 Task: Enter complete customer data into the Salesforce form, including name, gender, age, mobile number, date, status, current address, email, and permanent address.
Action: Mouse moved to (795, 96)
Screenshot: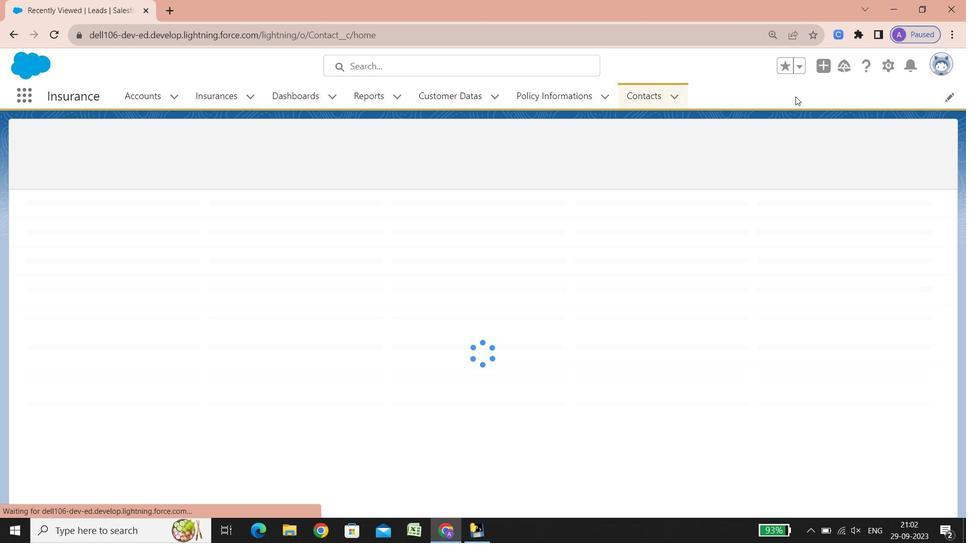 
Action: Mouse pressed left at (795, 96)
Screenshot: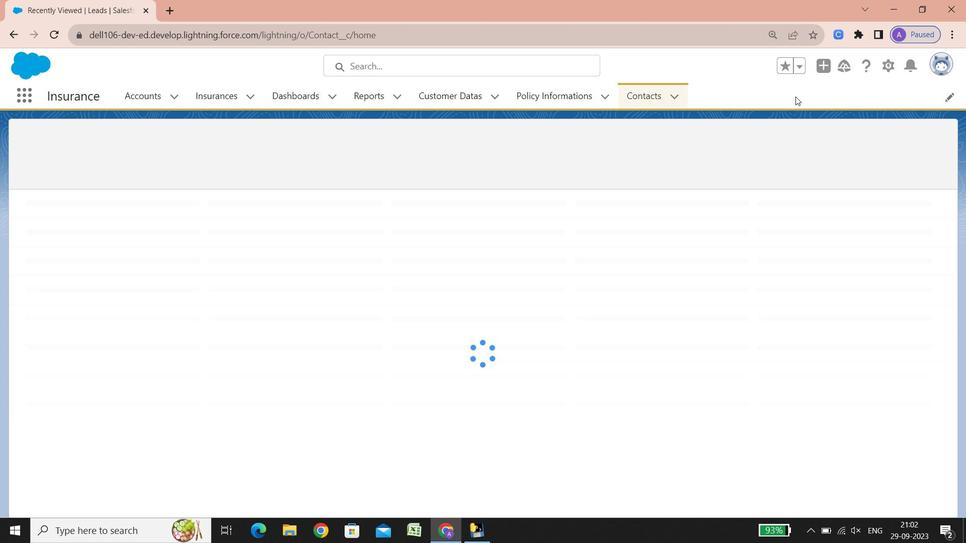 
Action: Mouse moved to (893, 67)
Screenshot: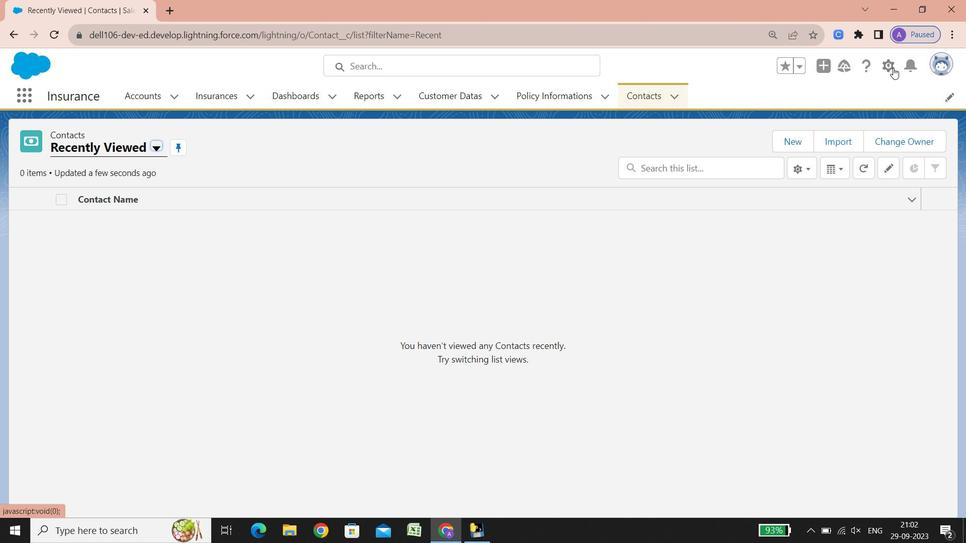 
Action: Mouse pressed left at (893, 67)
Screenshot: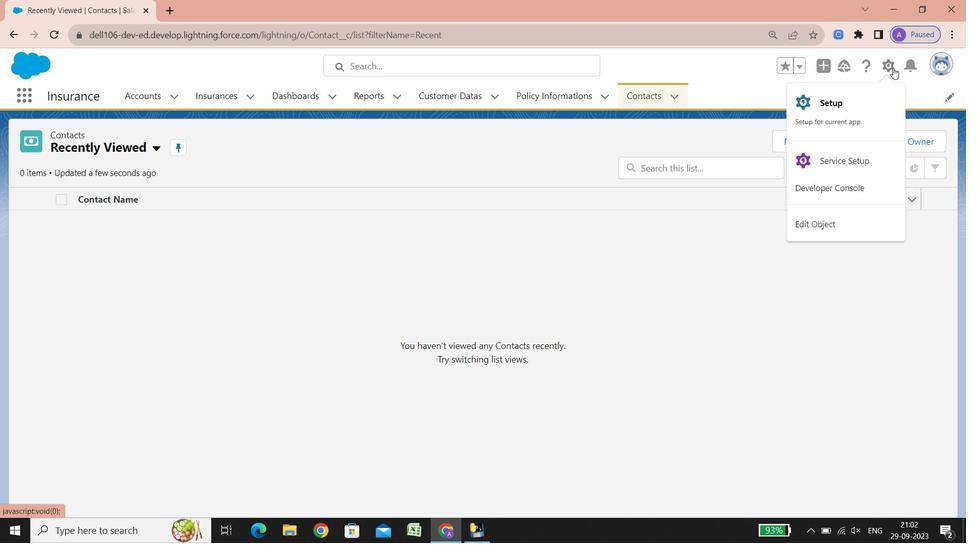 
Action: Mouse moved to (865, 100)
Screenshot: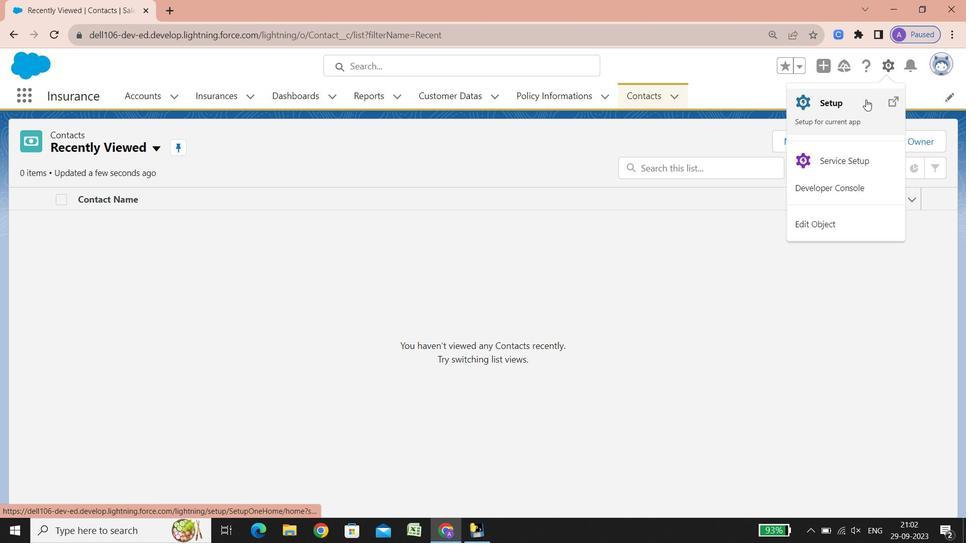 
Action: Mouse pressed left at (865, 100)
Screenshot: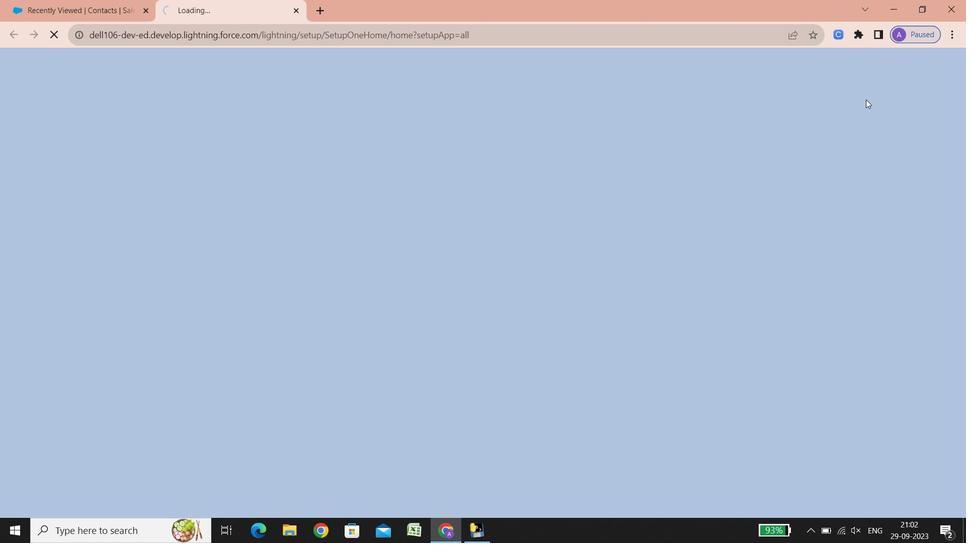 
Action: Mouse moved to (111, 0)
Screenshot: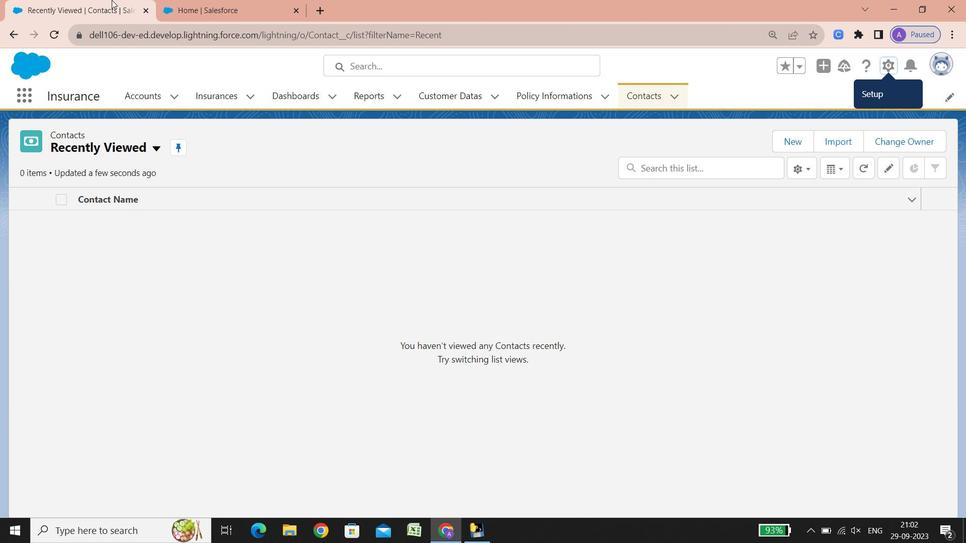 
Action: Mouse pressed left at (111, 0)
Screenshot: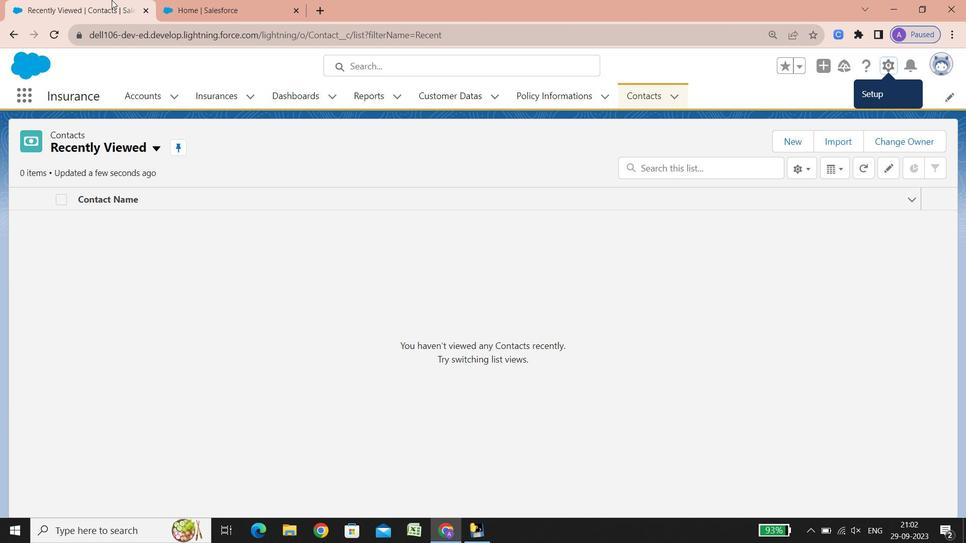 
Action: Mouse moved to (458, 93)
Screenshot: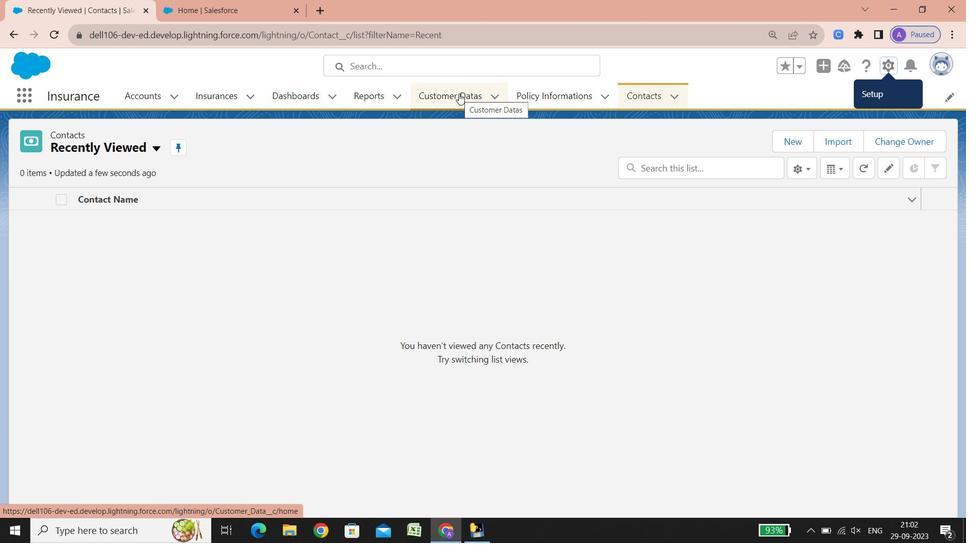 
Action: Mouse pressed left at (458, 93)
Screenshot: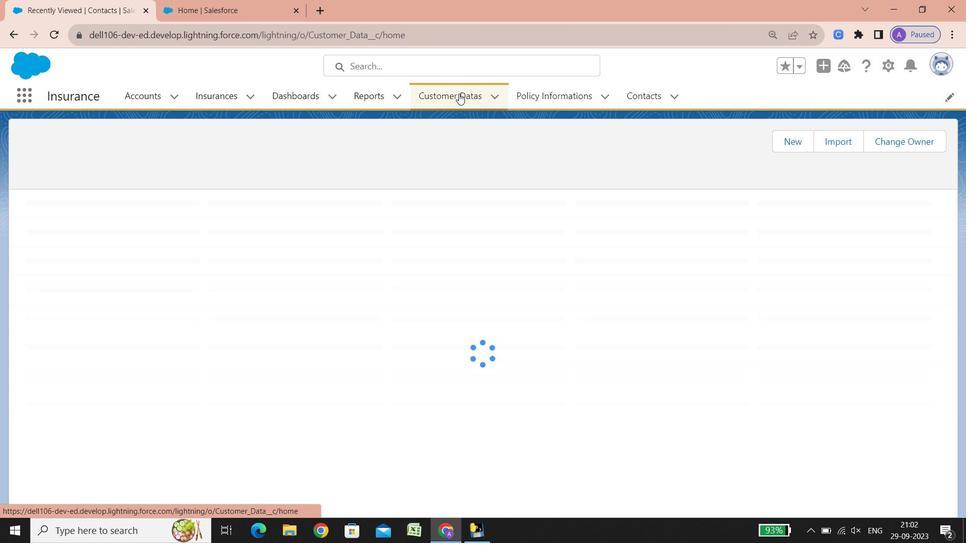 
Action: Mouse moved to (448, 258)
Screenshot: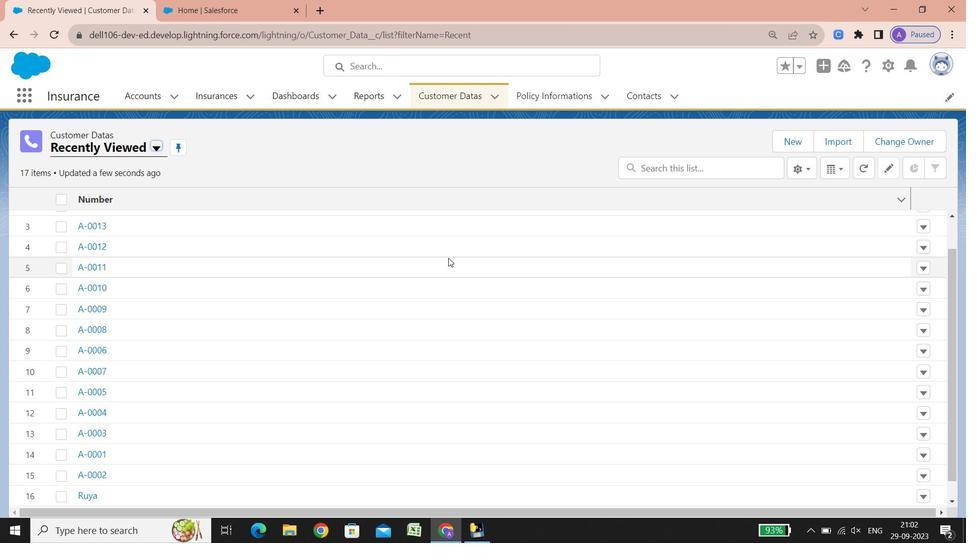 
Action: Mouse scrolled (448, 258) with delta (0, 0)
Screenshot: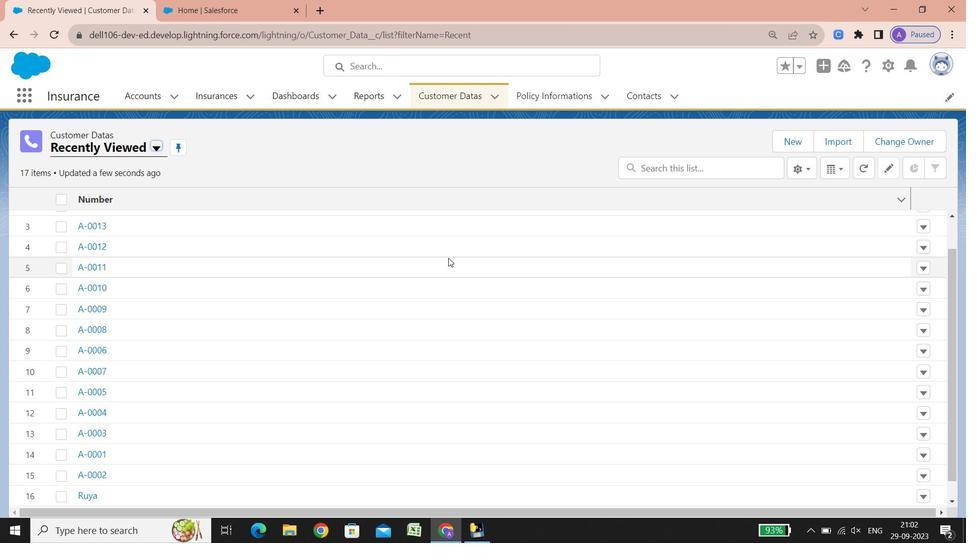 
Action: Mouse scrolled (448, 258) with delta (0, 0)
Screenshot: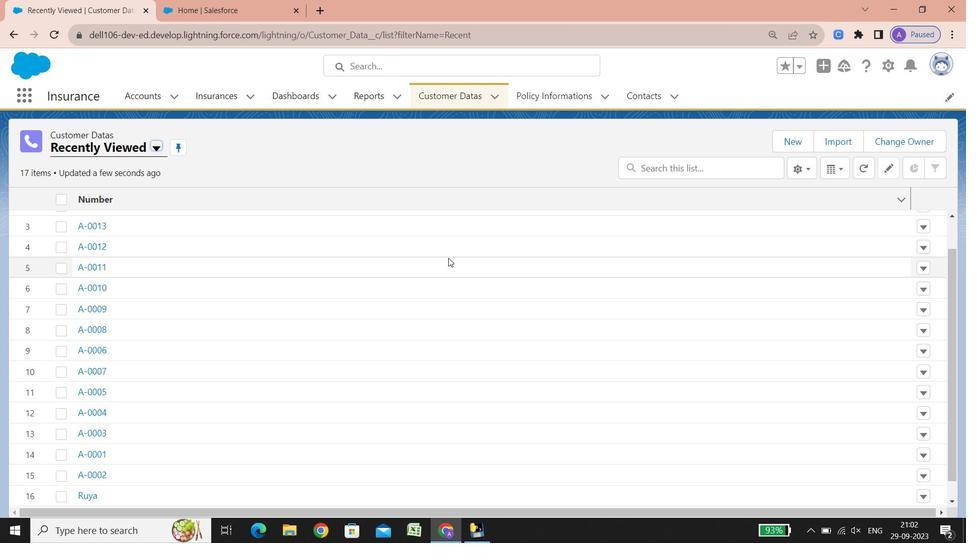 
Action: Mouse scrolled (448, 258) with delta (0, 0)
Screenshot: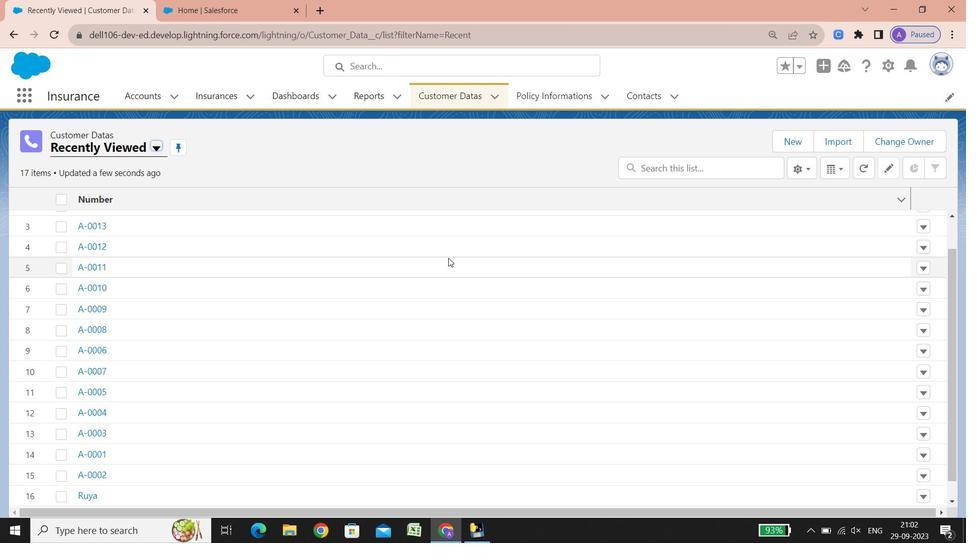 
Action: Mouse scrolled (448, 258) with delta (0, 0)
Screenshot: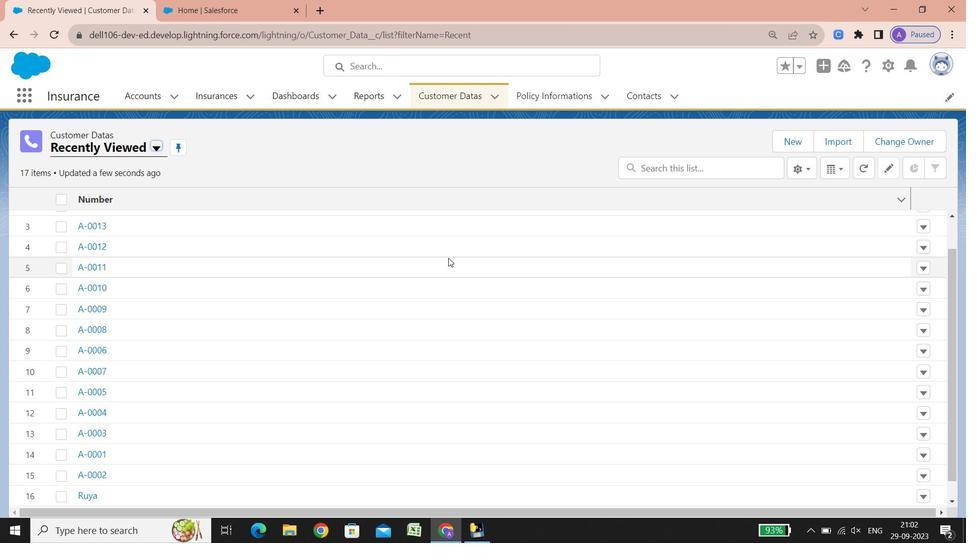 
Action: Mouse scrolled (448, 258) with delta (0, 0)
Screenshot: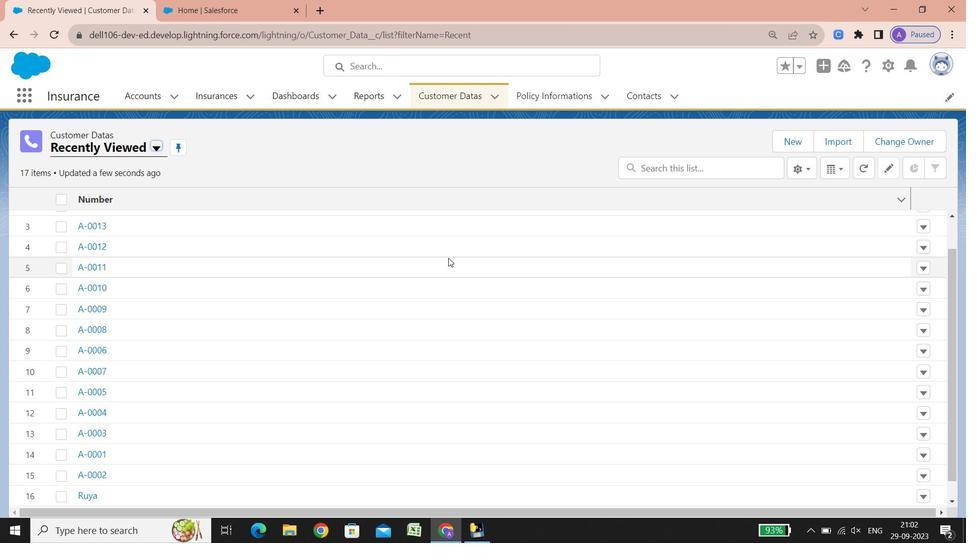 
Action: Mouse scrolled (448, 258) with delta (0, 0)
Screenshot: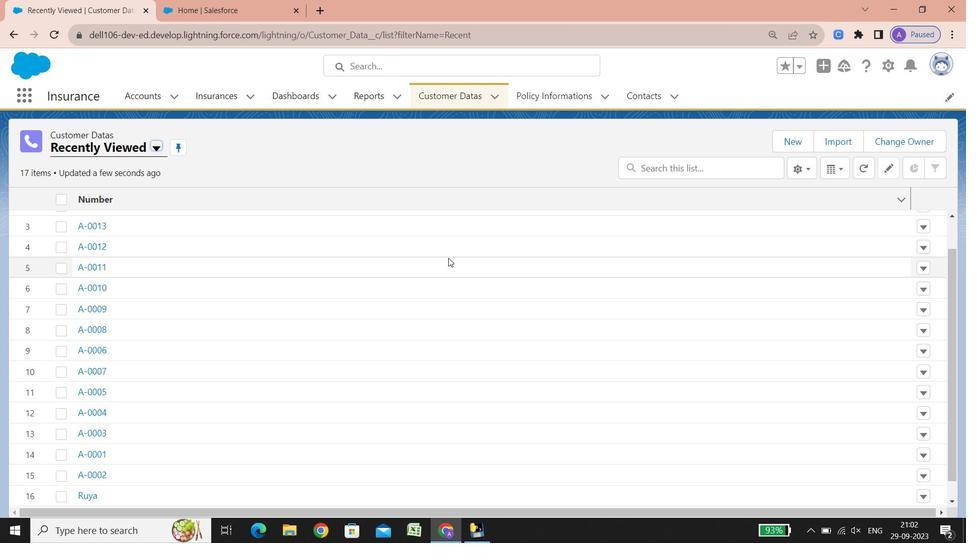 
Action: Mouse scrolled (448, 258) with delta (0, 0)
Screenshot: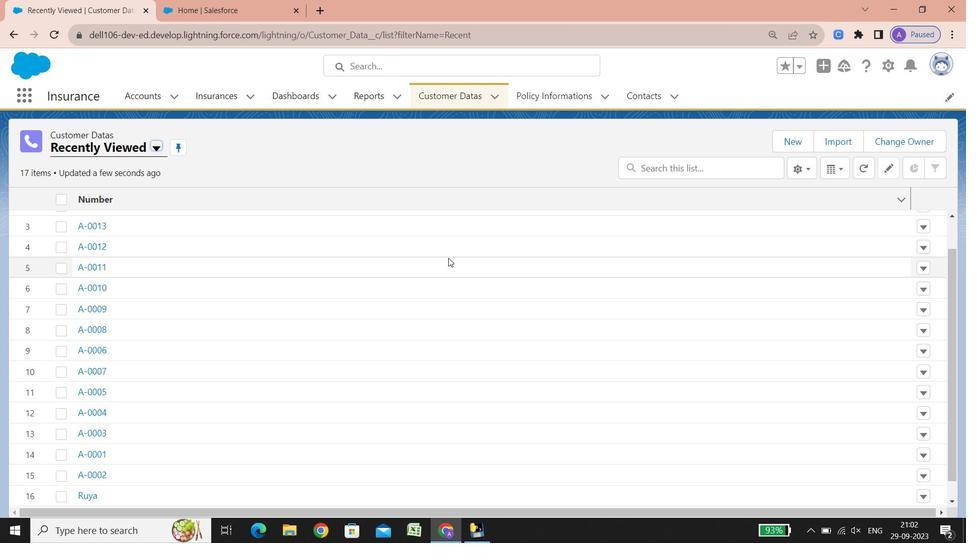 
Action: Mouse scrolled (448, 258) with delta (0, 0)
Screenshot: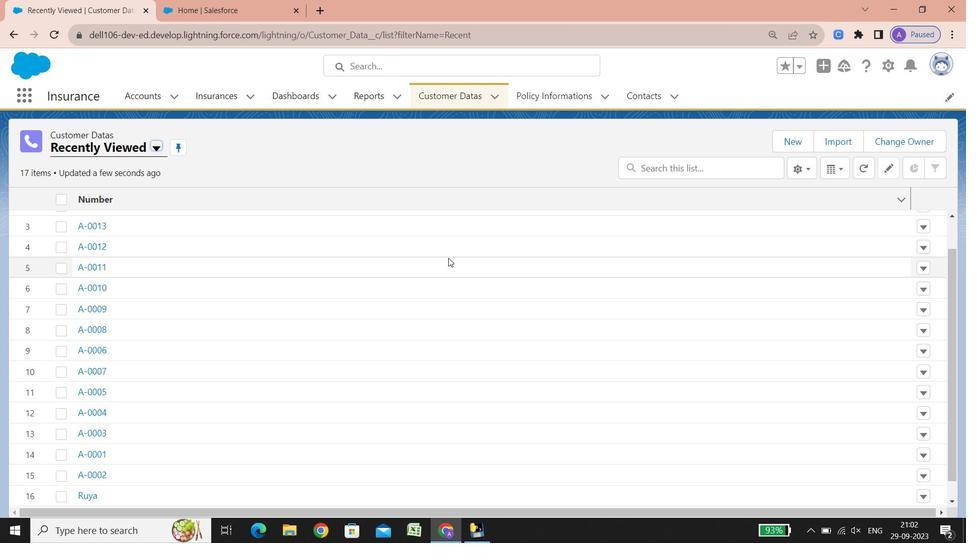 
Action: Mouse scrolled (448, 258) with delta (0, 0)
Screenshot: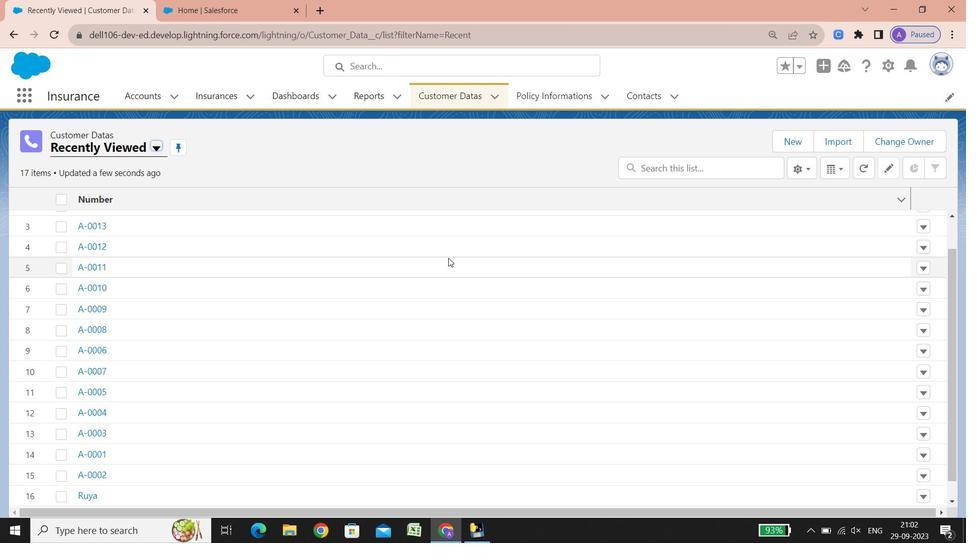 
Action: Mouse scrolled (448, 258) with delta (0, 0)
Screenshot: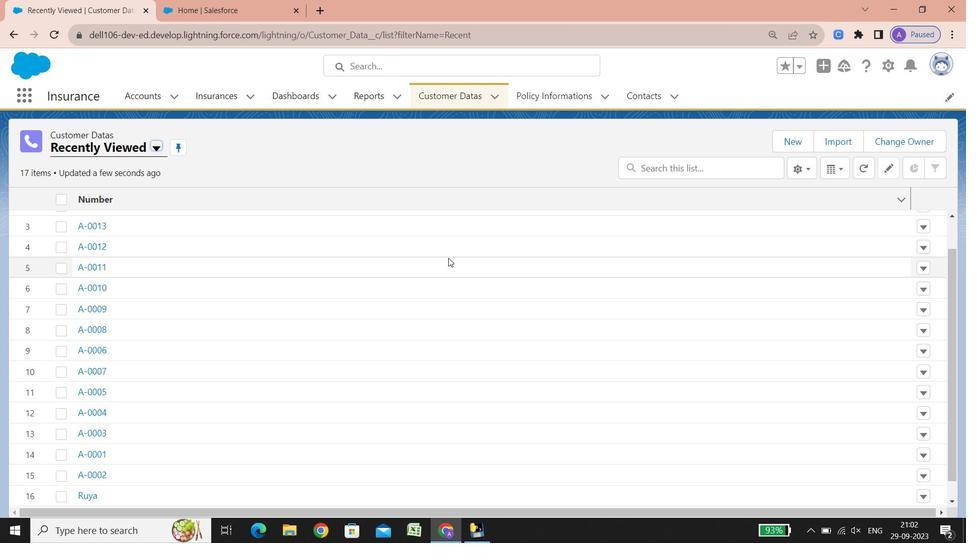 
Action: Mouse scrolled (448, 258) with delta (0, 0)
Screenshot: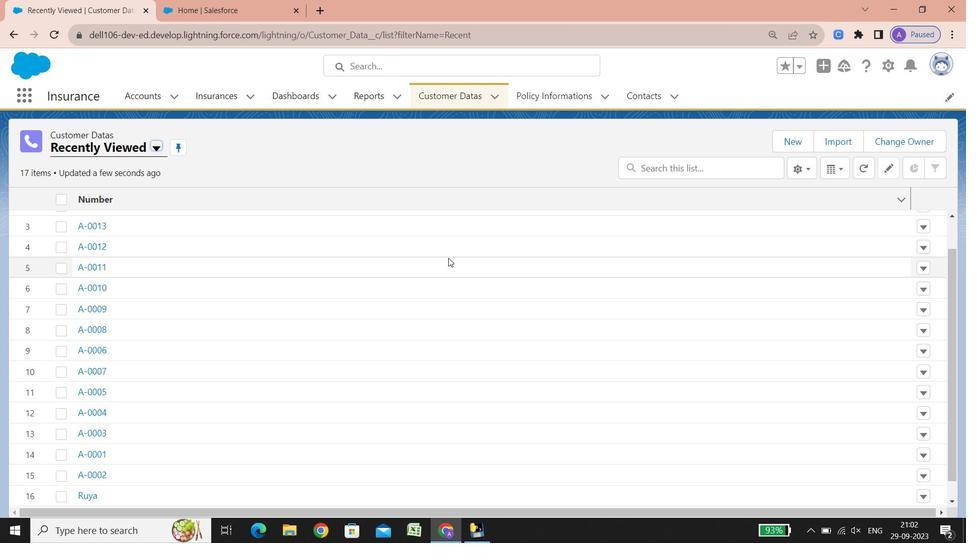 
Action: Mouse scrolled (448, 258) with delta (0, 0)
Screenshot: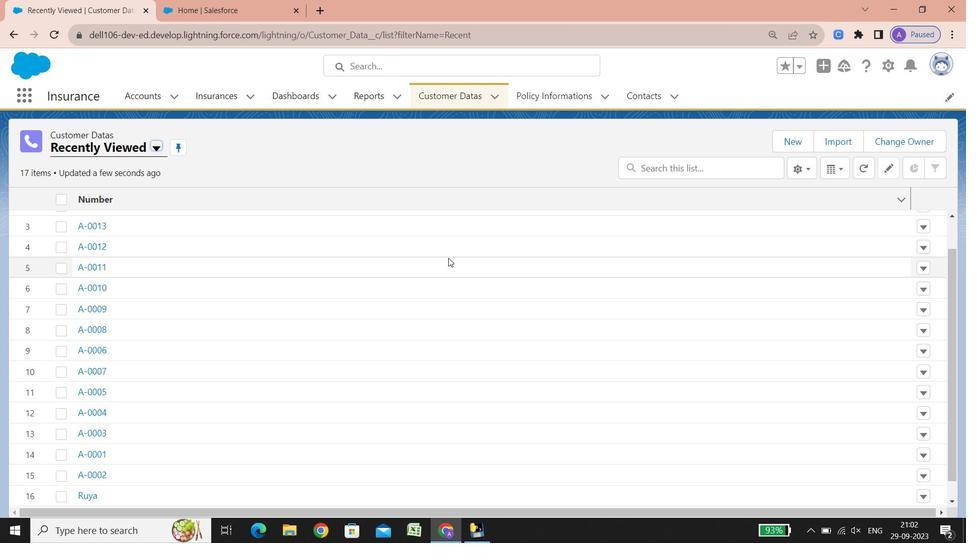 
Action: Mouse scrolled (448, 258) with delta (0, 0)
Screenshot: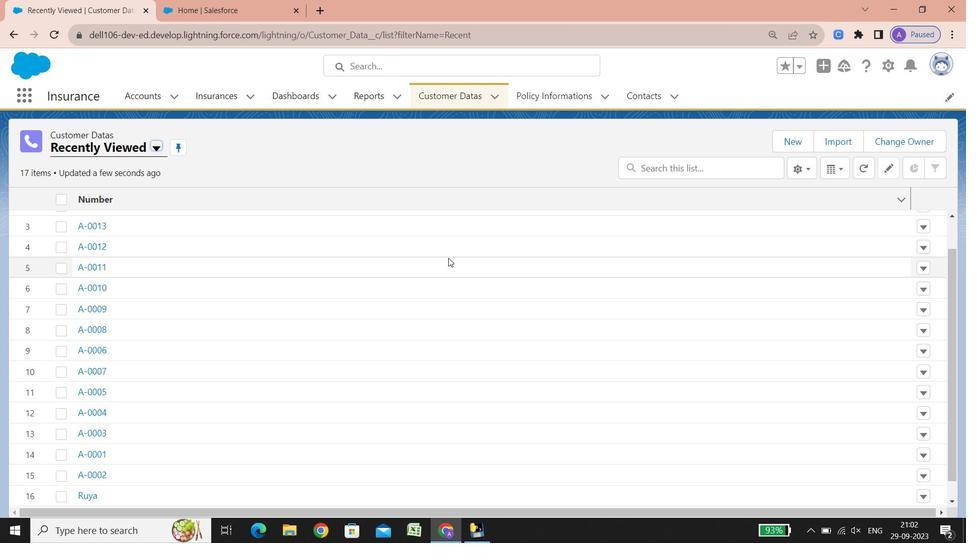 
Action: Mouse scrolled (448, 258) with delta (0, 0)
Screenshot: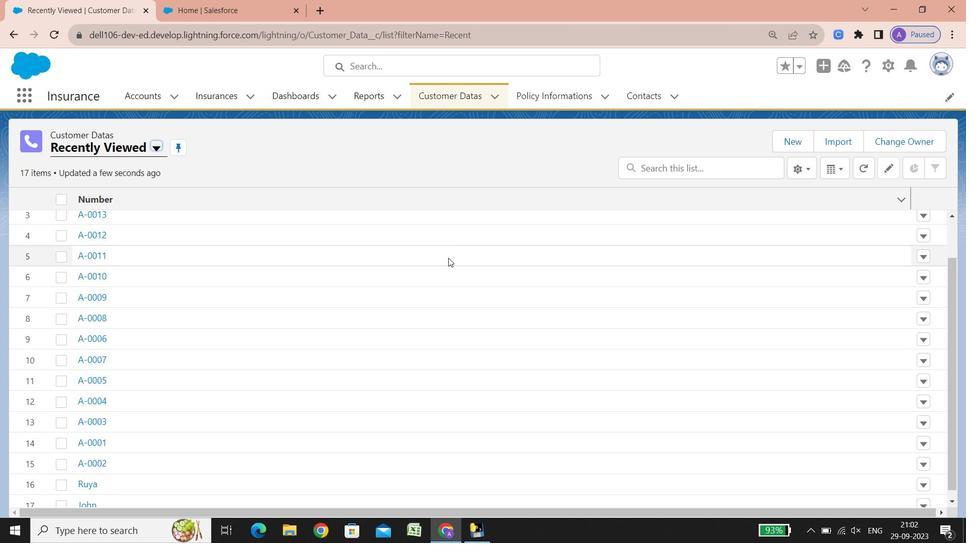 
Action: Mouse scrolled (448, 258) with delta (0, 0)
Screenshot: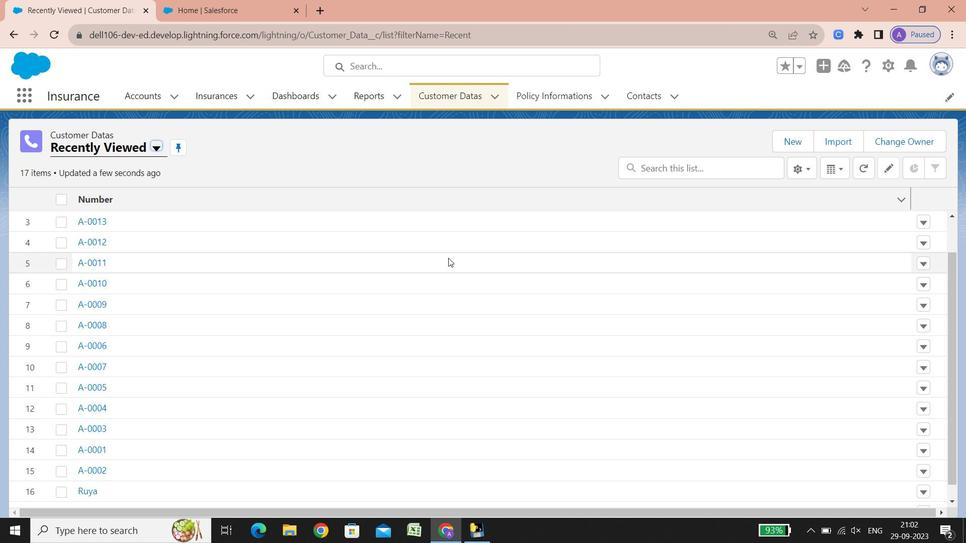 
Action: Mouse scrolled (448, 258) with delta (0, 0)
Screenshot: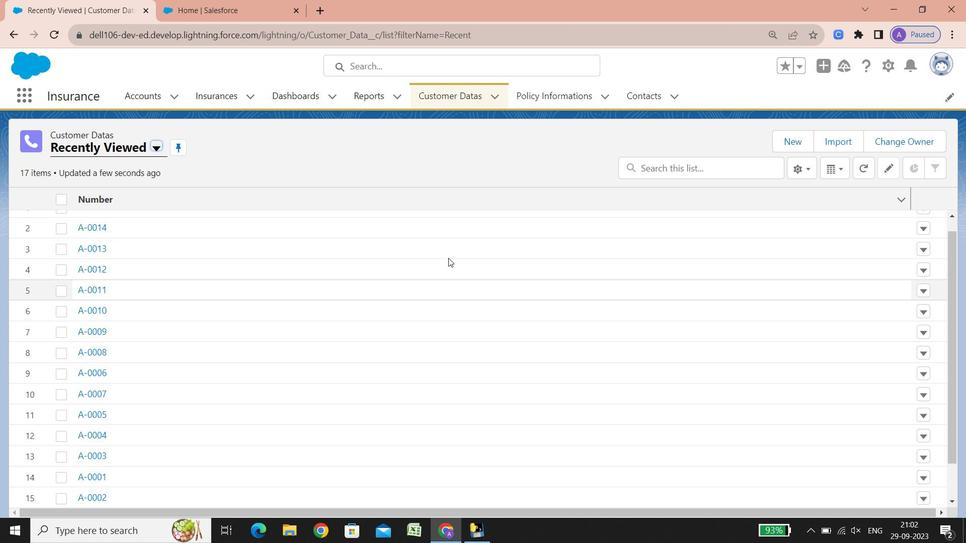 
Action: Mouse scrolled (448, 258) with delta (0, 0)
Screenshot: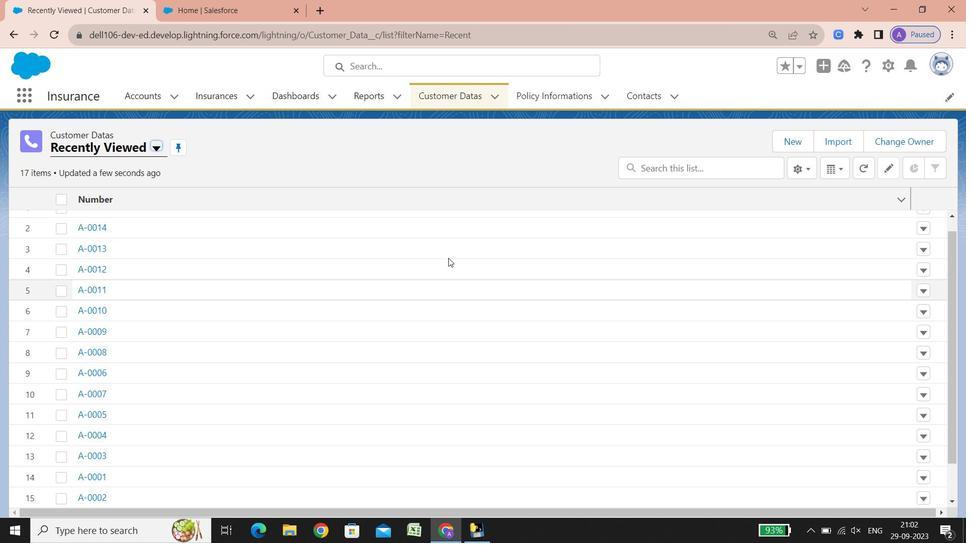 
Action: Mouse scrolled (448, 258) with delta (0, 0)
Screenshot: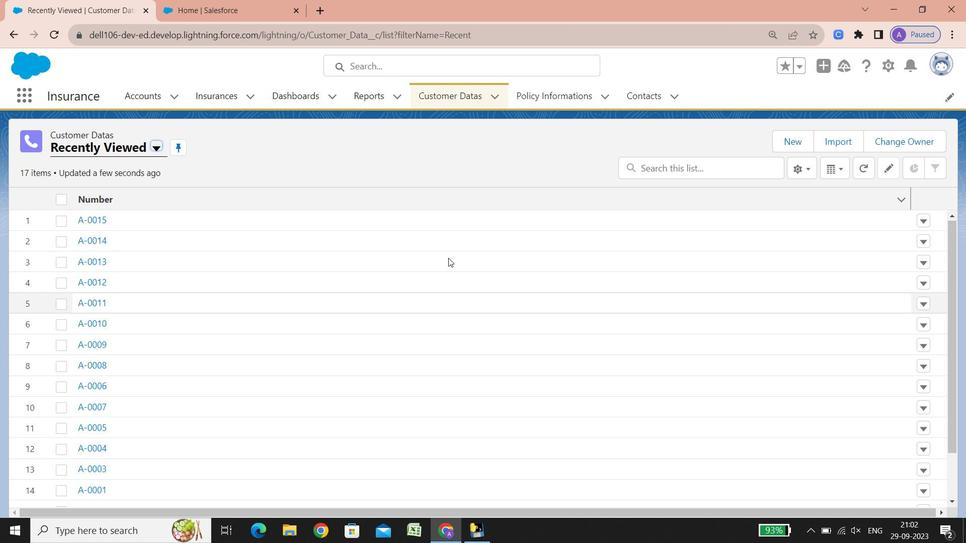 
Action: Mouse scrolled (448, 258) with delta (0, 0)
Screenshot: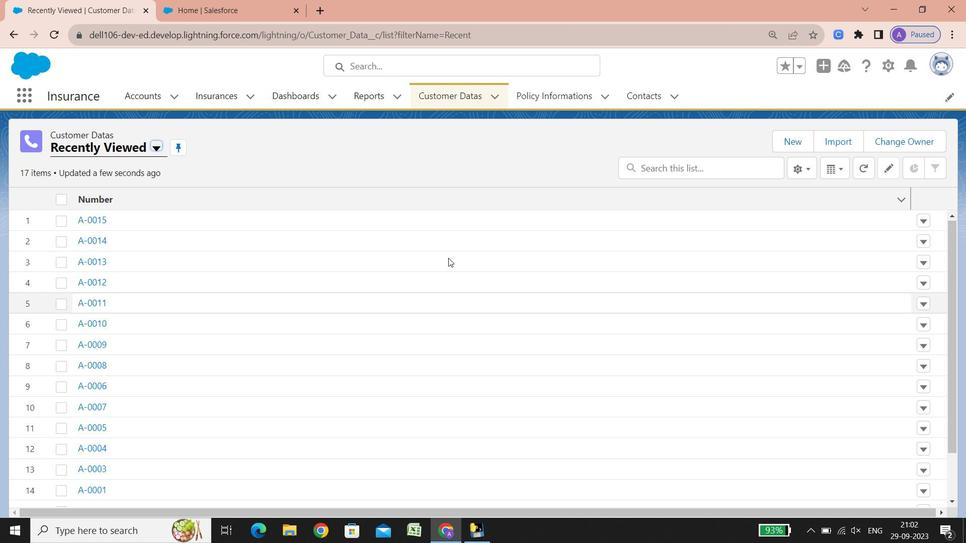 
Action: Mouse scrolled (448, 258) with delta (0, 0)
Screenshot: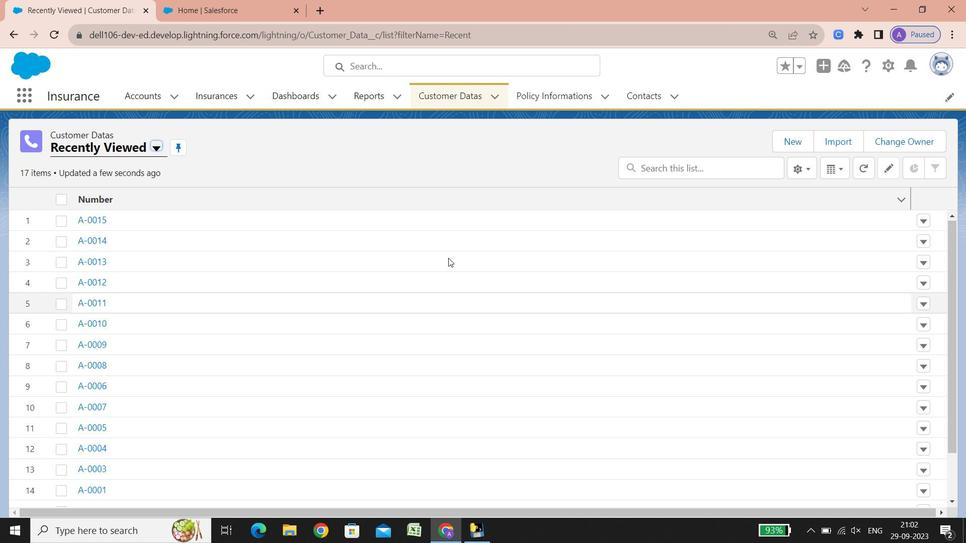 
Action: Mouse scrolled (448, 258) with delta (0, 0)
Screenshot: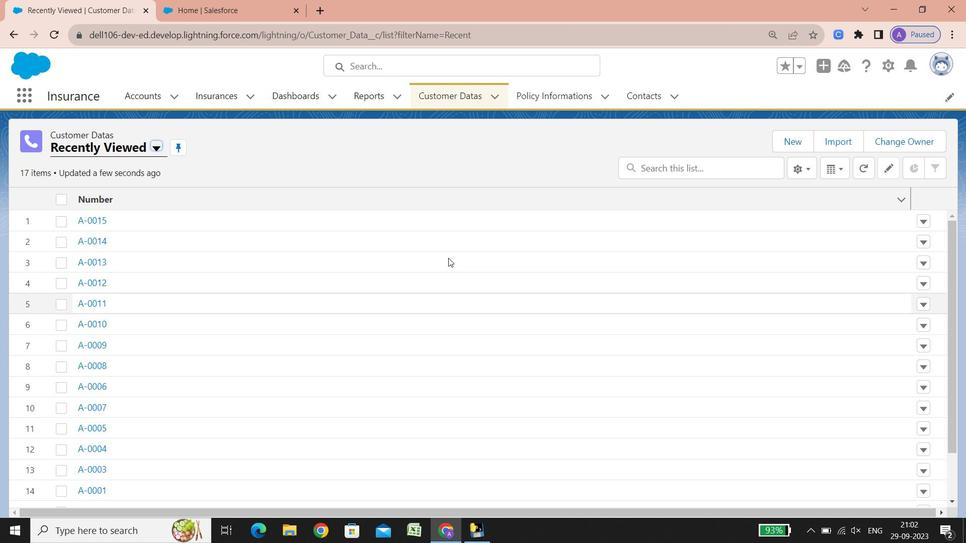 
Action: Mouse scrolled (448, 258) with delta (0, 0)
Screenshot: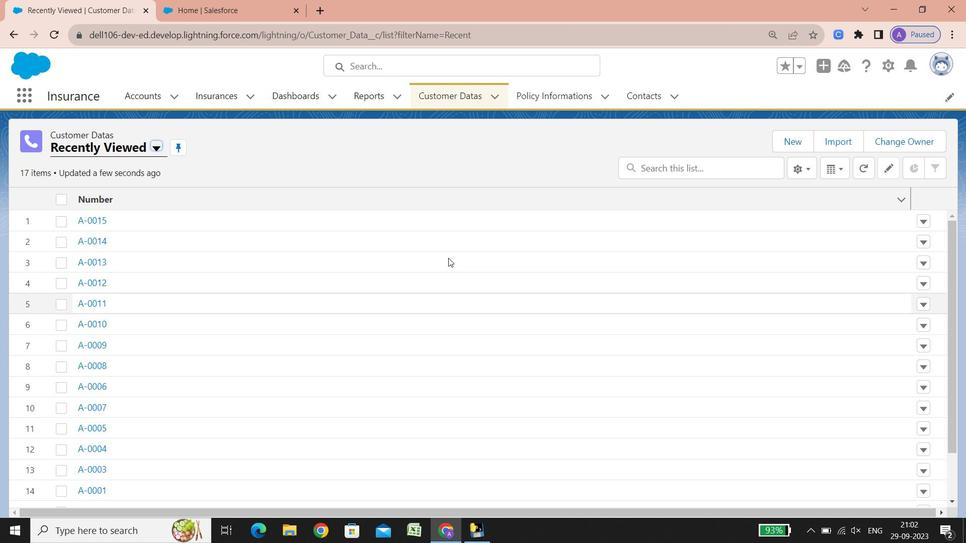 
Action: Mouse scrolled (448, 258) with delta (0, 0)
Screenshot: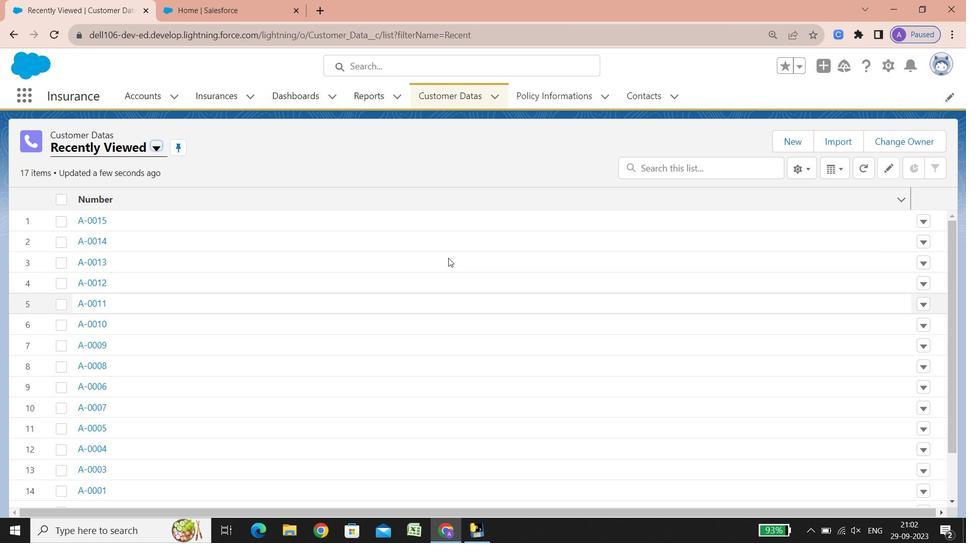 
Action: Mouse scrolled (448, 258) with delta (0, 0)
Screenshot: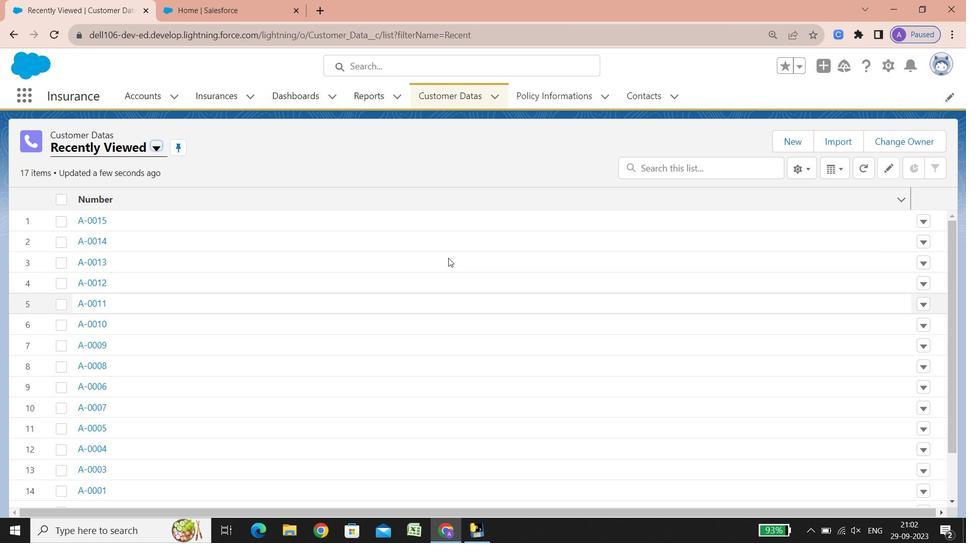 
Action: Mouse scrolled (448, 258) with delta (0, 0)
Screenshot: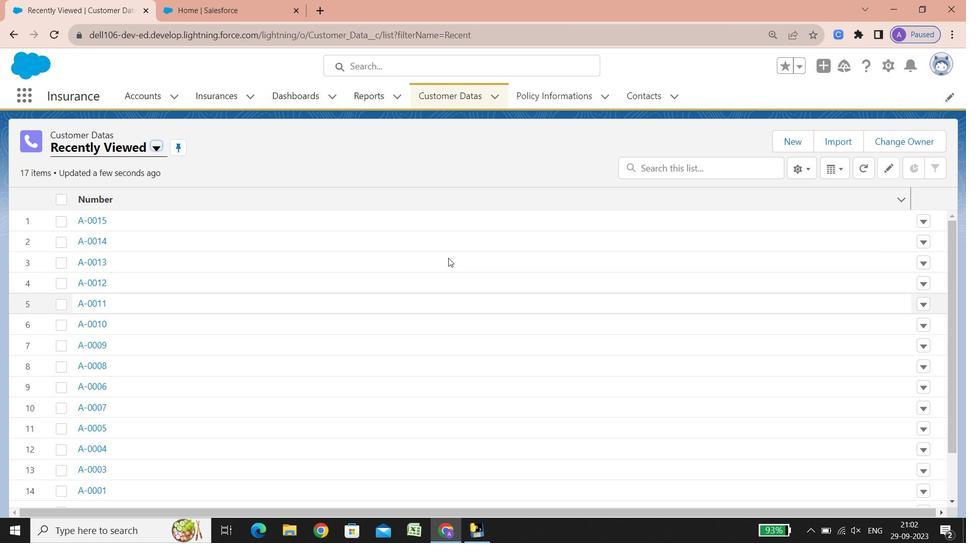 
Action: Mouse scrolled (448, 258) with delta (0, 0)
Screenshot: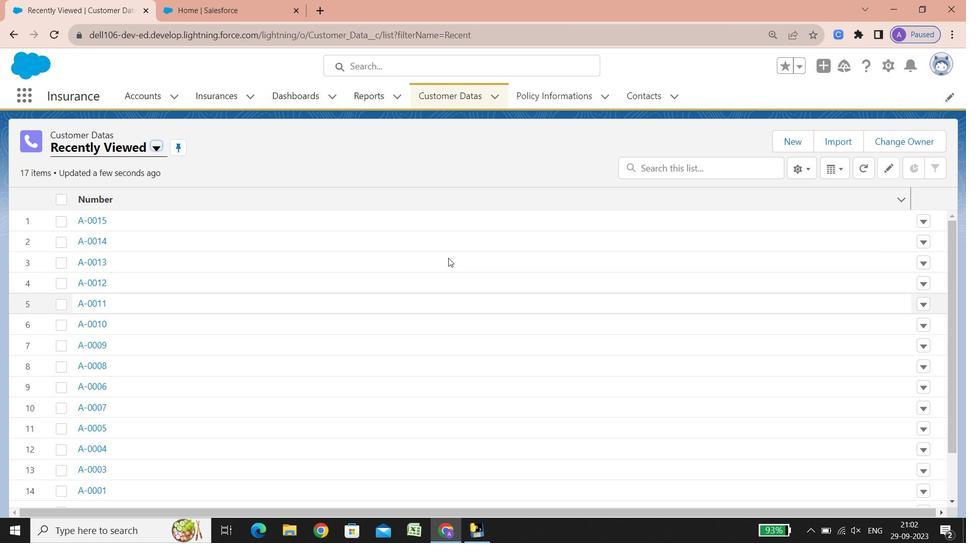 
Action: Mouse scrolled (448, 258) with delta (0, 0)
Screenshot: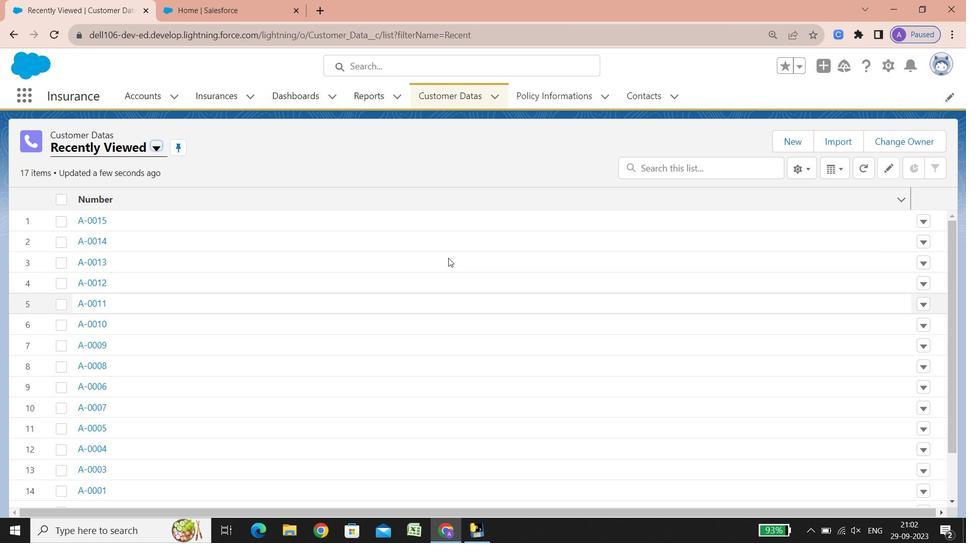 
Action: Mouse scrolled (448, 258) with delta (0, 0)
Screenshot: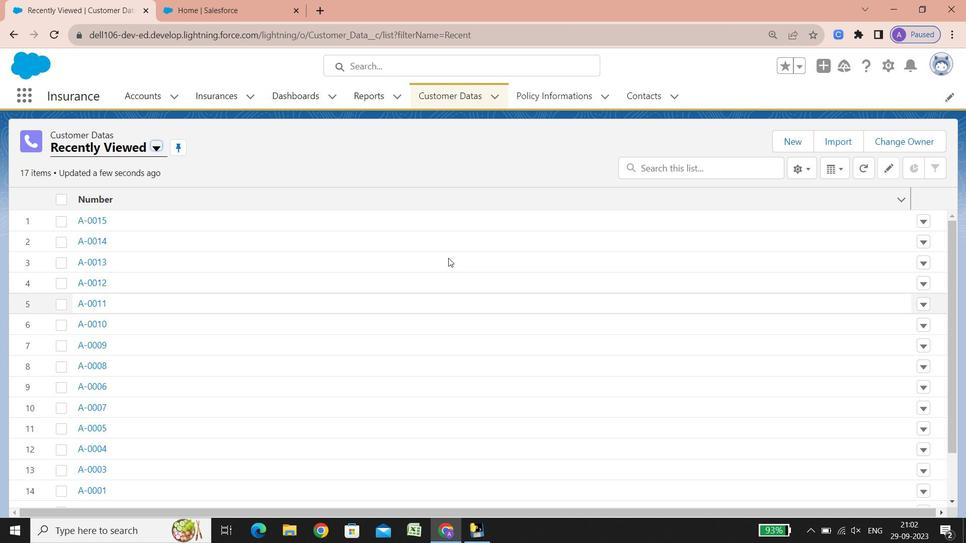 
Action: Mouse scrolled (448, 258) with delta (0, 0)
Screenshot: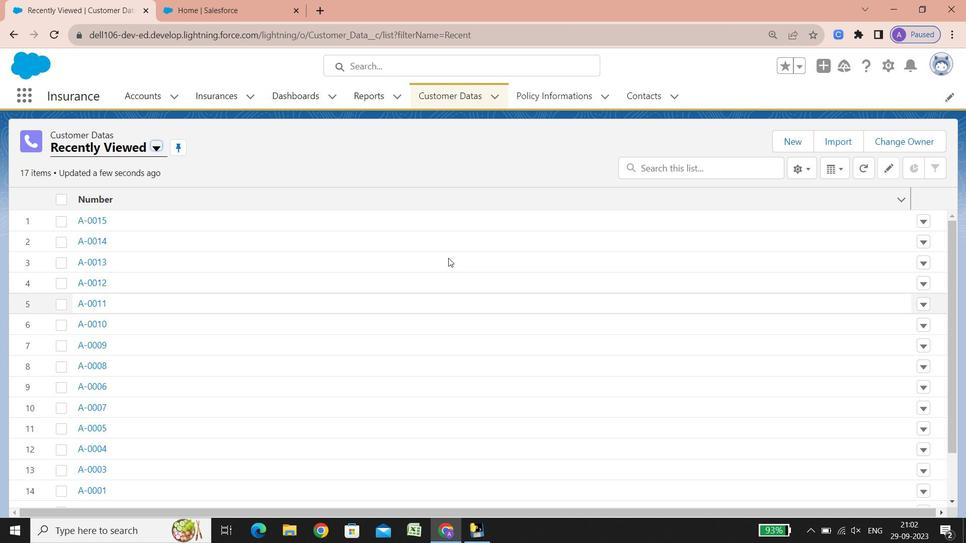 
Action: Mouse scrolled (448, 258) with delta (0, 0)
Screenshot: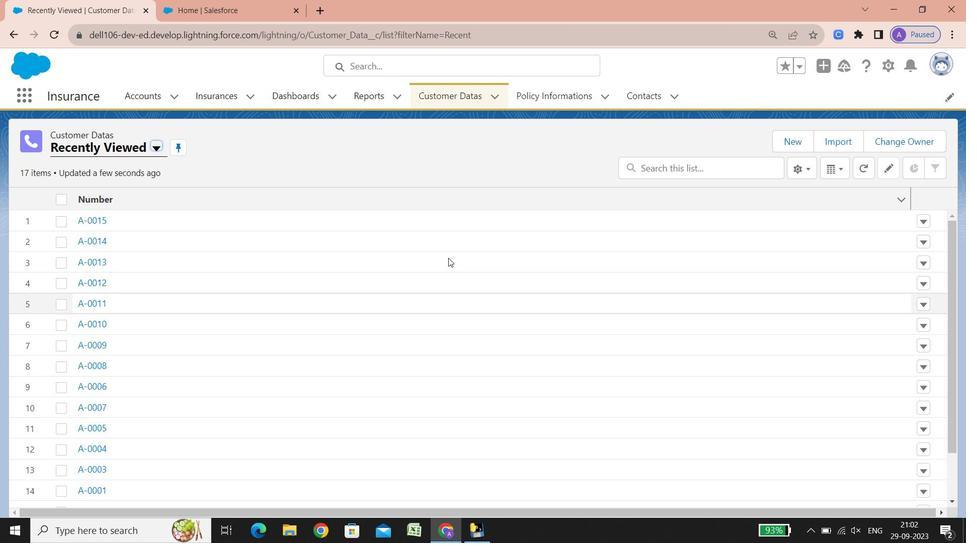 
Action: Mouse scrolled (448, 258) with delta (0, 0)
Screenshot: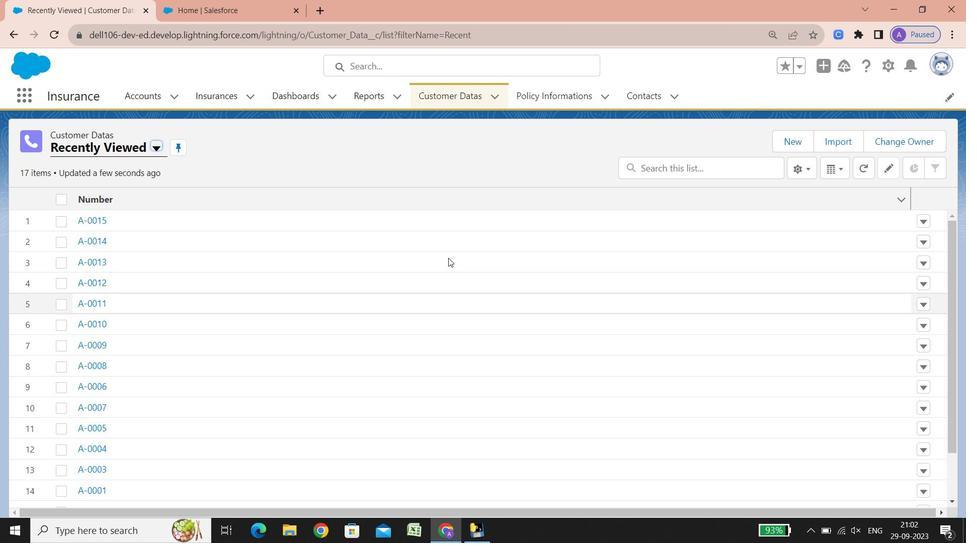 
Action: Mouse scrolled (448, 258) with delta (0, 0)
Screenshot: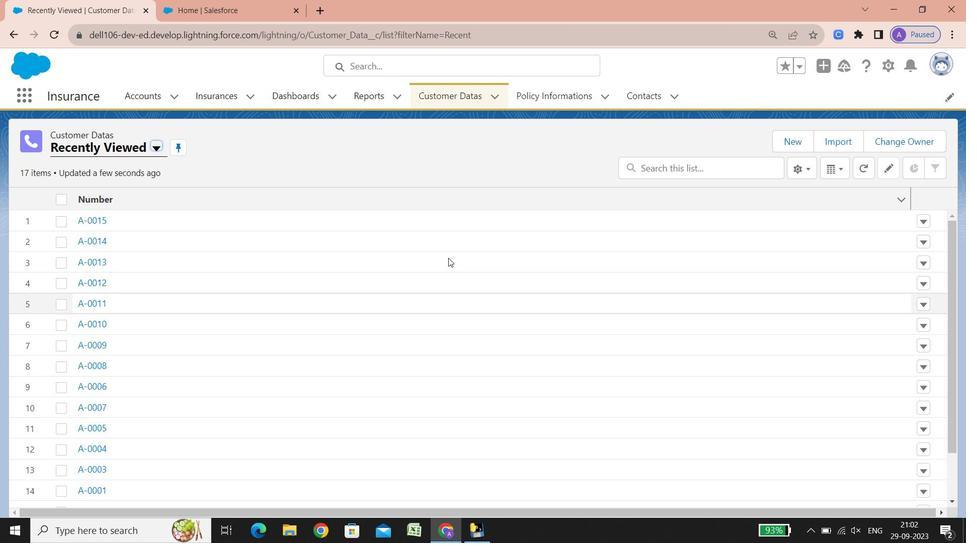 
Action: Mouse moved to (800, 135)
Screenshot: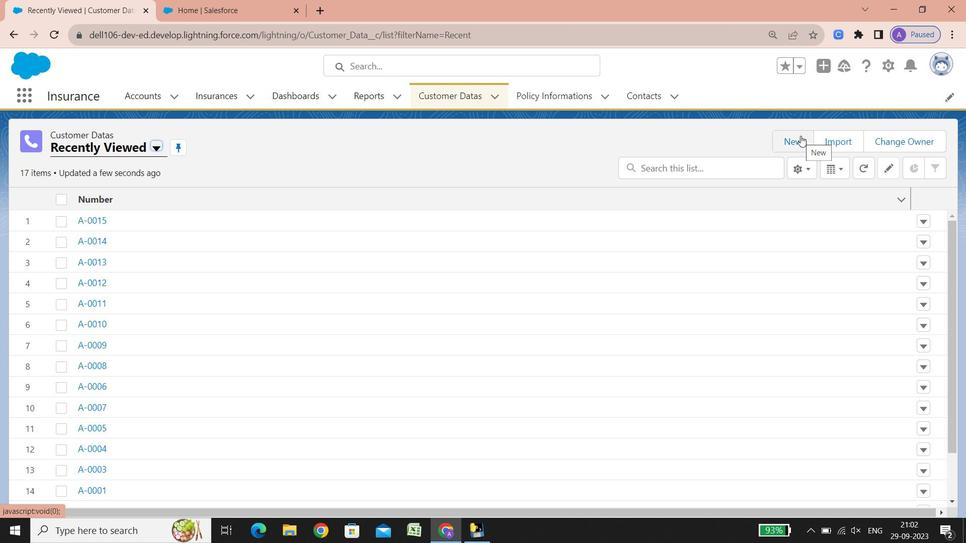 
Action: Mouse pressed left at (800, 135)
Screenshot: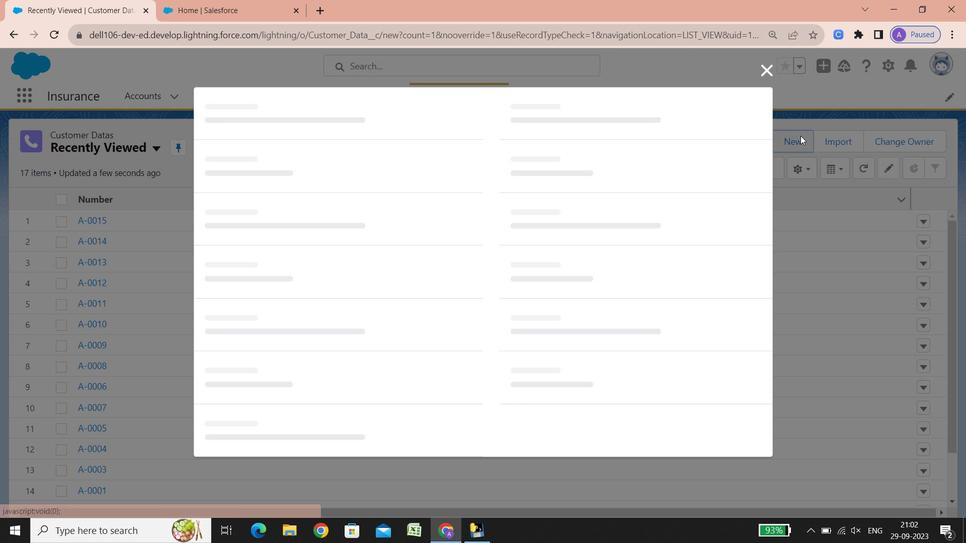 
Action: Mouse moved to (267, 241)
Screenshot: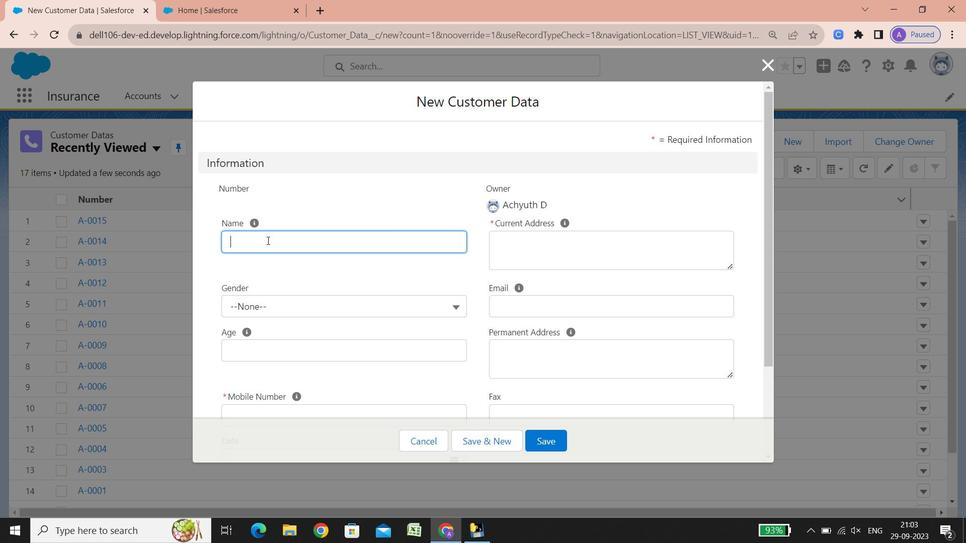 
Action: Key pressed <Key.shift><Key.shift><Key.shift><Key.shift><Key.shift><Key.shift><Key.shift><Key.shift><Key.shift><Key.shift><Key.shift><Key.shift><Key.shift><Key.shift><Key.shift><Key.shift><Key.shift><Key.shift><Key.shift><Key.shift><Key.shift><Key.shift><Key.shift><Key.shift><Key.shift><Key.shift><Key.shift><Key.shift><Key.shift><Key.shift><Key.shift><Key.shift>Sai<Key.space>
Screenshot: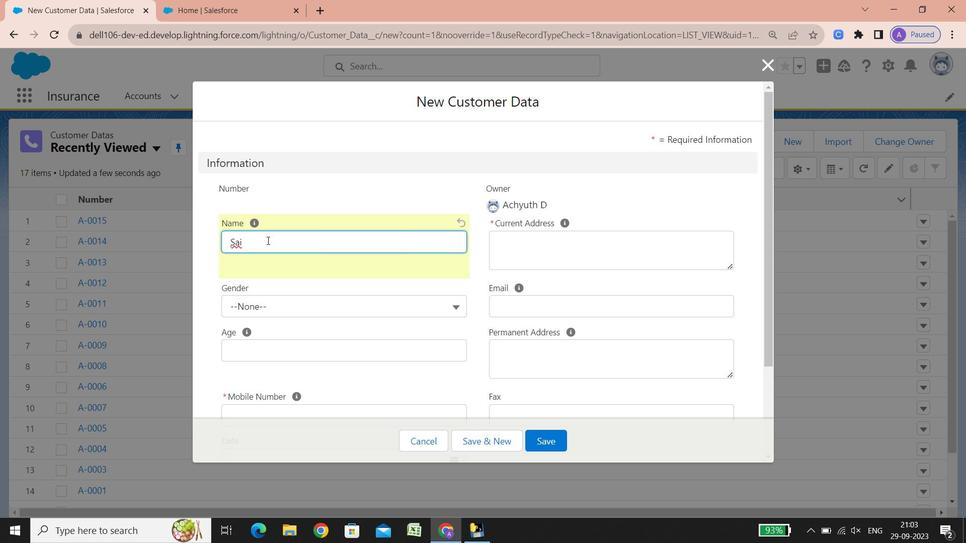 
Action: Mouse moved to (305, 308)
Screenshot: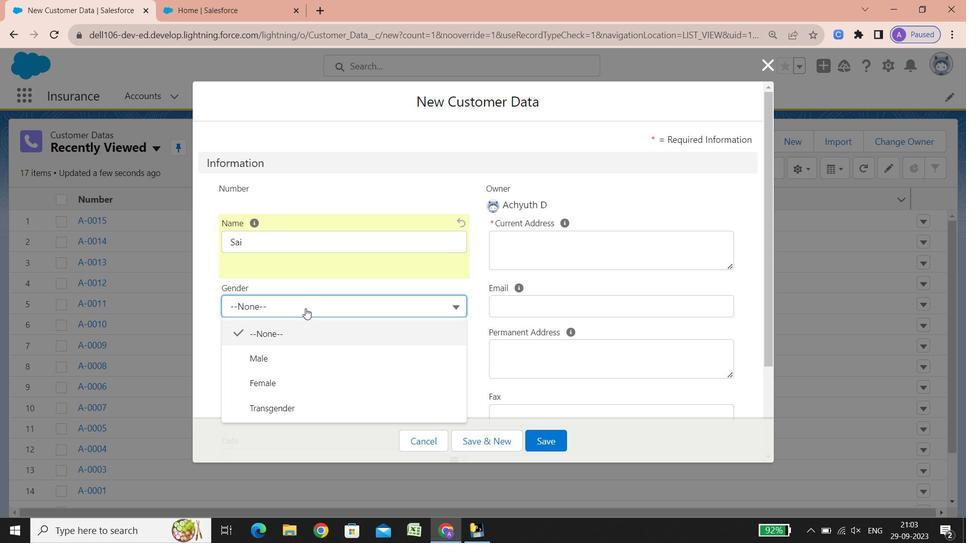 
Action: Mouse pressed left at (305, 308)
Screenshot: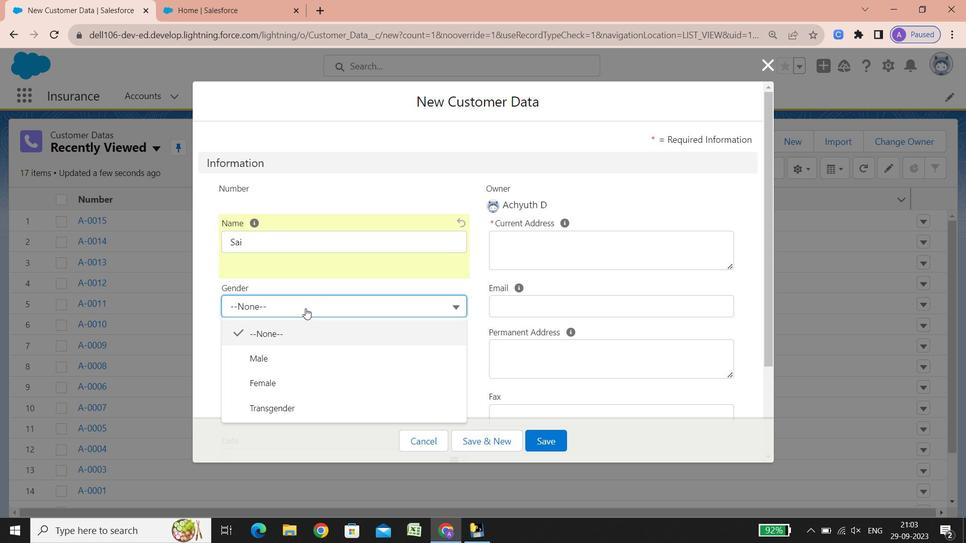 
Action: Mouse moved to (278, 359)
Screenshot: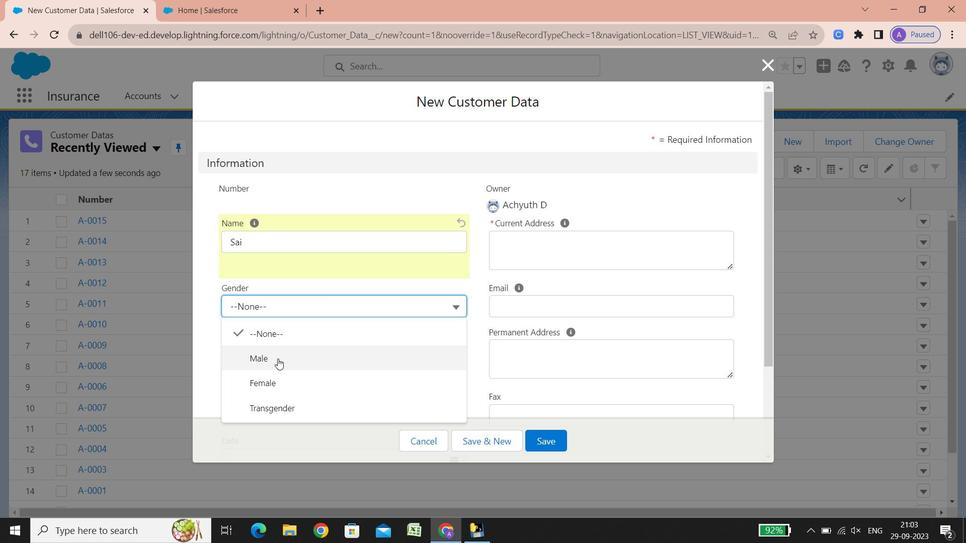 
Action: Mouse pressed left at (278, 359)
Screenshot: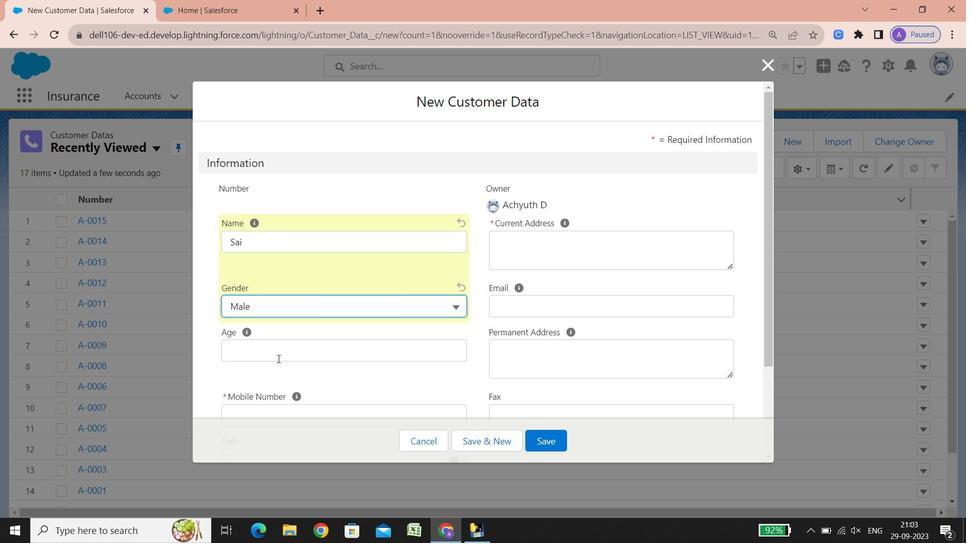 
Action: Mouse moved to (284, 350)
Screenshot: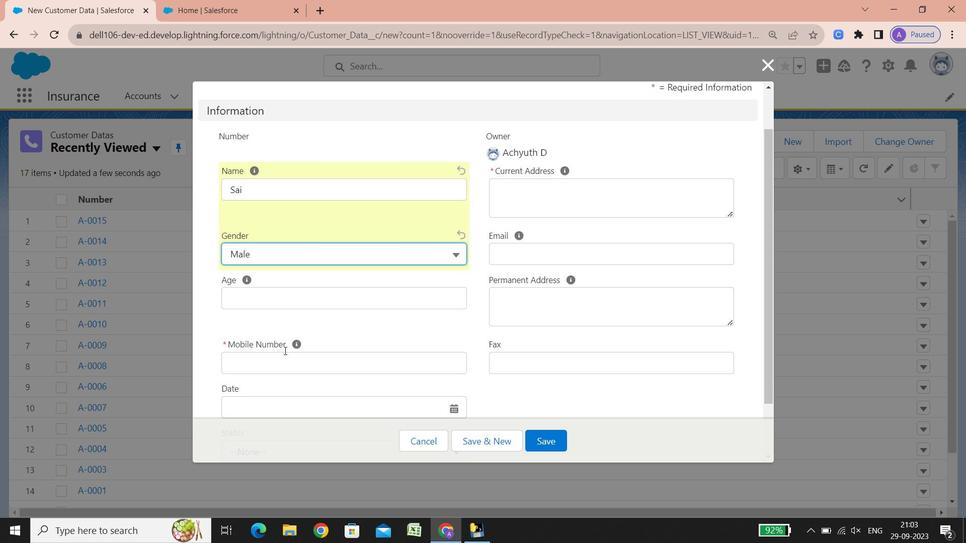 
Action: Mouse scrolled (284, 350) with delta (0, 0)
Screenshot: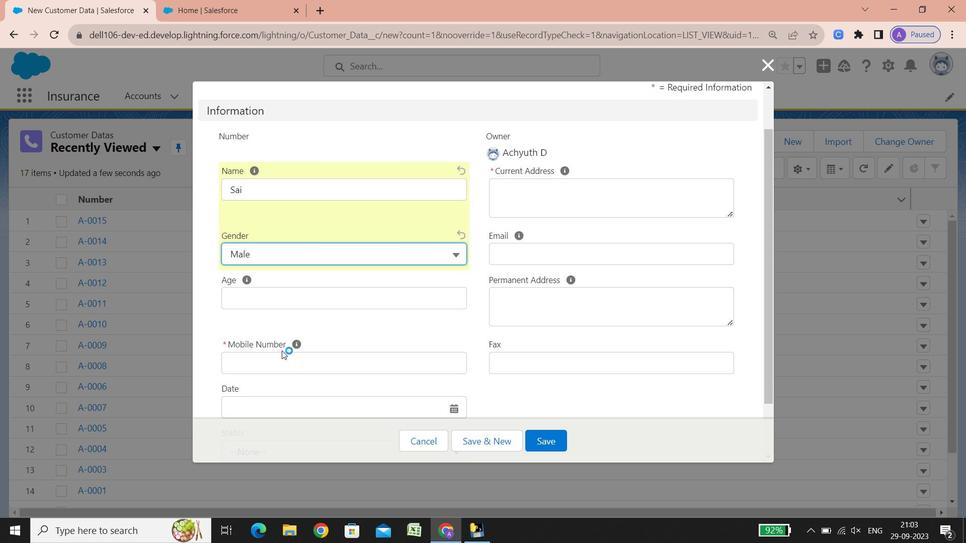 
Action: Mouse scrolled (284, 350) with delta (0, 0)
Screenshot: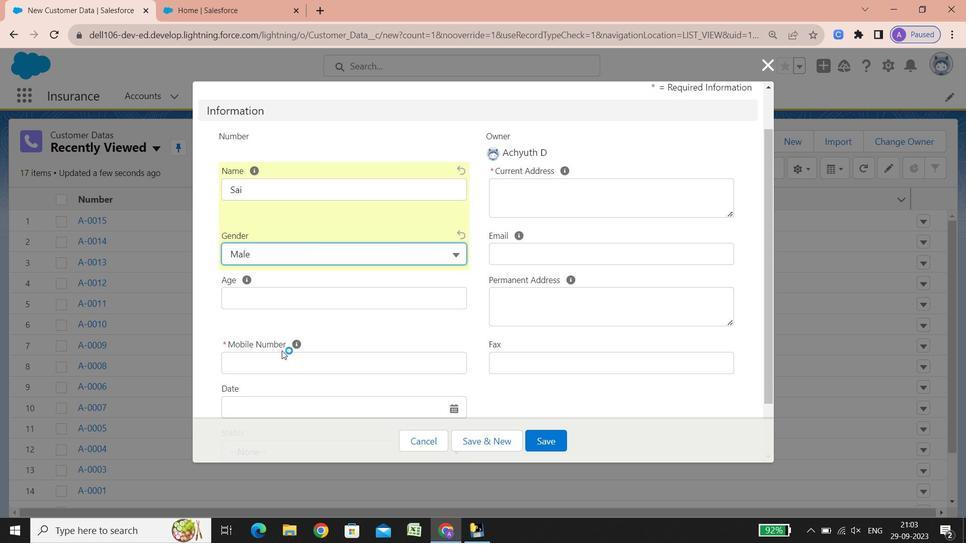 
Action: Mouse scrolled (284, 350) with delta (0, 0)
Screenshot: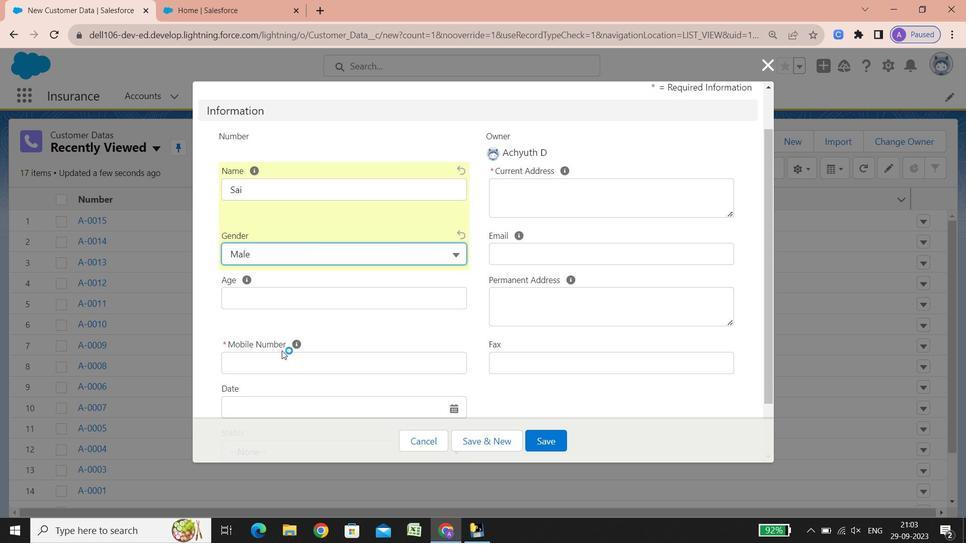 
Action: Mouse scrolled (284, 350) with delta (0, 0)
Screenshot: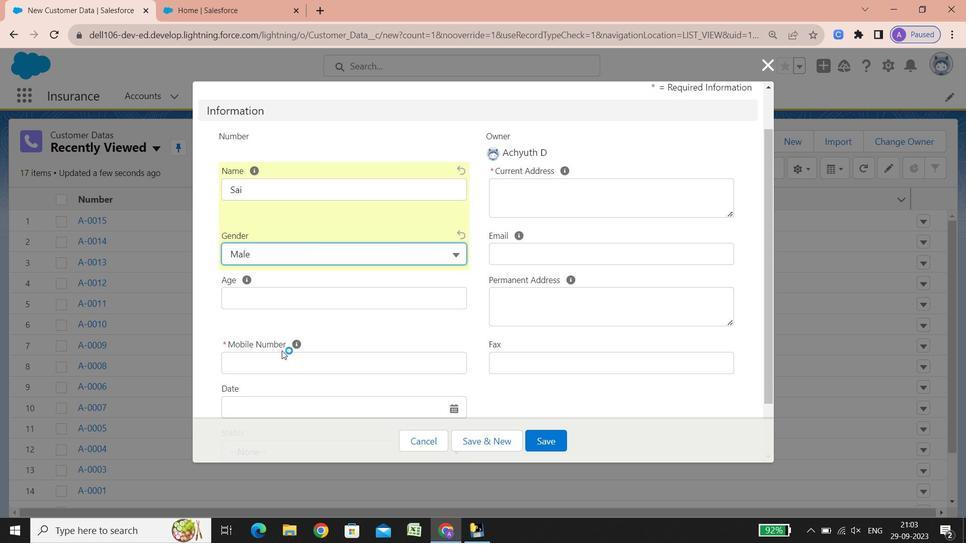 
Action: Mouse scrolled (284, 350) with delta (0, 0)
Screenshot: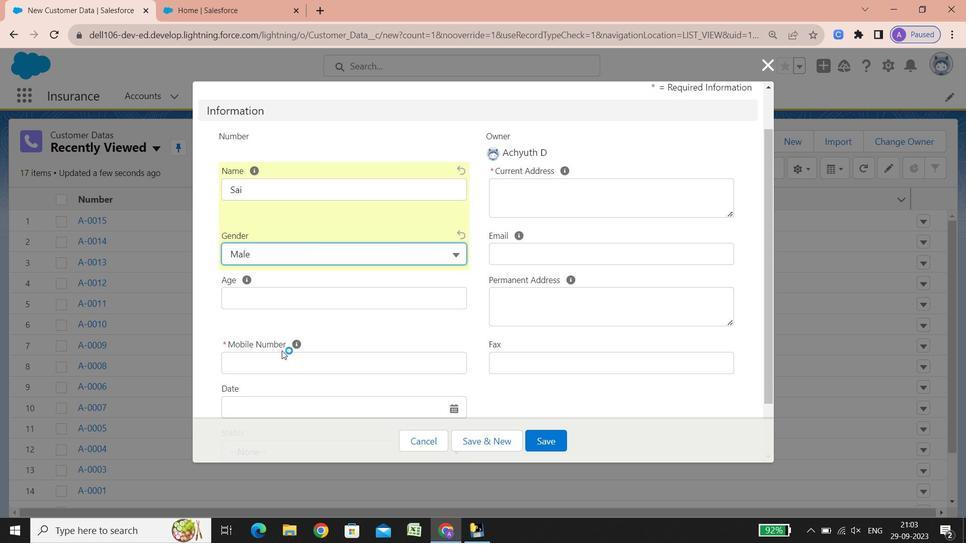 
Action: Mouse scrolled (284, 350) with delta (0, 0)
Screenshot: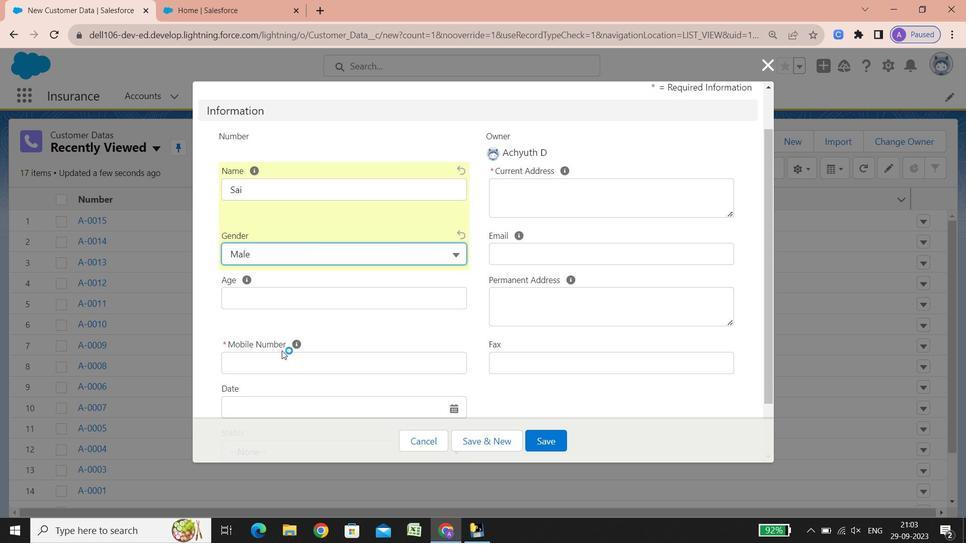 
Action: Mouse scrolled (284, 350) with delta (0, 0)
Screenshot: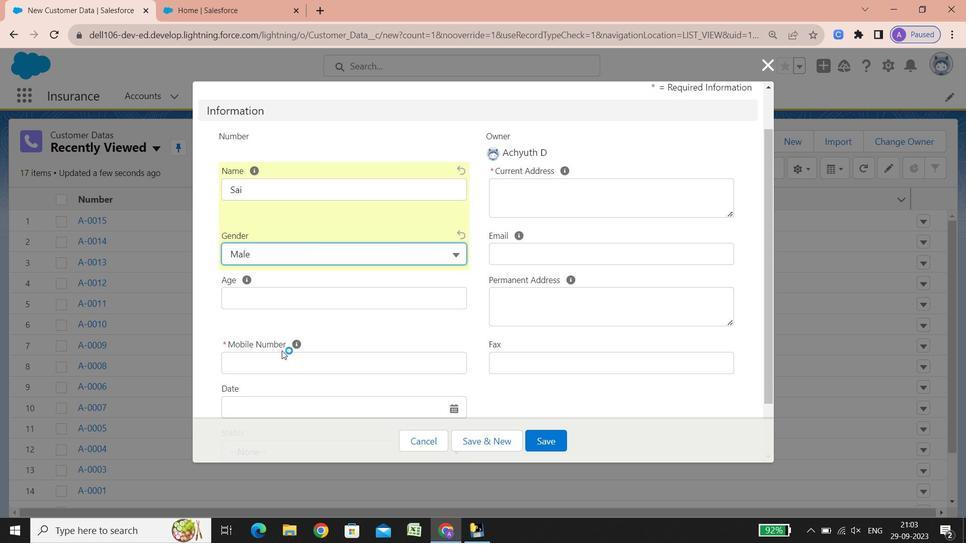 
Action: Mouse scrolled (284, 350) with delta (0, 0)
Screenshot: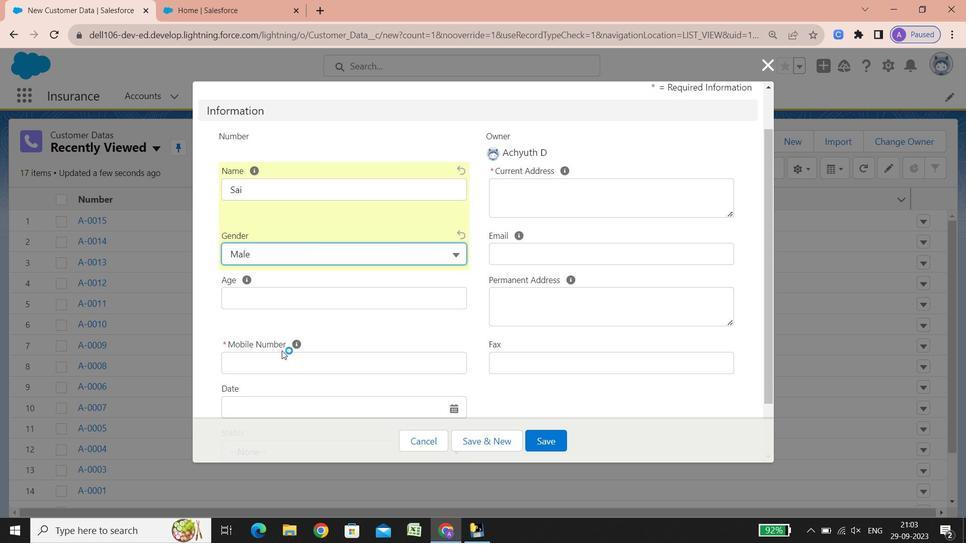 
Action: Mouse scrolled (284, 350) with delta (0, 0)
Screenshot: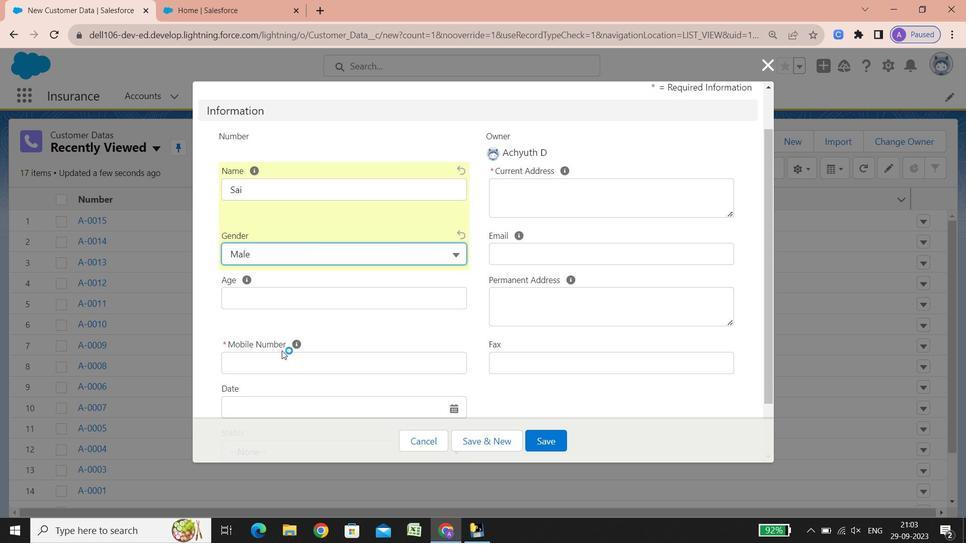
Action: Mouse scrolled (284, 350) with delta (0, 0)
Screenshot: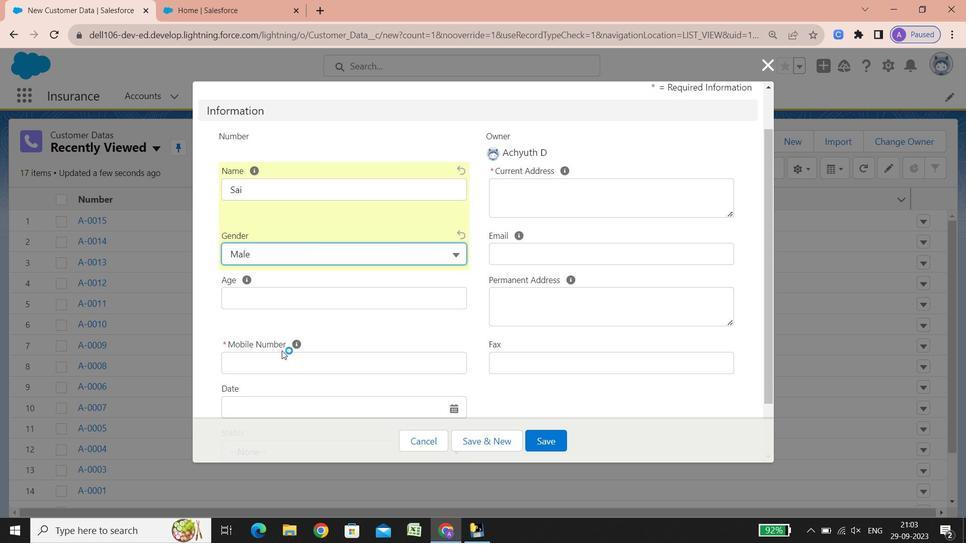 
Action: Mouse scrolled (284, 350) with delta (0, 0)
Screenshot: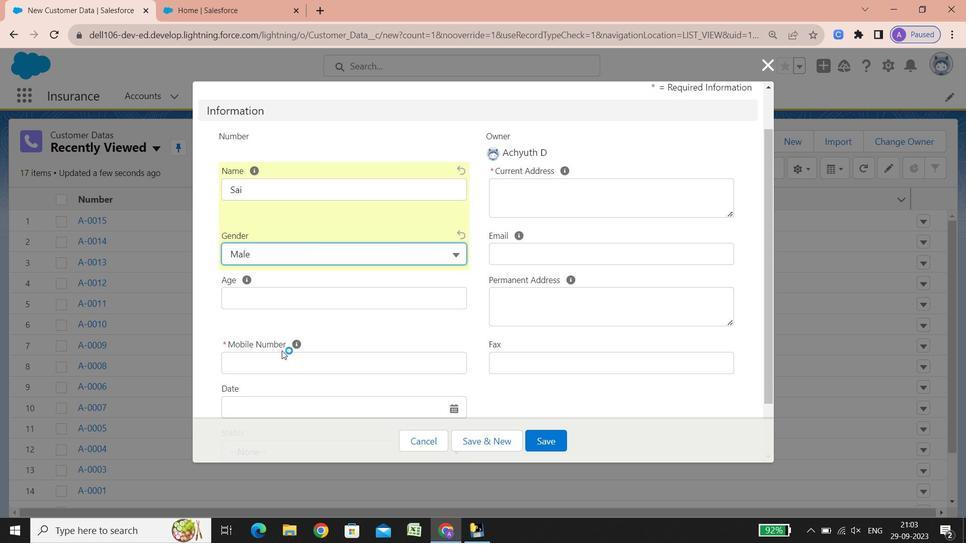 
Action: Mouse scrolled (284, 350) with delta (0, 0)
Screenshot: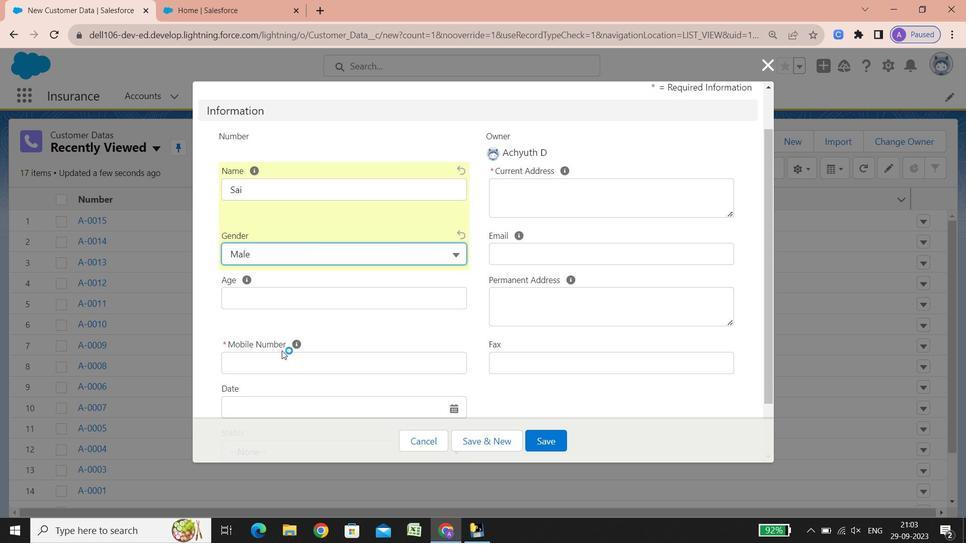 
Action: Mouse scrolled (284, 350) with delta (0, 0)
Screenshot: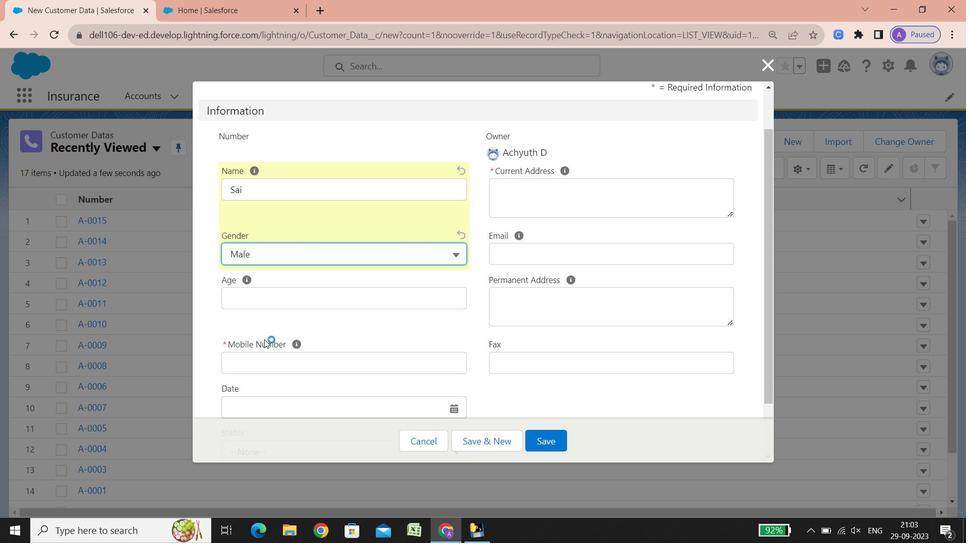 
Action: Mouse scrolled (284, 350) with delta (0, 0)
Screenshot: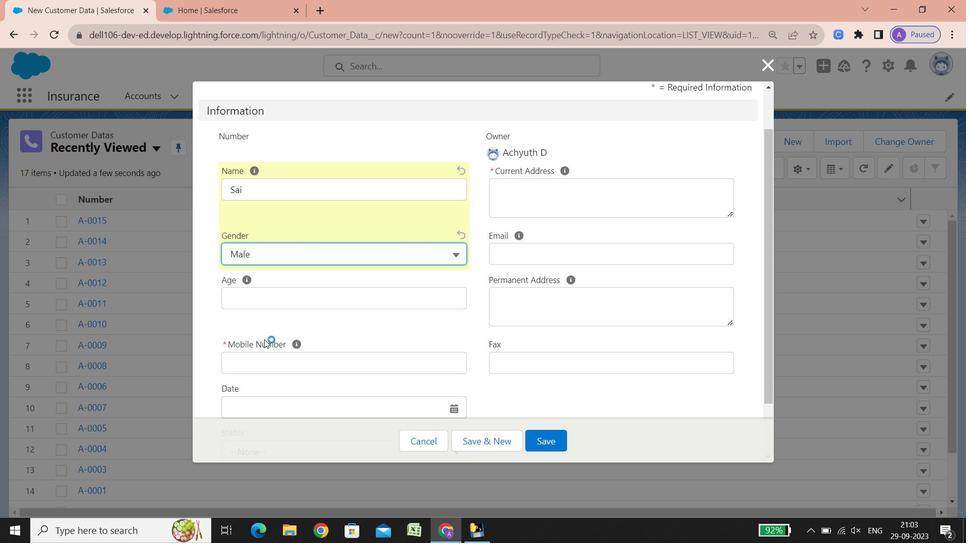 
Action: Mouse scrolled (284, 350) with delta (0, 0)
Screenshot: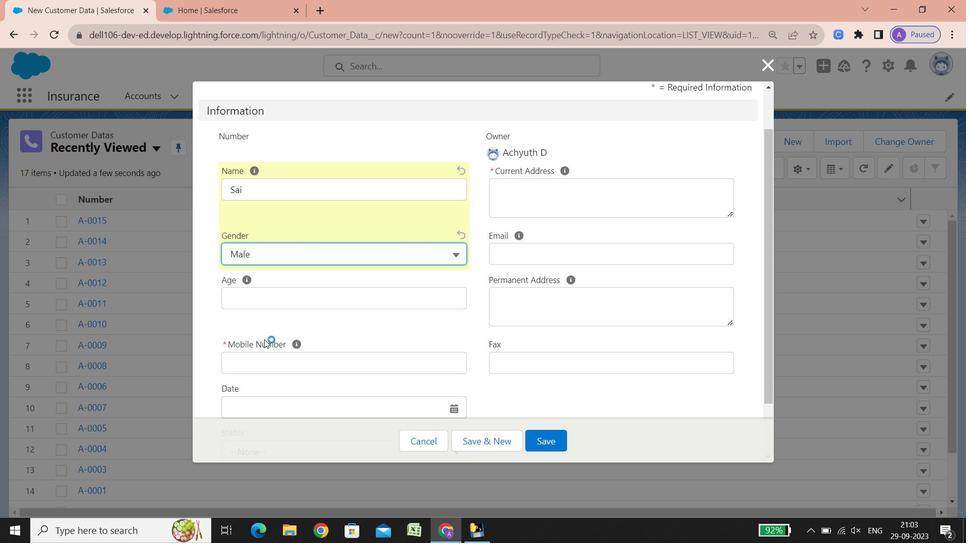 
Action: Mouse scrolled (284, 350) with delta (0, 0)
Screenshot: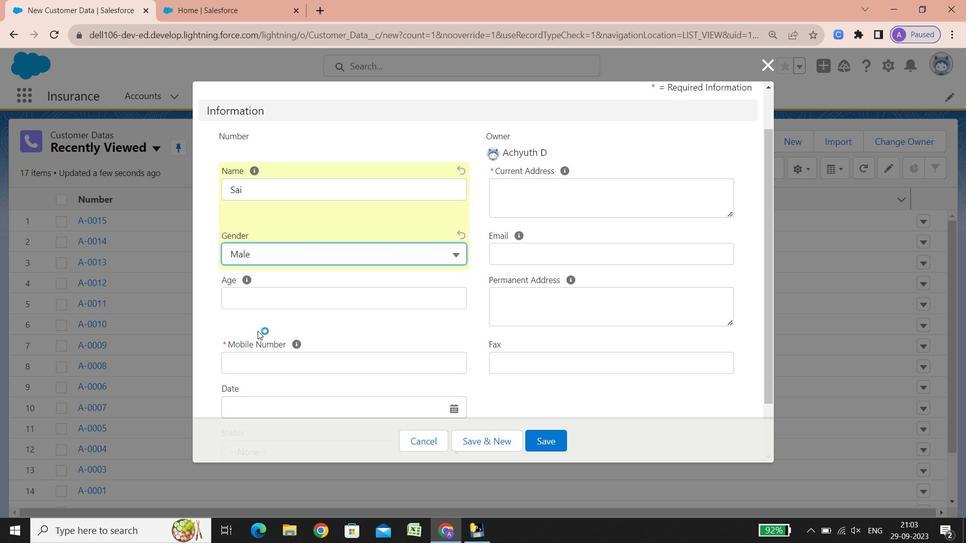 
Action: Mouse scrolled (284, 350) with delta (0, 0)
Screenshot: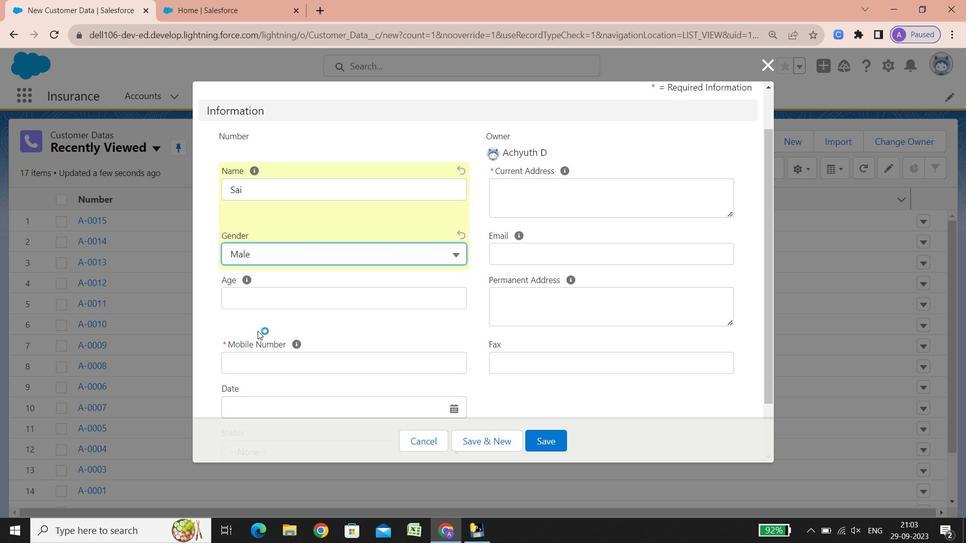 
Action: Mouse scrolled (284, 350) with delta (0, 0)
Screenshot: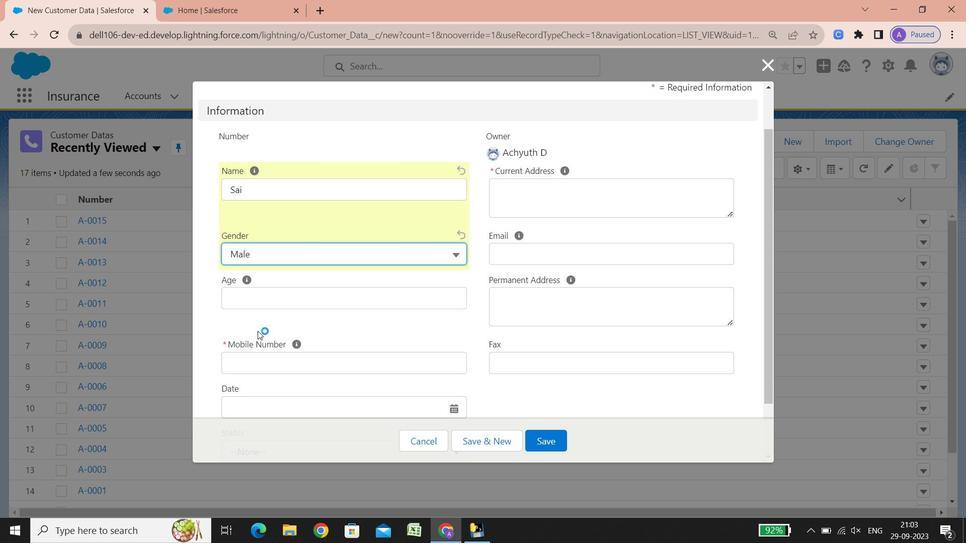 
Action: Mouse scrolled (284, 350) with delta (0, 0)
Screenshot: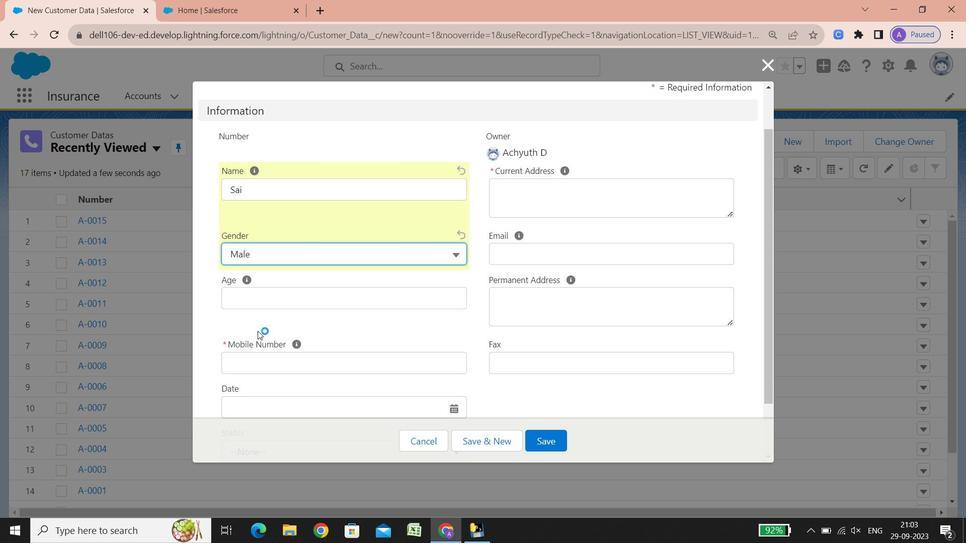 
Action: Mouse scrolled (284, 350) with delta (0, 0)
Screenshot: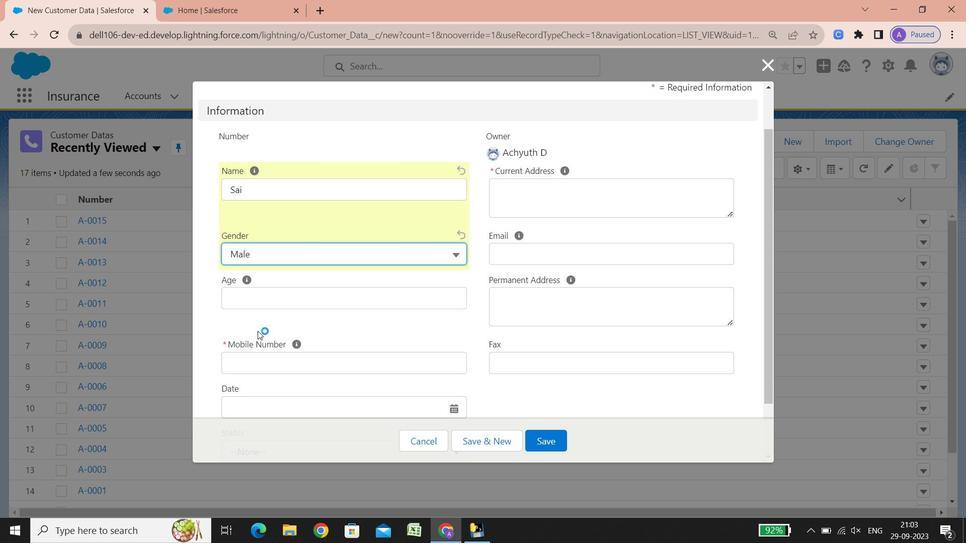 
Action: Mouse scrolled (284, 350) with delta (0, 0)
Screenshot: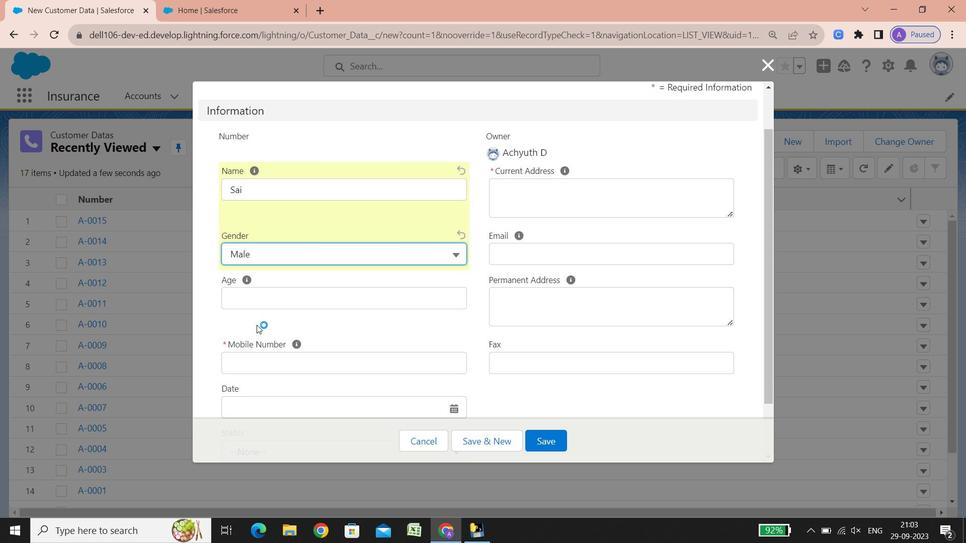 
Action: Mouse scrolled (284, 350) with delta (0, 0)
Screenshot: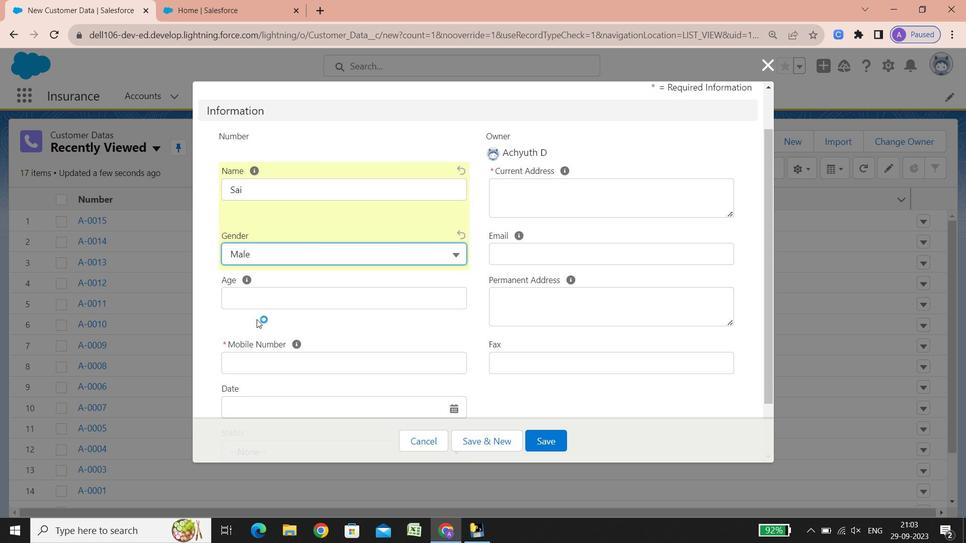 
Action: Mouse scrolled (284, 350) with delta (0, 0)
Screenshot: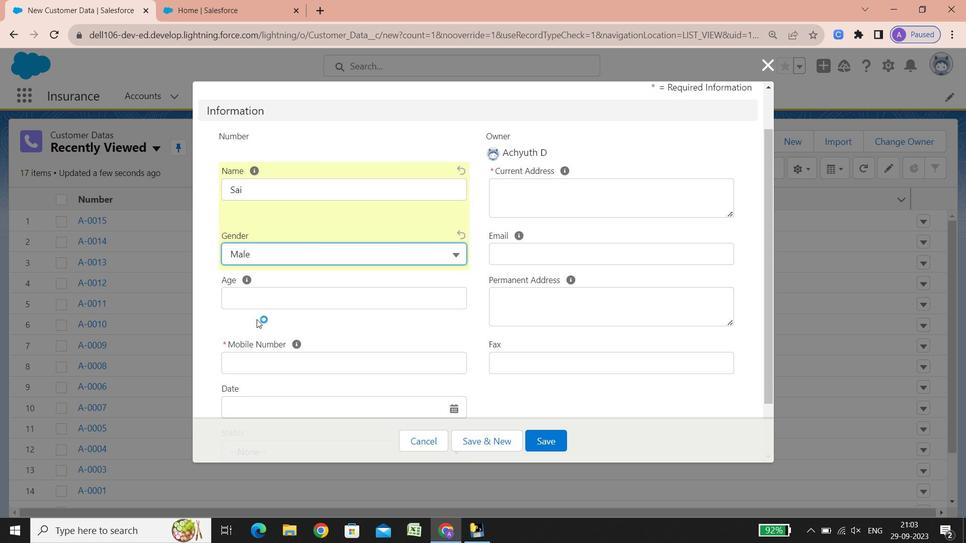 
Action: Mouse scrolled (284, 350) with delta (0, 0)
Screenshot: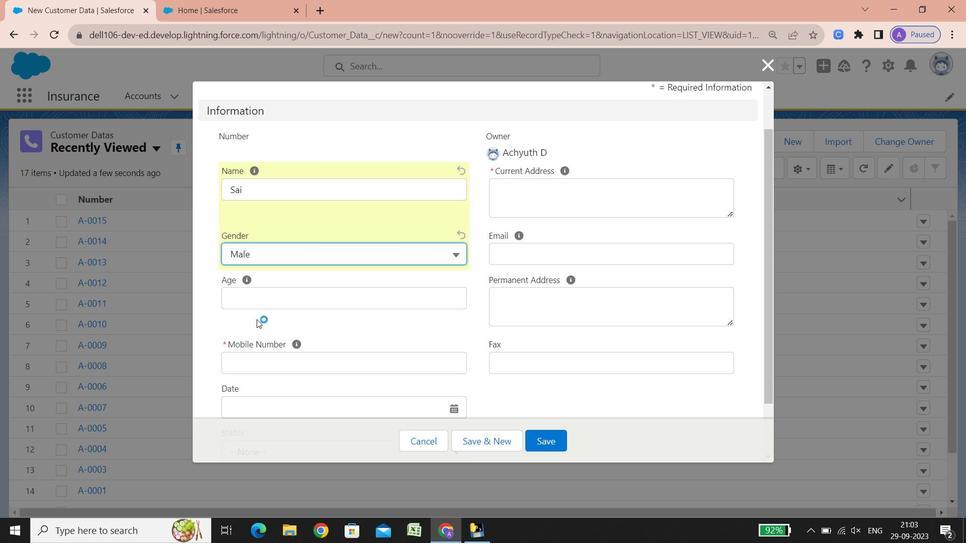 
Action: Mouse scrolled (284, 350) with delta (0, 0)
Screenshot: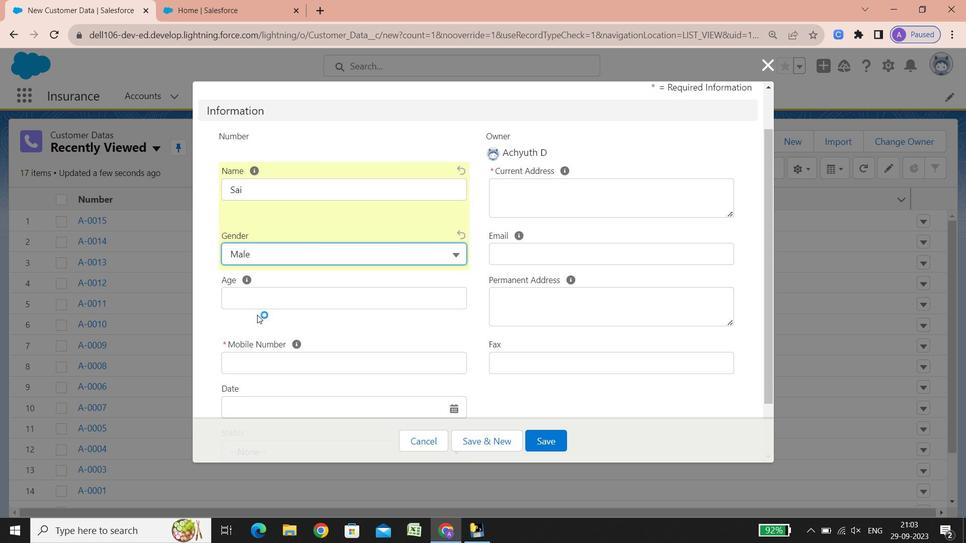 
Action: Mouse scrolled (284, 350) with delta (0, 0)
Screenshot: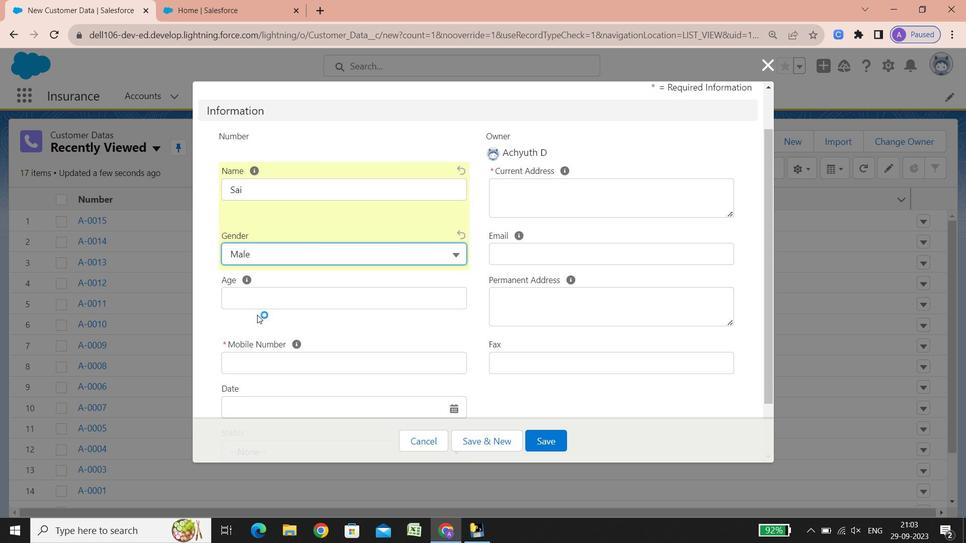 
Action: Mouse scrolled (284, 350) with delta (0, 0)
Screenshot: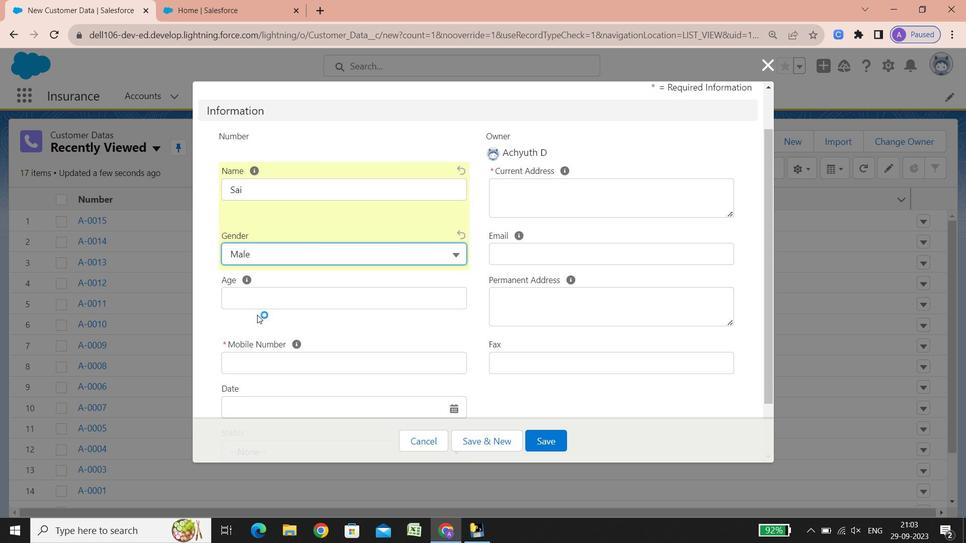 
Action: Mouse scrolled (284, 350) with delta (0, 0)
Screenshot: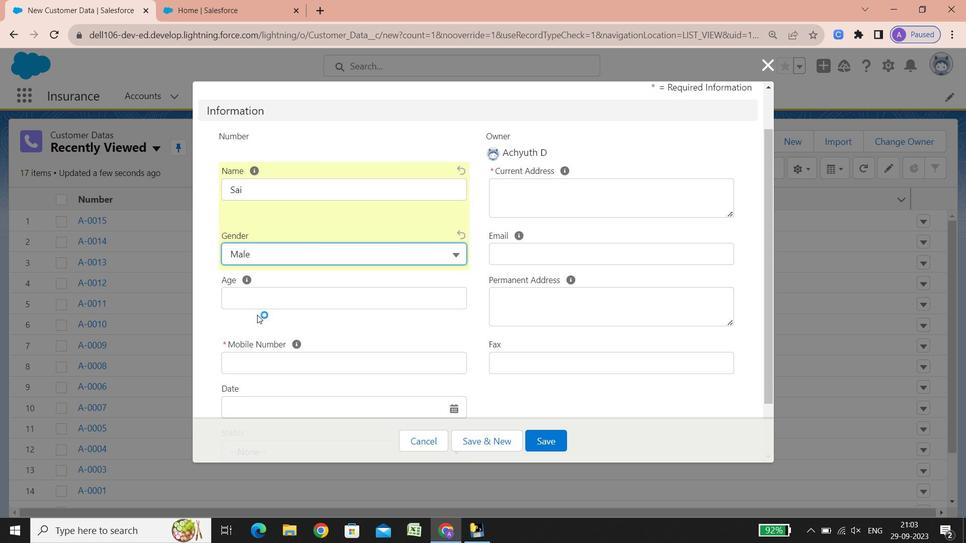 
Action: Mouse scrolled (284, 350) with delta (0, 0)
Screenshot: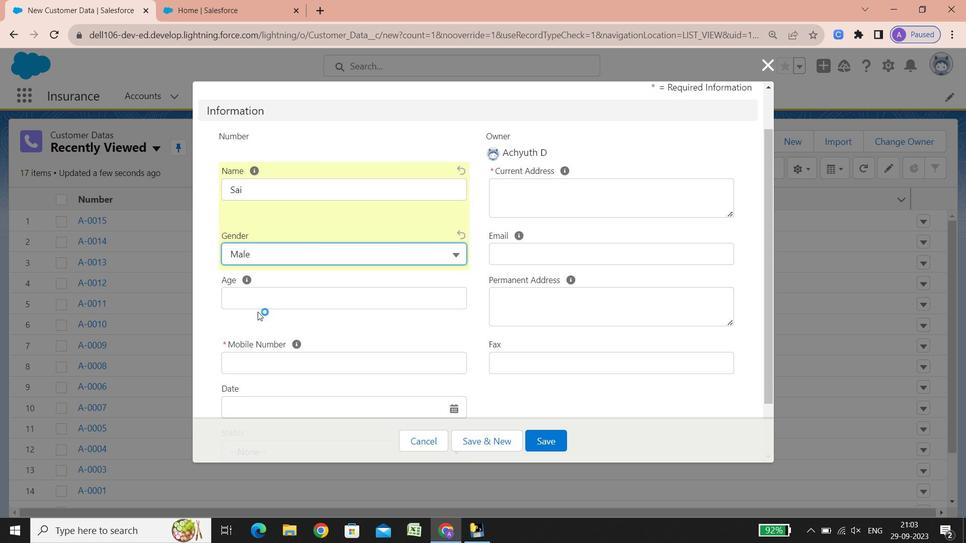 
Action: Mouse scrolled (284, 350) with delta (0, 0)
Screenshot: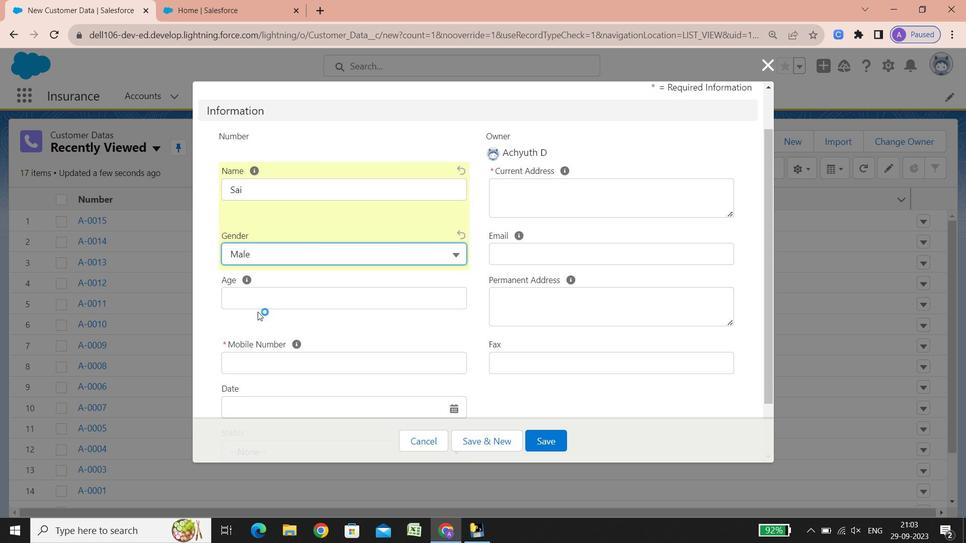 
Action: Mouse scrolled (284, 350) with delta (0, 0)
Screenshot: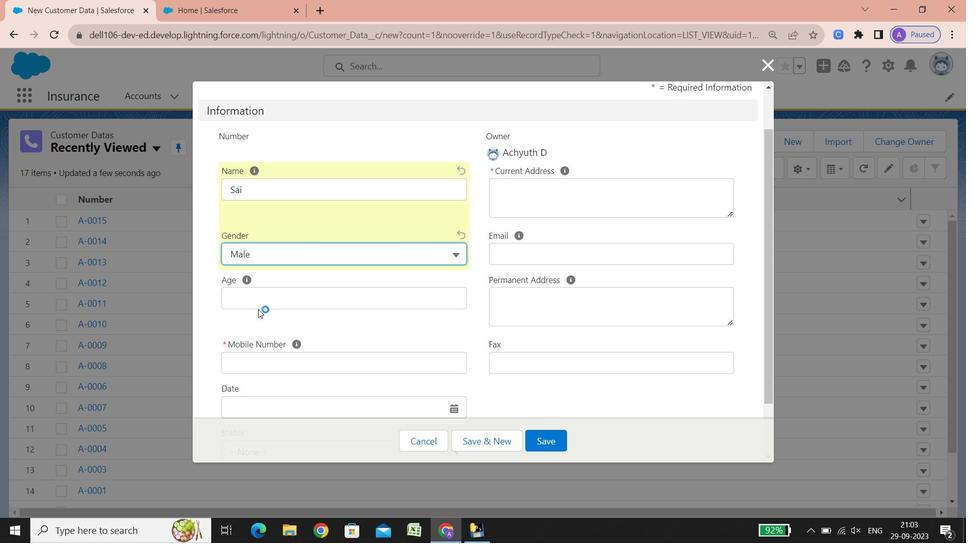 
Action: Mouse scrolled (284, 350) with delta (0, 0)
Screenshot: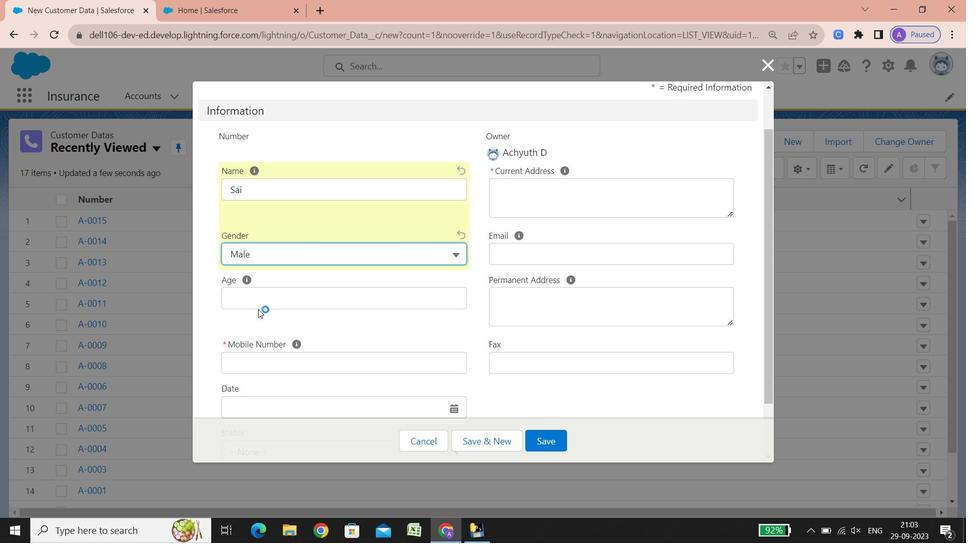 
Action: Mouse moved to (261, 297)
Screenshot: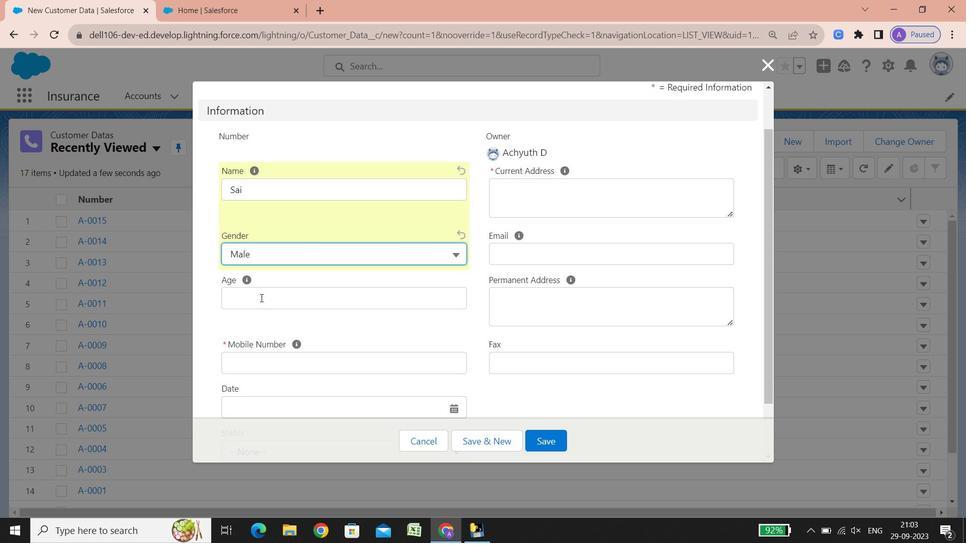 
Action: Mouse pressed left at (261, 297)
Screenshot: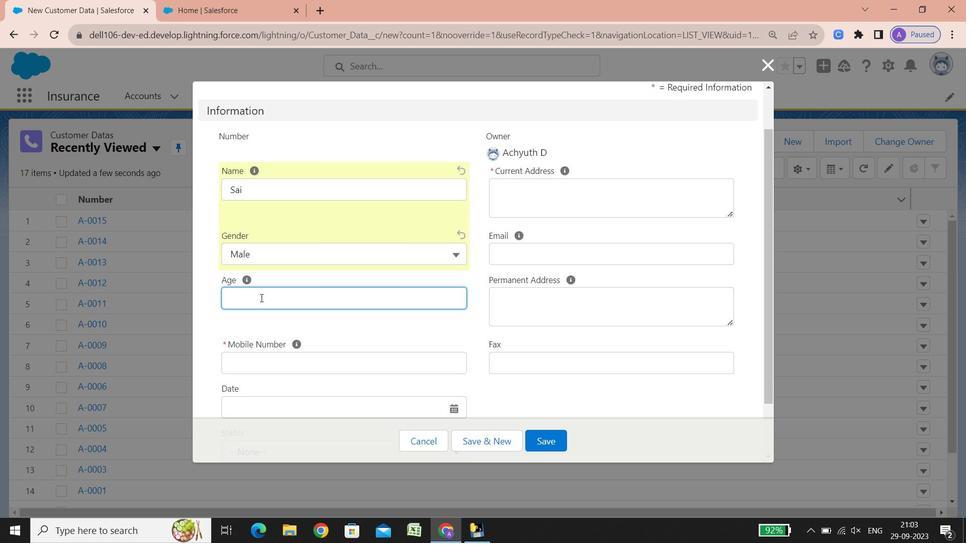 
Action: Key pressed 32
Screenshot: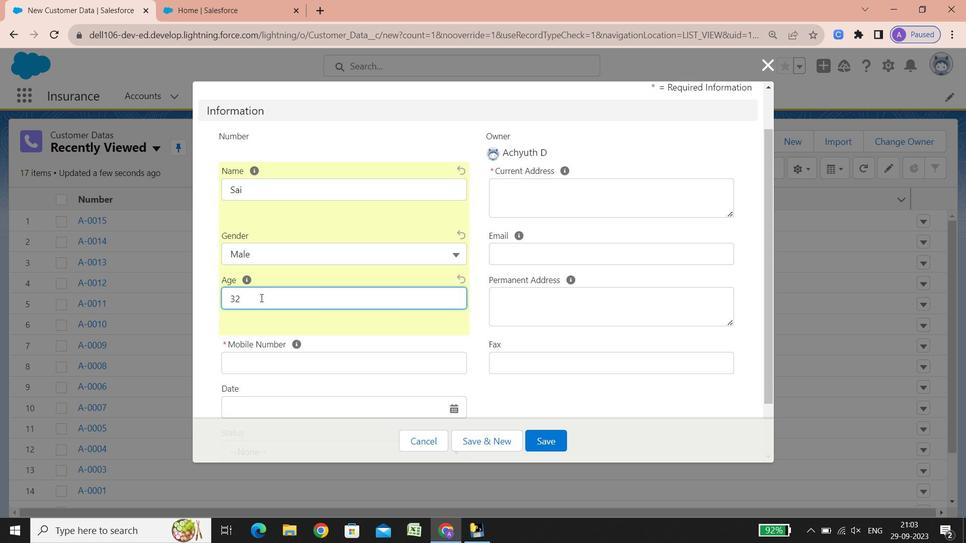 
Action: Mouse moved to (242, 365)
Screenshot: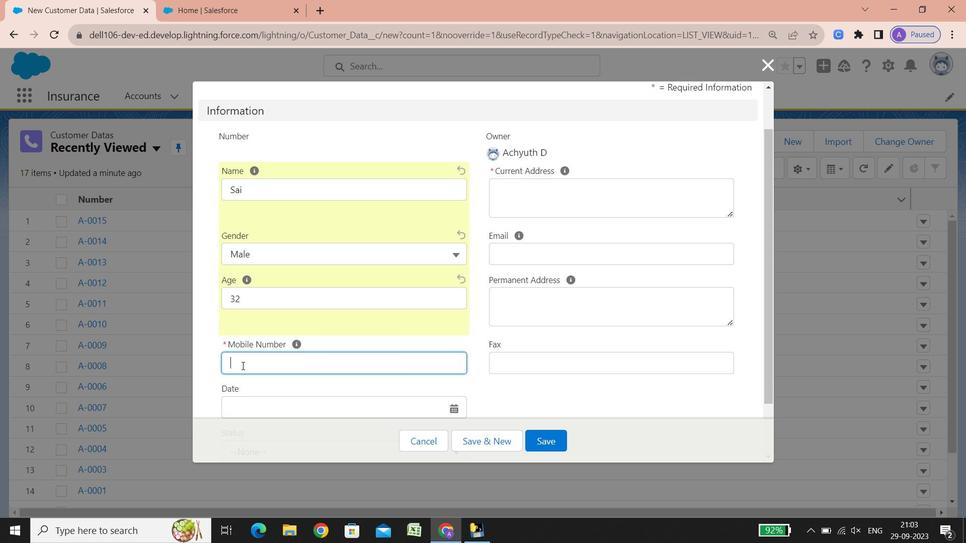 
Action: Mouse pressed left at (242, 365)
Screenshot: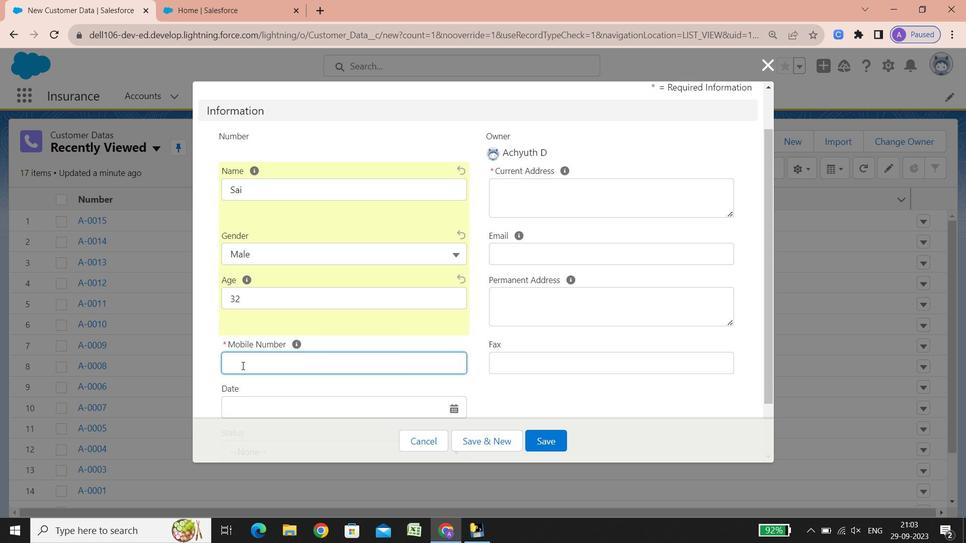 
Action: Key pressed 35656566653<Key.backspace><Key.backspace><Key.backspace><Key.enter>3
Screenshot: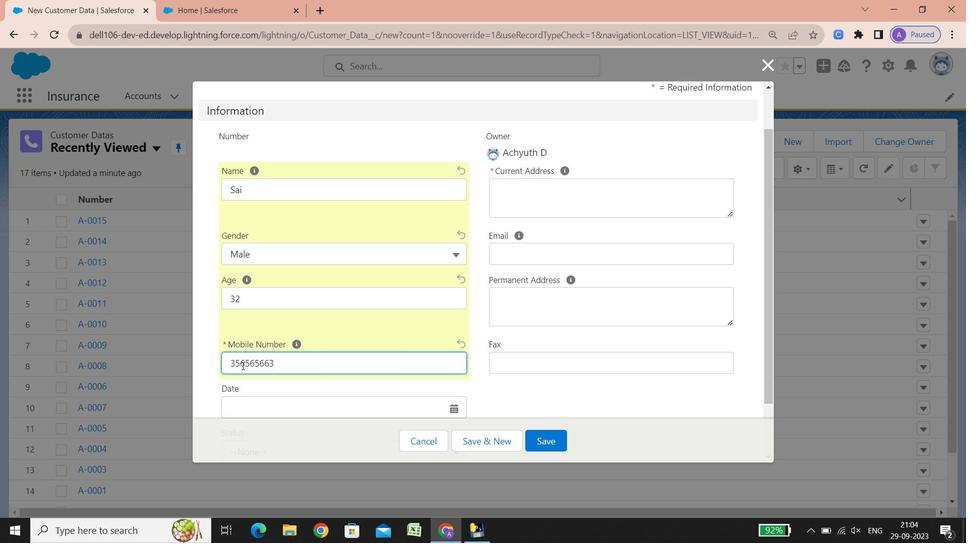 
Action: Mouse scrolled (242, 365) with delta (0, 0)
Screenshot: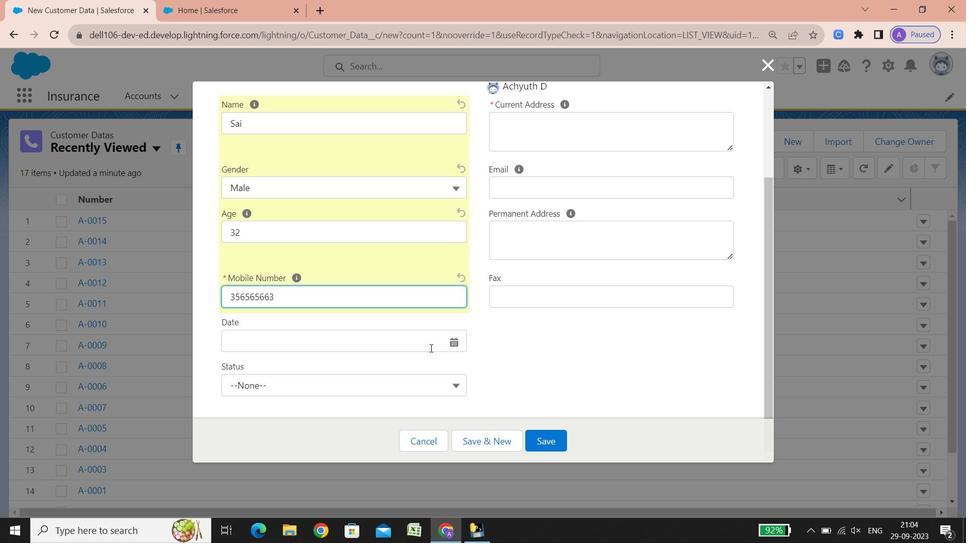 
Action: Mouse scrolled (242, 365) with delta (0, 0)
Screenshot: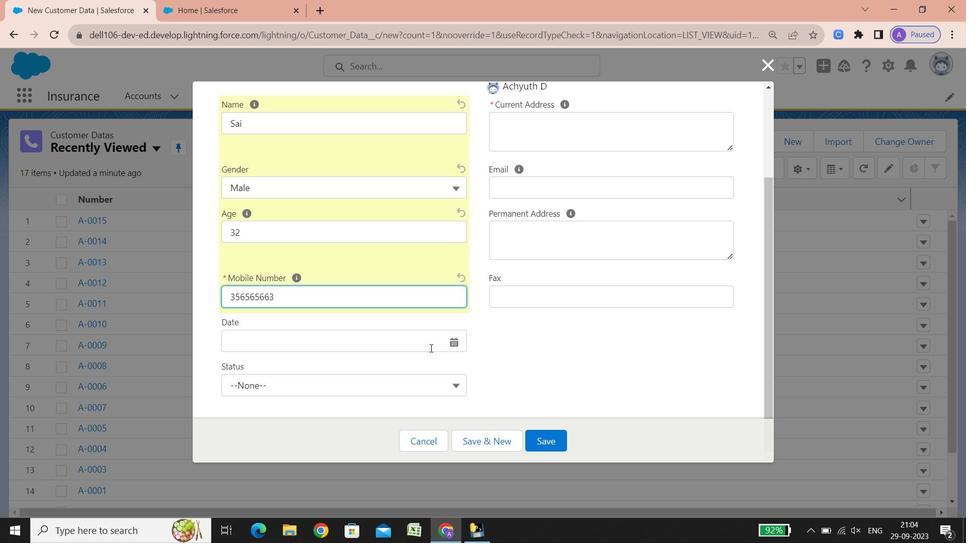 
Action: Mouse scrolled (242, 365) with delta (0, 0)
Screenshot: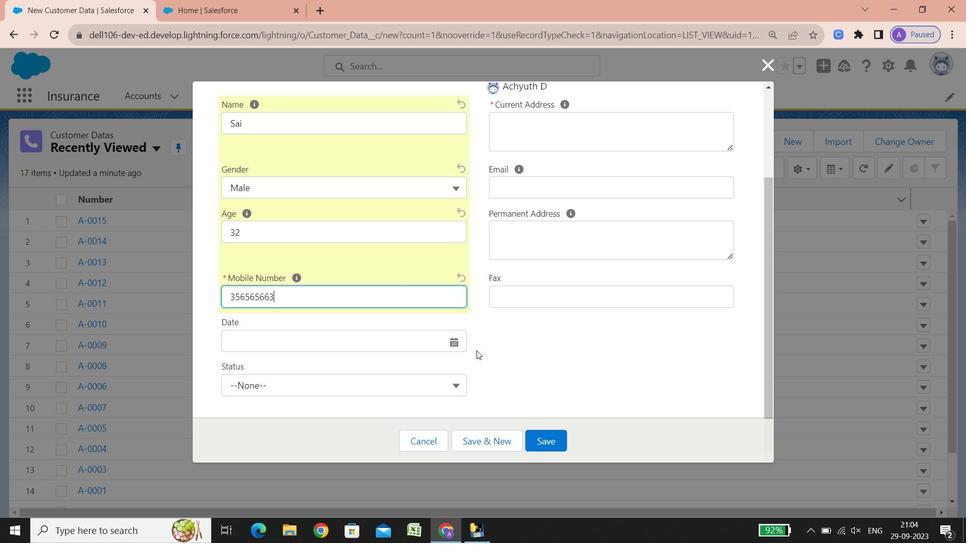 
Action: Mouse scrolled (242, 365) with delta (0, 0)
Screenshot: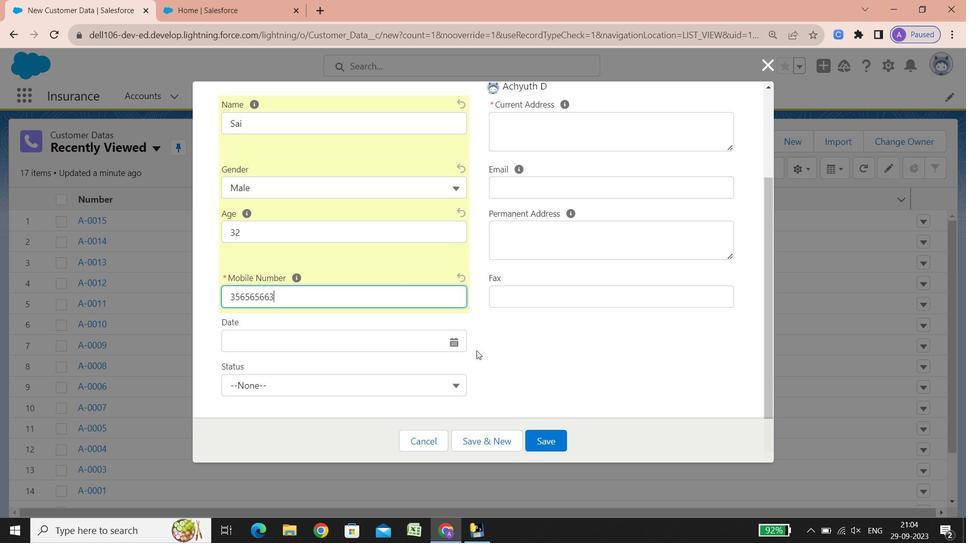 
Action: Mouse scrolled (242, 365) with delta (0, 0)
Screenshot: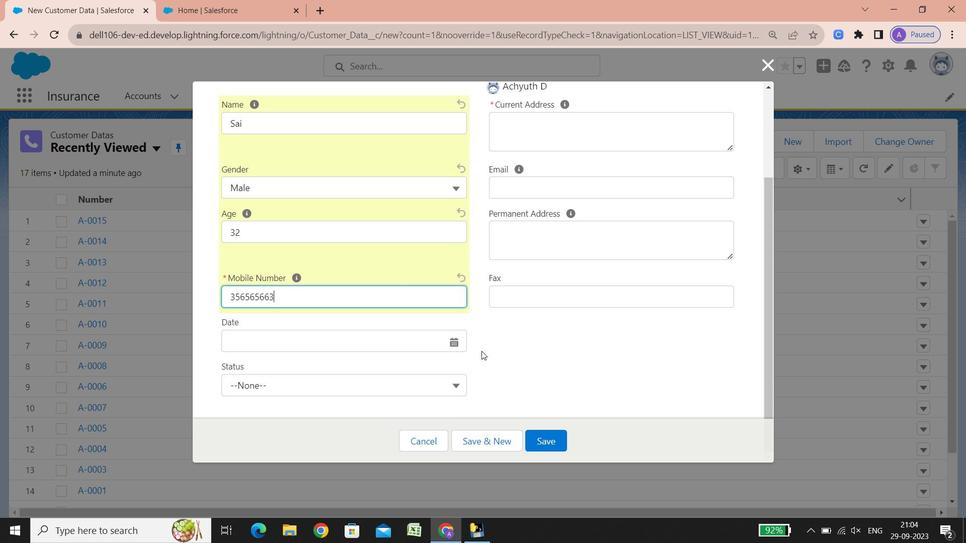 
Action: Mouse scrolled (242, 365) with delta (0, 0)
Screenshot: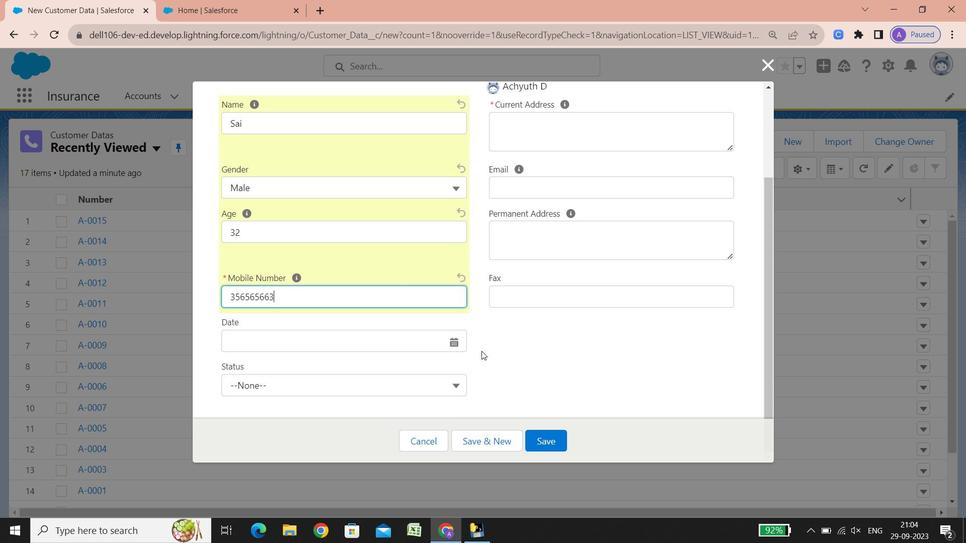
Action: Mouse scrolled (242, 365) with delta (0, 0)
Screenshot: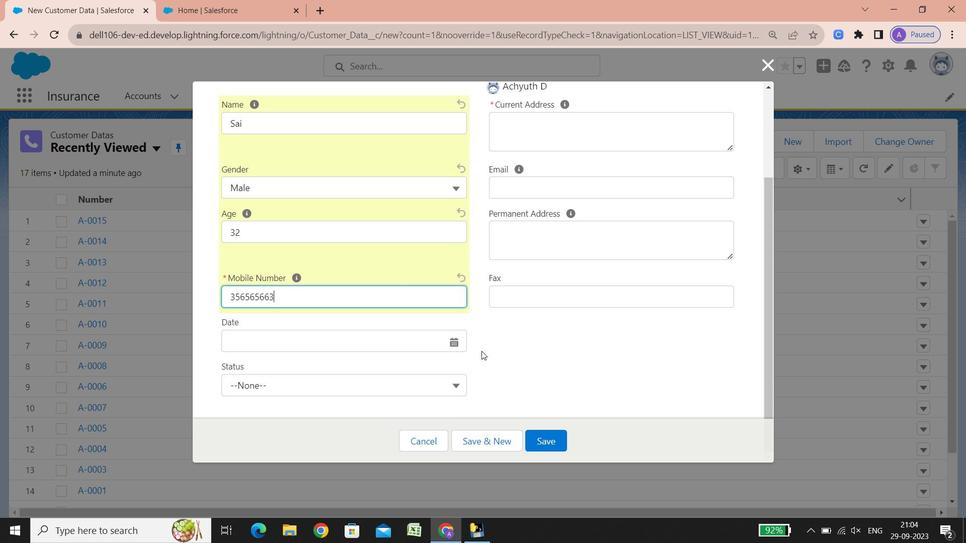 
Action: Mouse scrolled (242, 365) with delta (0, 0)
Screenshot: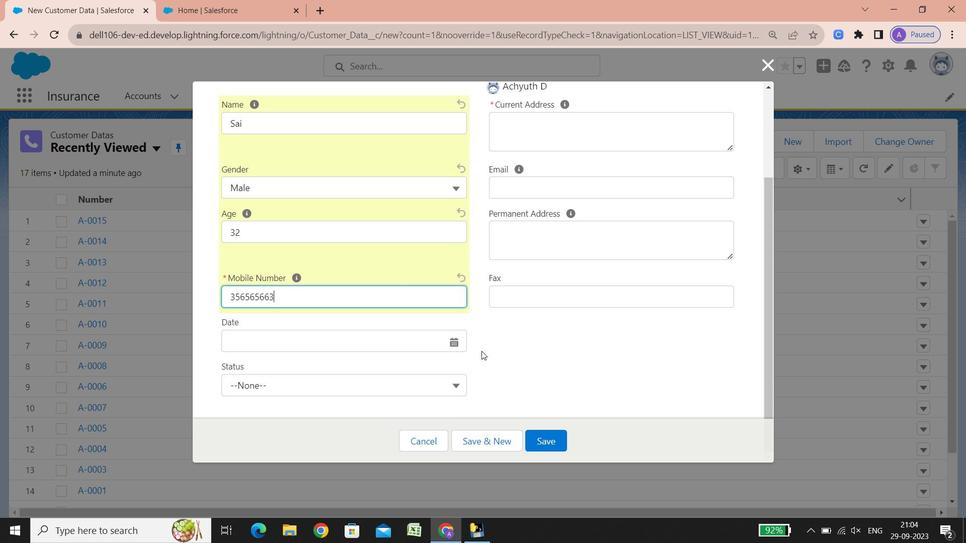 
Action: Mouse scrolled (242, 365) with delta (0, 0)
Screenshot: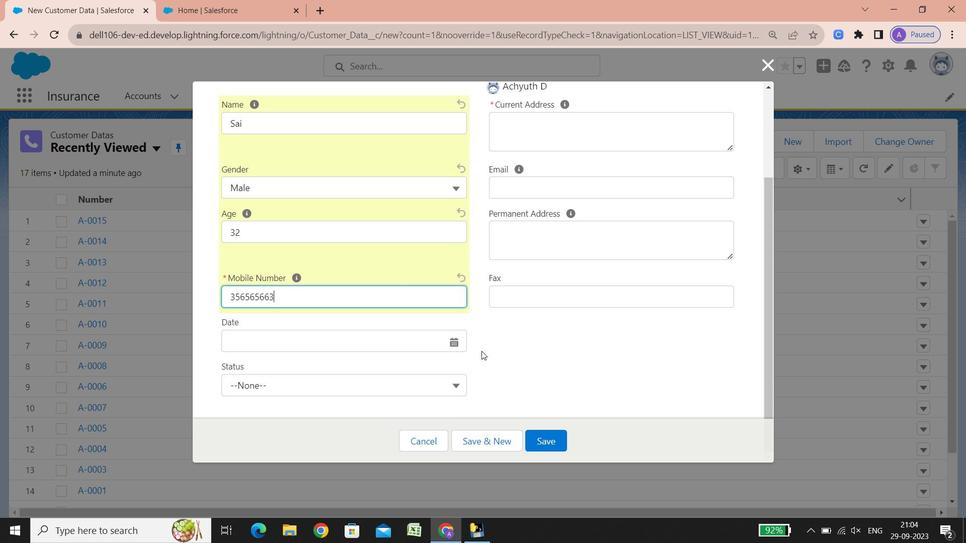 
Action: Mouse scrolled (242, 365) with delta (0, 0)
Screenshot: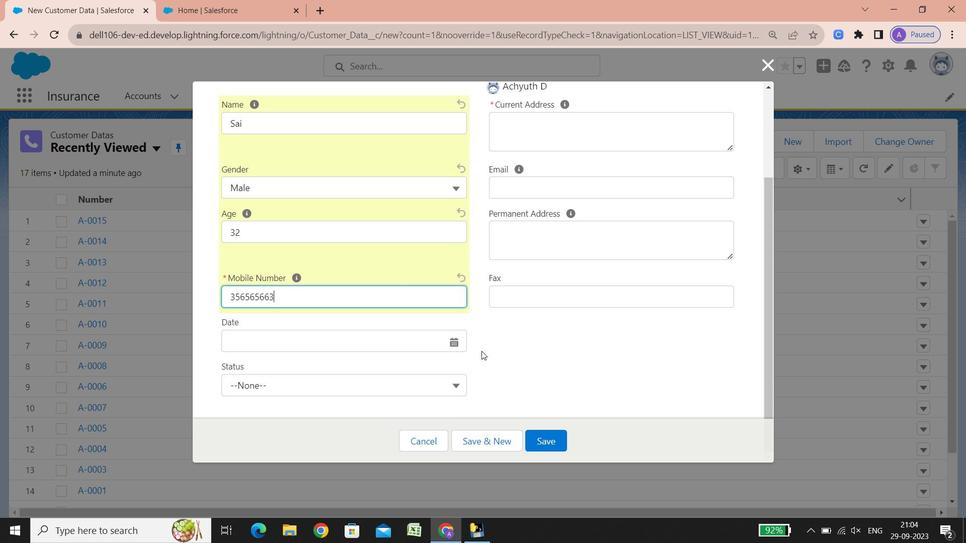 
Action: Mouse scrolled (242, 365) with delta (0, 0)
Screenshot: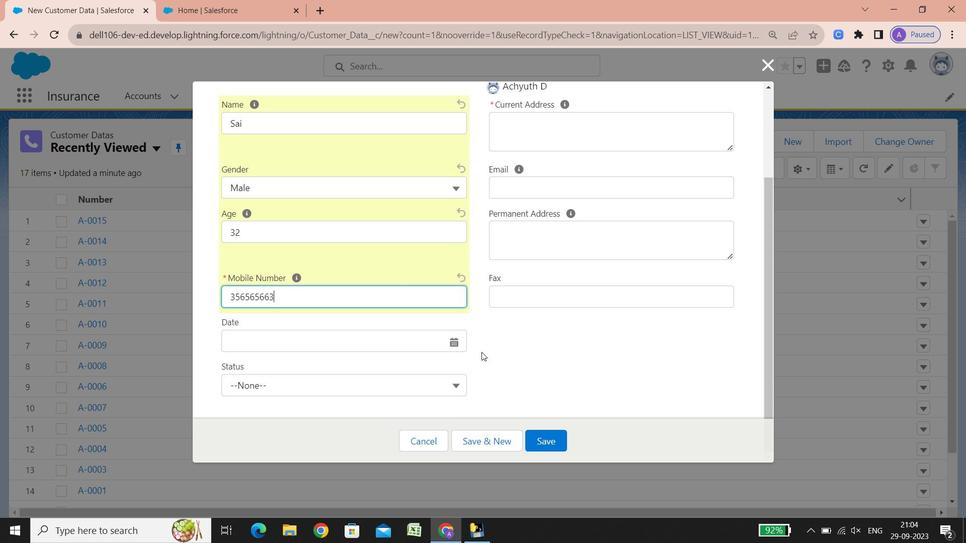 
Action: Mouse scrolled (242, 365) with delta (0, 0)
Screenshot: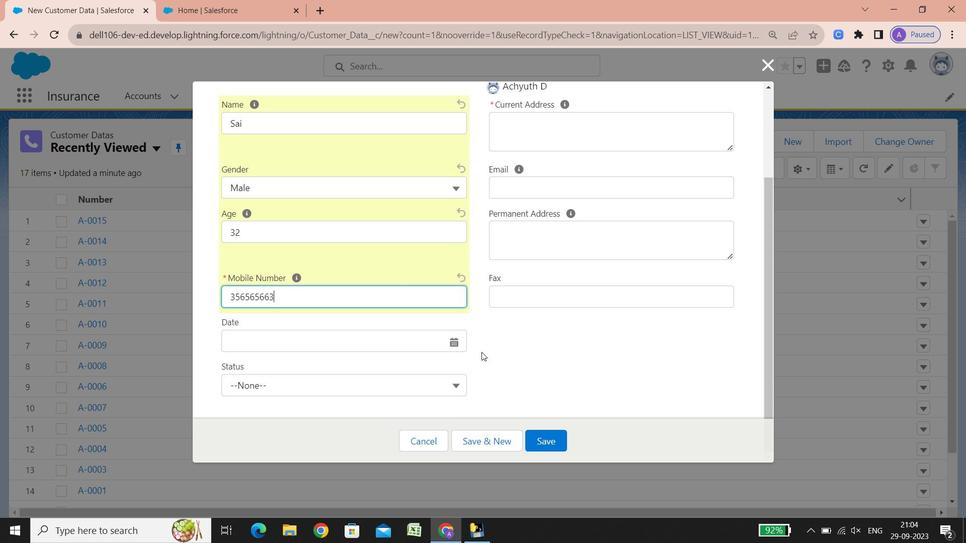 
Action: Mouse scrolled (242, 365) with delta (0, 0)
Screenshot: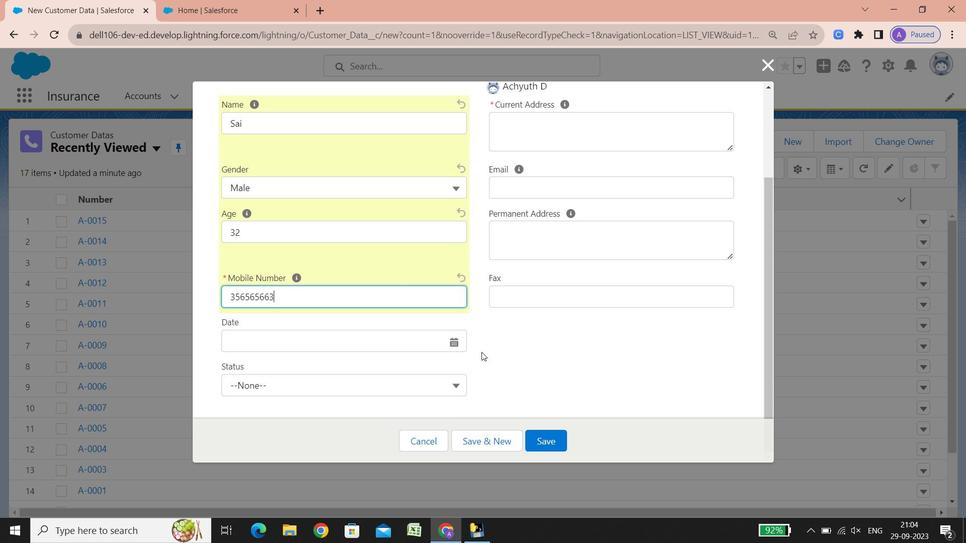 
Action: Mouse scrolled (242, 365) with delta (0, 0)
Screenshot: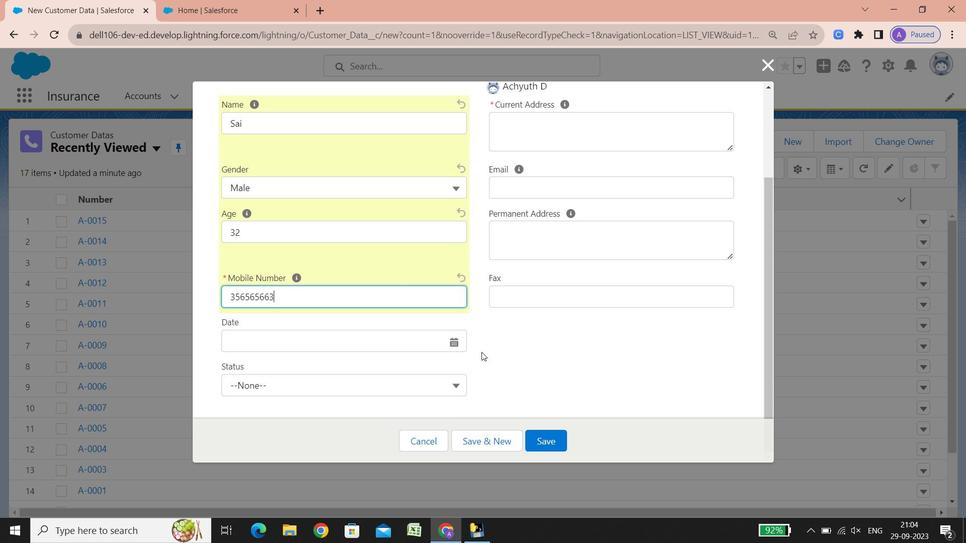
Action: Mouse scrolled (242, 365) with delta (0, 0)
Screenshot: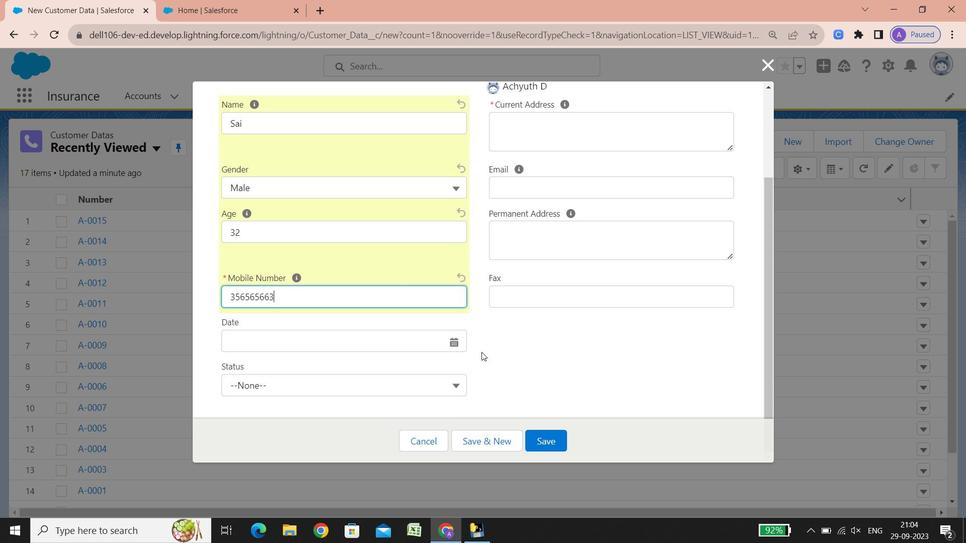 
Action: Mouse scrolled (242, 365) with delta (0, 0)
Screenshot: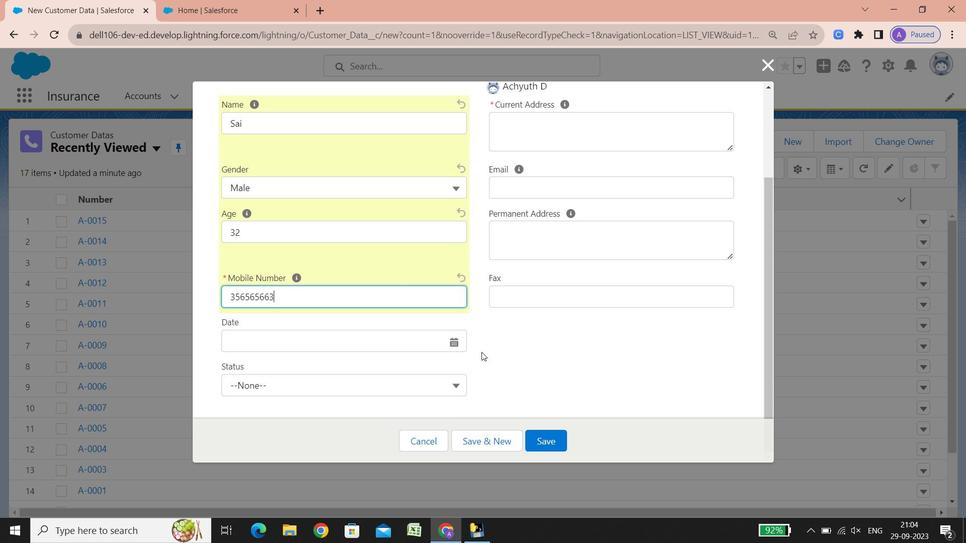 
Action: Mouse scrolled (242, 365) with delta (0, 0)
Screenshot: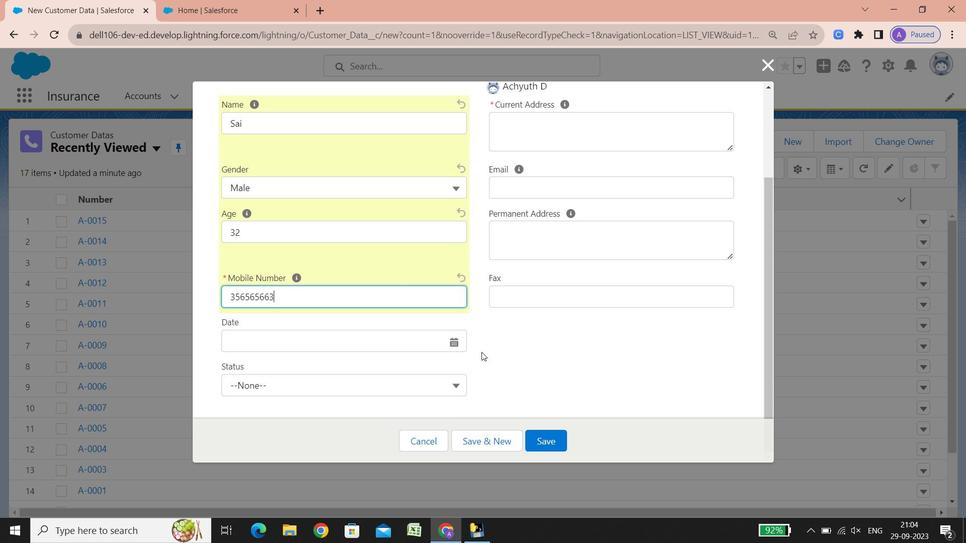 
Action: Mouse scrolled (242, 365) with delta (0, 0)
Screenshot: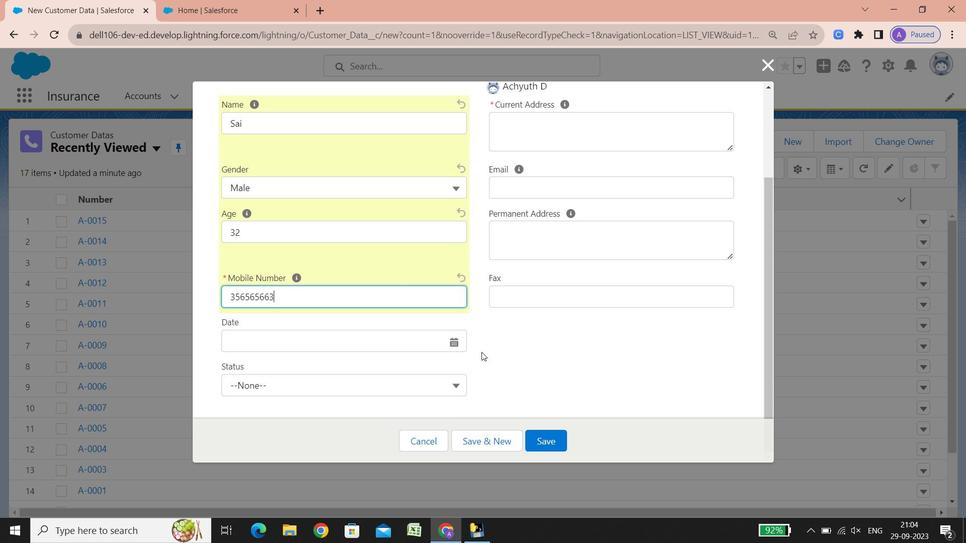 
Action: Mouse scrolled (242, 365) with delta (0, 0)
Screenshot: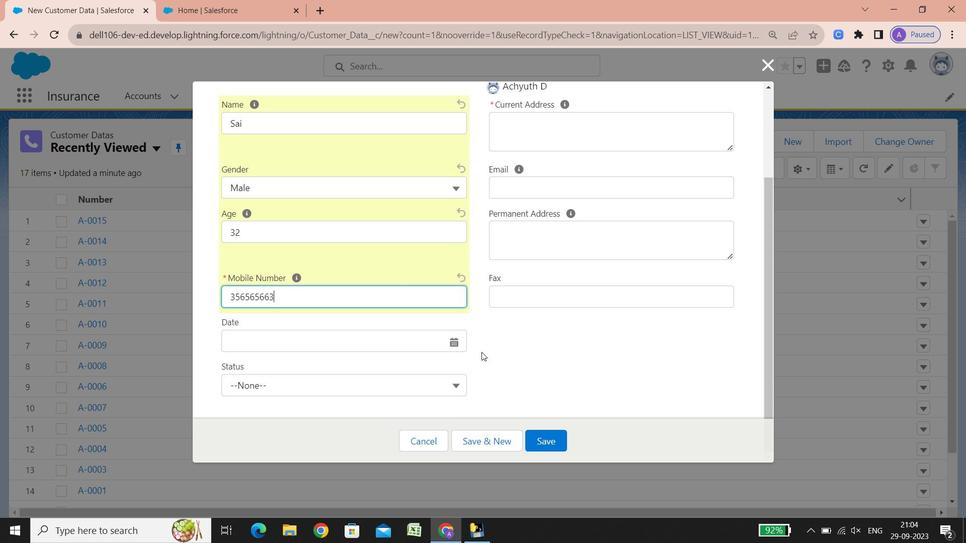 
Action: Mouse scrolled (242, 365) with delta (0, 0)
Screenshot: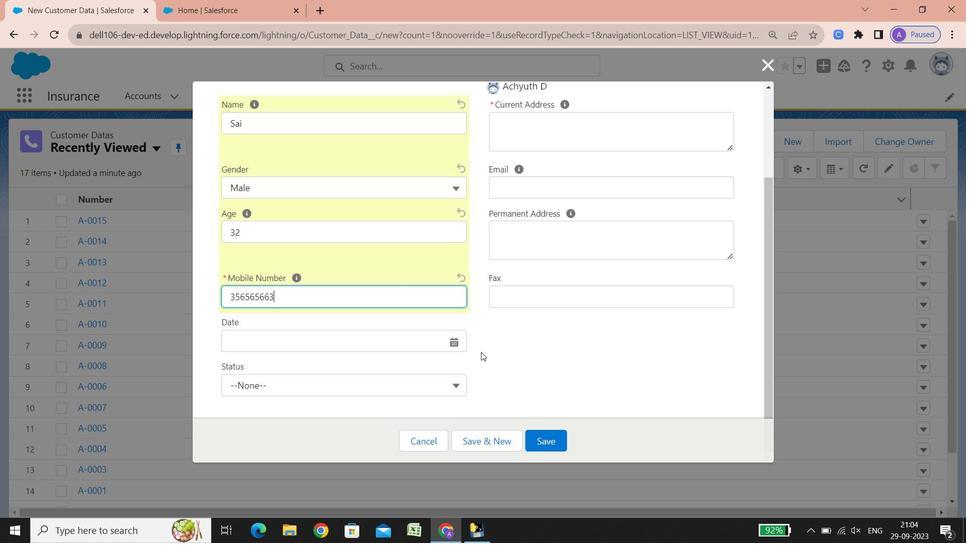 
Action: Mouse scrolled (242, 365) with delta (0, 0)
Screenshot: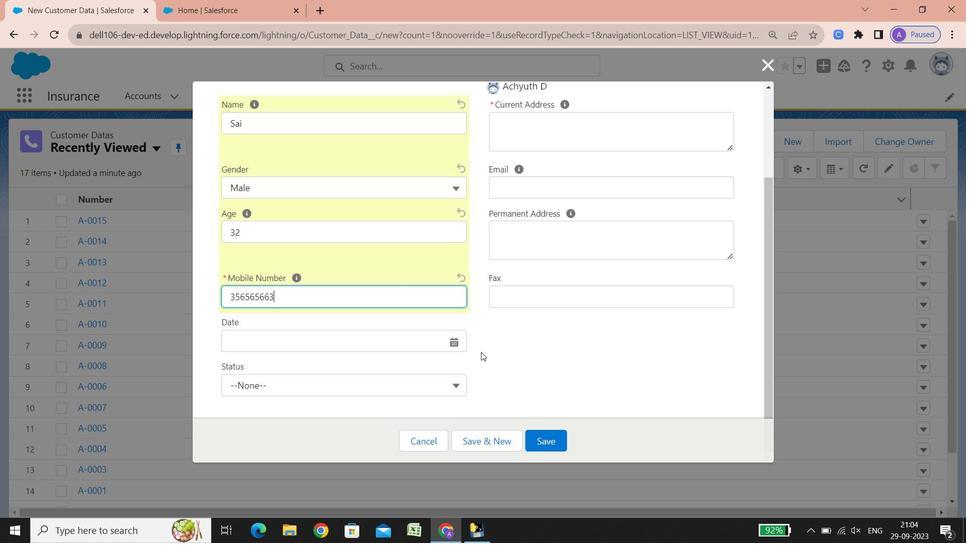 
Action: Mouse scrolled (242, 365) with delta (0, 0)
Screenshot: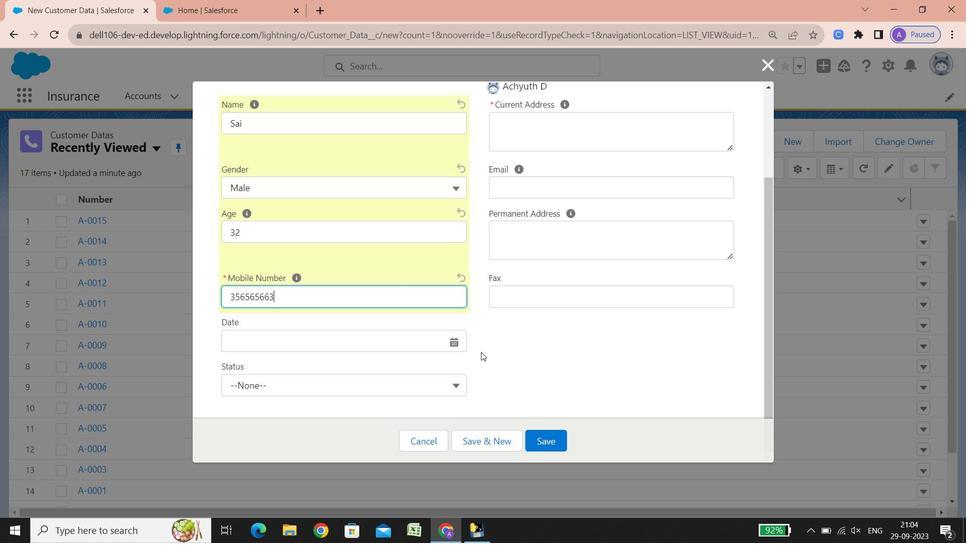 
Action: Mouse moved to (450, 343)
Screenshot: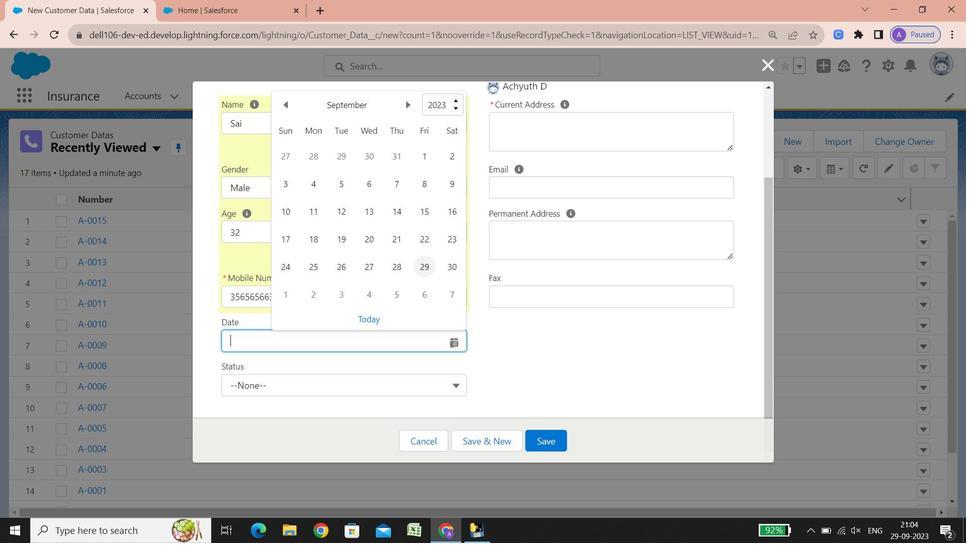 
Action: Mouse pressed left at (450, 343)
Screenshot: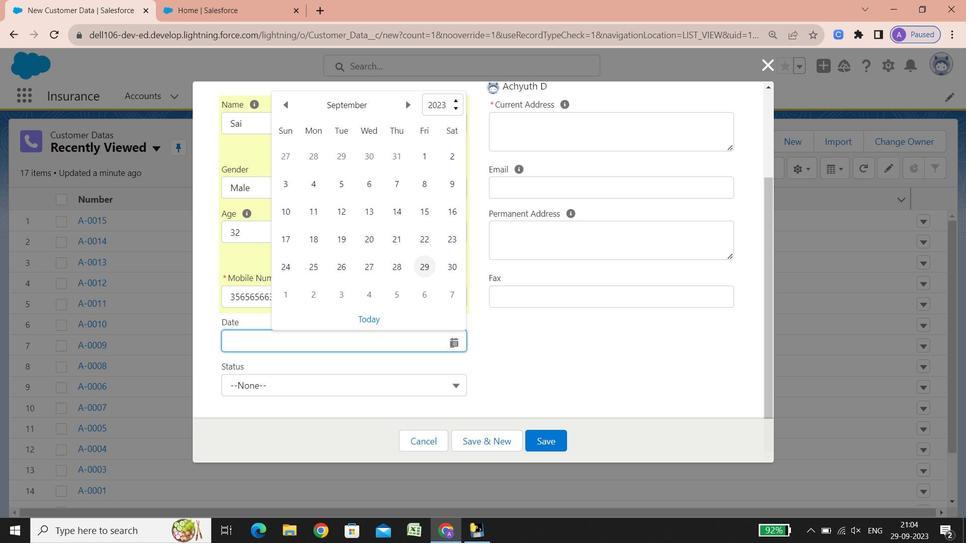 
Action: Mouse moved to (368, 317)
Screenshot: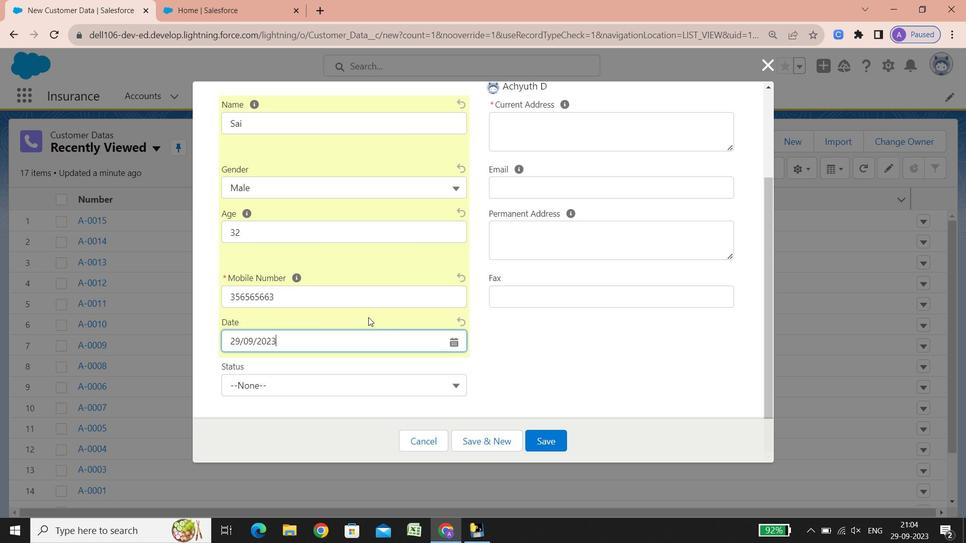 
Action: Mouse pressed left at (368, 317)
Screenshot: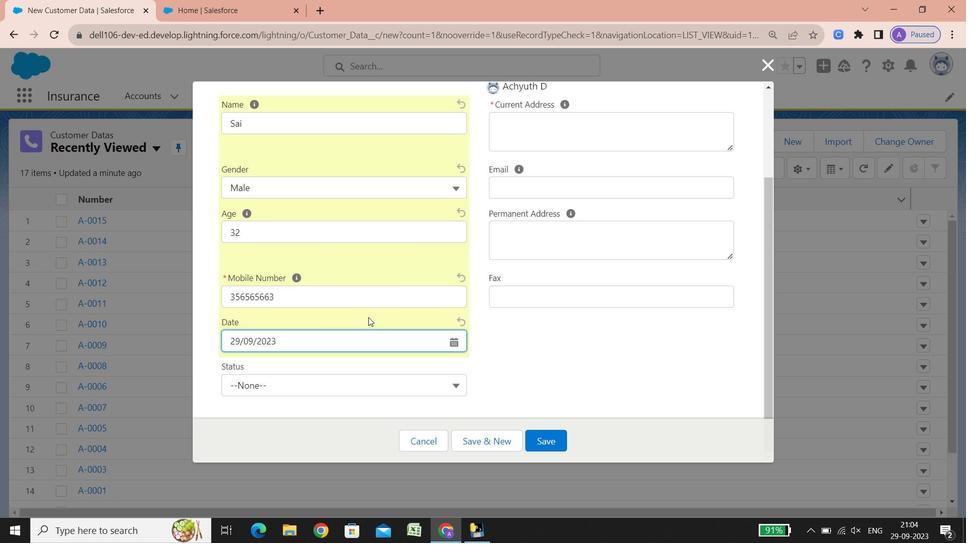 
Action: Mouse scrolled (368, 317) with delta (0, 0)
Screenshot: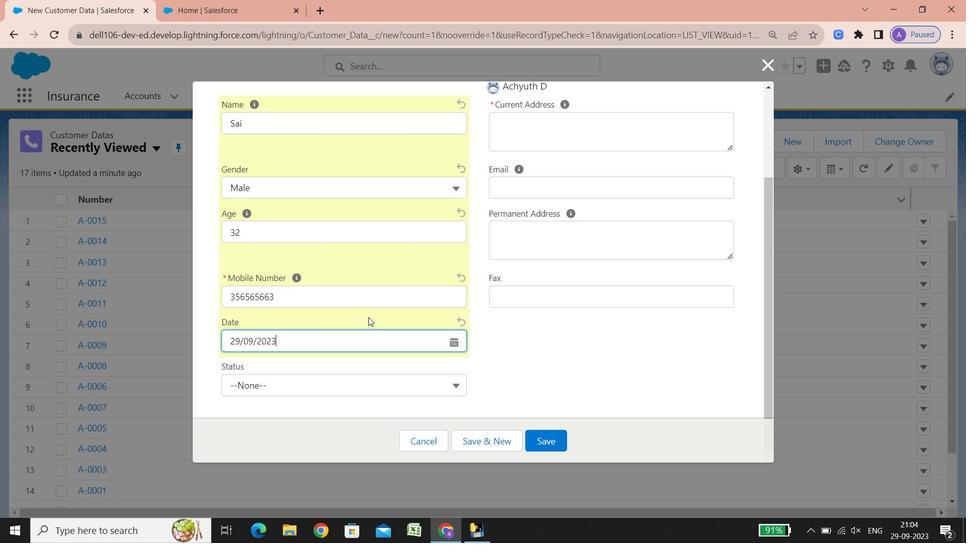 
Action: Mouse scrolled (368, 317) with delta (0, 0)
Screenshot: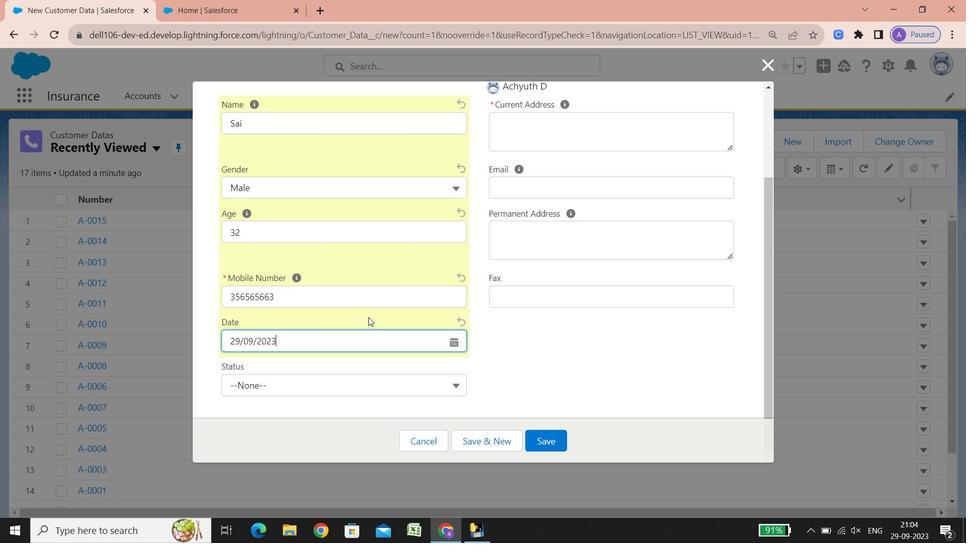 
Action: Mouse scrolled (368, 317) with delta (0, 0)
Screenshot: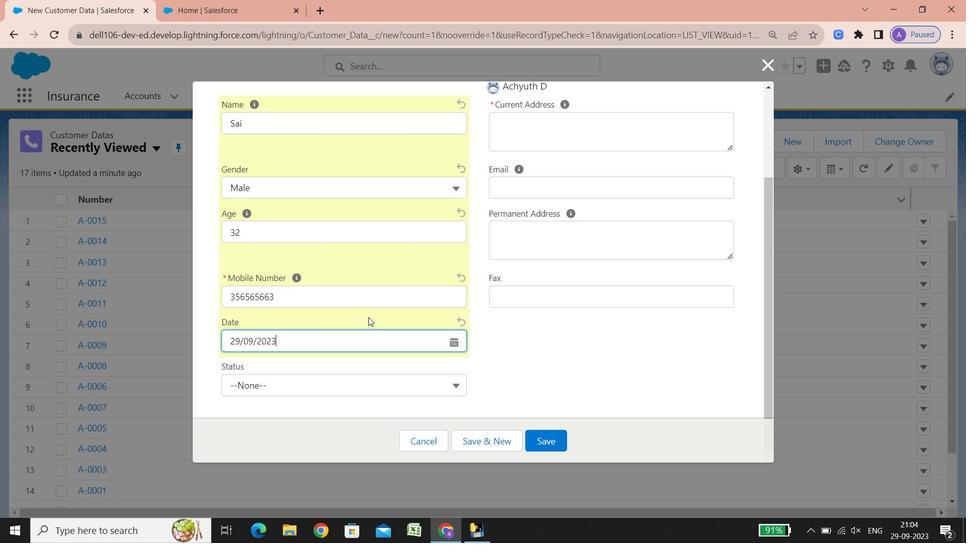 
Action: Mouse scrolled (368, 317) with delta (0, 0)
Screenshot: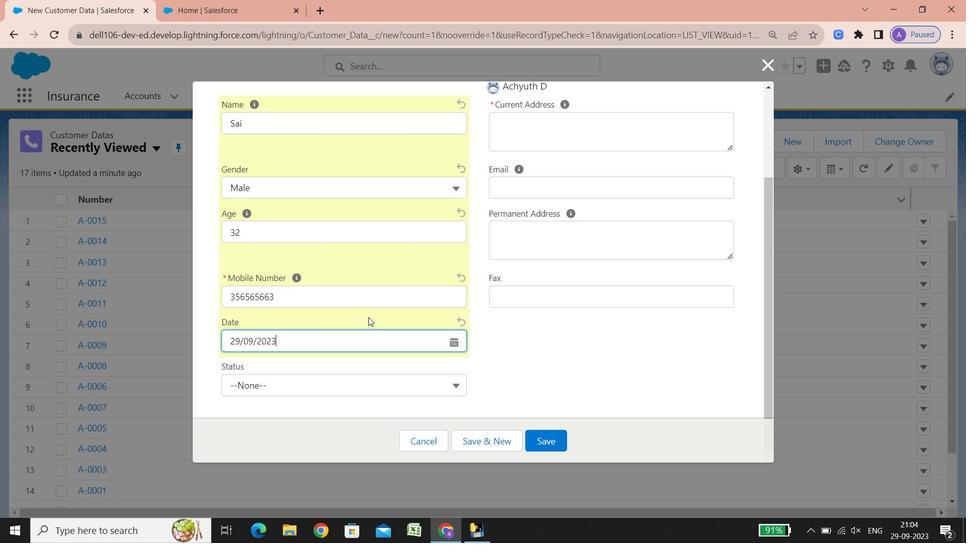 
Action: Mouse scrolled (368, 317) with delta (0, 0)
Screenshot: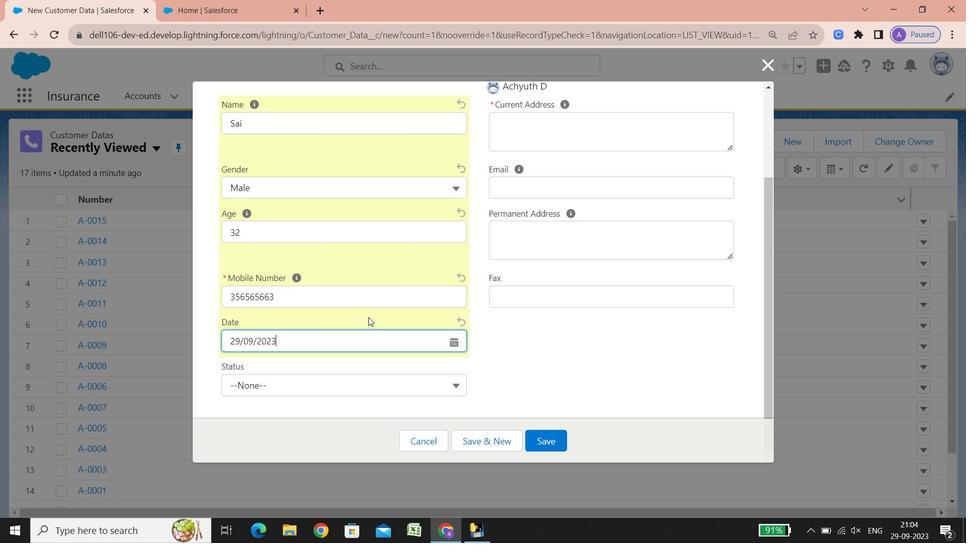 
Action: Mouse scrolled (368, 317) with delta (0, 0)
Screenshot: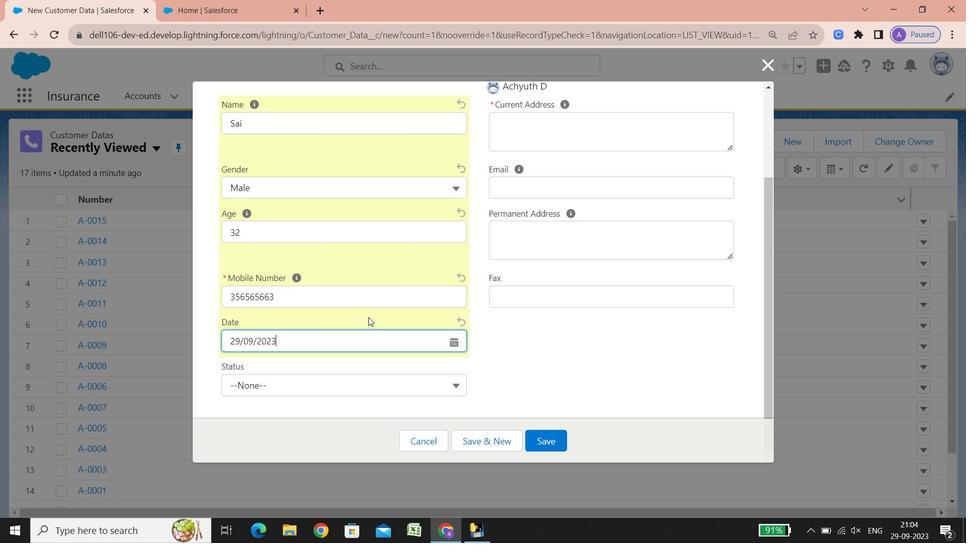 
Action: Mouse scrolled (368, 317) with delta (0, 0)
Screenshot: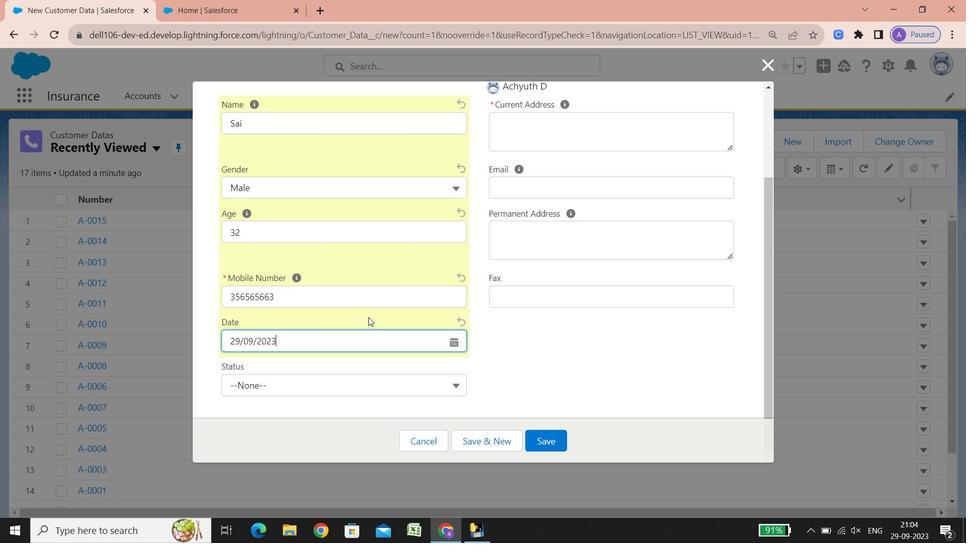 
Action: Mouse scrolled (368, 317) with delta (0, 0)
Screenshot: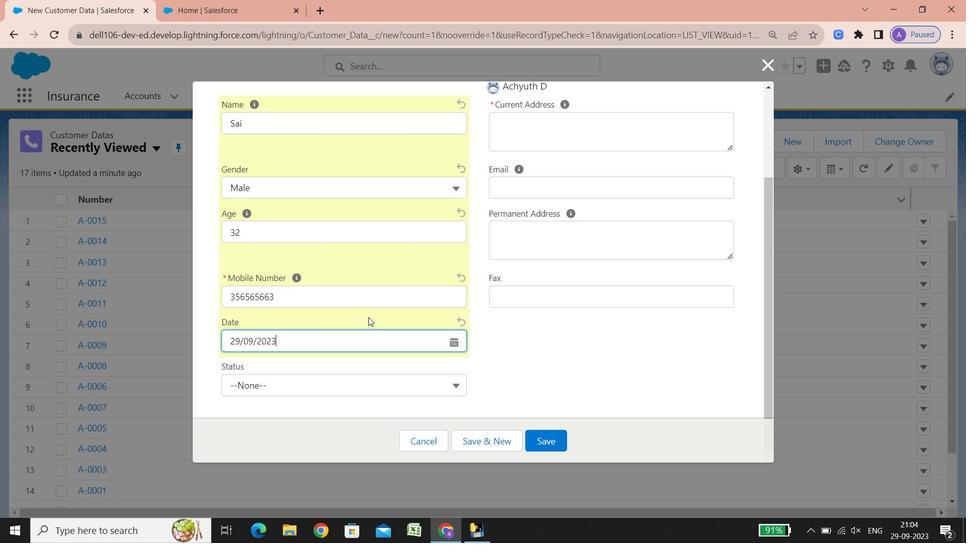 
Action: Mouse scrolled (368, 317) with delta (0, 0)
Screenshot: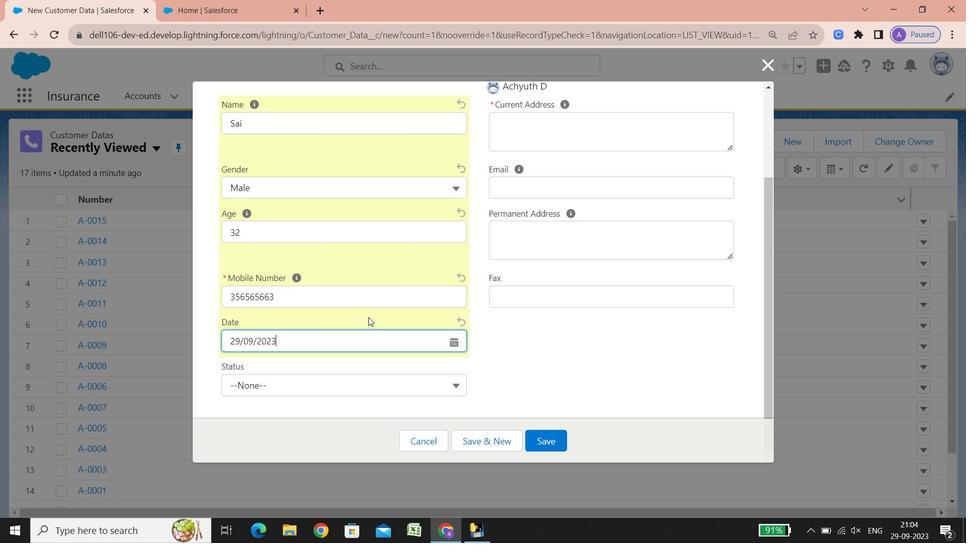 
Action: Mouse scrolled (368, 317) with delta (0, 0)
Screenshot: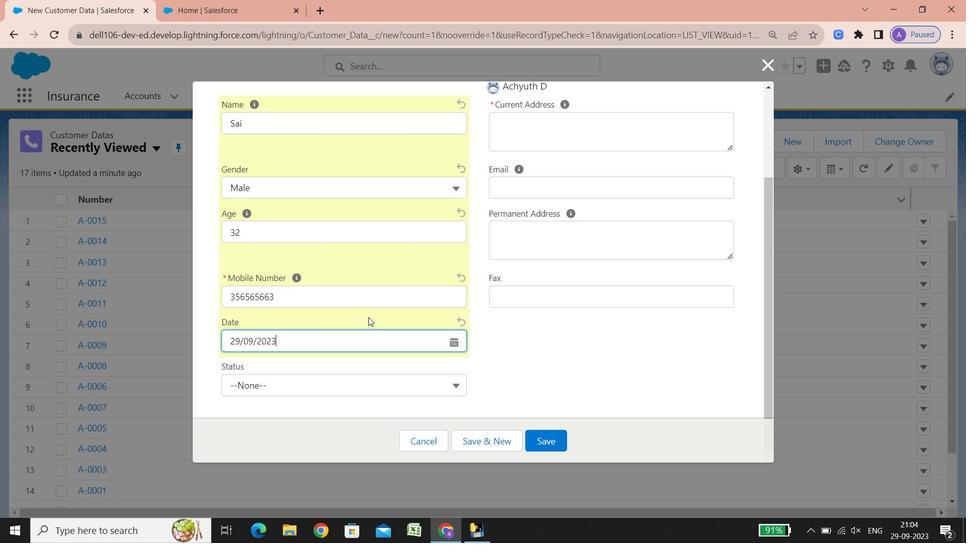 
Action: Mouse scrolled (368, 317) with delta (0, 0)
Screenshot: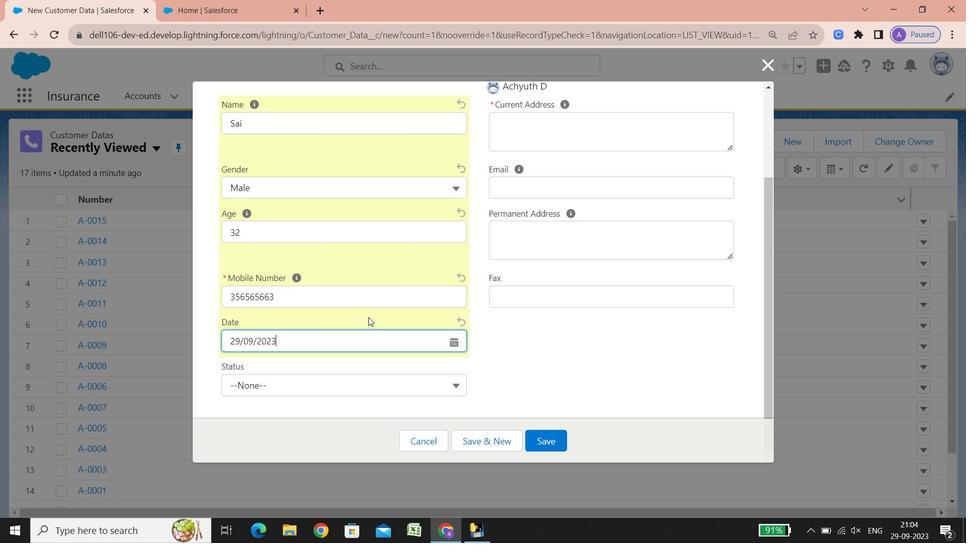 
Action: Mouse scrolled (368, 317) with delta (0, 0)
Screenshot: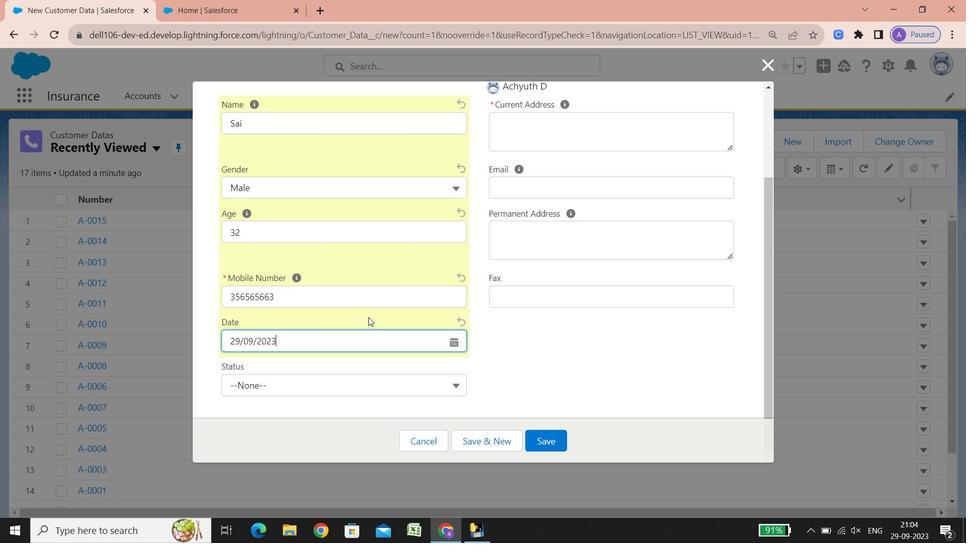 
Action: Mouse scrolled (368, 317) with delta (0, 0)
Screenshot: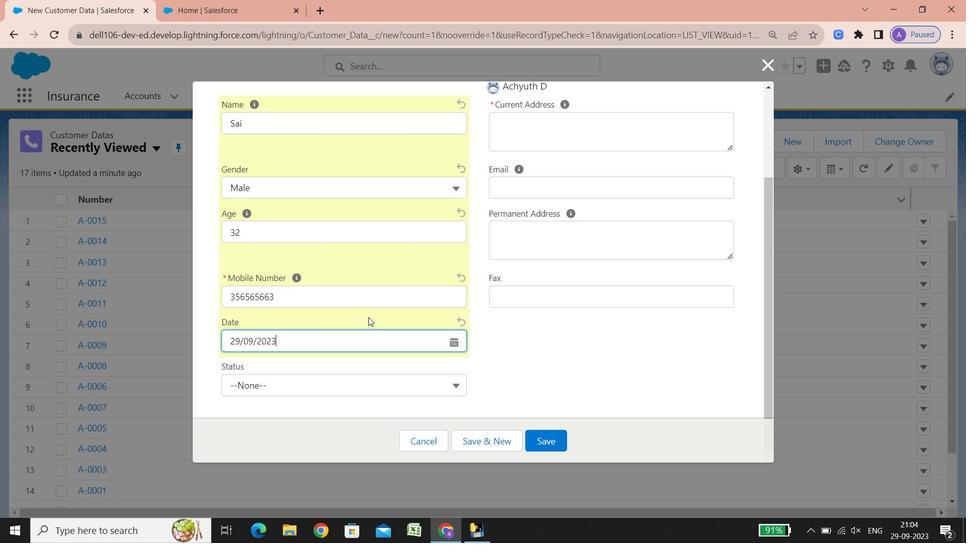 
Action: Mouse scrolled (368, 317) with delta (0, 0)
Screenshot: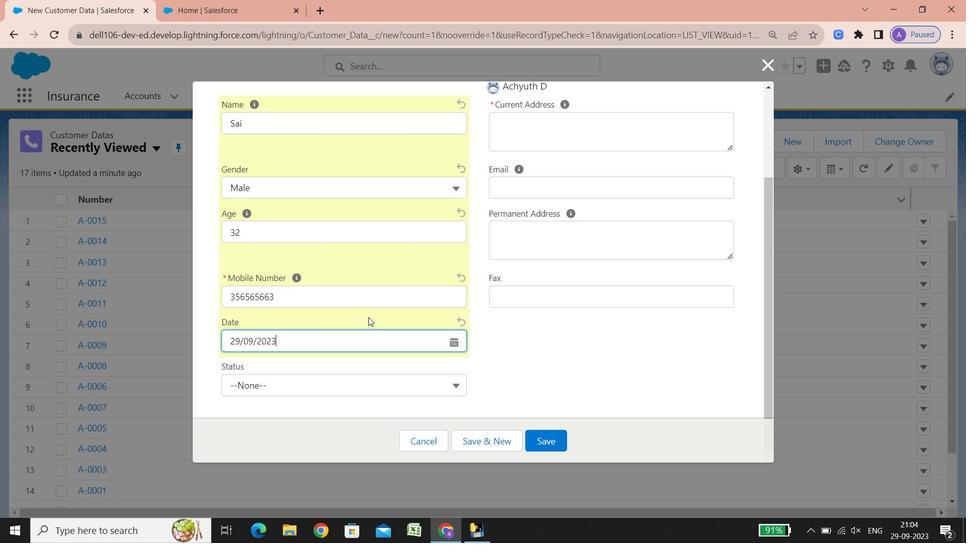 
Action: Mouse scrolled (368, 317) with delta (0, 0)
Screenshot: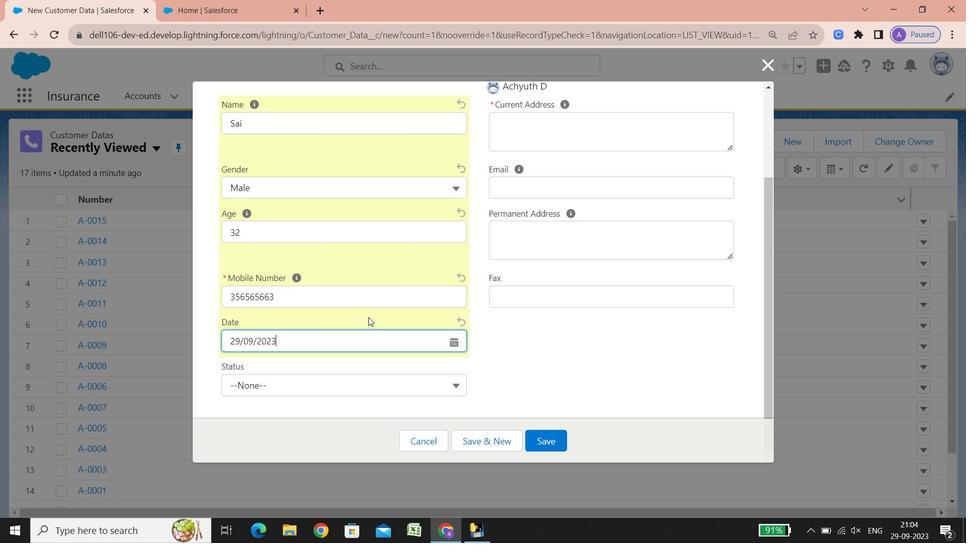 
Action: Mouse scrolled (368, 317) with delta (0, 0)
Screenshot: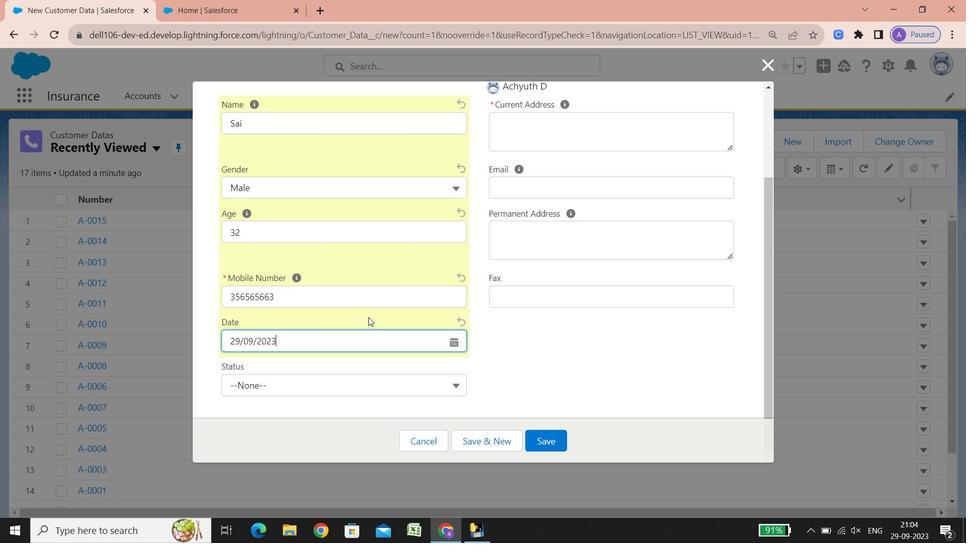 
Action: Mouse scrolled (368, 317) with delta (0, 0)
Screenshot: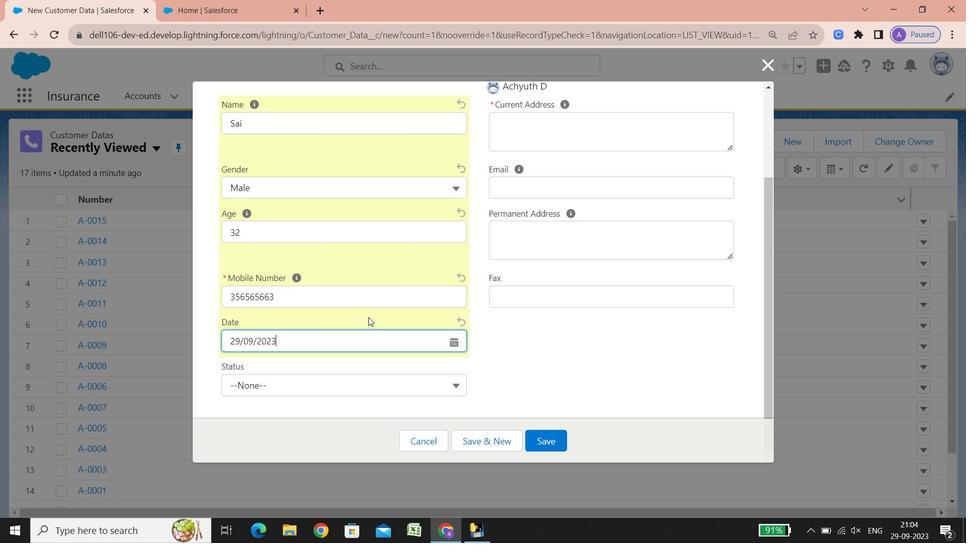 
Action: Mouse scrolled (368, 317) with delta (0, 0)
Screenshot: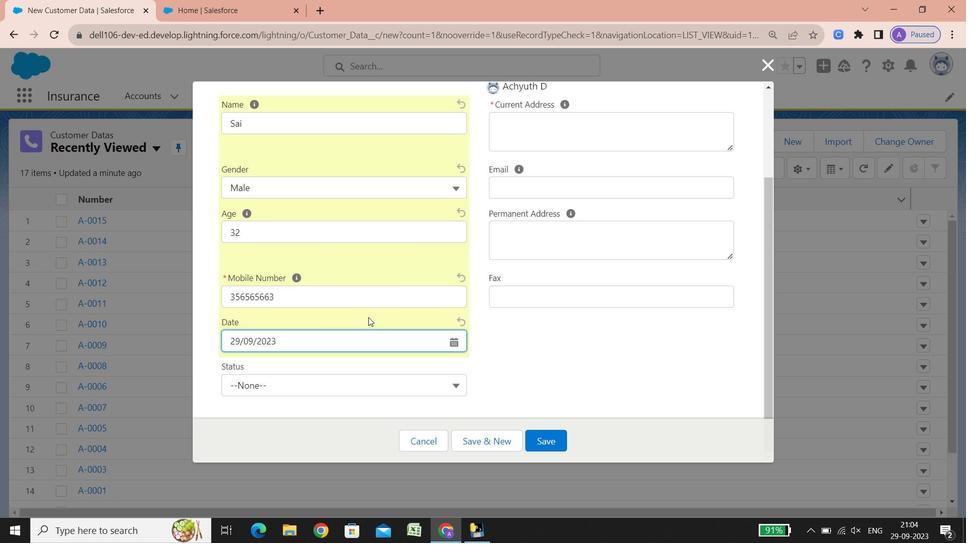 
Action: Mouse scrolled (368, 317) with delta (0, 0)
Screenshot: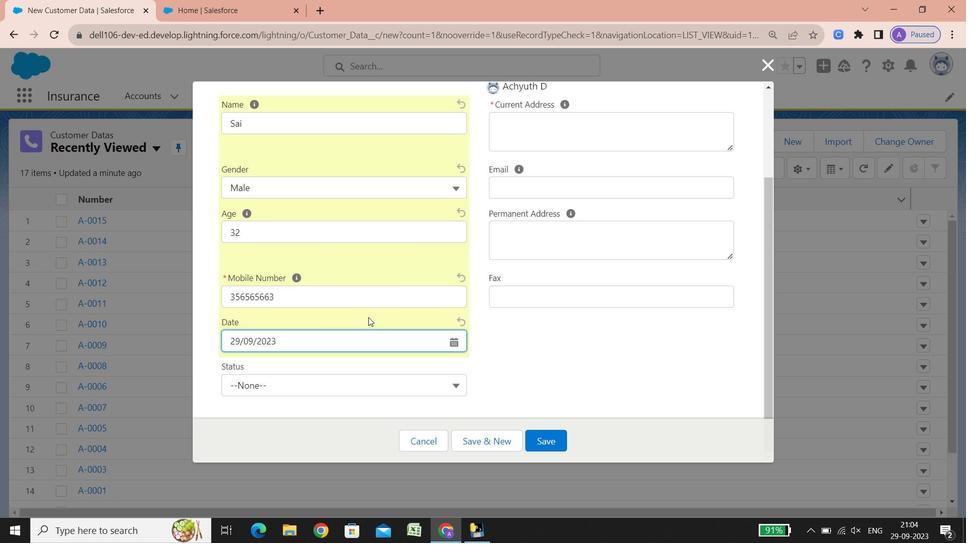 
Action: Mouse scrolled (368, 317) with delta (0, 0)
Screenshot: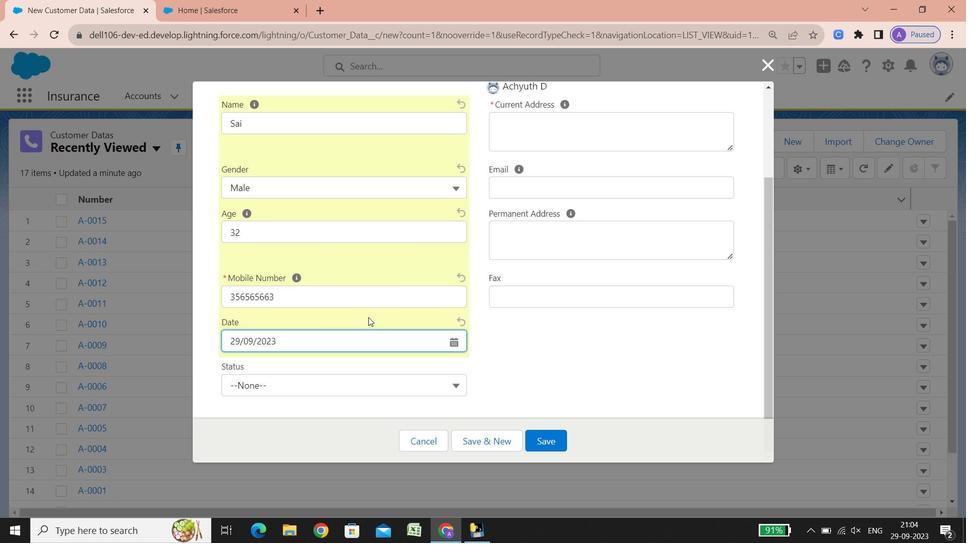 
Action: Mouse scrolled (368, 317) with delta (0, 0)
Screenshot: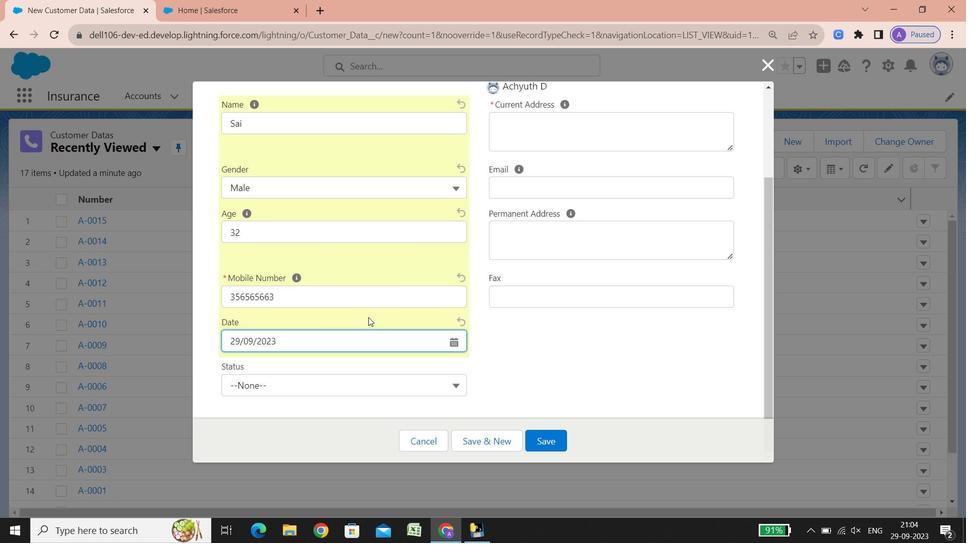 
Action: Mouse scrolled (368, 317) with delta (0, 0)
Screenshot: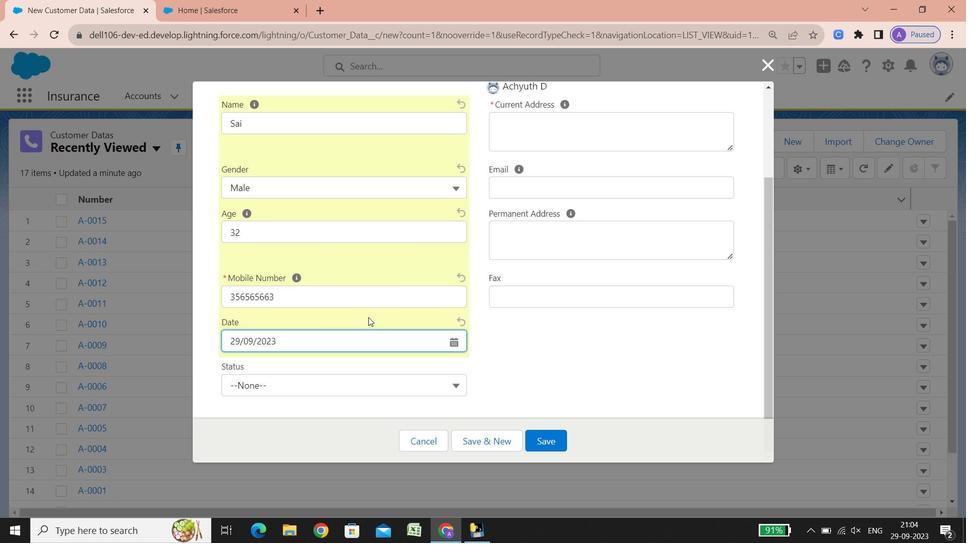 
Action: Mouse scrolled (368, 317) with delta (0, 0)
Screenshot: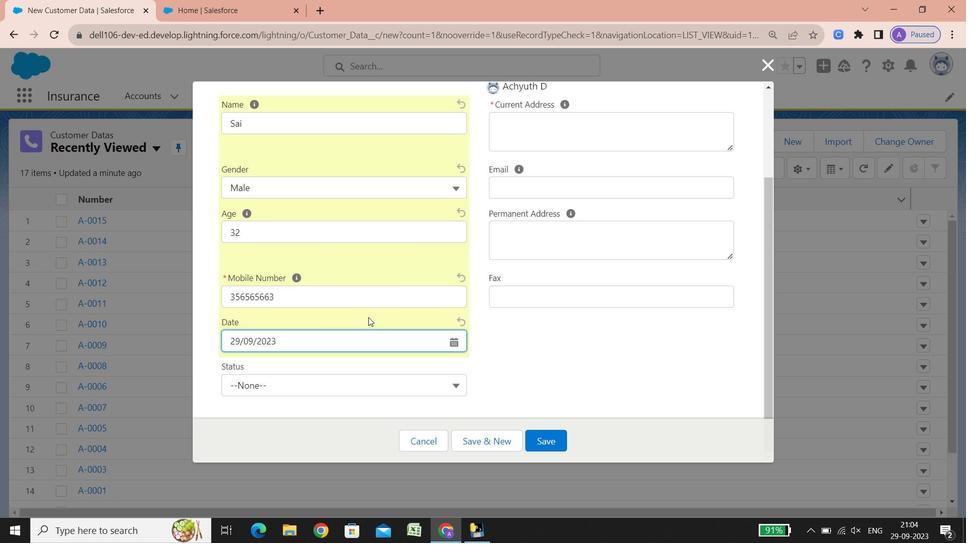 
Action: Mouse scrolled (368, 317) with delta (0, 0)
Screenshot: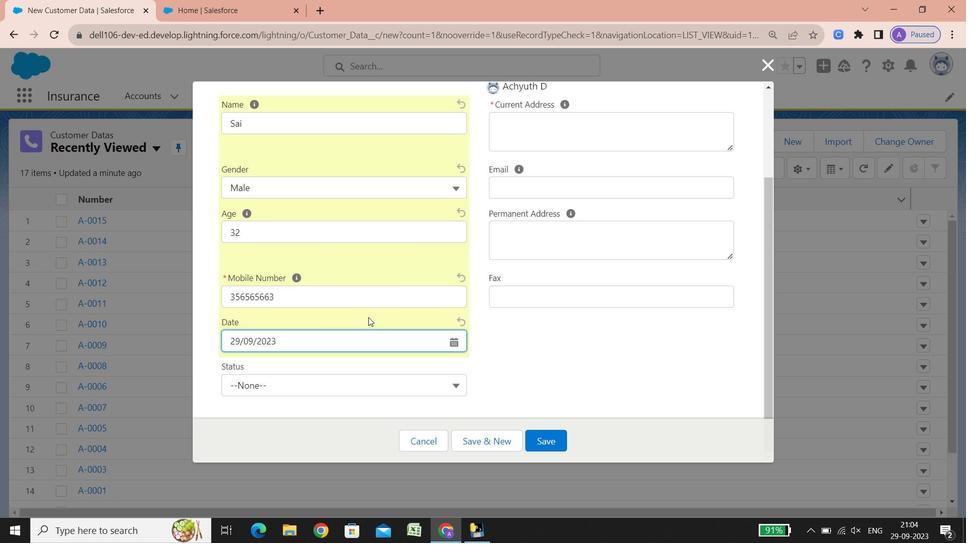 
Action: Mouse scrolled (368, 317) with delta (0, 0)
Screenshot: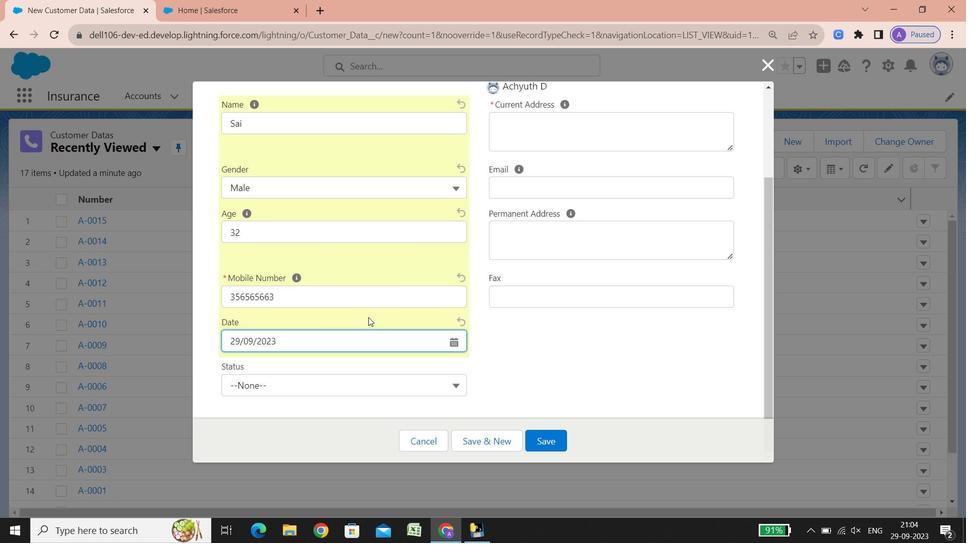 
Action: Mouse scrolled (368, 317) with delta (0, 0)
Screenshot: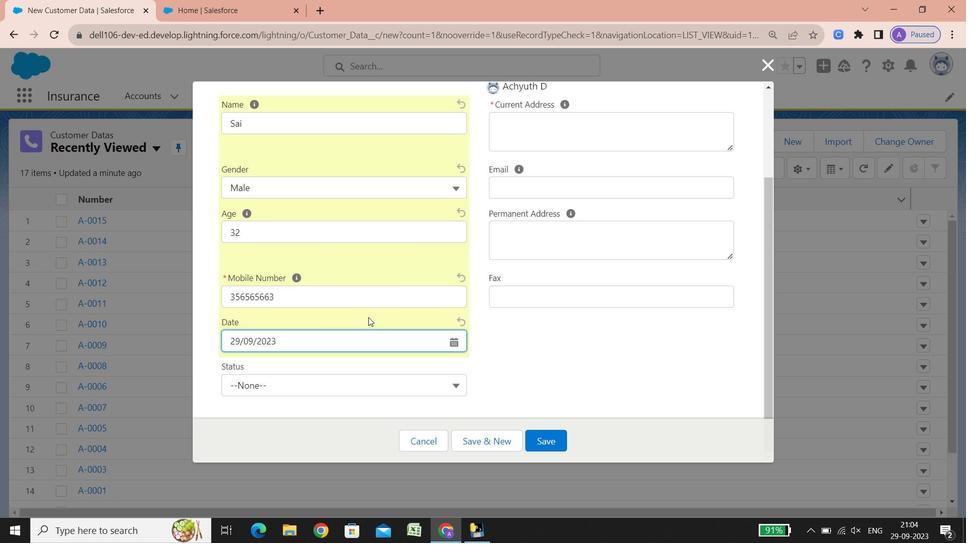 
Action: Mouse scrolled (368, 317) with delta (0, 0)
Screenshot: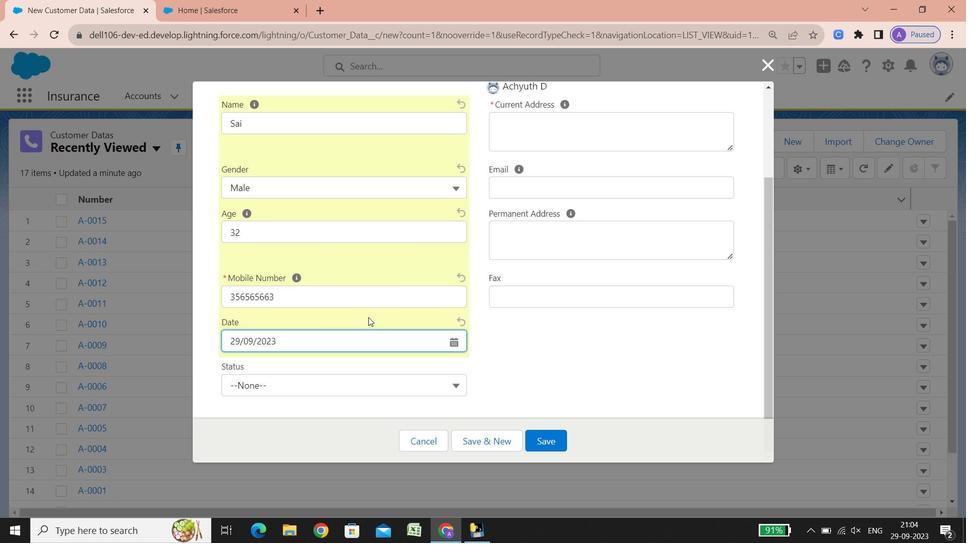 
Action: Mouse scrolled (368, 317) with delta (0, 0)
Screenshot: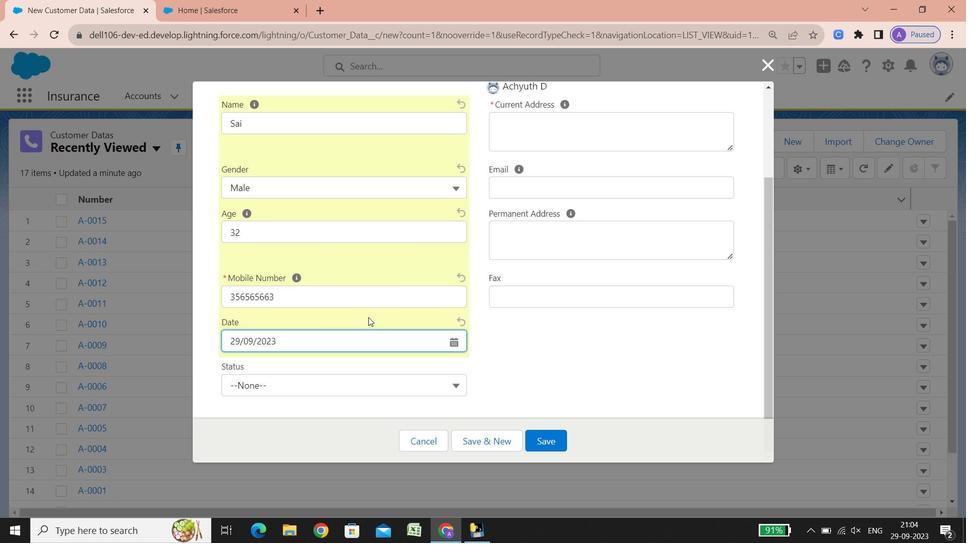 
Action: Mouse scrolled (368, 317) with delta (0, 0)
Screenshot: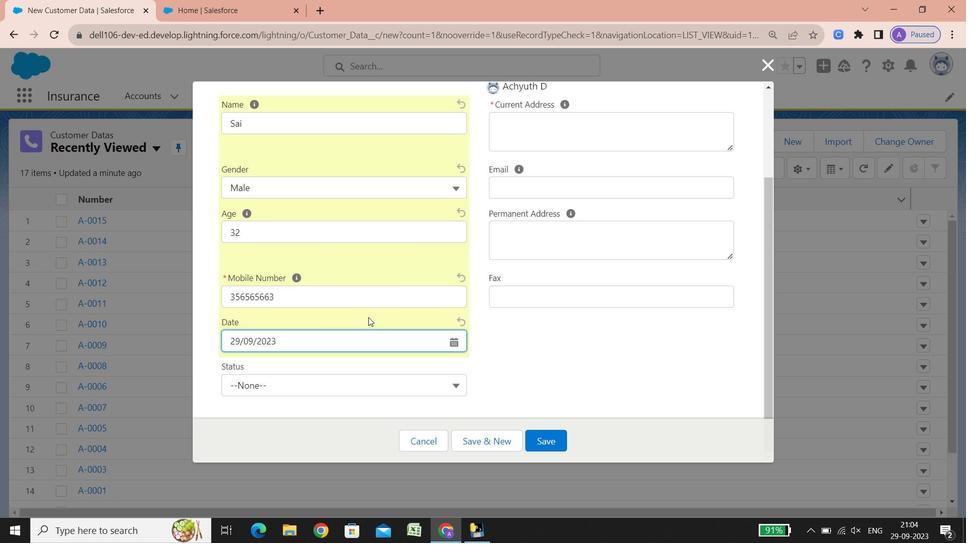 
Action: Mouse scrolled (368, 317) with delta (0, 0)
Screenshot: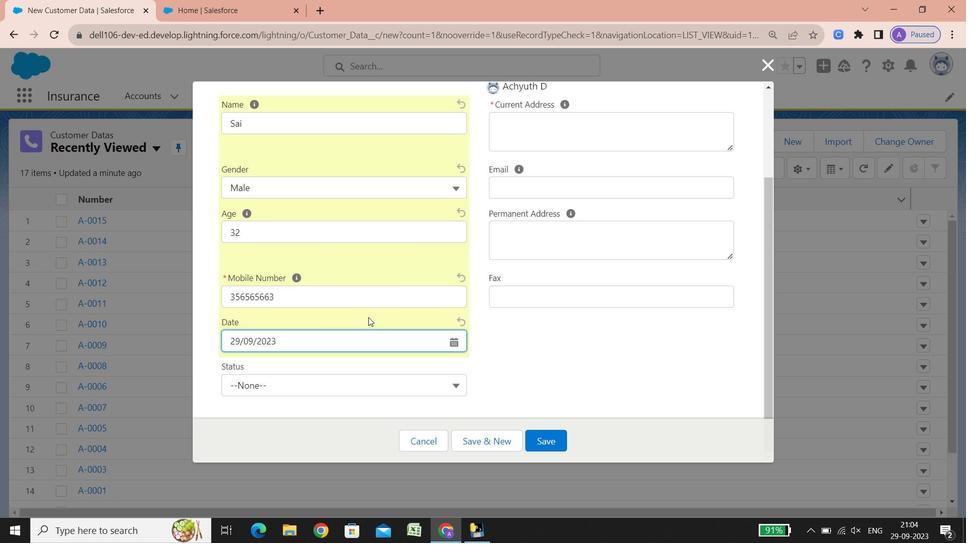 
Action: Mouse scrolled (368, 317) with delta (0, 0)
Screenshot: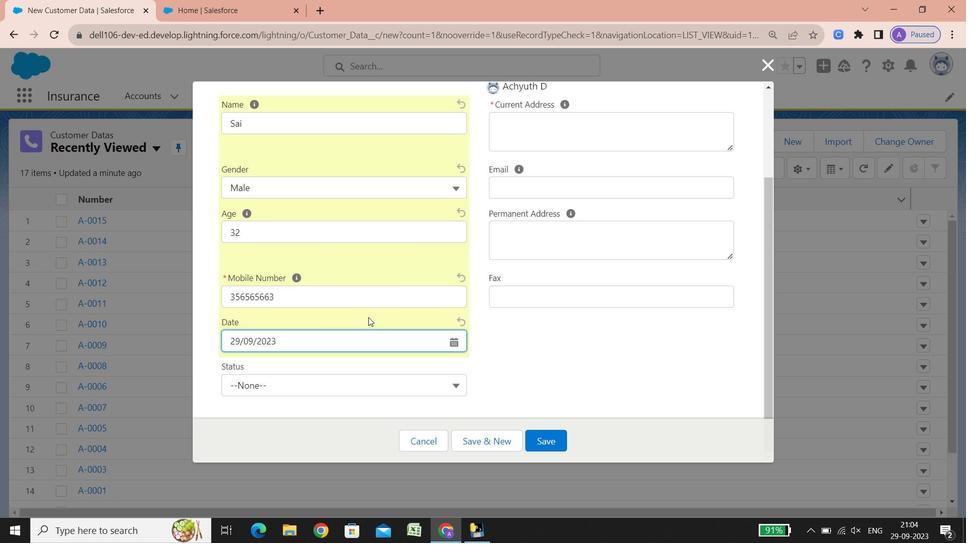 
Action: Mouse scrolled (368, 317) with delta (0, 0)
Screenshot: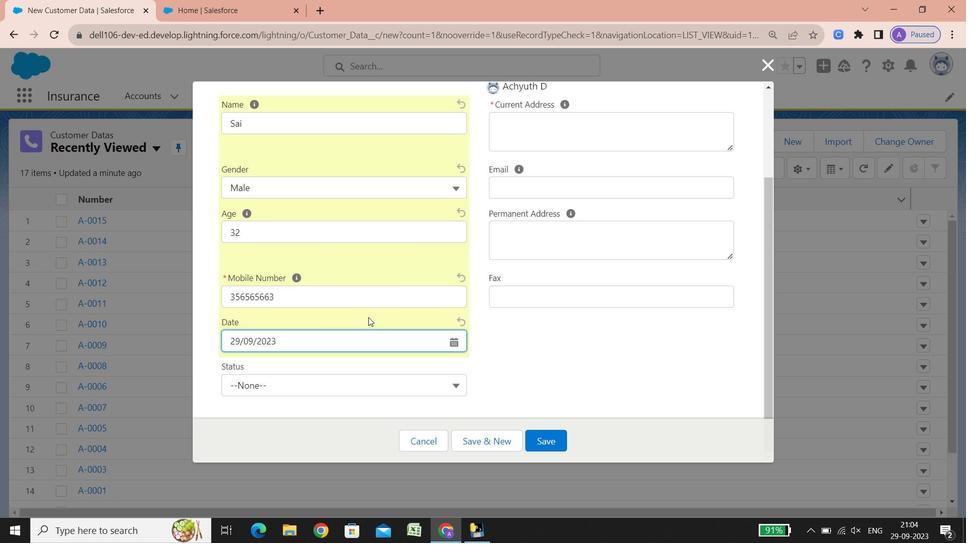 
Action: Mouse scrolled (368, 317) with delta (0, 0)
Screenshot: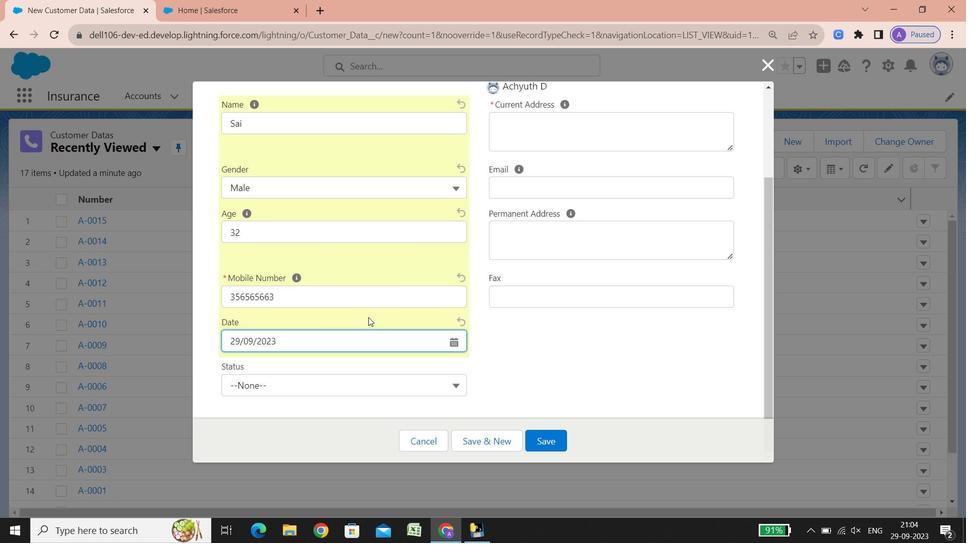 
Action: Mouse scrolled (368, 317) with delta (0, 0)
Screenshot: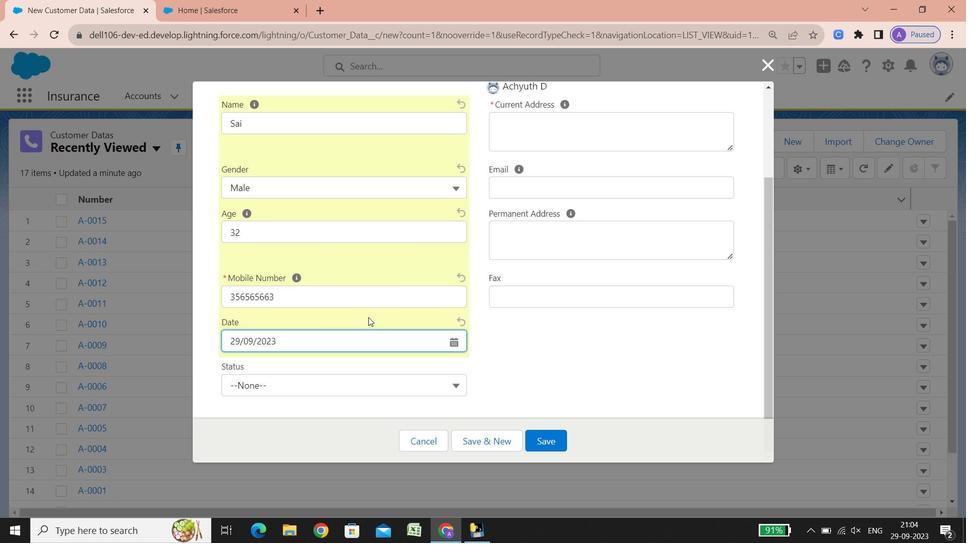
Action: Mouse scrolled (368, 317) with delta (0, 0)
Screenshot: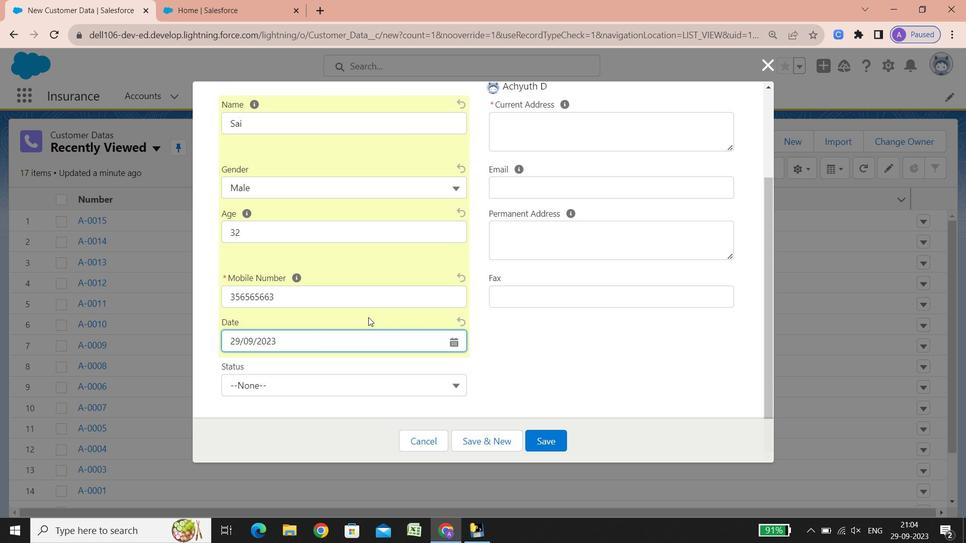 
Action: Mouse scrolled (368, 317) with delta (0, 0)
Screenshot: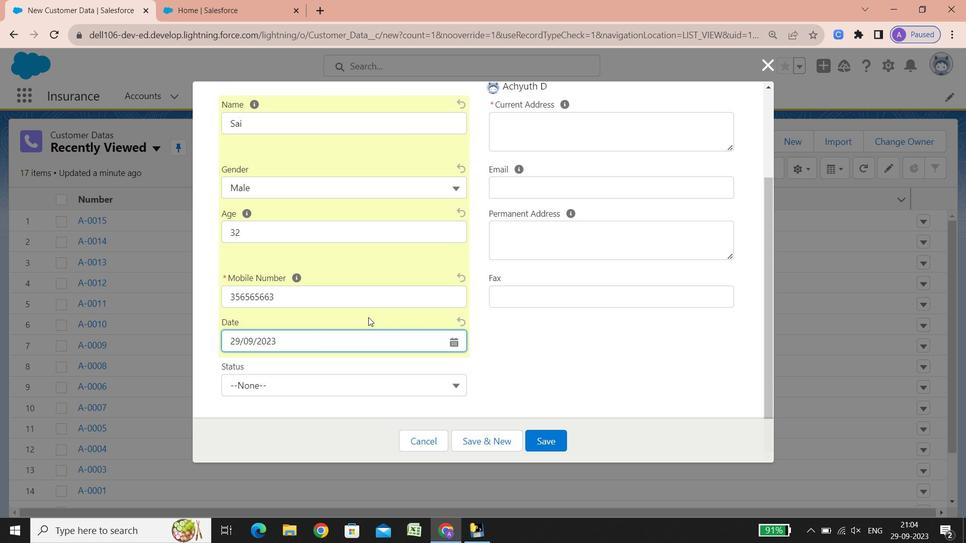 
Action: Mouse scrolled (368, 317) with delta (0, 0)
Screenshot: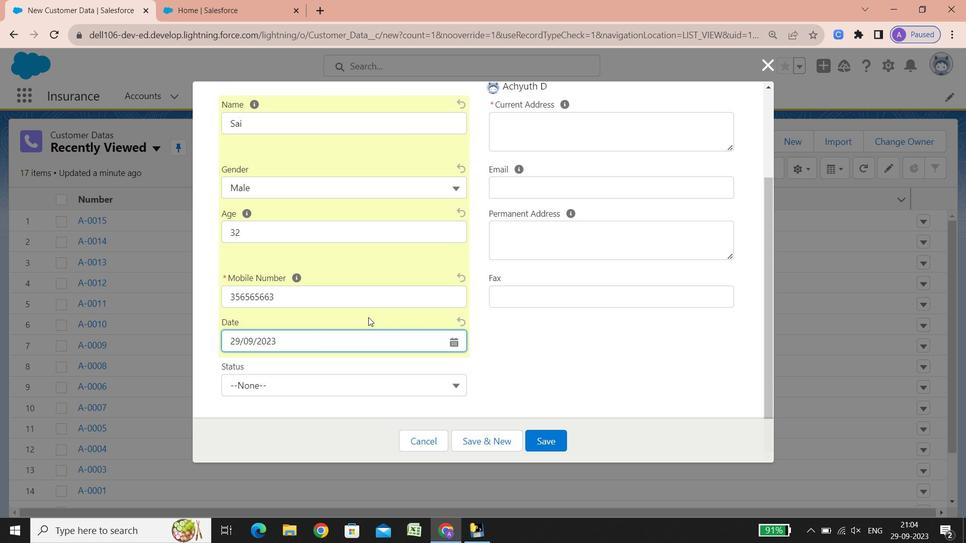 
Action: Mouse scrolled (368, 317) with delta (0, 0)
Screenshot: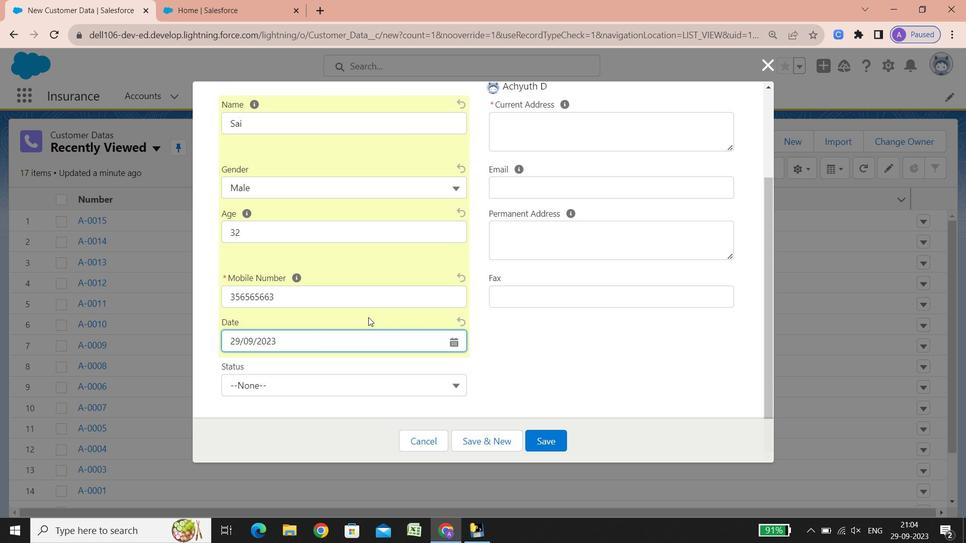 
Action: Mouse scrolled (368, 317) with delta (0, 0)
Screenshot: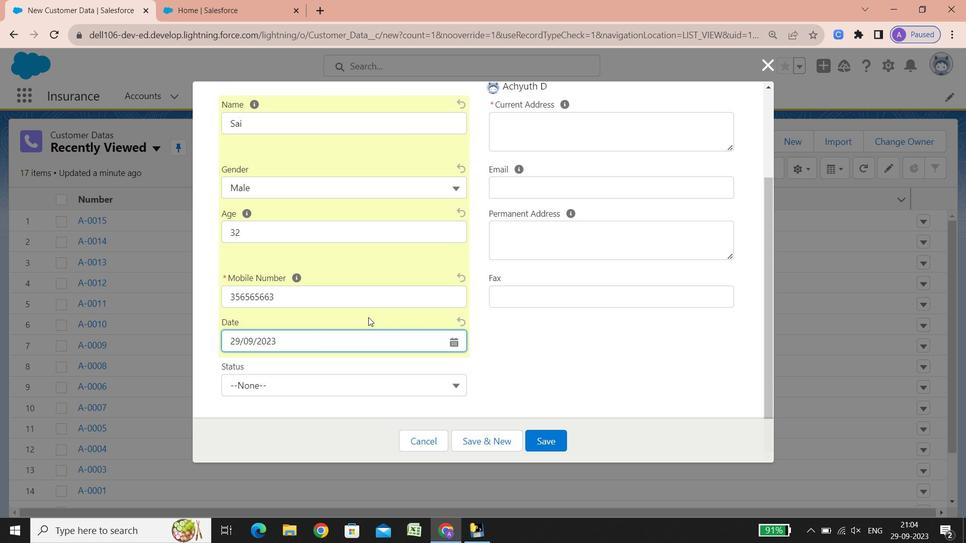 
Action: Mouse scrolled (368, 317) with delta (0, 0)
Screenshot: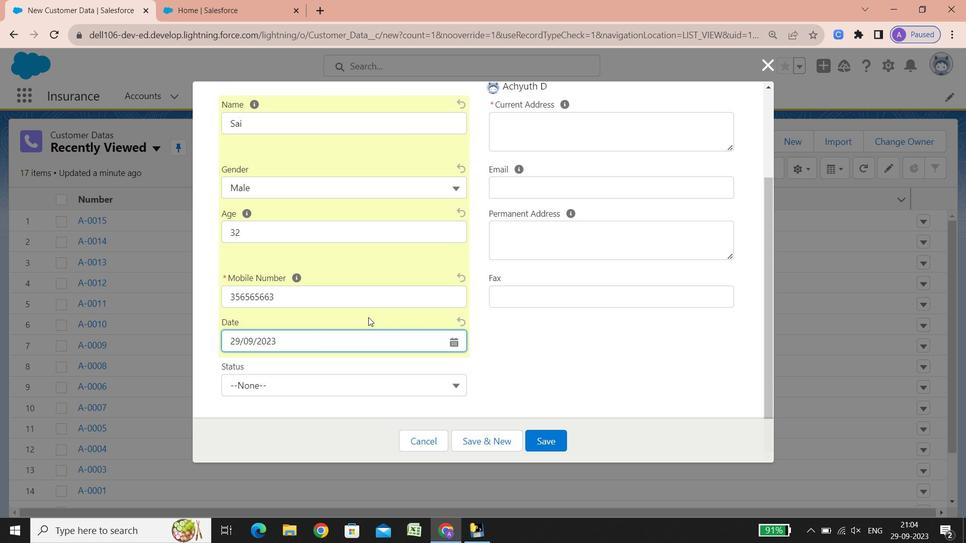 
Action: Mouse scrolled (368, 317) with delta (0, 0)
Screenshot: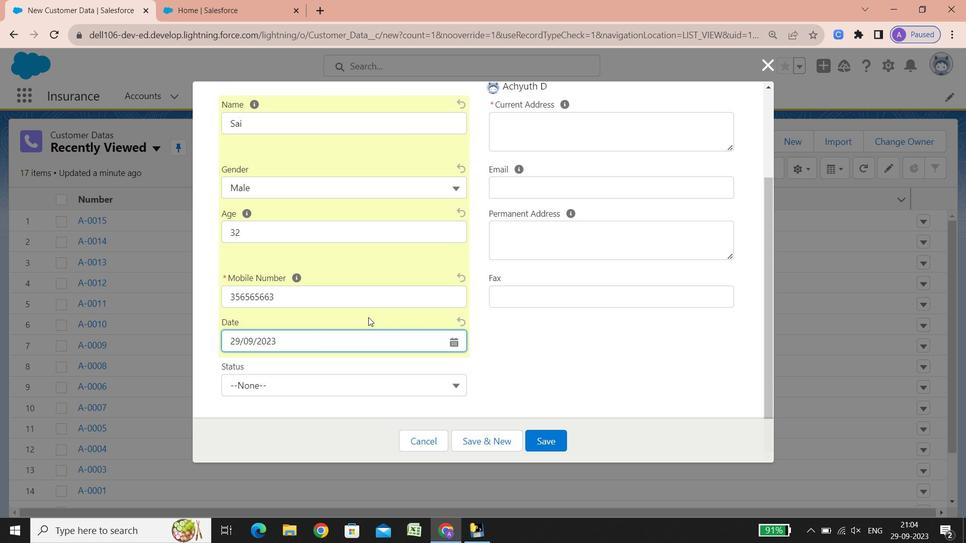 
Action: Mouse scrolled (368, 317) with delta (0, 0)
Screenshot: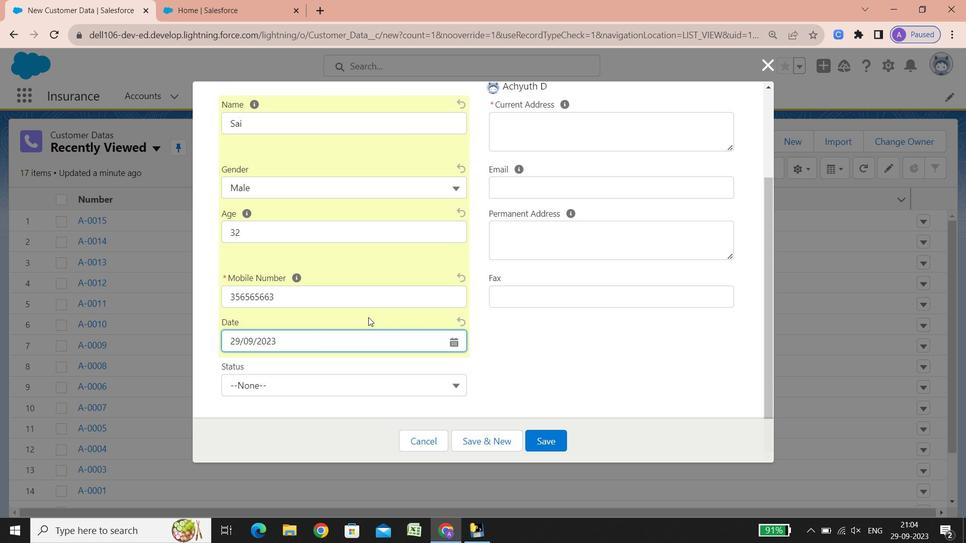
Action: Mouse scrolled (368, 317) with delta (0, 0)
Screenshot: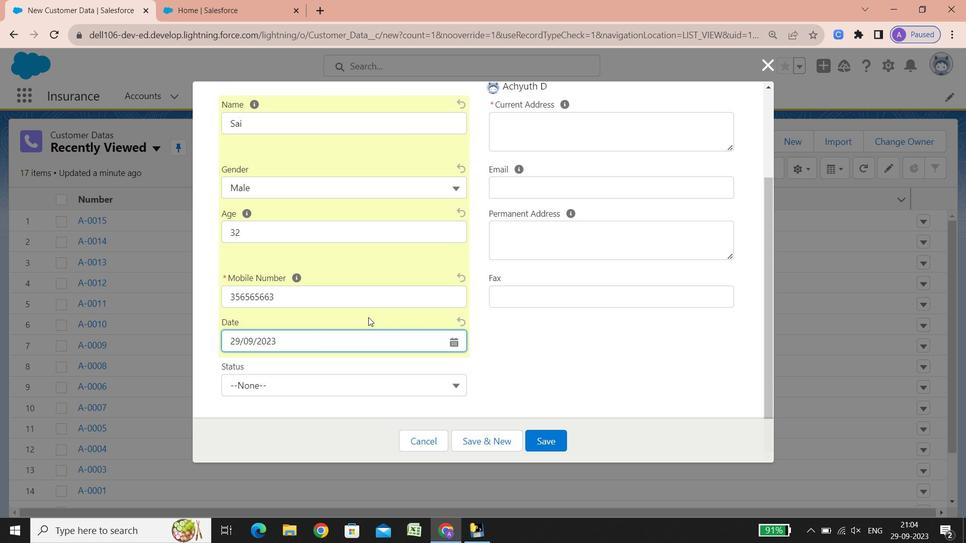 
Action: Mouse scrolled (368, 317) with delta (0, 0)
Screenshot: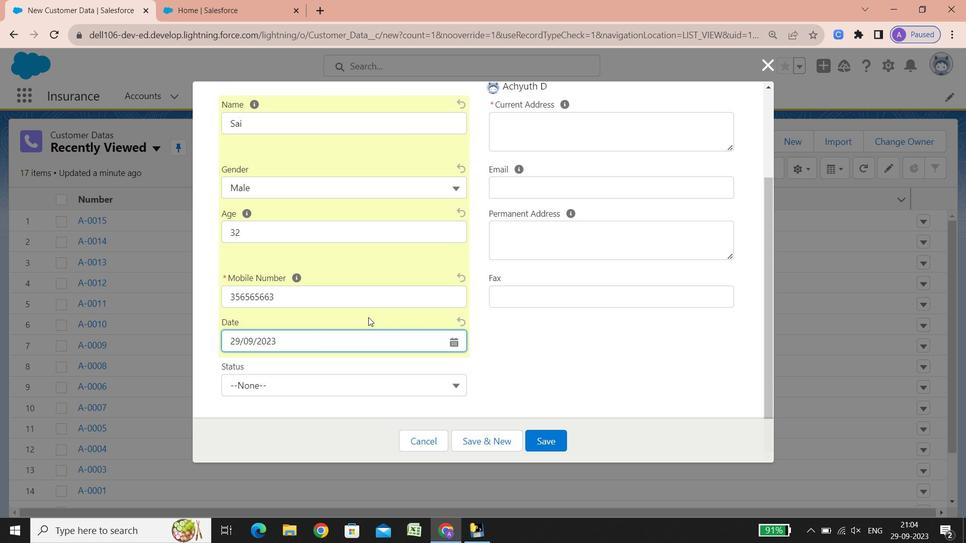 
Action: Mouse scrolled (368, 317) with delta (0, 0)
Screenshot: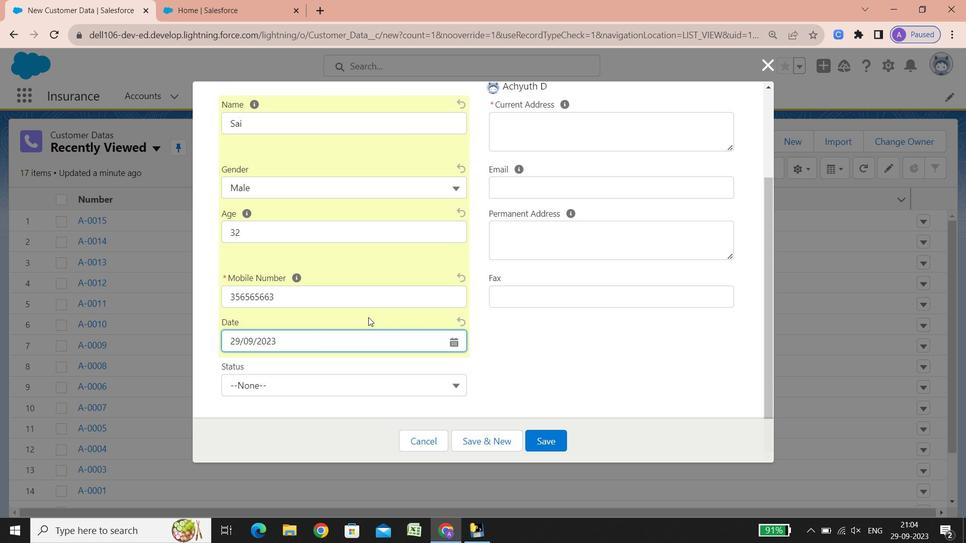 
Action: Mouse scrolled (368, 317) with delta (0, 0)
Screenshot: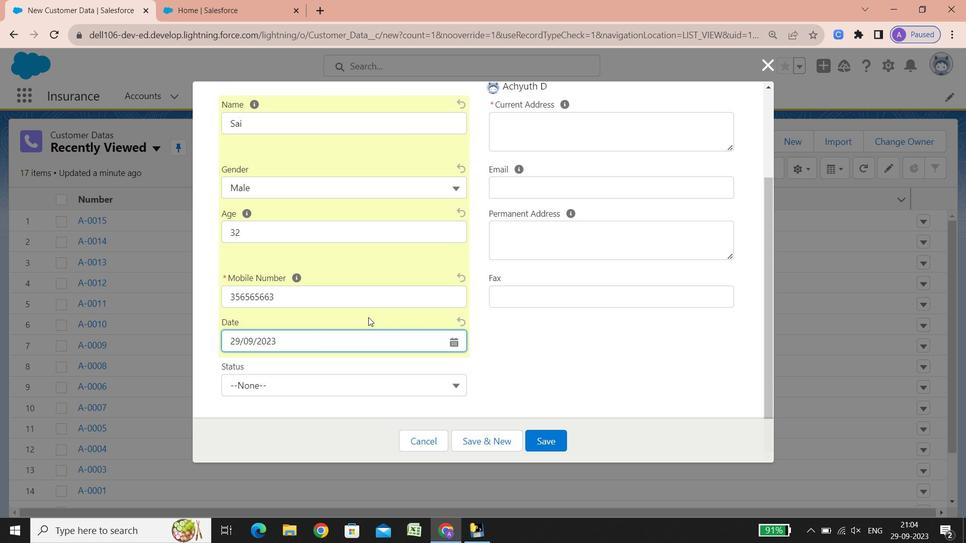 
Action: Mouse scrolled (368, 317) with delta (0, 0)
Screenshot: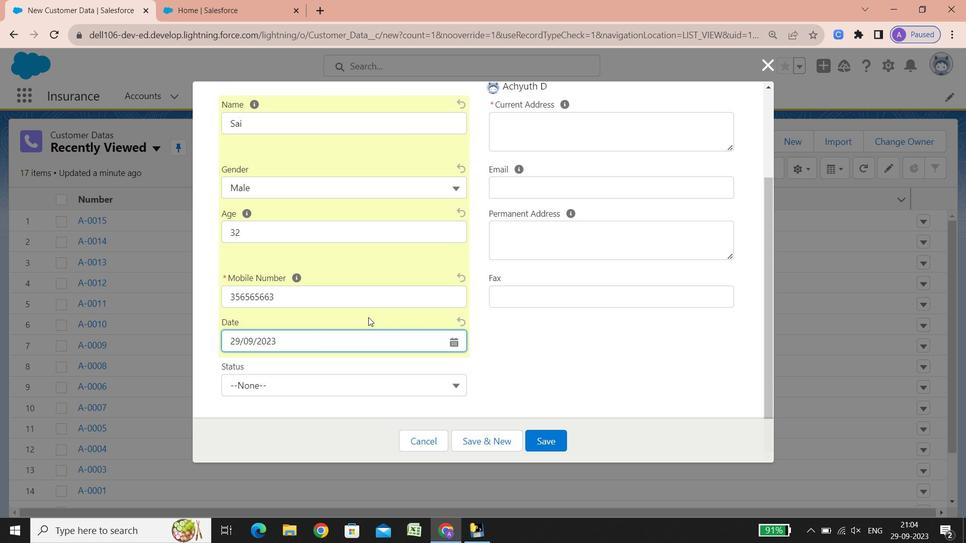 
Action: Mouse scrolled (368, 317) with delta (0, 0)
Screenshot: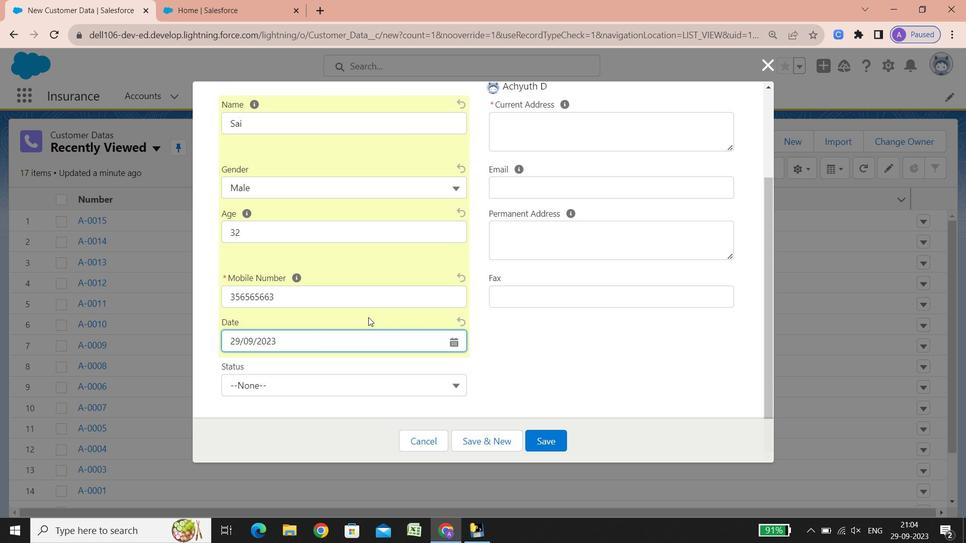 
Action: Mouse scrolled (368, 317) with delta (0, 0)
Screenshot: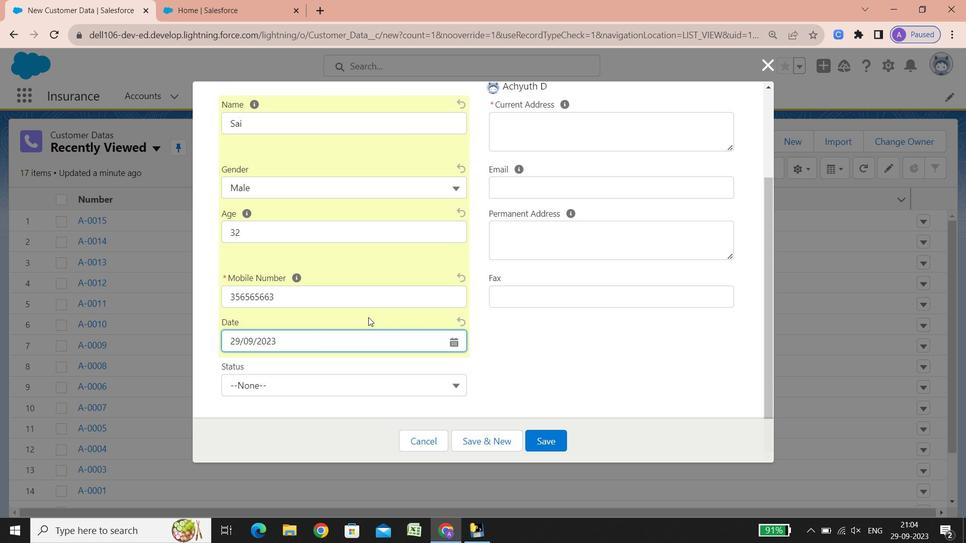 
Action: Mouse scrolled (368, 317) with delta (0, 0)
Screenshot: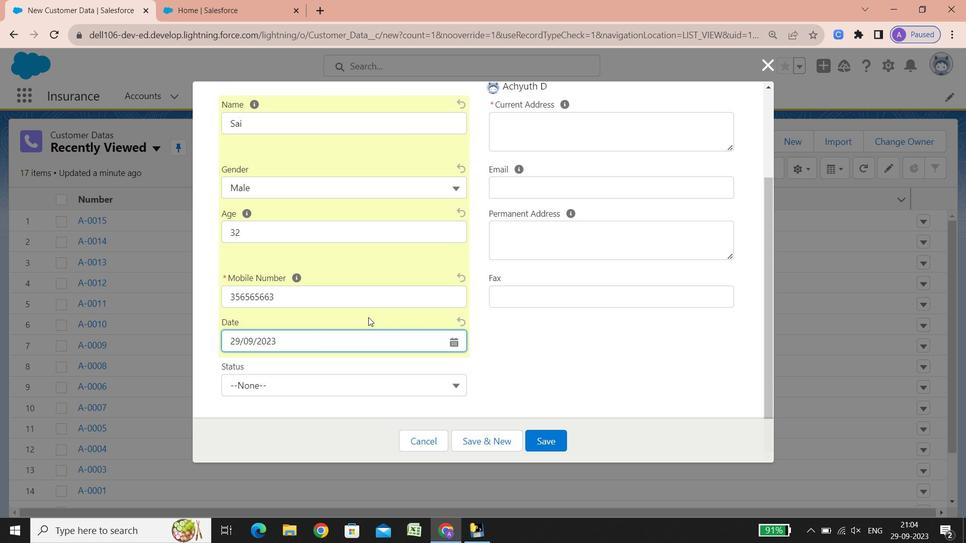 
Action: Mouse scrolled (368, 317) with delta (0, 0)
Screenshot: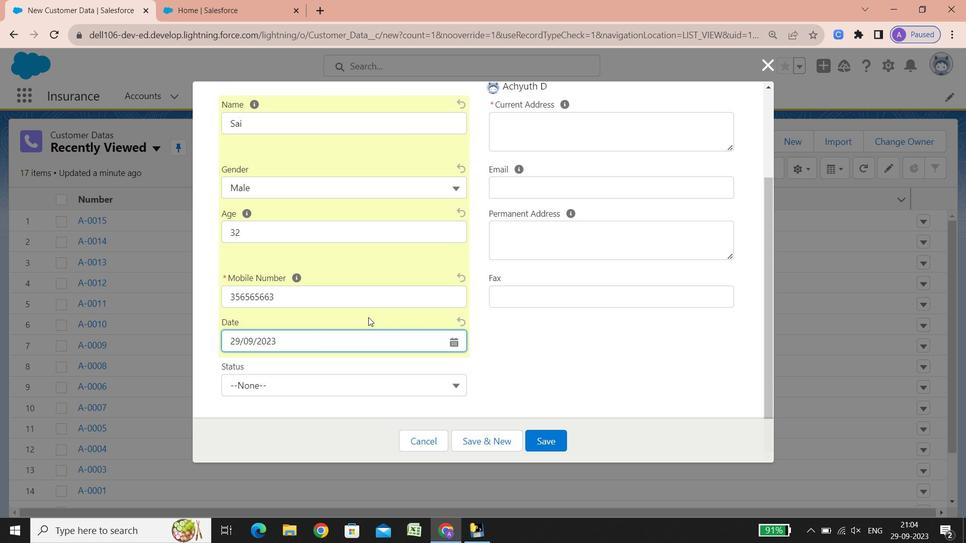 
Action: Mouse scrolled (368, 317) with delta (0, 0)
Screenshot: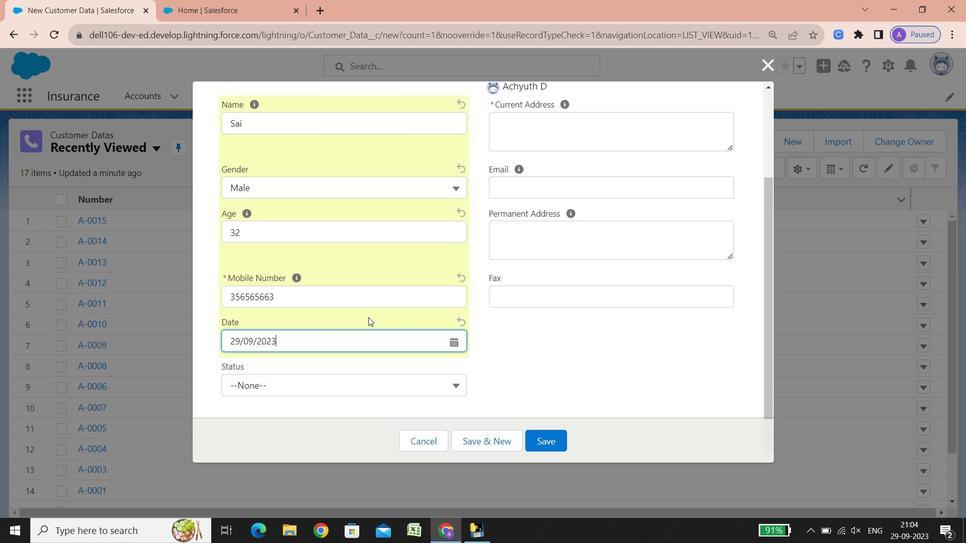 
Action: Mouse scrolled (368, 317) with delta (0, 0)
Screenshot: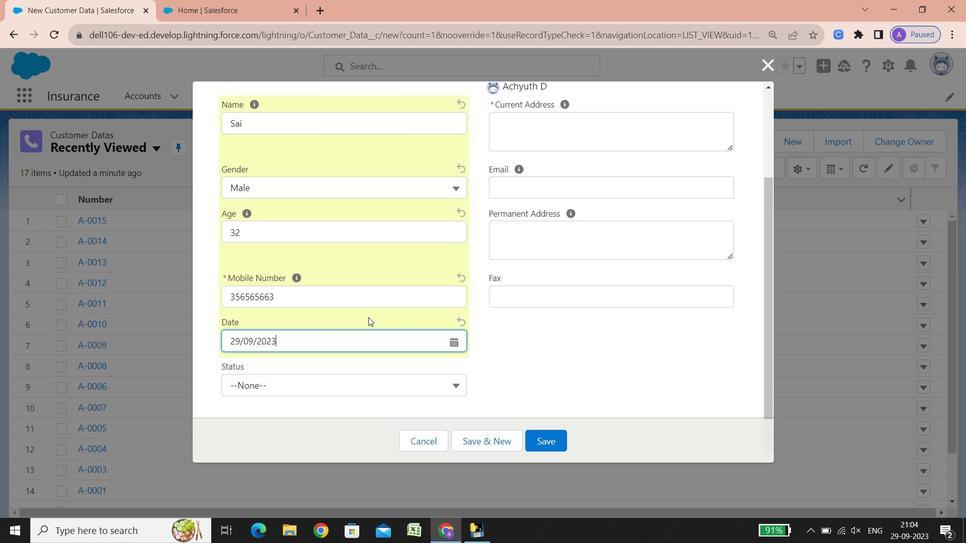 
Action: Mouse scrolled (368, 317) with delta (0, 0)
Screenshot: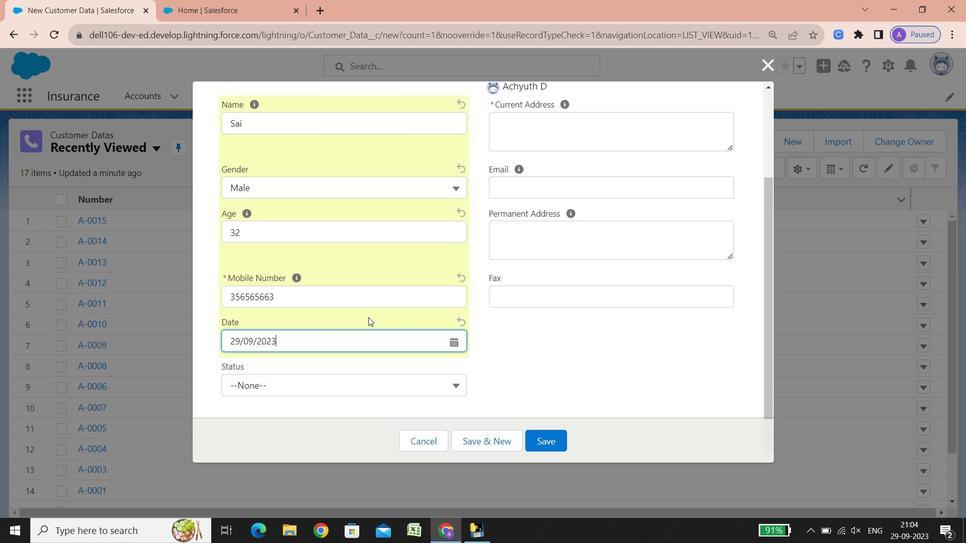 
Action: Mouse scrolled (368, 317) with delta (0, 0)
Screenshot: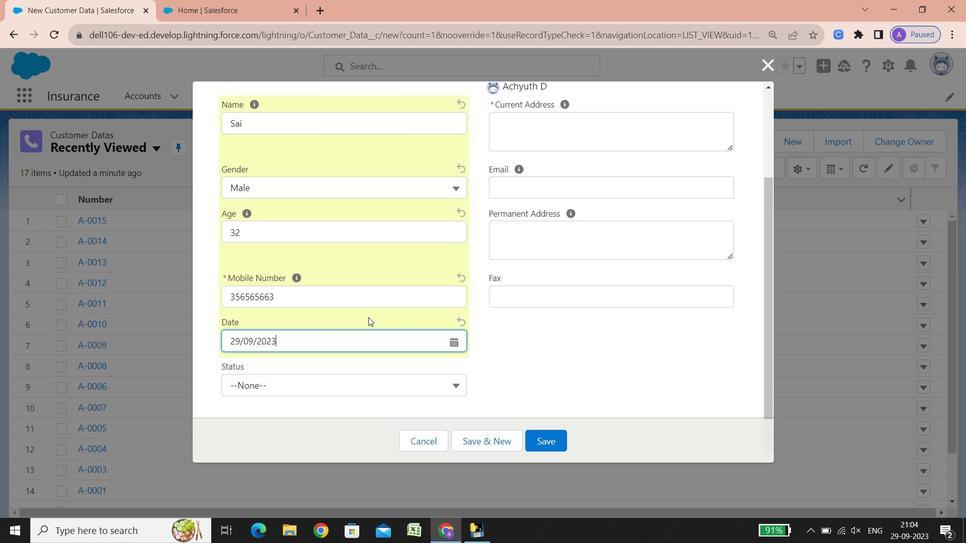 
Action: Mouse scrolled (368, 317) with delta (0, 0)
Screenshot: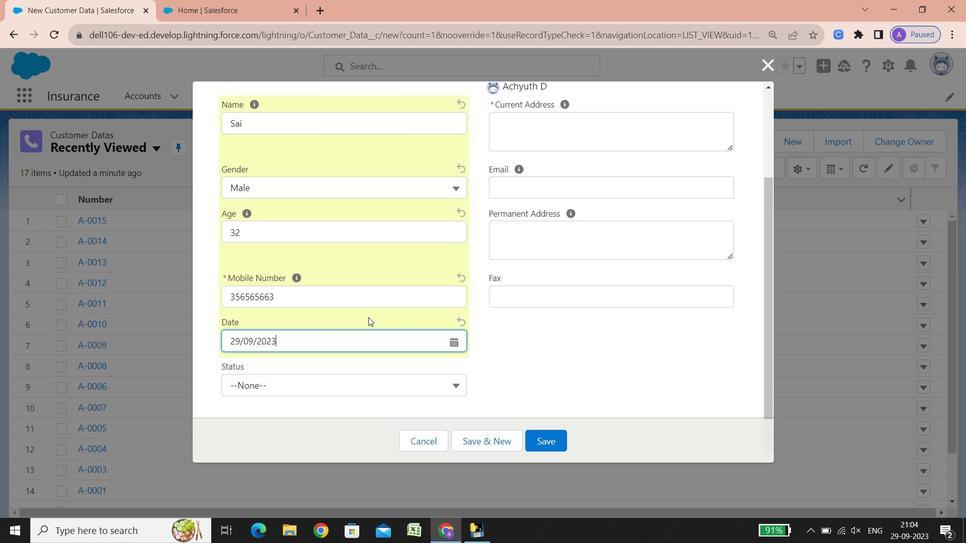
Action: Mouse scrolled (368, 317) with delta (0, 0)
Screenshot: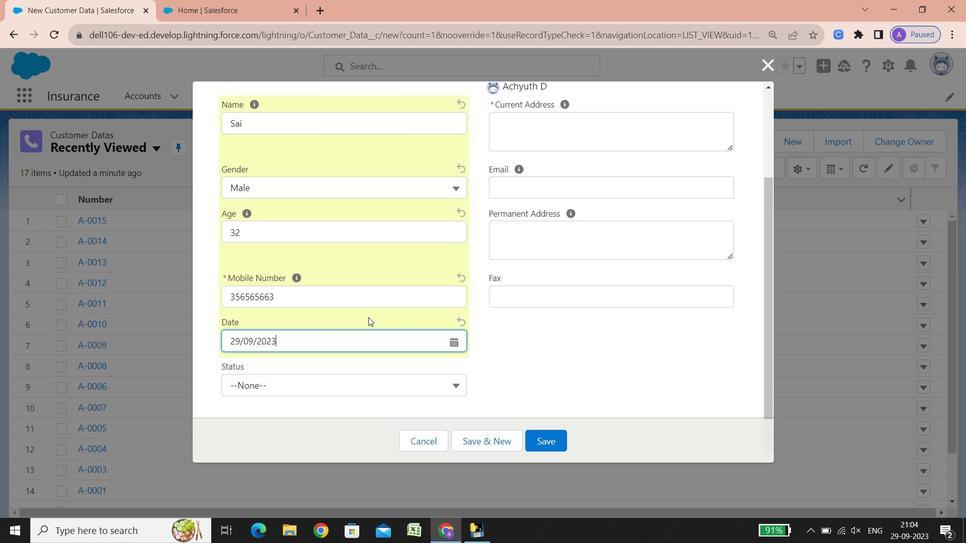 
Action: Mouse scrolled (368, 317) with delta (0, 0)
Screenshot: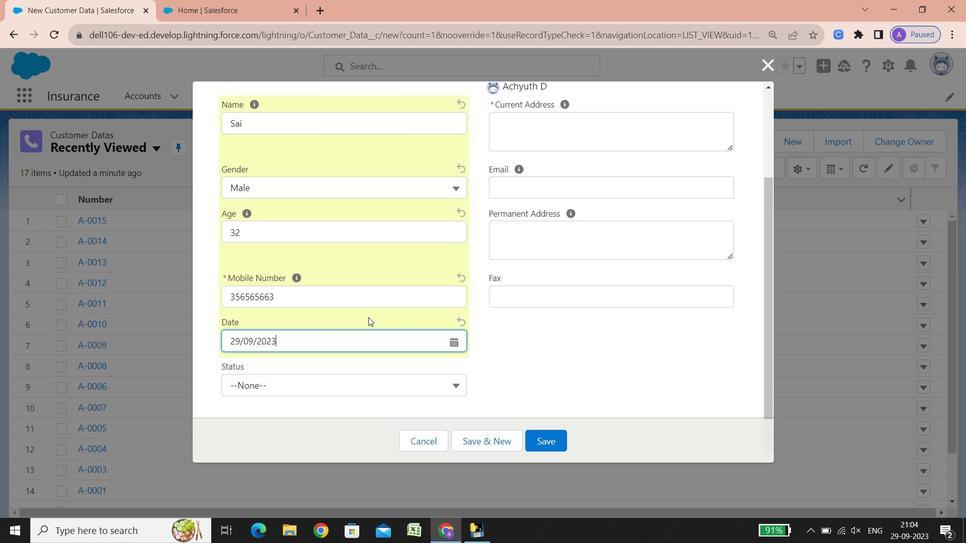
Action: Mouse scrolled (368, 317) with delta (0, 0)
Screenshot: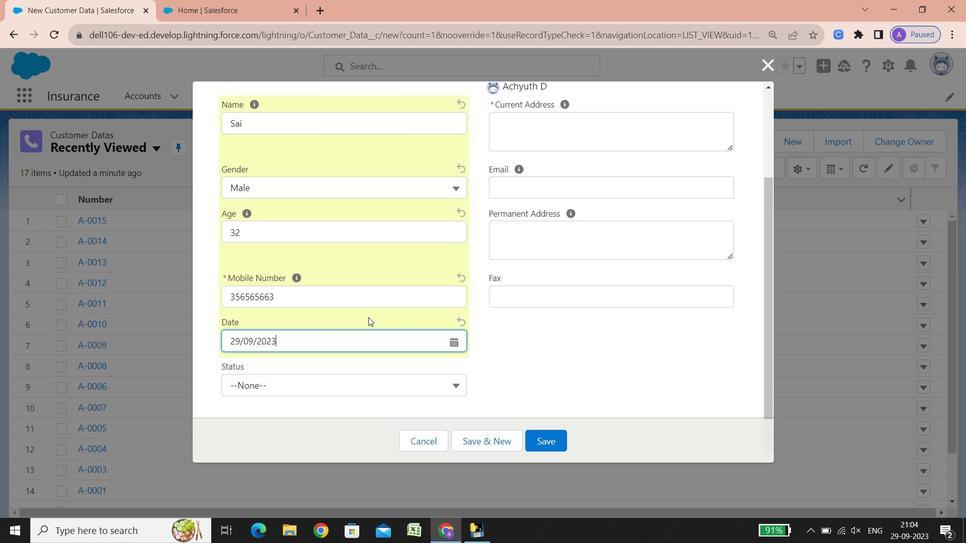 
Action: Mouse scrolled (368, 317) with delta (0, 0)
Screenshot: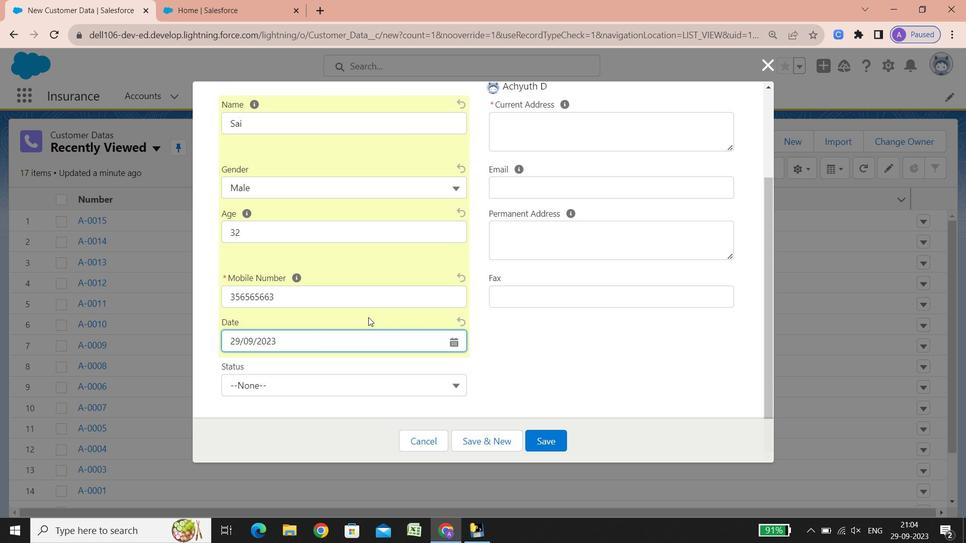 
Action: Mouse scrolled (368, 317) with delta (0, 0)
Screenshot: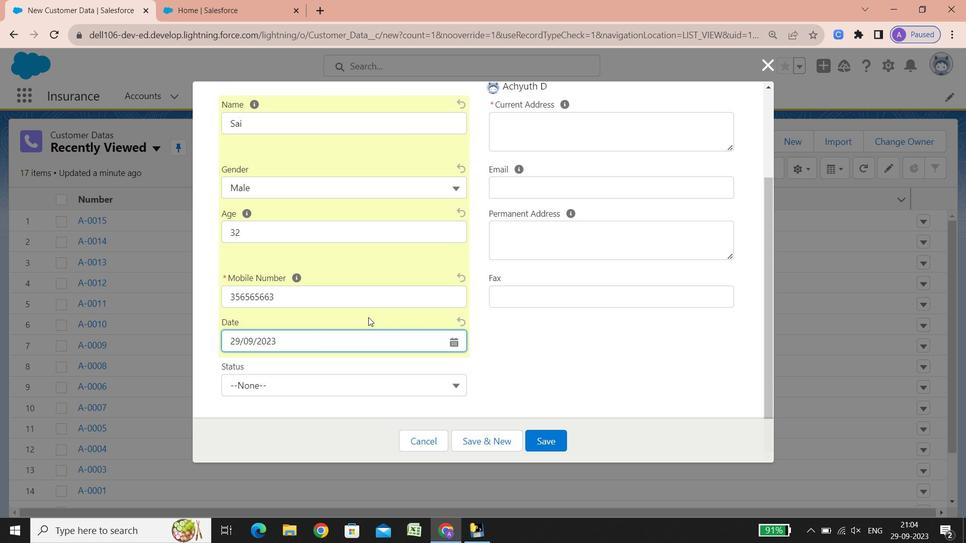 
Action: Mouse scrolled (368, 317) with delta (0, 0)
Screenshot: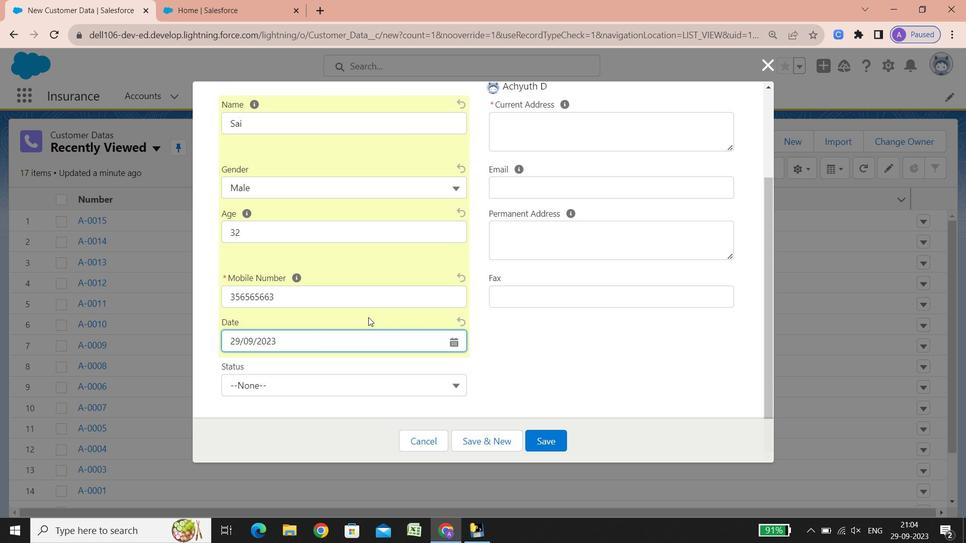 
Action: Mouse scrolled (368, 317) with delta (0, 0)
Screenshot: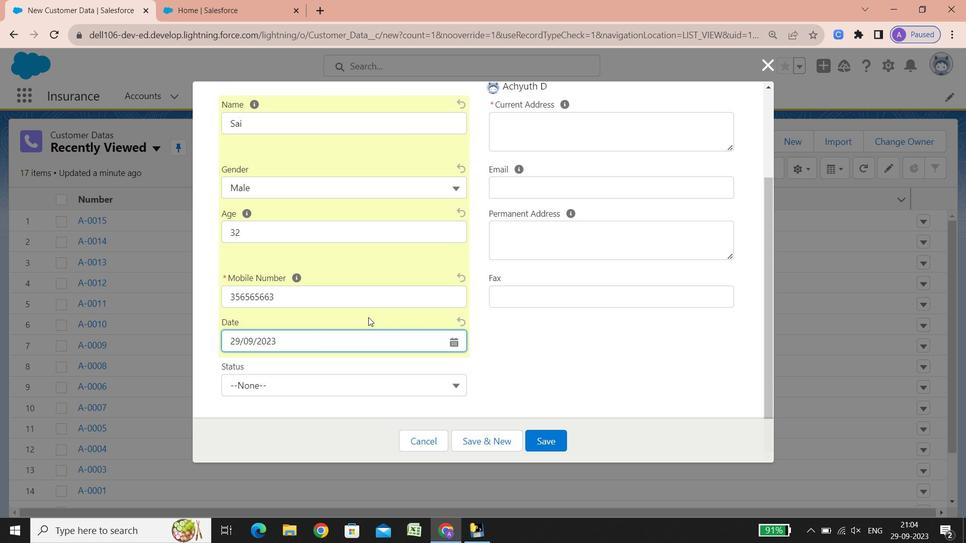
Action: Mouse scrolled (368, 317) with delta (0, 0)
Screenshot: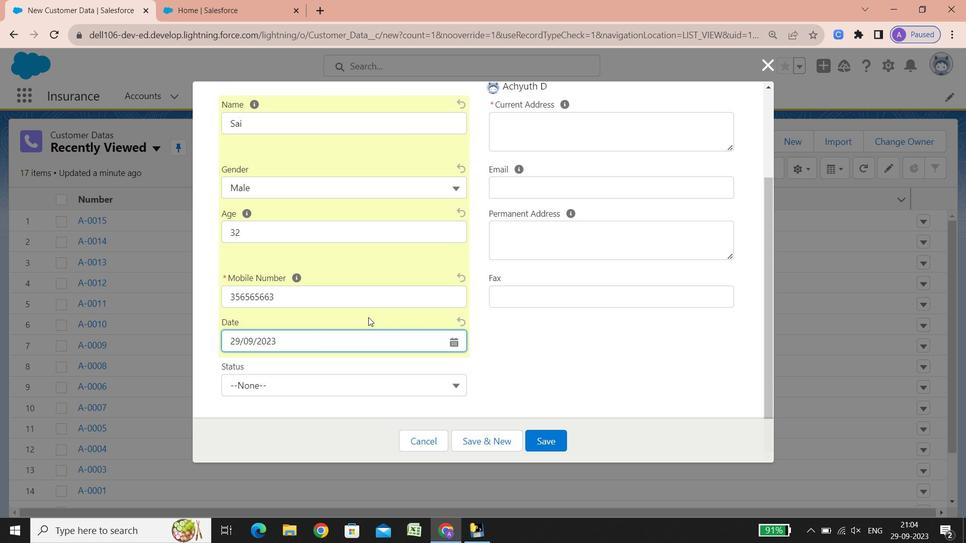 
Action: Mouse moved to (404, 384)
Screenshot: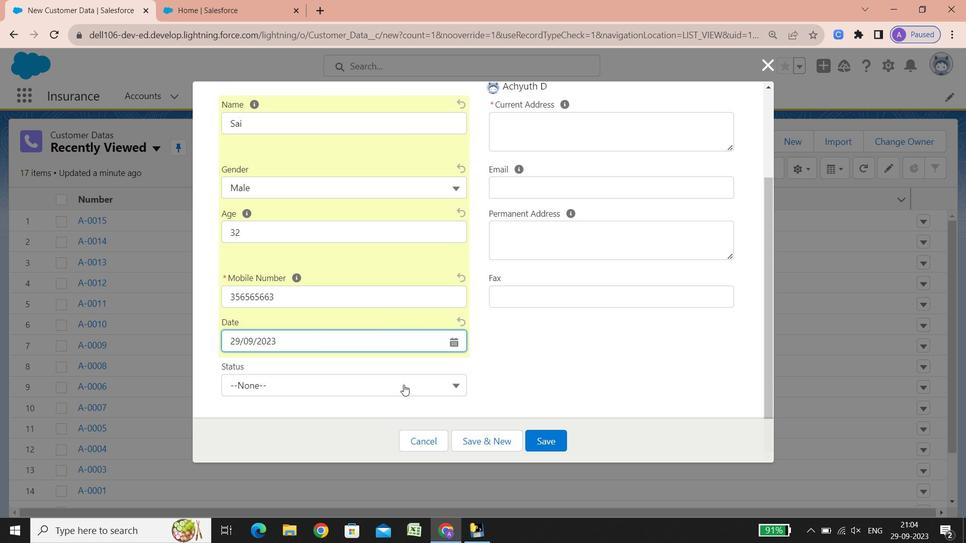 
Action: Mouse pressed left at (404, 384)
Screenshot: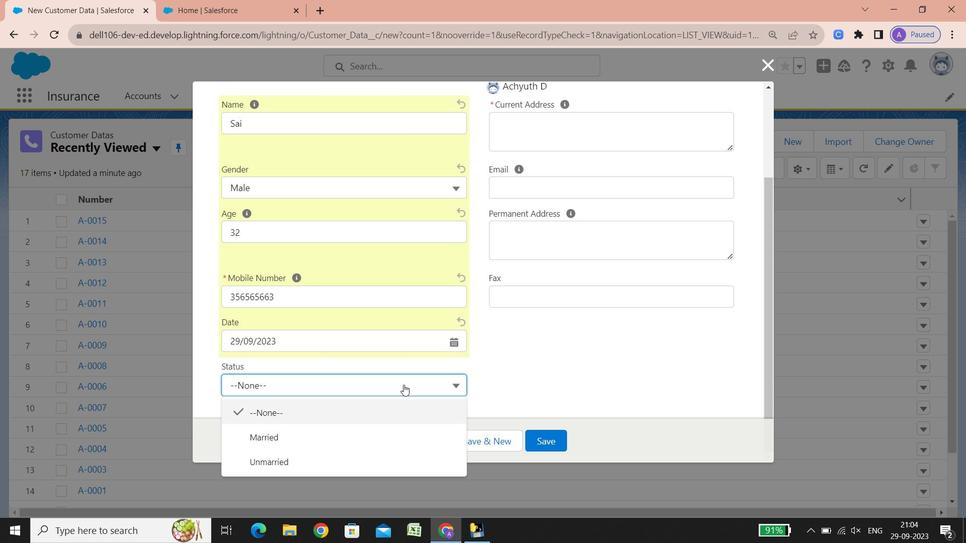 
Action: Mouse moved to (326, 461)
Screenshot: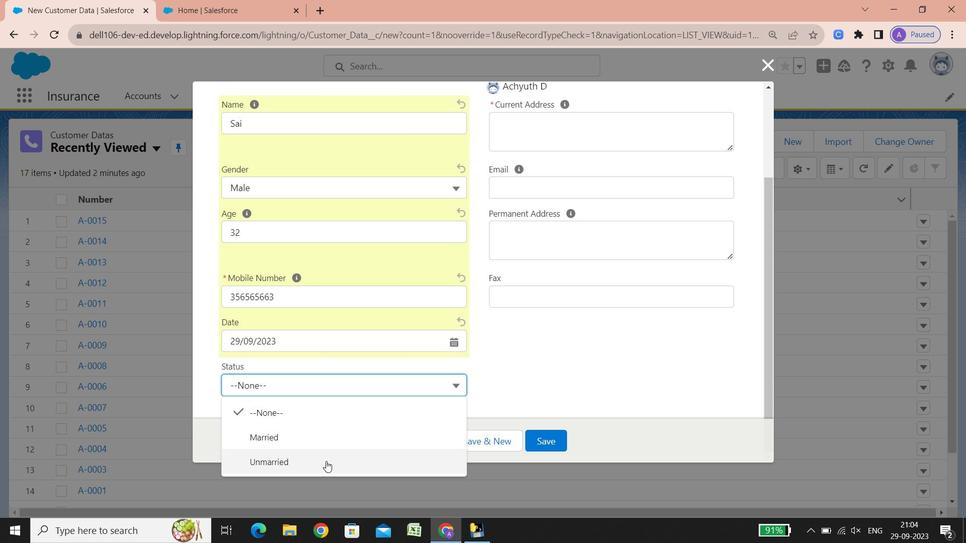 
Action: Mouse pressed left at (326, 461)
Screenshot: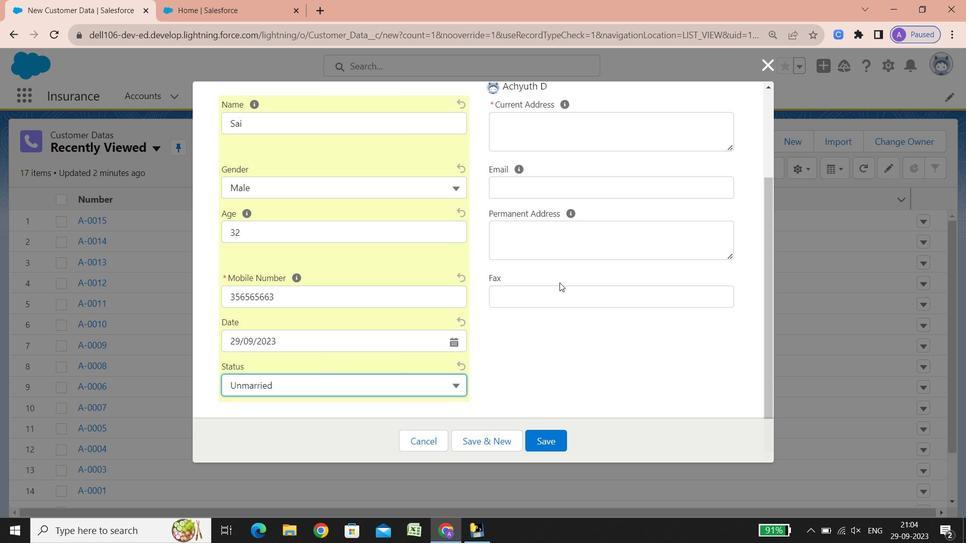 
Action: Mouse moved to (524, 320)
Screenshot: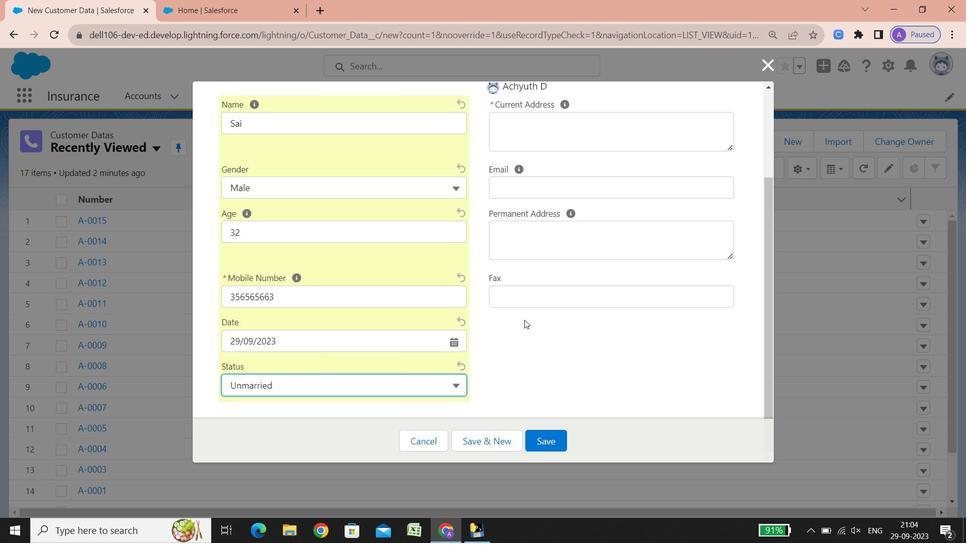 
Action: Mouse scrolled (524, 319) with delta (0, 0)
Screenshot: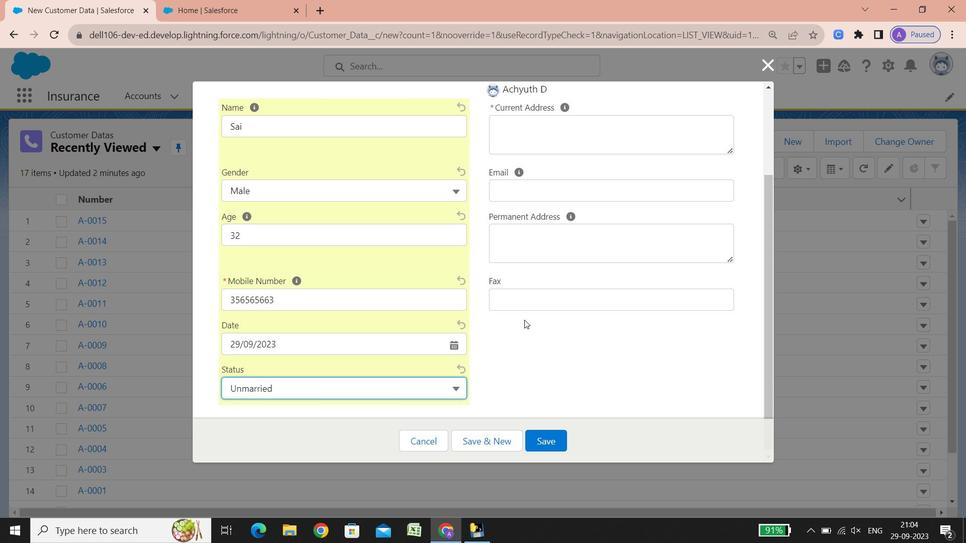 
Action: Mouse scrolled (524, 319) with delta (0, 0)
Screenshot: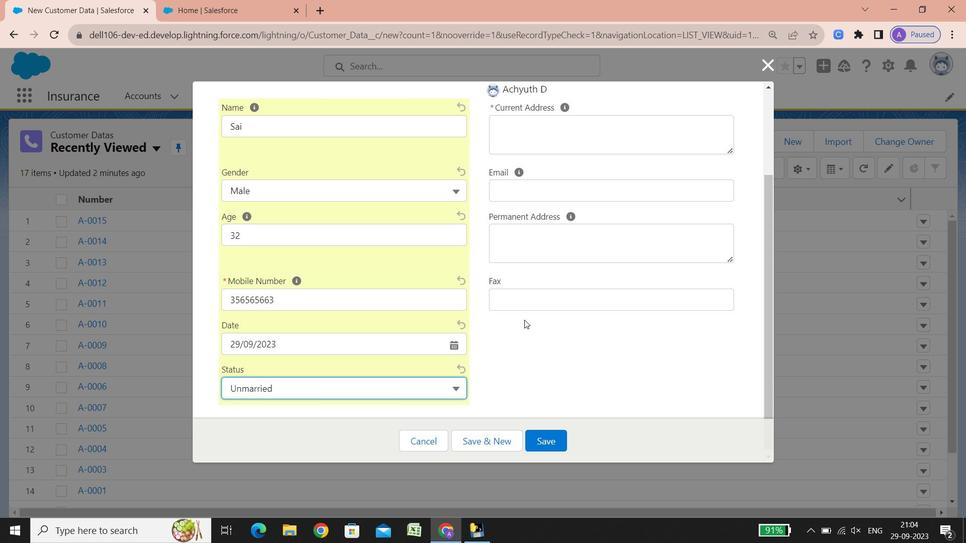 
Action: Mouse scrolled (524, 319) with delta (0, 0)
Screenshot: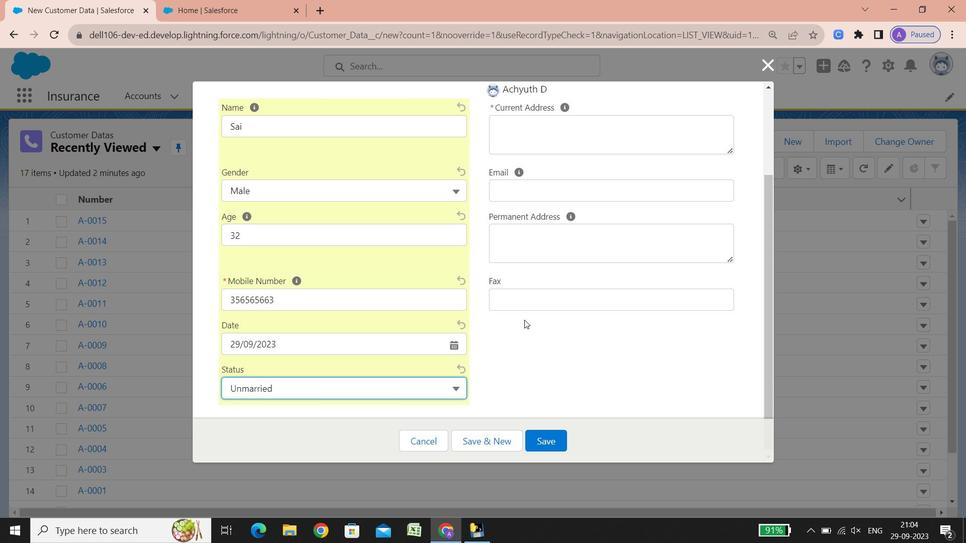 
Action: Mouse scrolled (524, 319) with delta (0, 0)
Screenshot: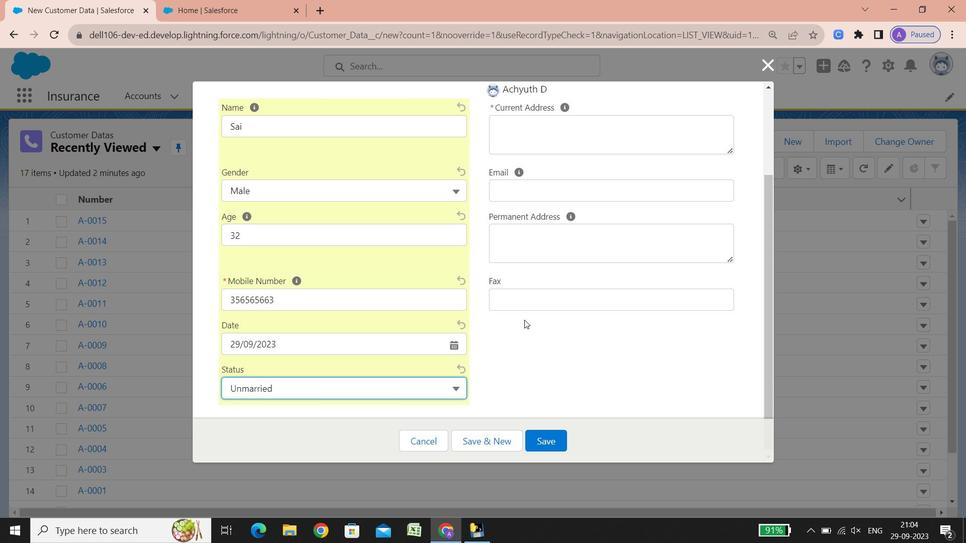 
Action: Mouse scrolled (524, 319) with delta (0, 0)
Screenshot: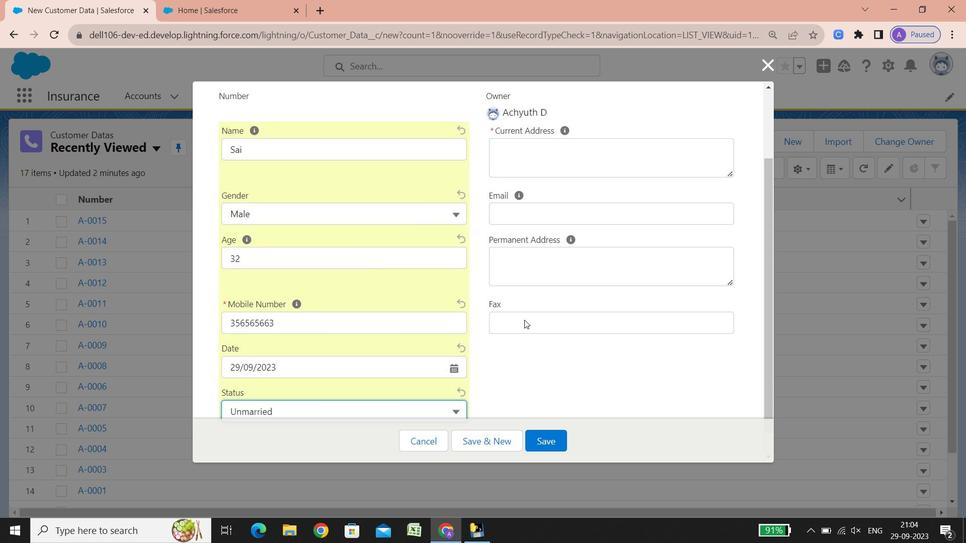 
Action: Mouse scrolled (524, 319) with delta (0, 0)
Screenshot: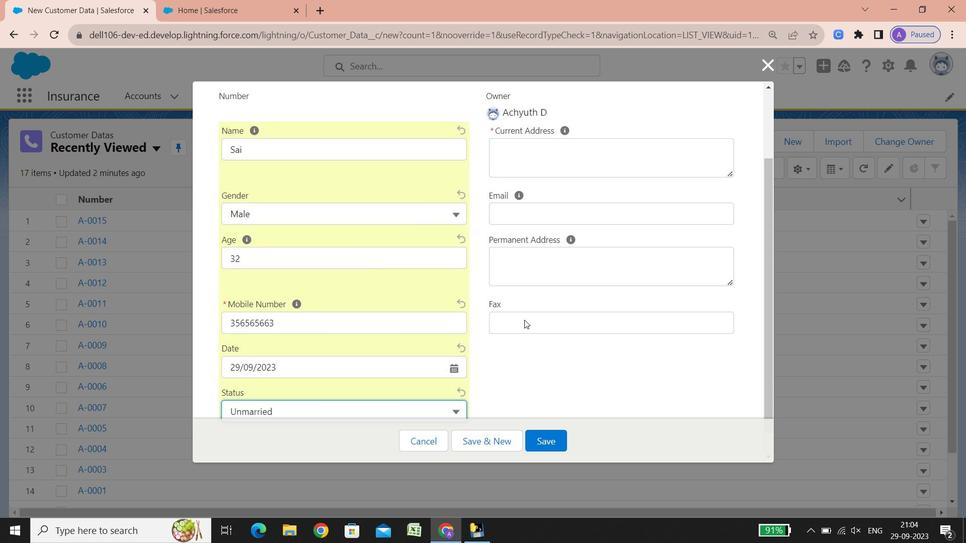 
Action: Mouse scrolled (524, 319) with delta (0, 0)
Screenshot: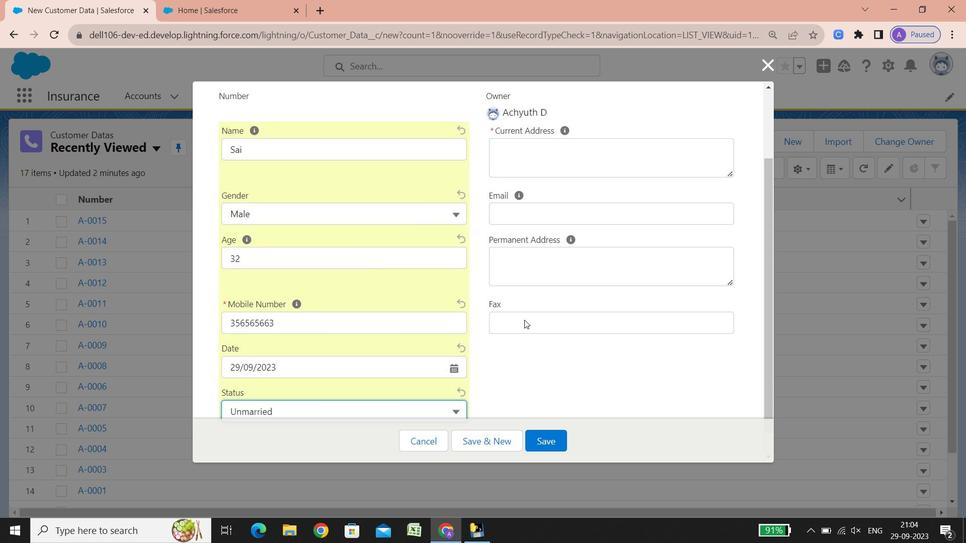 
Action: Mouse scrolled (524, 319) with delta (0, 0)
Screenshot: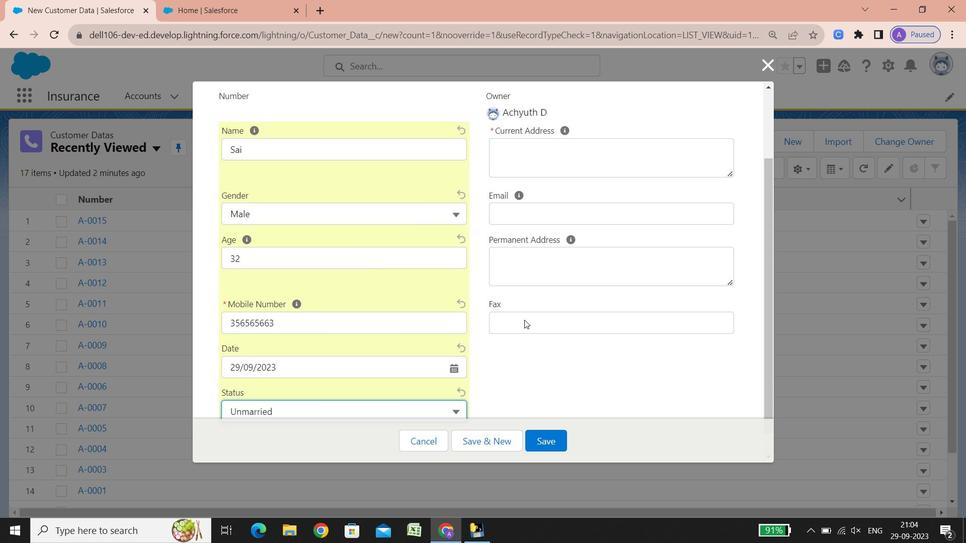 
Action: Mouse scrolled (524, 319) with delta (0, 0)
Screenshot: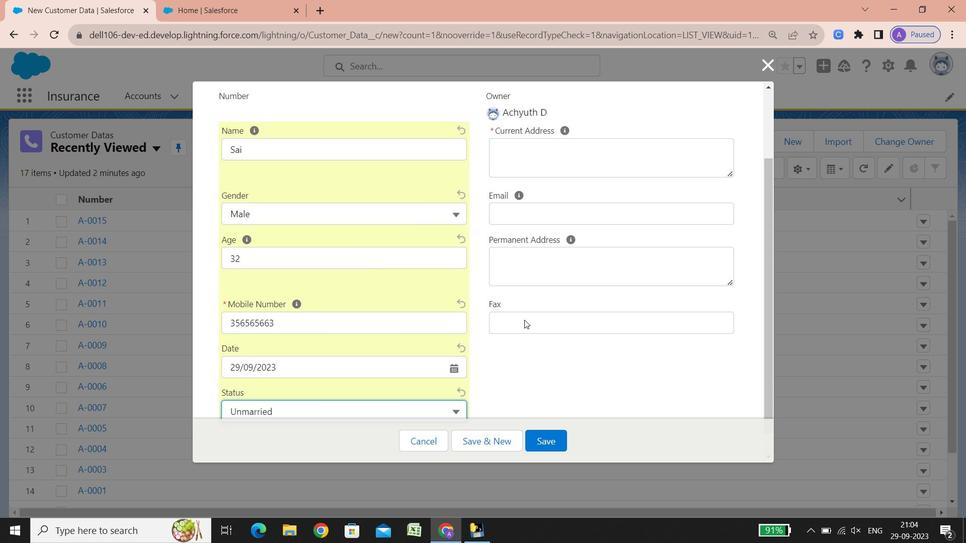
Action: Mouse scrolled (524, 319) with delta (0, 0)
Screenshot: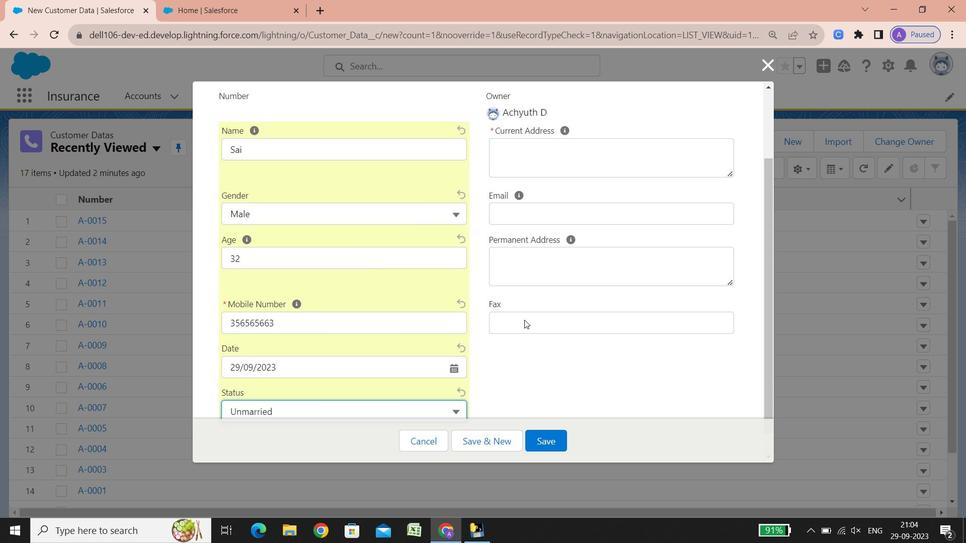 
Action: Mouse scrolled (524, 319) with delta (0, 0)
Screenshot: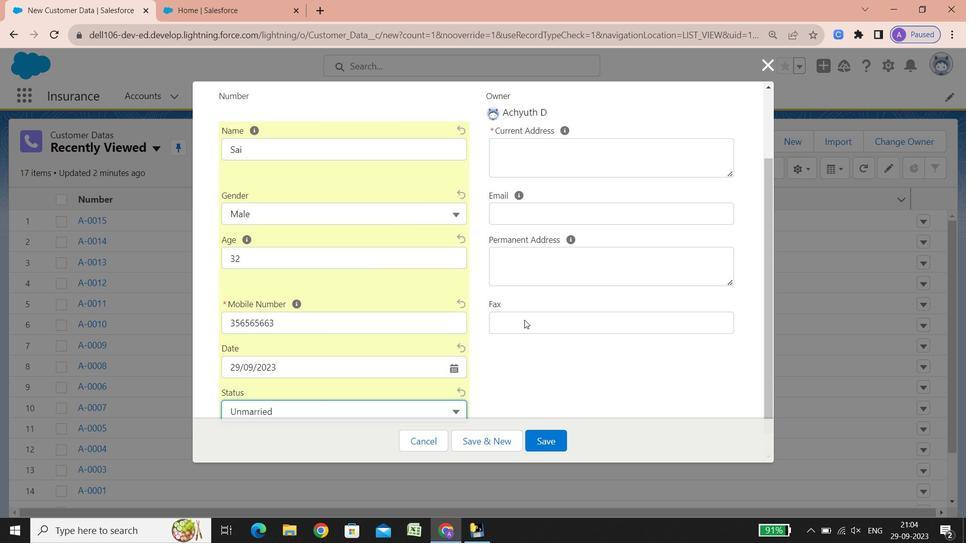 
Action: Mouse scrolled (524, 319) with delta (0, 0)
Screenshot: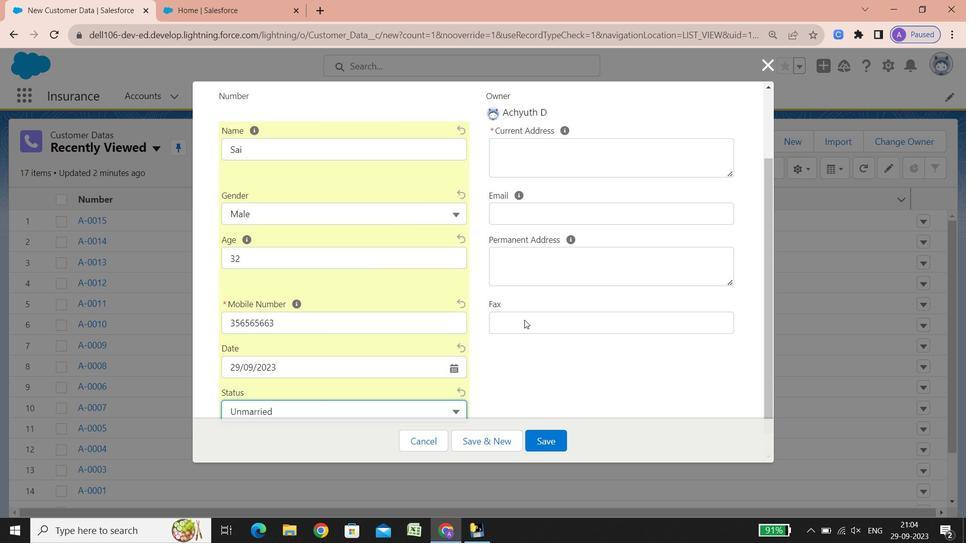
Action: Mouse scrolled (524, 319) with delta (0, 0)
Screenshot: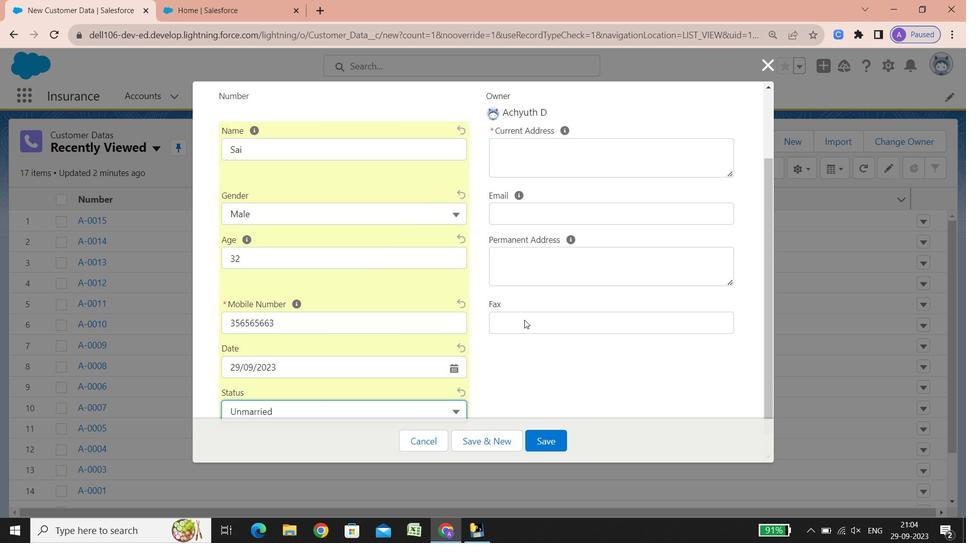
Action: Mouse scrolled (524, 319) with delta (0, 0)
Screenshot: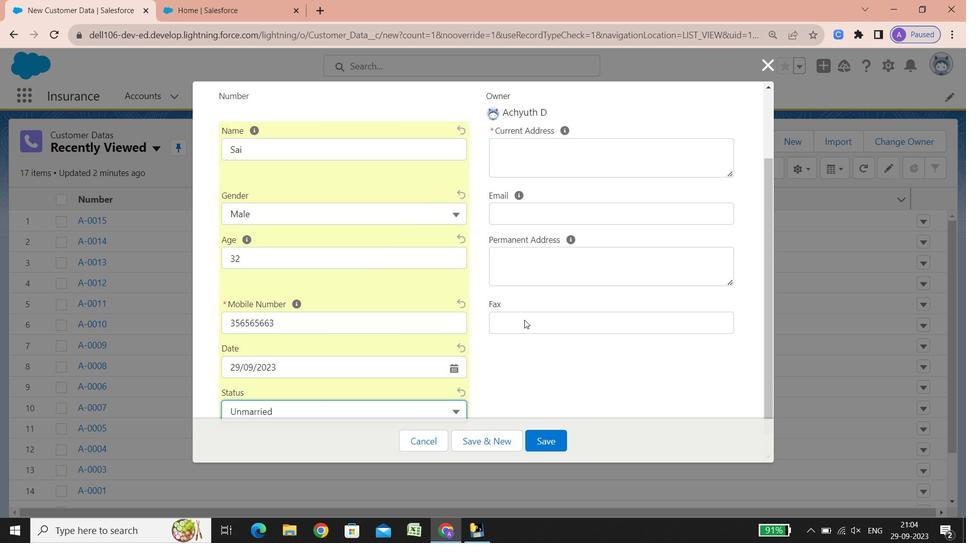 
Action: Mouse scrolled (524, 319) with delta (0, 0)
Screenshot: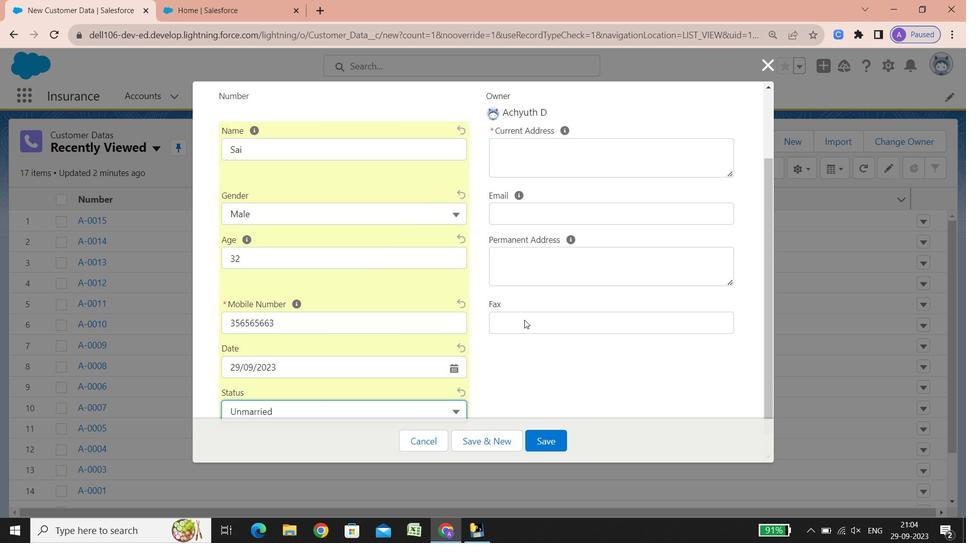 
Action: Mouse scrolled (524, 319) with delta (0, 0)
Screenshot: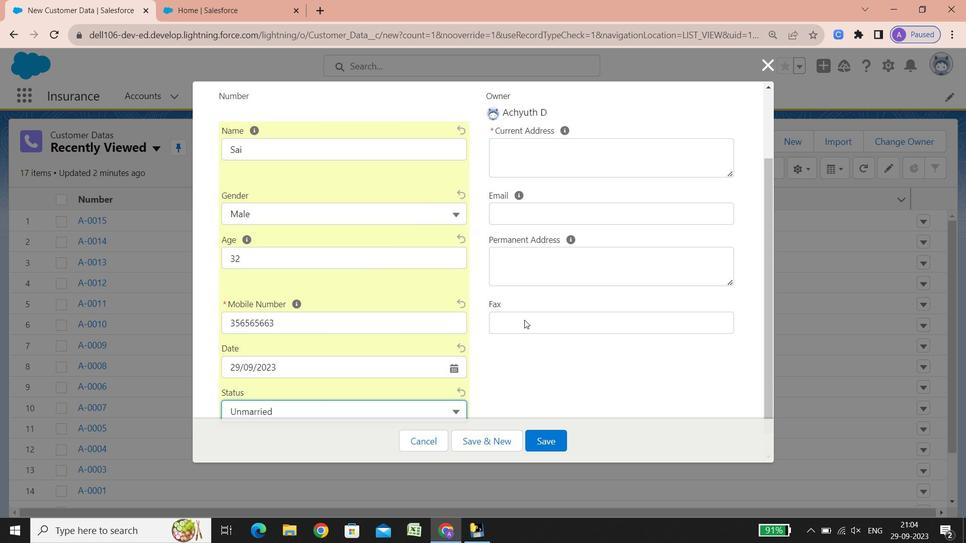 
Action: Mouse scrolled (524, 319) with delta (0, 0)
Screenshot: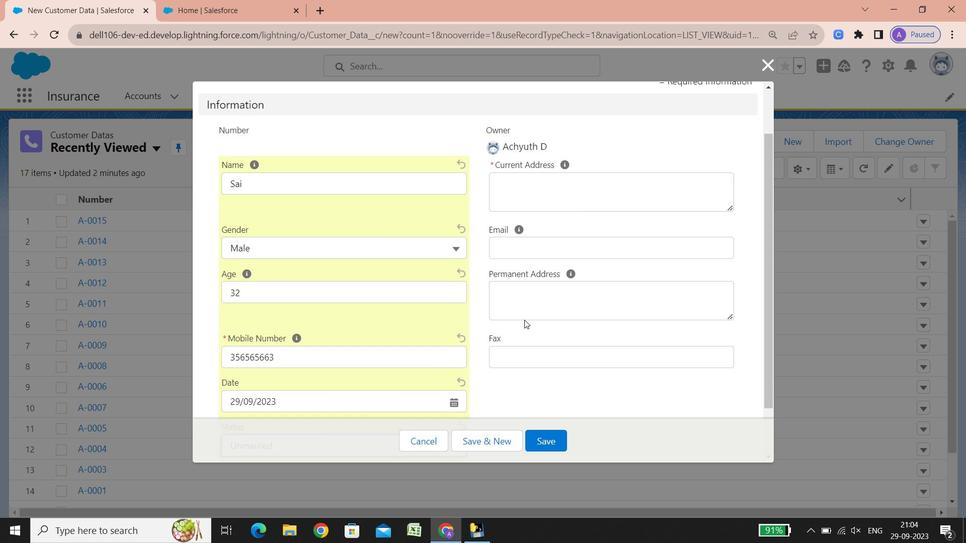 
Action: Mouse moved to (508, 192)
Screenshot: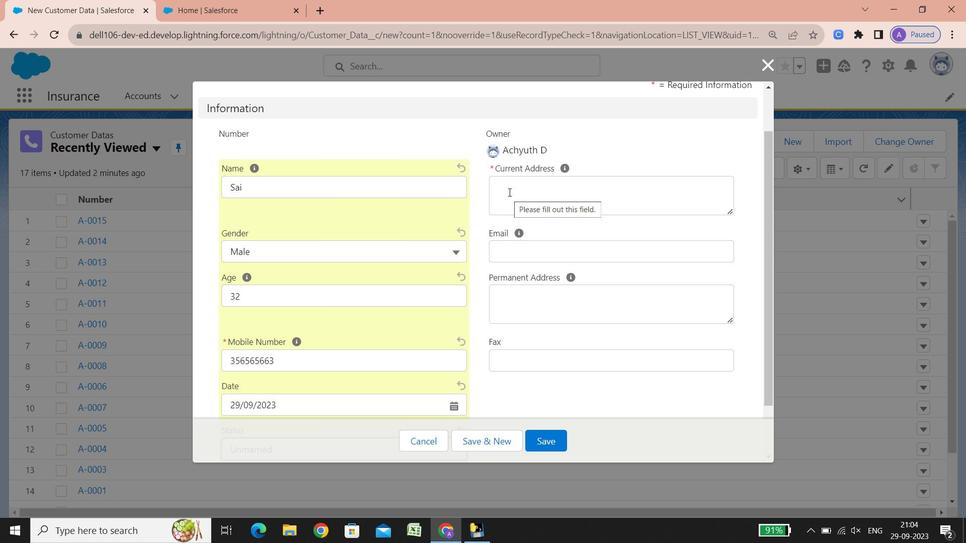 
Action: Mouse pressed left at (508, 192)
Screenshot: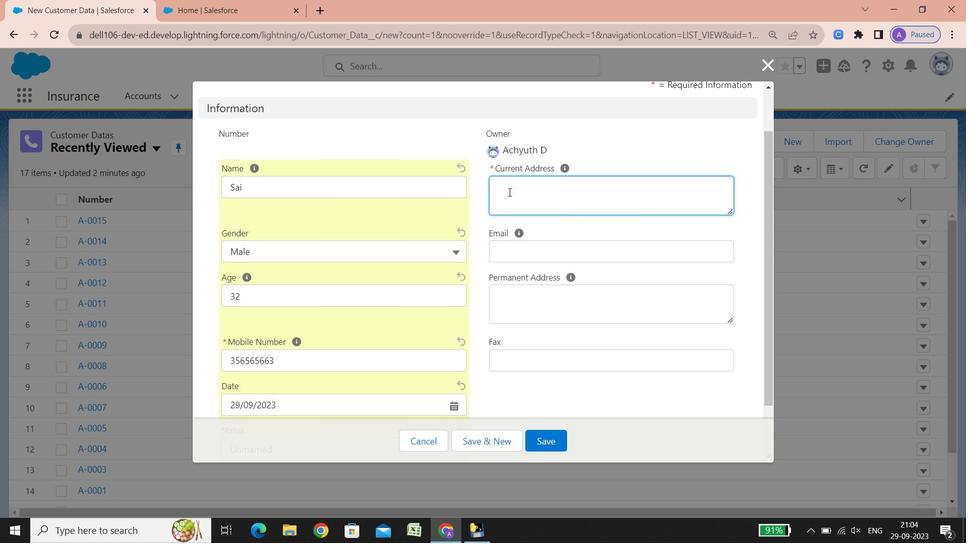 
Action: Key pressed <Key.shift><Key.shift><Key.shift><Key.shift><Key.shift><Key.shift><Key.shift><Key.shift><Key.shift><Key.shift><Key.shift>Street<Key.space><Key.shift_r><Key.shift_r>:<Key.space>39-10,<Key.space><Key.shift><Key.shift><Key.shift><Key.shift><Key.shift><Key.shift><Key.shift><Key.shift><Key.shift><Key.shift><Key.shift><Key.shift><Key.shift><Key.shift><Key.shift><Key.shift><Key.shift><Key.shift><Key.shift><Key.shift>Gwangmyeon
Screenshot: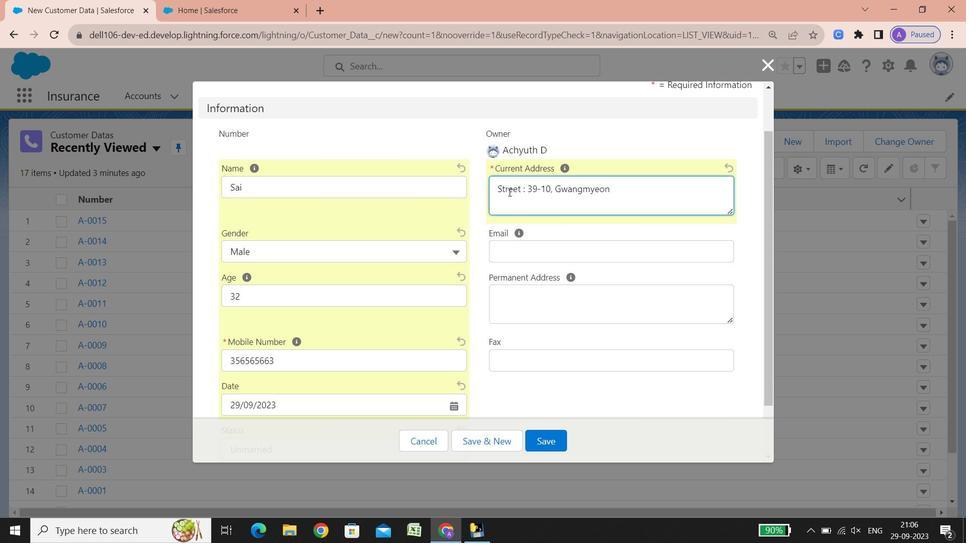 
Action: Mouse moved to (511, 196)
Screenshot: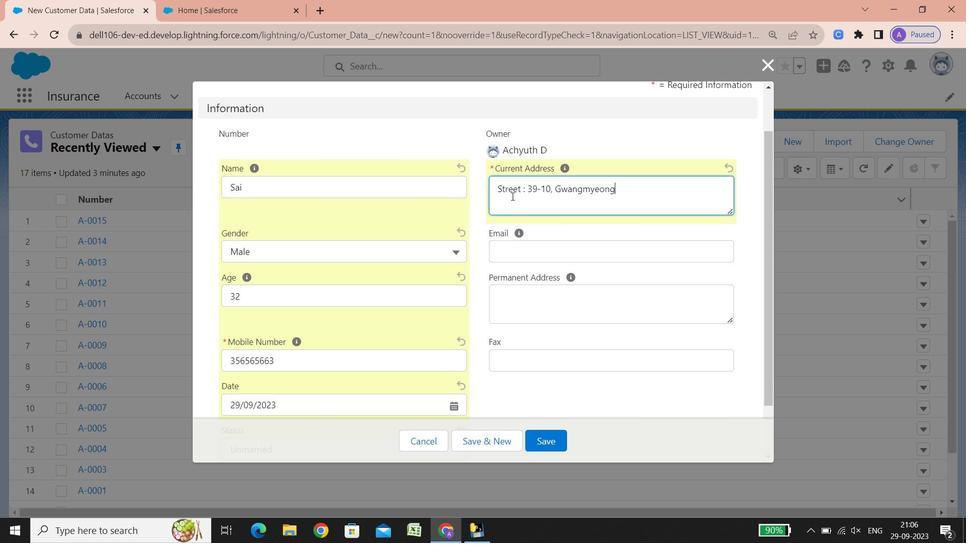 
Action: Key pressed g<Key.space>3<Key.shift_r>:<Key.backspace><Key.shift_r><Key.shift_r><Key.shift_r><Key.shift_r><Key.shift_r><Key.shift_r><Key.shift_r><Key.shift_r><Key.shift_r><Key.shift_r><Key.shift_r><Key.shift_r><Key.shift_r><Key.shift_r><Key.shift_r><Key.shift_r><Key.shift_r><Key.shift_r>(sam<Key.shift_r><Key.shift_r><Key.shift_r><Key.shift_r><Key.shift_r><Key.shift_r><Key.shift_r><Key.shift_r><Key.shift_r><Key.shift_r><Key.shift_r><Key.shift_r>)-dong<Key.enter><Key.shift><Key.shift><Key.shift><Key.shift><Key.shift><Key.shift><Key.shift>City<Key.space><Key.shift_r>:<Key.space><Key.shift><Key.shift><Key.shift><Key.shift><Key.shift><Key.shift><Key.shift><Key.shift><Key.shift><Key.shift><Key.shift><Key.shift><Key.shift><Key.shift><Key.shift><Key.shift><Key.shift><Key.shift><Key.shift><Key.shift><Key.shift><Key.shift>Gwangmyeong-si<Key.enter><Key.shift><Key.shift><Key.shift><Key.shift><Key.shift><Key.shift><Key.shift><Key.shift><Key.shift><Key.shift><Key.shift><Key.shift>State/<Key.shift><Key.shift><Key.shift><Key.shift><Key.shift><Key.shift><Key.shift><Key.shift><Key.shift><Key.shift><Key.shift><Key.shift><Key.shift><Key.shift>Province.<Key.backspace>/area<Key.space><Key.shift_r><Key.shift_r><Key.shift_r><Key.shift_r>:<Key.space><Key.shift><Key.shift><Key.shift><Key.shift><Key.shift><Key.shift><Key.shift><Key.shift><Key.shift><Key.shift><Key.shift><Key.shift><Key.shift><Key.shift><Key.shift><Key.shift><Key.shift><Key.shift><Key.shift><Key.shift><Key.shift><Key.shift><Key.shift><Key.shift><Key.shift><Key.shift><Key.shift><Key.shift><Key.shift><Key.shift><Key.shift><Key.shift><Key.shift><Key.shift>Gyeonggi-do<Key.enter><Key.shift>Phone<Key.space>number<Key.space><Key.shift_r>:<Key.space><Key.shift_r>+82/<Key.backspace>-8-595-7258<Key.enter><Key.shift><Key.shift><Key.shift><Key.shift>Country<Key.space>calling<Key.space>code<Key.space><Key.shift_r>:<Key.space><Key.shift_r><Key.shift_r><Key.shift_r><Key.shift_r><Key.shift_r><Key.shift_r><Key.shift_r><Key.shift_r><Key.shift_r><Key.shift_r><Key.shift_r><Key.shift_r>+82<Key.enter><Key.shift><Key.shift><Key.shift><Key.shift><Key.shift><Key.shift><Key.shift><Key.shift>Country<Key.space><Key.shift_r><Key.shift_r>:<Key.space><Key.shift><Key.shift><Key.shift><Key.shift><Key.shift><Key.shift><Key.shift><Key.shift><Key.shift><Key.shift><Key.shift><Key.shift><Key.shift><Key.shift><Key.shift><Key.shift><Key.shift><Key.shift><Key.shift><Key.shift><Key.shift><Key.shift><Key.shift><Key.shift><Key.shift><Key.shift><Key.shift><Key.shift><Key.shift><Key.shift><Key.shift><Key.shift><Key.shift><Key.shift><Key.shift><Key.shift><Key.shift><Key.shift><Key.shift><Key.shift><Key.shift><Key.shift><Key.shift><Key.shift><Key.shift><Key.shift><Key.shift>Korea<Key.enter><Key.backspace>
Screenshot: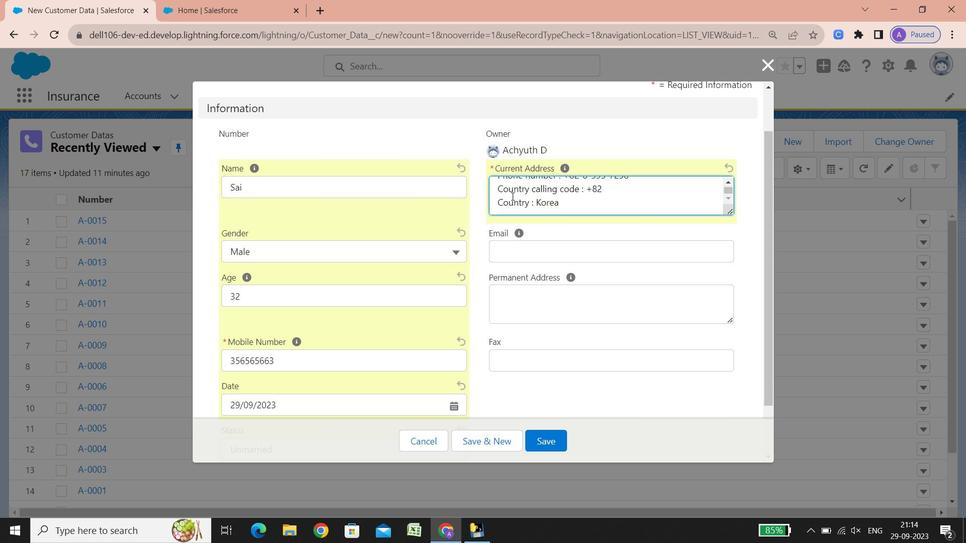 
Action: Mouse moved to (500, 248)
Screenshot: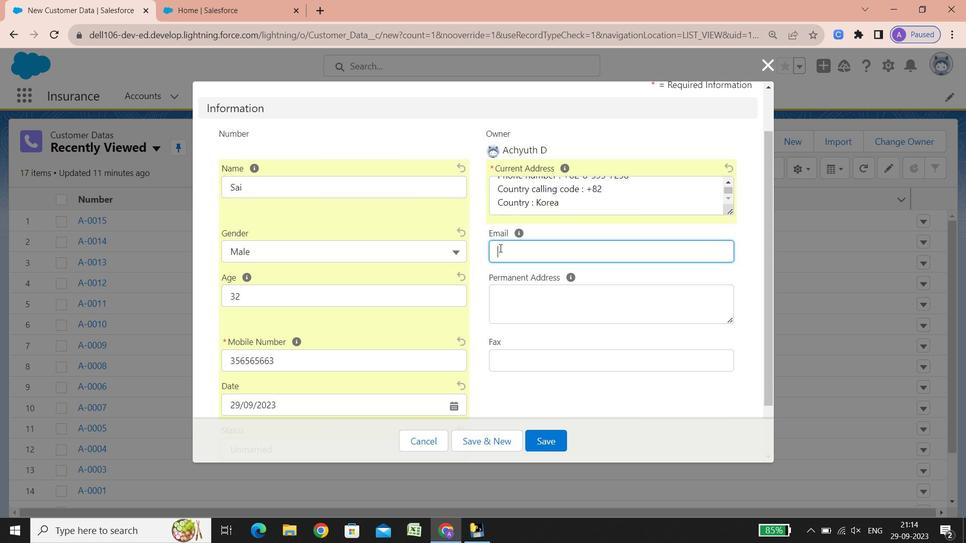 
Action: Mouse pressed left at (500, 248)
Screenshot: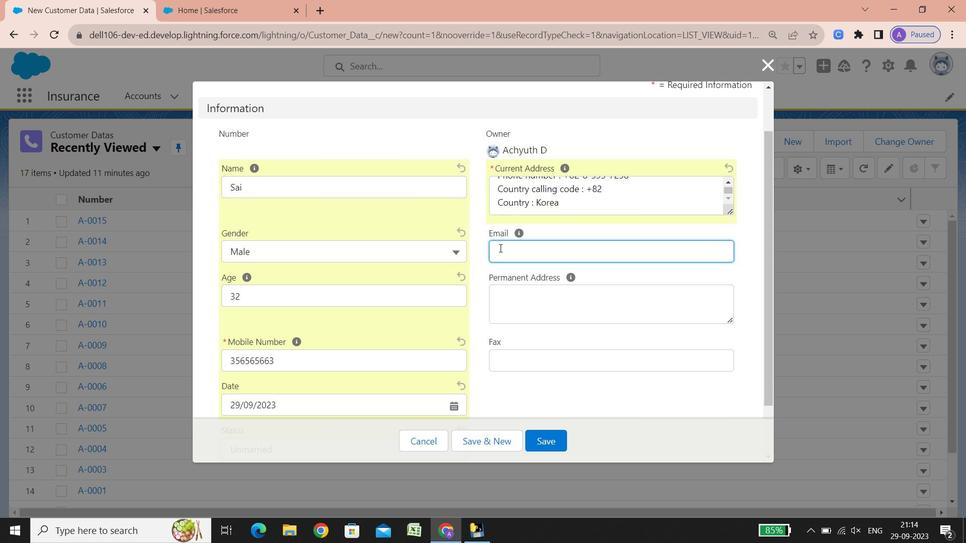 
Action: Key pressed <Key.shift><Key.shift><Key.shift><Key.shift><Key.shift><Key.shift><Key.shift><Key.shift><Key.shift><Key.shift><Key.shift><Key.shift><Key.shift><Key.shift><Key.shift><Key.shift><Key.shift><Key.shift><Key.shift><Key.shift><Key.shift><Key.shift><Key.shift><Key.shift><Key.shift><Key.shift><Key.shift><Key.shift><Key.shift><Key.shift><Key.shift><Key.shift><Key.shift><Key.shift><Key.shift><Key.shift><Key.shift><Key.shift><Key.shift><Key.shift><Key.shift><Key.shift><Key.shift><Key.shift><Key.shift><Key.shift><Key.shift><Key.shift><Key.shift><Key.shift><Key.shift><Key.shift><Key.shift><Key.shift><Key.shift><Key.shift>Sai32595<Key.shift_r><Key.shift_r><Key.shift_r><Key.shift_r><Key.shift_r><Key.shift_r><Key.shift_r><Key.shift_r><Key.shift_r><Key.shift_r><Key.shift_r><Key.shift_r><Key.shift_r><Key.shift_r><Key.shift_r><Key.shift_r><Key.shift_r><Key.shift_r><Key.shift_r><Key.shift_r><Key.shift_r><Key.shift_r><Key.shift_r><Key.shift_r><Key.shift_r><Key.shift_r><Key.shift_r><Key.shift_r><Key.shift_r><Key.shift_r><Key.shift_r><Key.shift_r>@gmail.com
Screenshot: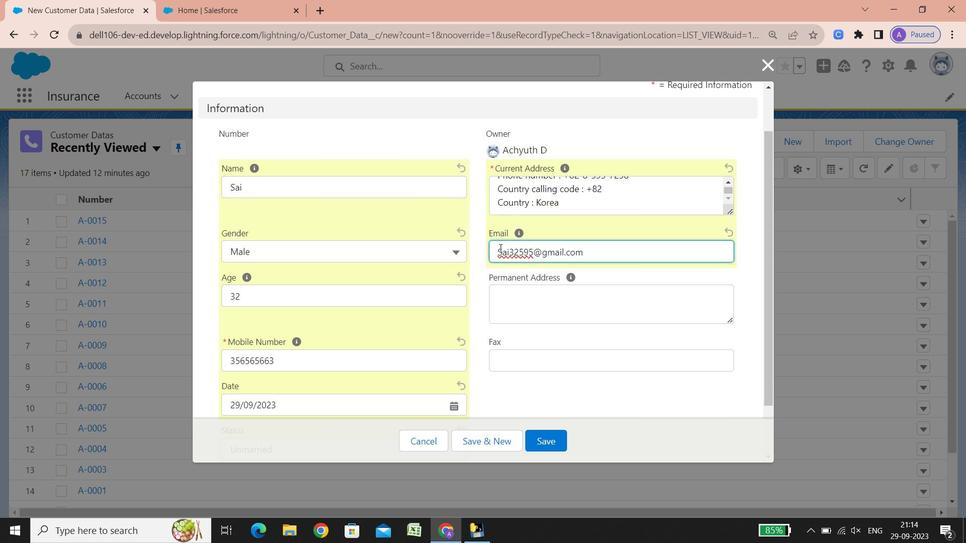 
Action: Mouse moved to (502, 293)
Screenshot: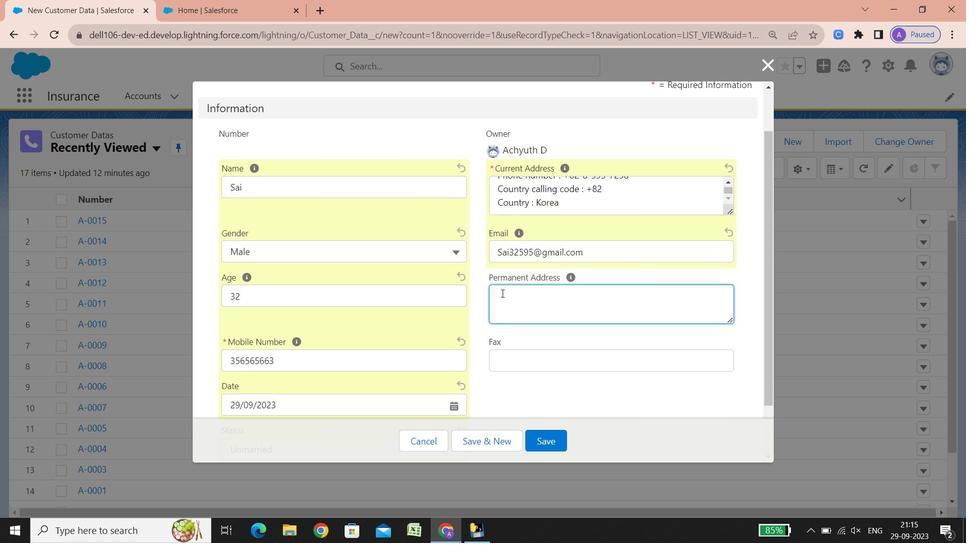 
Action: Mouse pressed left at (502, 293)
Screenshot: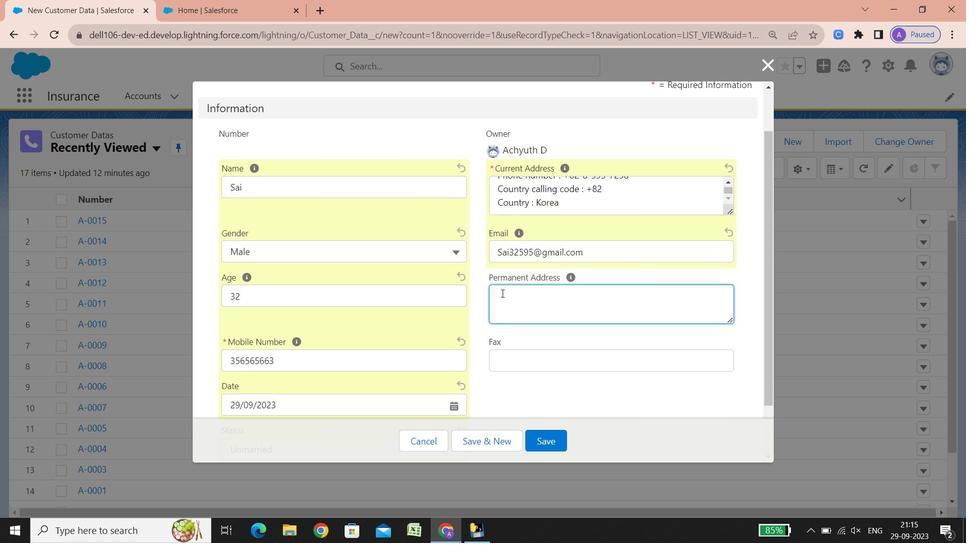
Action: Key pressed <Key.shift><Key.shift><Key.shift>Street<Key.space><Key.shift_r>:<Key.space>144-10,<Key.space><Key.shift><Key.shift><Key.shift><Key.shift>Ssangyong<Key.space>3<Key.shift_r><Key.shift_r><Key.shift_r><Key.shift_r><Key.shift_r><Key.shift_r><Key.shift_r><Key.shift_r><Key.shift_r><Key.shift_r>(sam<Key.shift_r>)-dong<Key.enter><Key.shift><Key.shift><Key.shift><Key.shift>City<Key.space><Key.shift_r>:<Key.space><Key.shift><Key.shift><Key.shift>Seobuk-gu<Key.space><Key.shift><Key.shift><Key.shift><Key.shift>Cheonan-si<Key.enter><Key.shift><Key.shift><Key.shift><Key.shift><Key.shift><Key.shift><Key.shift><Key.shift><Key.shift><Key.shift><Key.shift><Key.shift>State/<Key.shift><Key.shift><Key.shift><Key.shift><Key.shift>Province.<Key.backspace>/area<Key.space><Key.shift_r><Key.shift_r><Key.shift_r><Key.shift_r><Key.shift_r>:<Key.space><Key.shift>Chungcheong<Key.left><Key.right>nam-do<Key.enter><Key.shift>Phone<Key.space>number<Key.space><Key.shift_r><Key.shift_r><Key.shift_r><Key.shift_r><Key.shift_r><Key.shift_r><Key.shift_r>:<Key.space><Key.shift_r>+82-2-244-1740<Key.enter><Key.shift><Key.shift><Key.shift><Key.shift><Key.shift><Key.shift>Country<Key.space>calling<Key.space>code<Key.space><Key.shift_r>:<Key.space><Key.shift_r>+82<Key.enter><Key.shift><Key.shift><Key.shift><Key.shift>Country<Key.space><Key.shift_r>:<Key.space><Key.shift>Korea
Screenshot: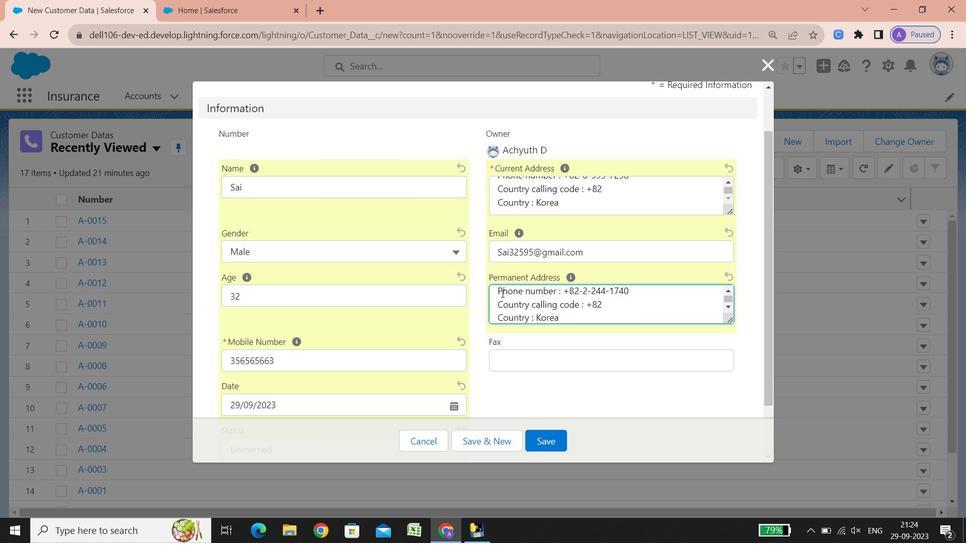 
Action: Mouse moved to (550, 359)
Screenshot: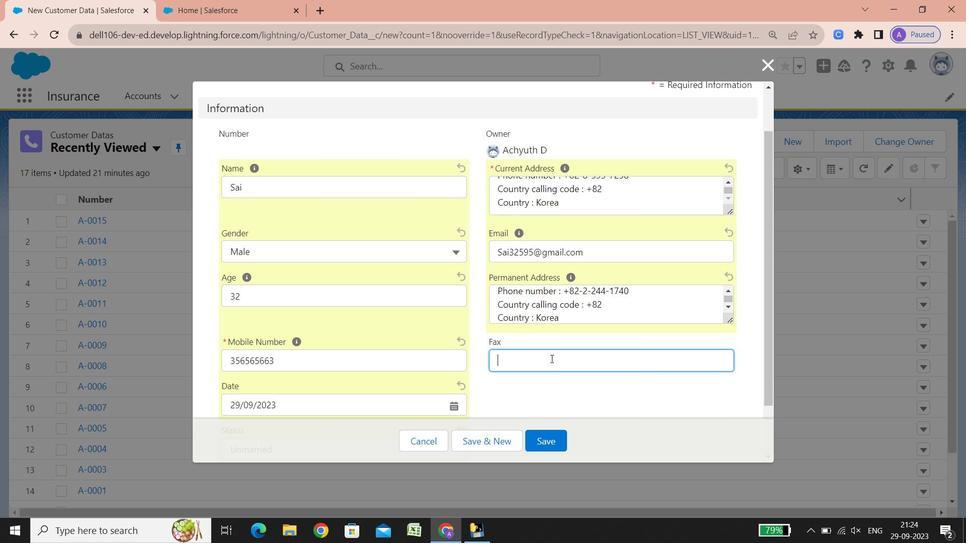 
Action: Mouse pressed left at (550, 359)
Screenshot: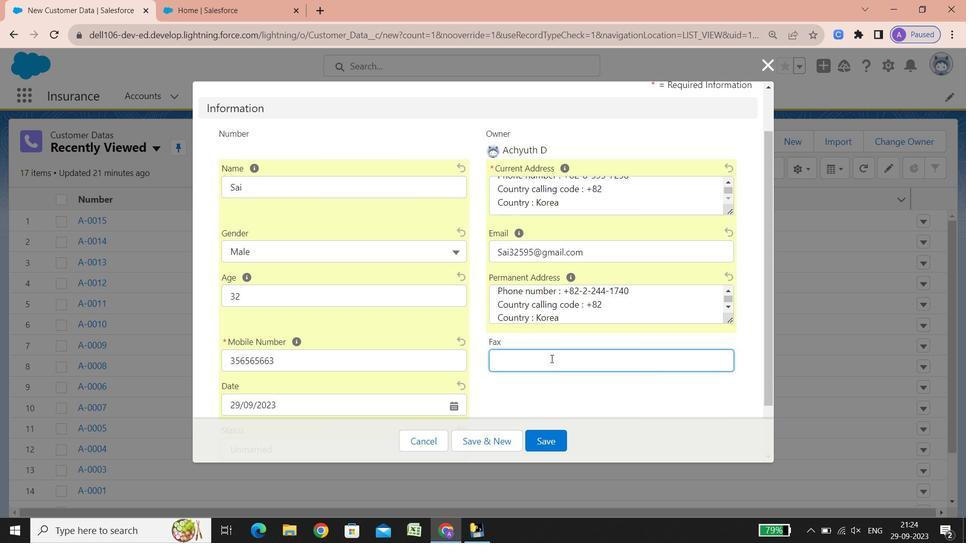 
Action: Key pressed 846865974785
Screenshot: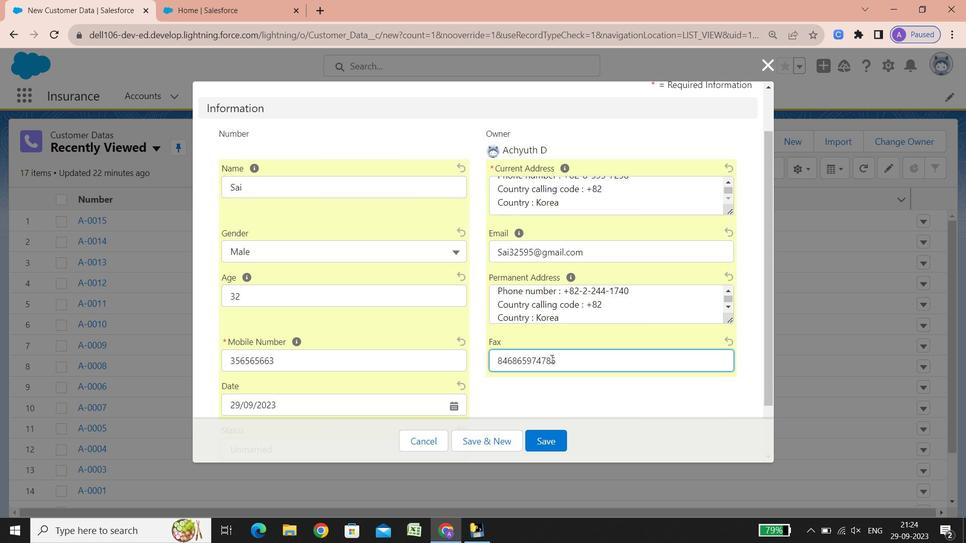 
Action: Mouse scrolled (550, 358) with delta (0, 0)
Screenshot: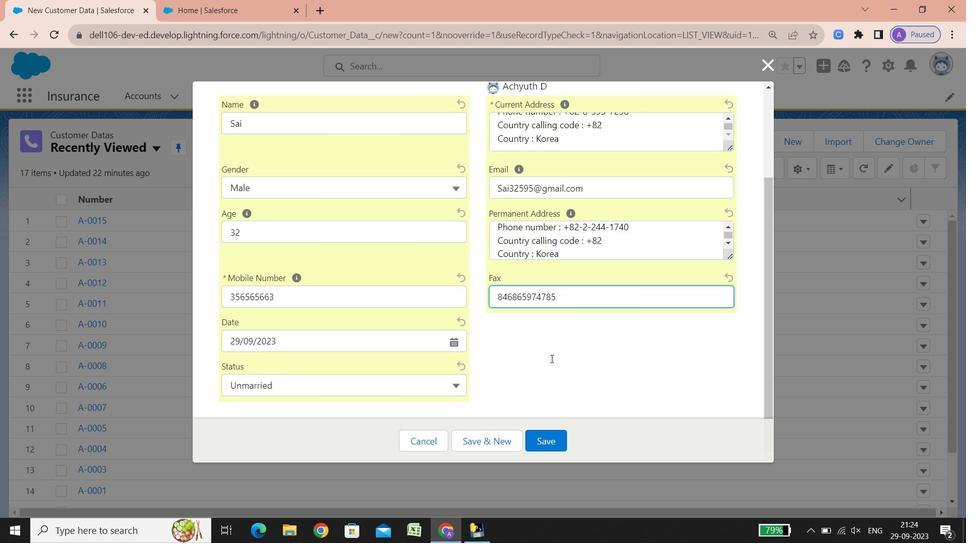 
Action: Mouse scrolled (550, 358) with delta (0, 0)
Screenshot: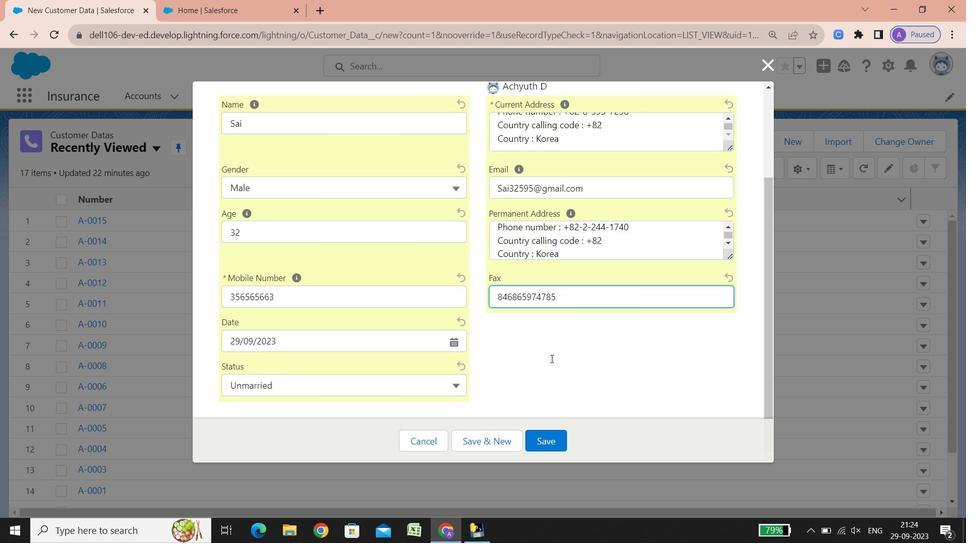
Action: Mouse scrolled (550, 358) with delta (0, 0)
Screenshot: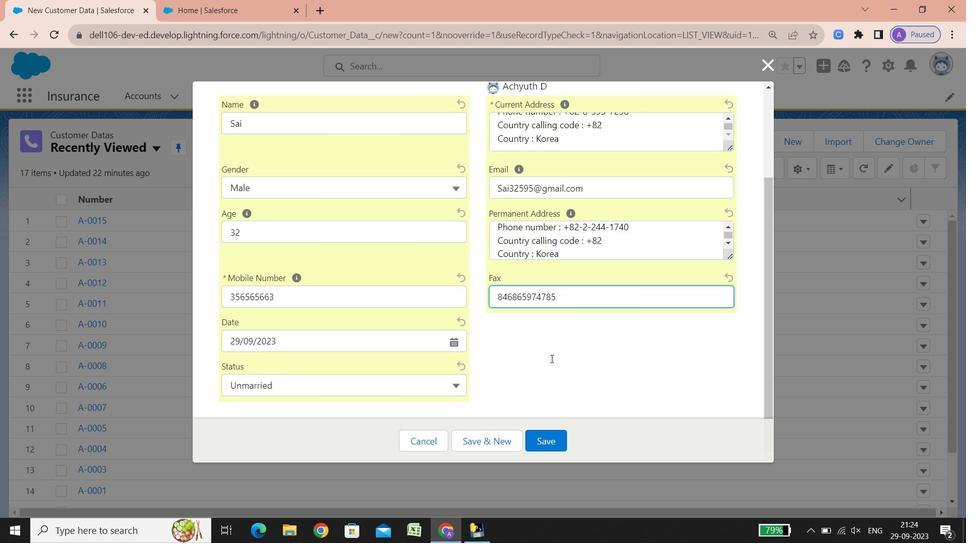 
Action: Mouse scrolled (550, 358) with delta (0, 0)
Screenshot: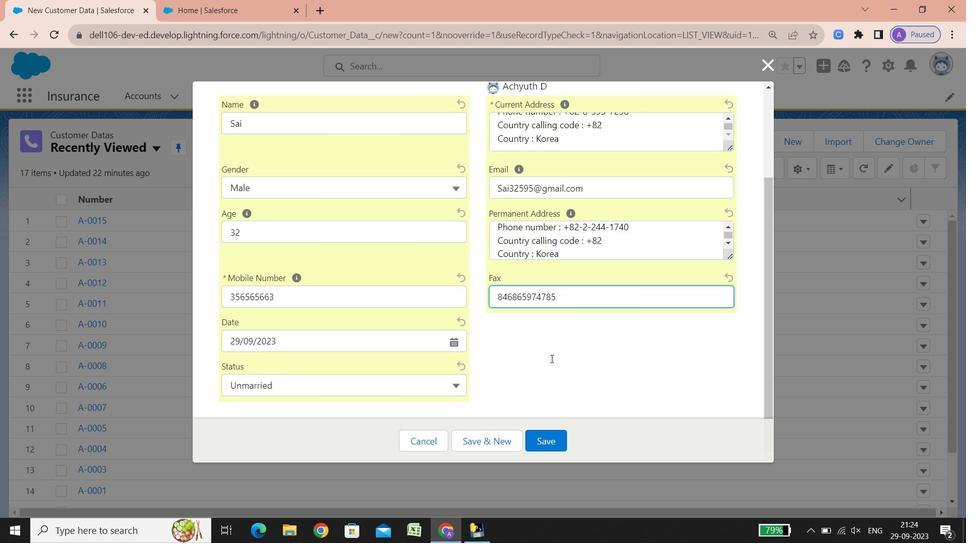 
Action: Mouse scrolled (550, 358) with delta (0, 0)
Screenshot: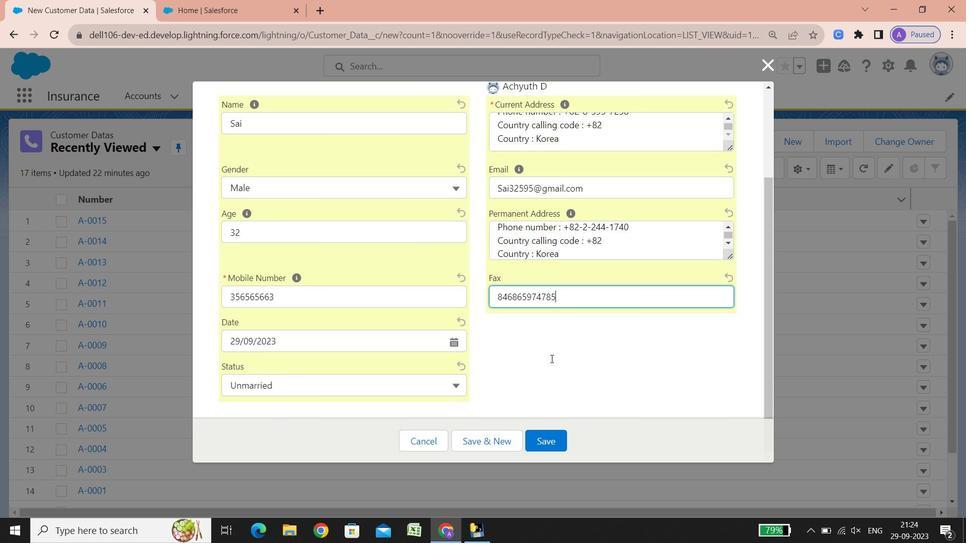 
Action: Mouse scrolled (550, 358) with delta (0, 0)
Screenshot: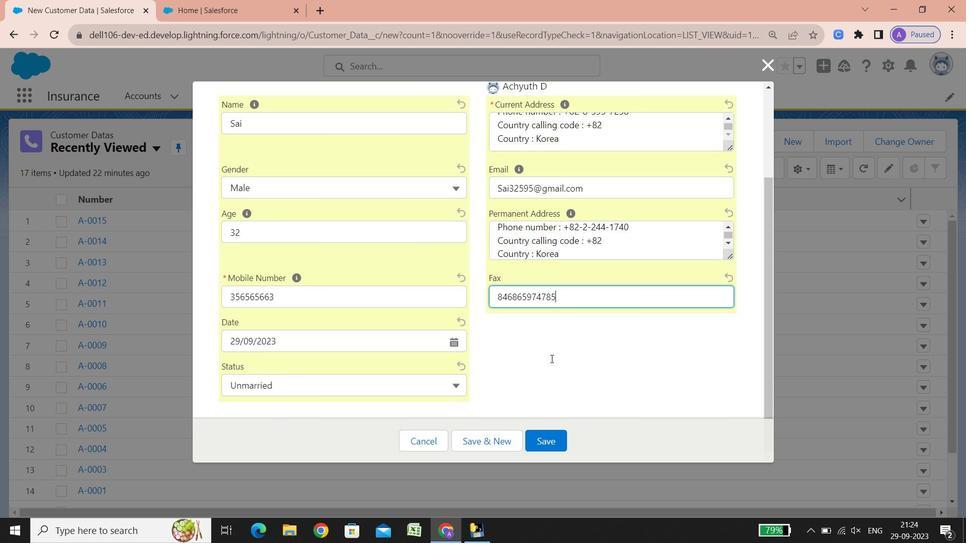 
Action: Mouse scrolled (550, 358) with delta (0, 0)
Screenshot: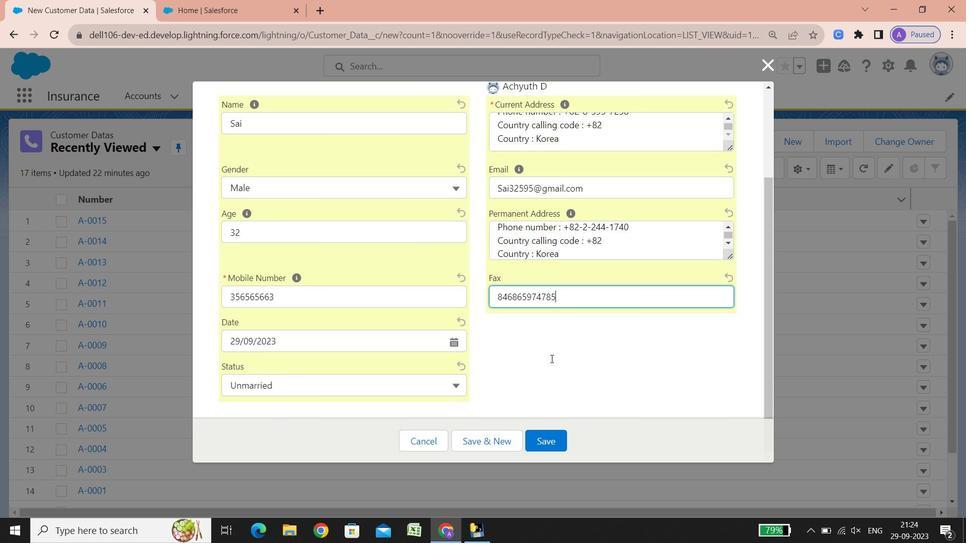 
Action: Mouse scrolled (550, 358) with delta (0, 0)
Screenshot: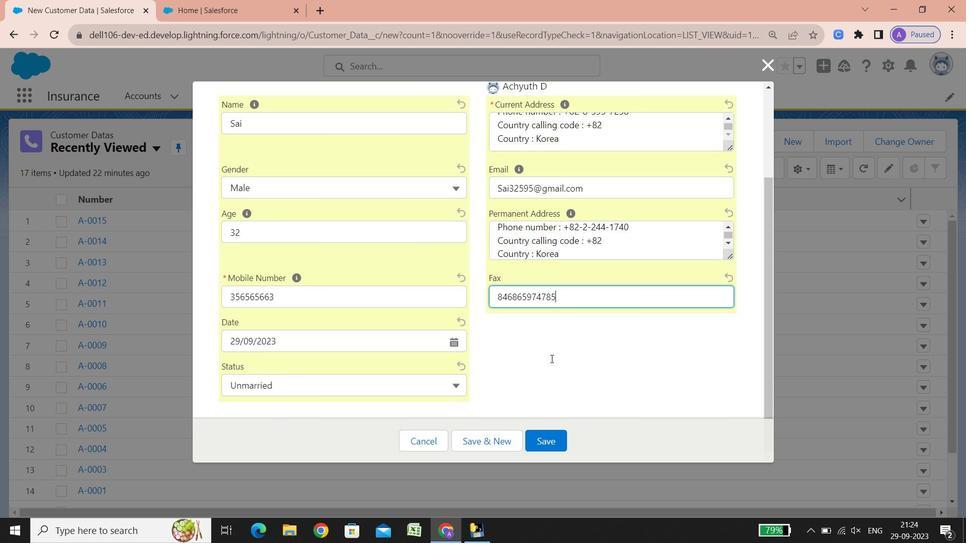 
Action: Mouse scrolled (550, 358) with delta (0, 0)
Screenshot: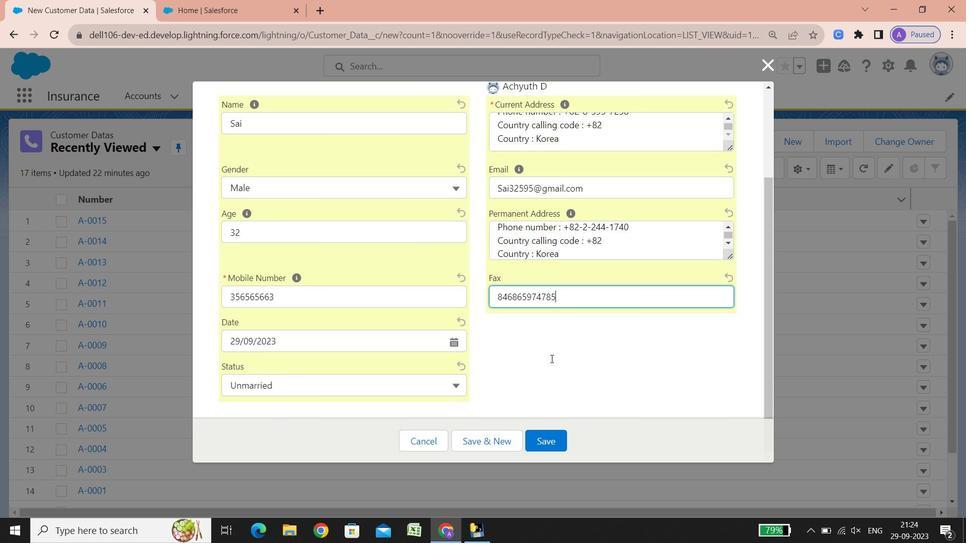 
Action: Mouse scrolled (550, 358) with delta (0, 0)
Screenshot: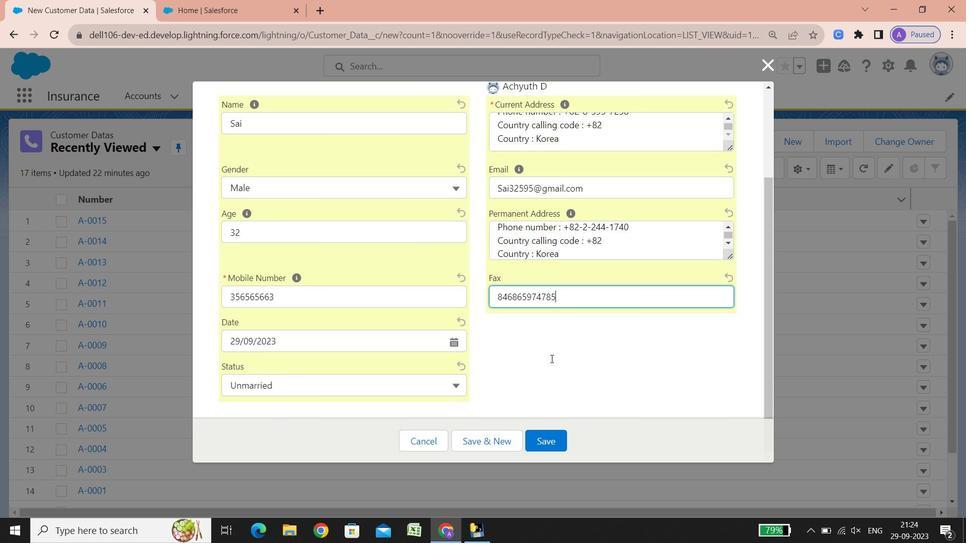 
Action: Mouse scrolled (550, 358) with delta (0, 0)
Screenshot: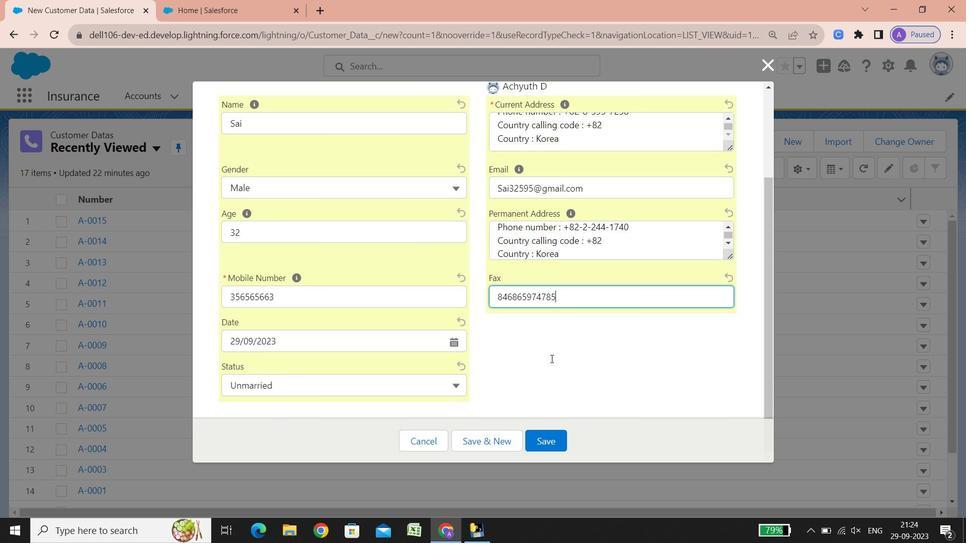 
Action: Mouse scrolled (550, 358) with delta (0, 0)
Screenshot: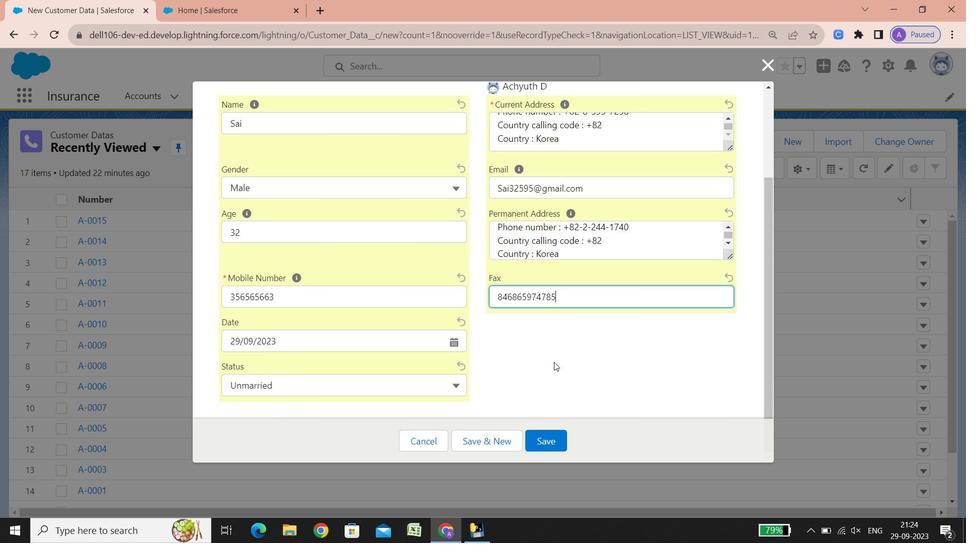 
Action: Mouse scrolled (550, 358) with delta (0, 0)
Screenshot: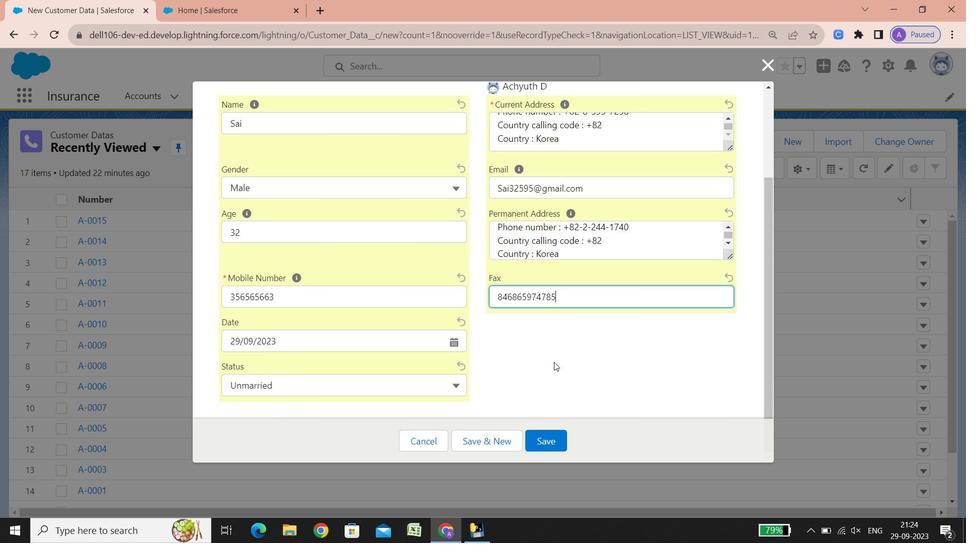 
Action: Mouse scrolled (550, 358) with delta (0, 0)
Screenshot: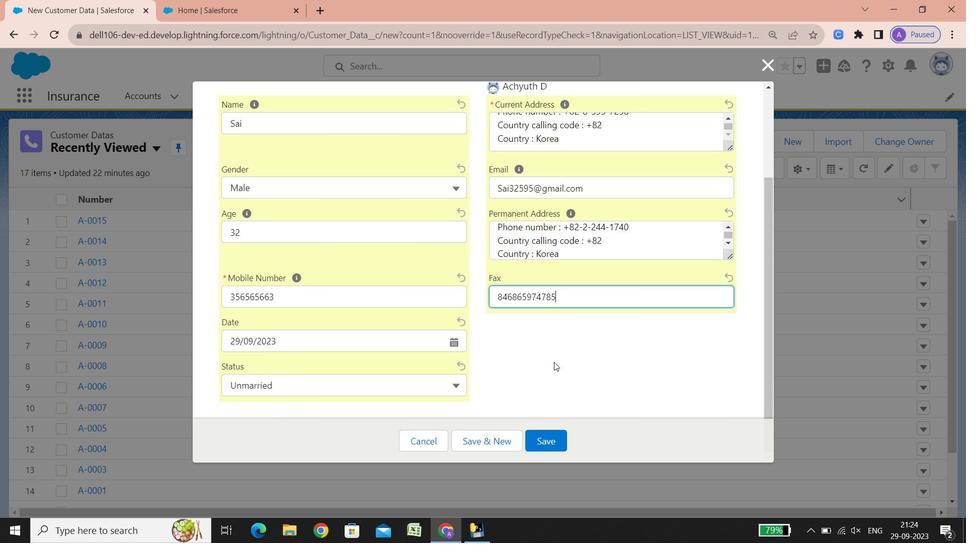 
Action: Mouse scrolled (550, 358) with delta (0, 0)
Screenshot: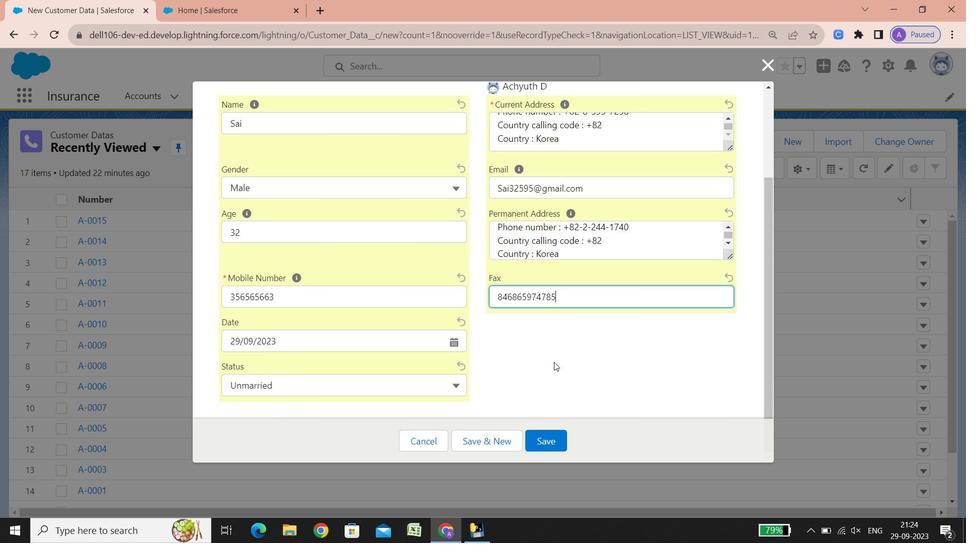 
Action: Mouse scrolled (550, 358) with delta (0, 0)
Screenshot: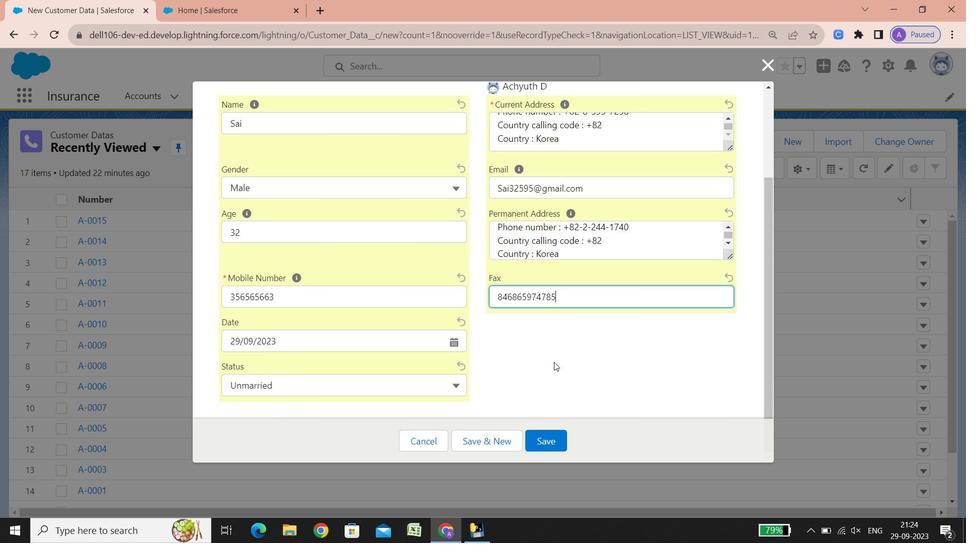 
Action: Mouse scrolled (550, 358) with delta (0, 0)
Screenshot: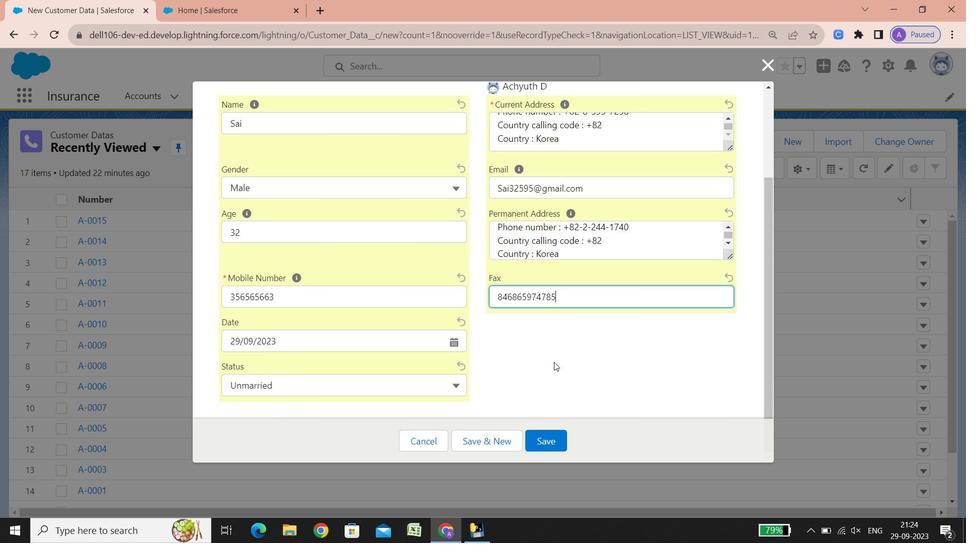 
Action: Mouse scrolled (550, 358) with delta (0, 0)
Screenshot: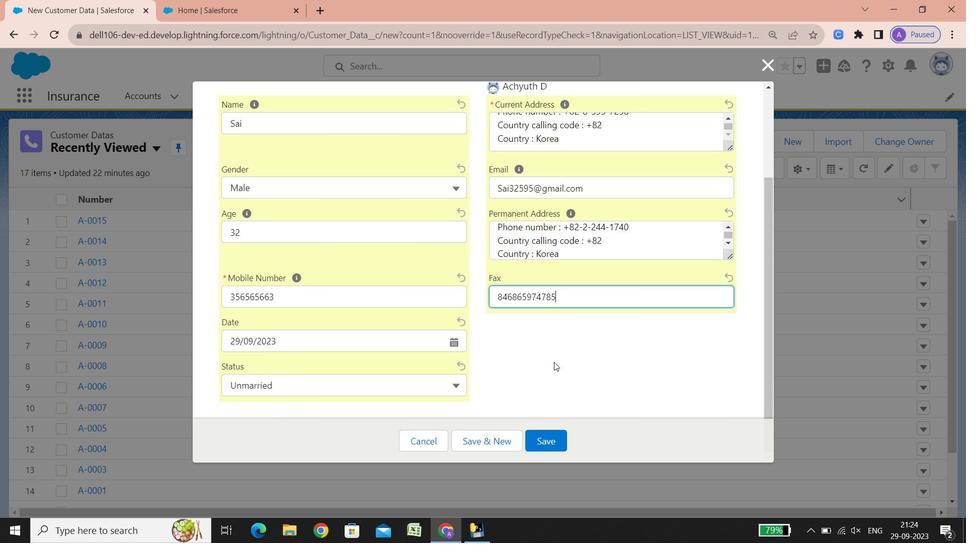 
Action: Mouse scrolled (550, 358) with delta (0, 0)
Screenshot: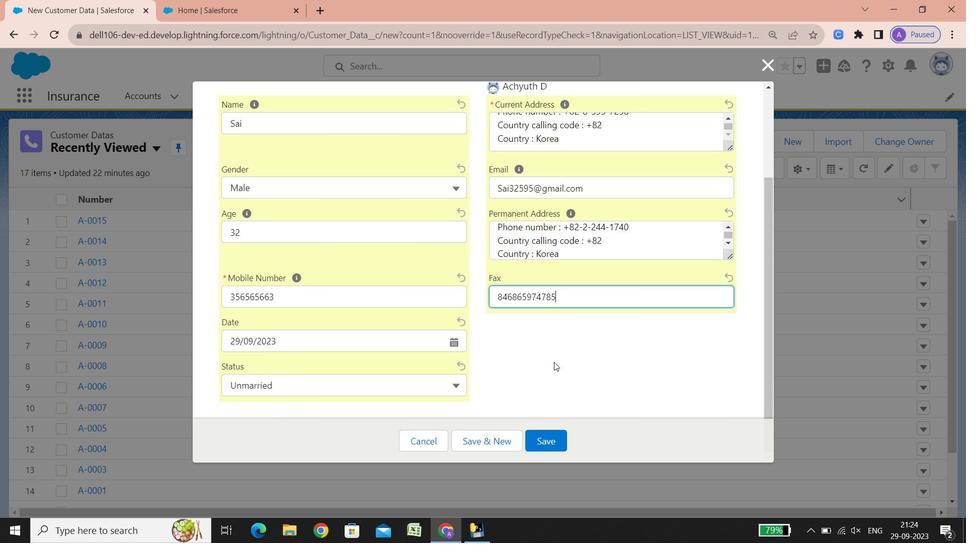 
Action: Mouse scrolled (550, 358) with delta (0, 0)
Screenshot: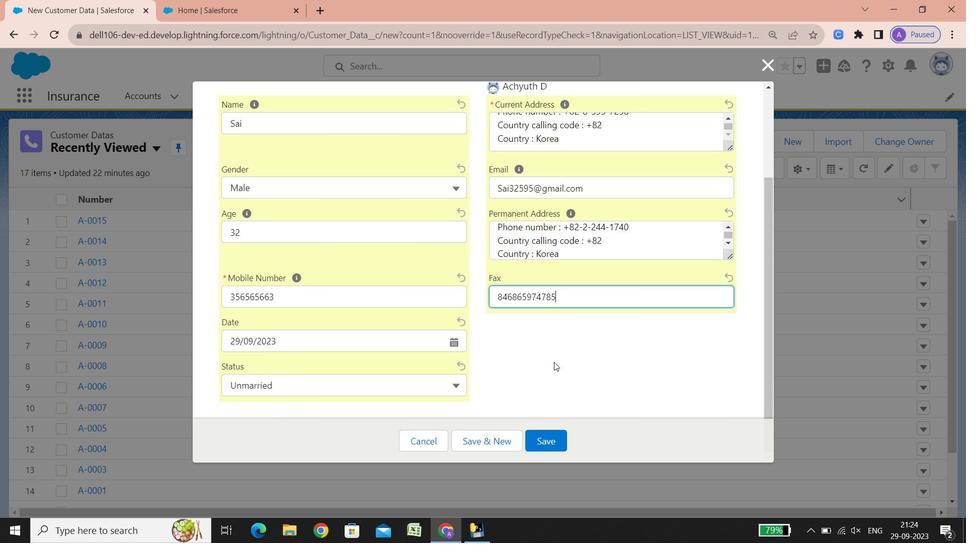 
Action: Mouse scrolled (550, 358) with delta (0, 0)
Screenshot: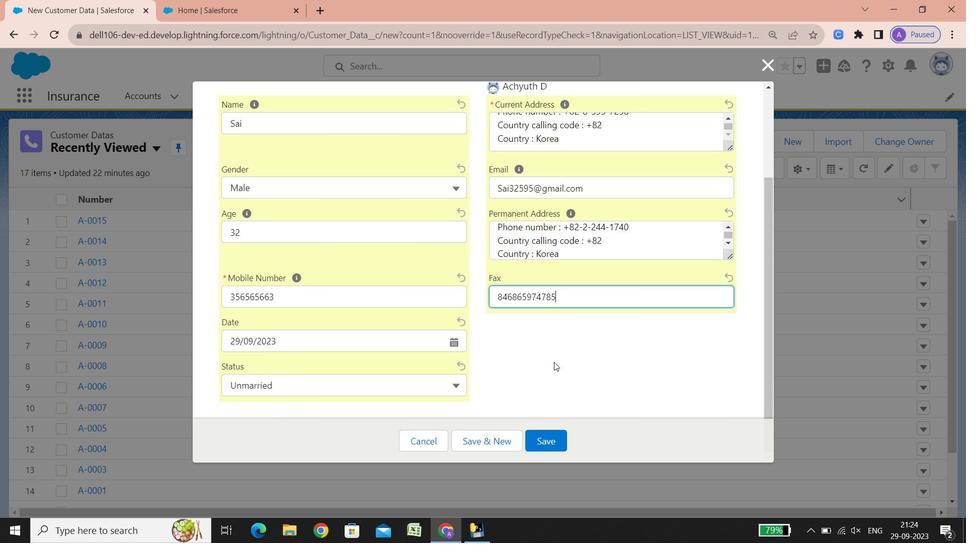 
Action: Mouse scrolled (550, 358) with delta (0, 0)
Screenshot: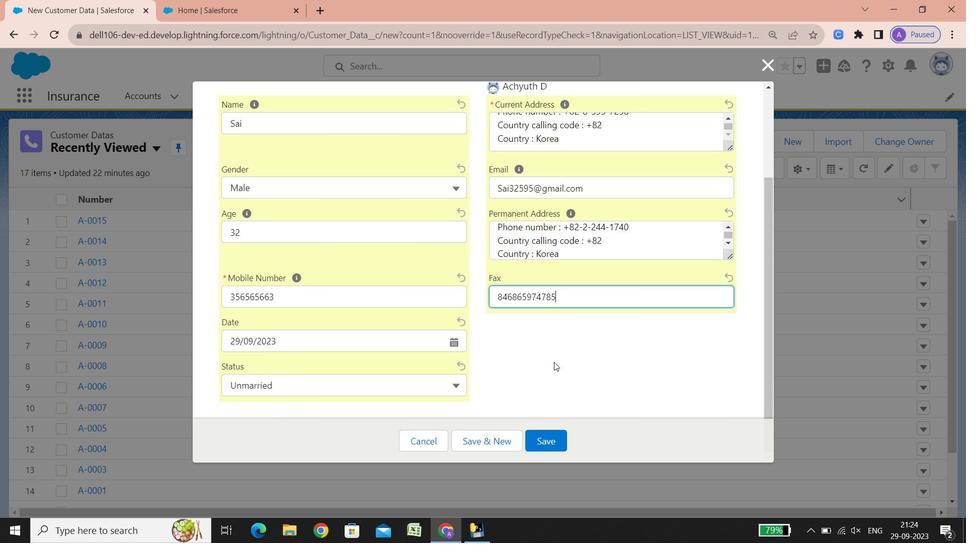 
Action: Mouse scrolled (550, 358) with delta (0, 0)
Screenshot: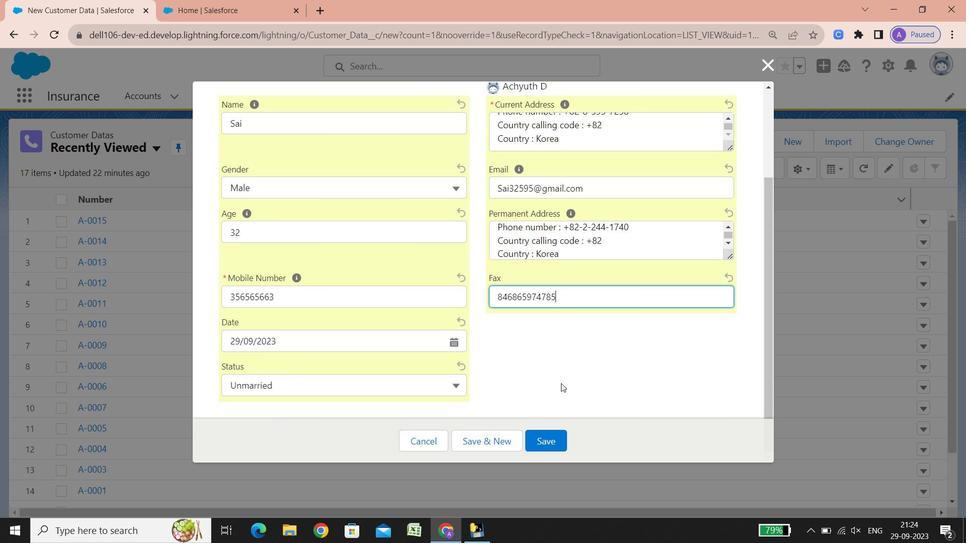 
Action: Mouse scrolled (550, 358) with delta (0, 0)
Screenshot: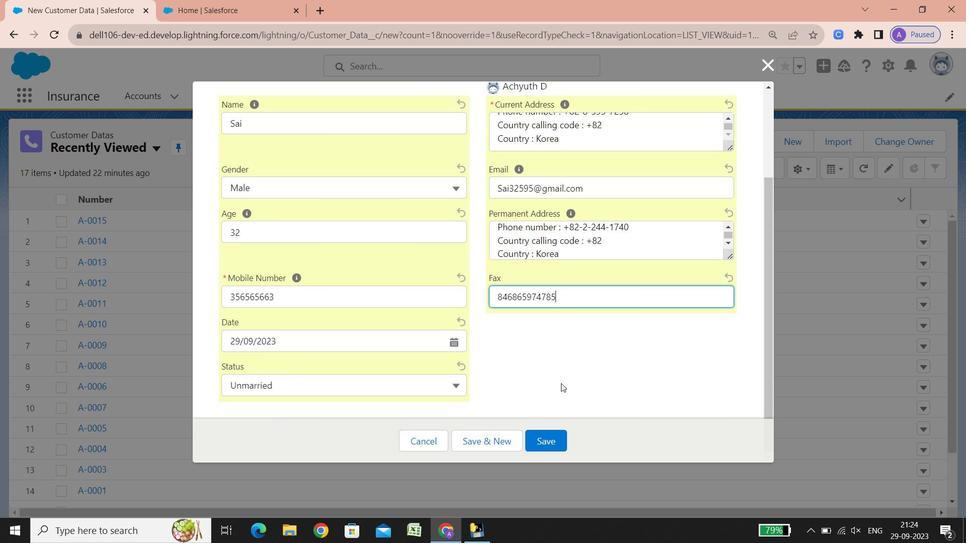 
Action: Mouse scrolled (550, 358) with delta (0, 0)
Screenshot: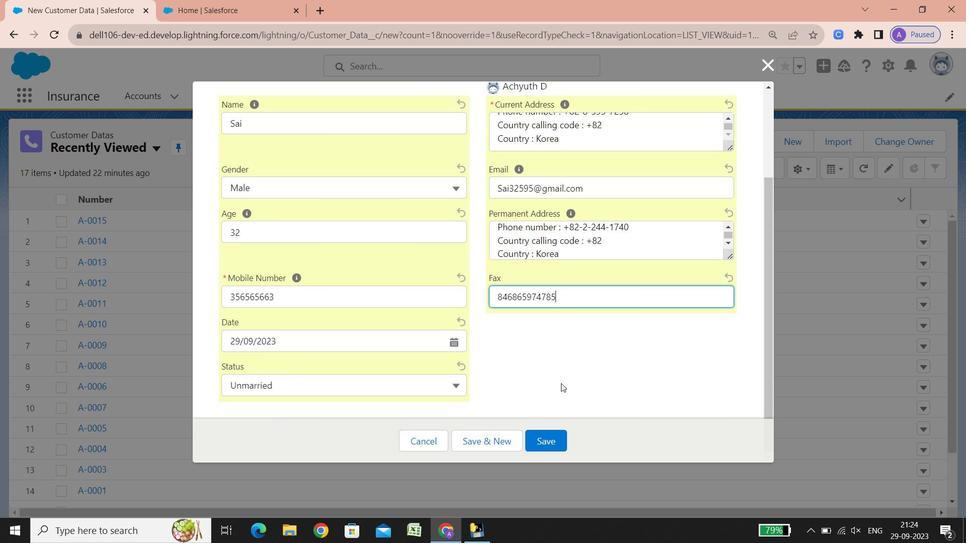 
Action: Mouse scrolled (550, 358) with delta (0, 0)
Screenshot: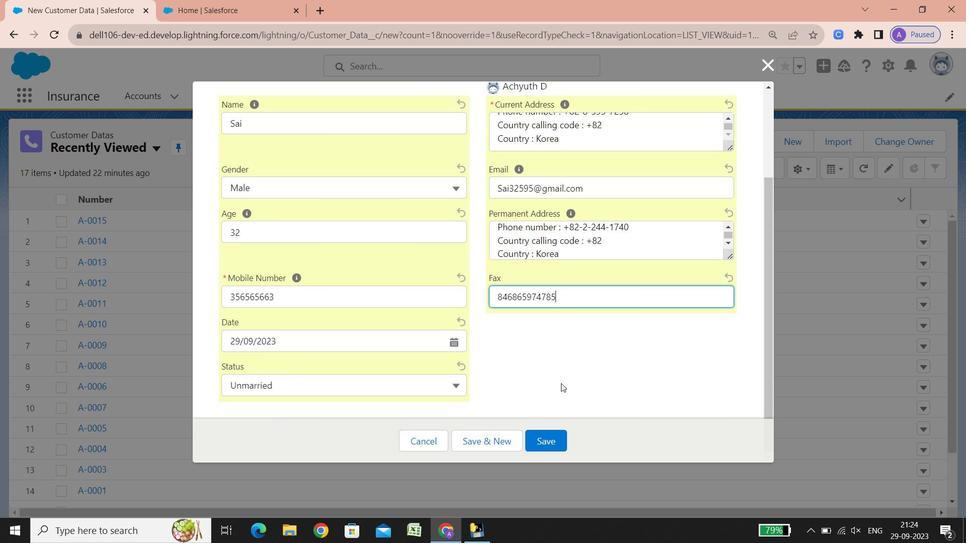 
Action: Mouse scrolled (550, 358) with delta (0, 0)
Screenshot: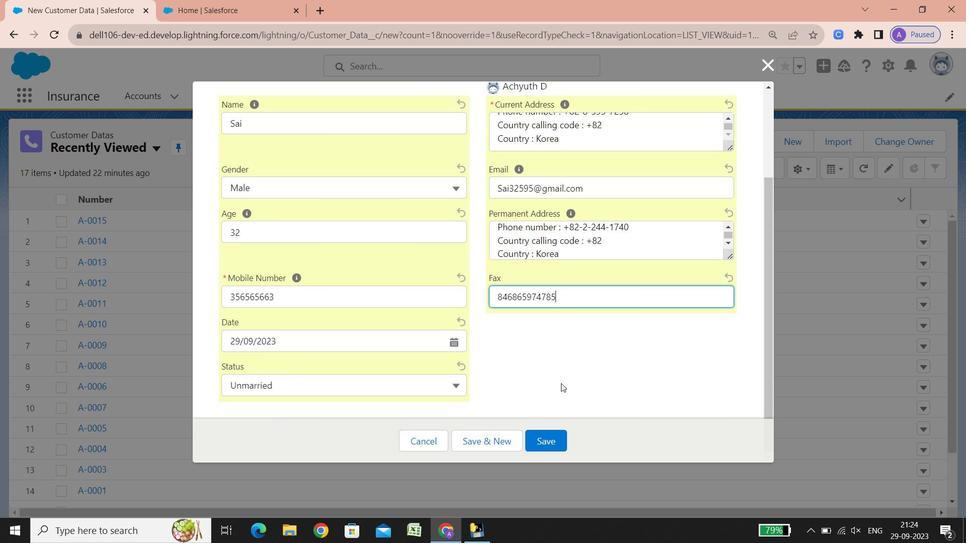 
Action: Mouse scrolled (550, 358) with delta (0, 0)
Screenshot: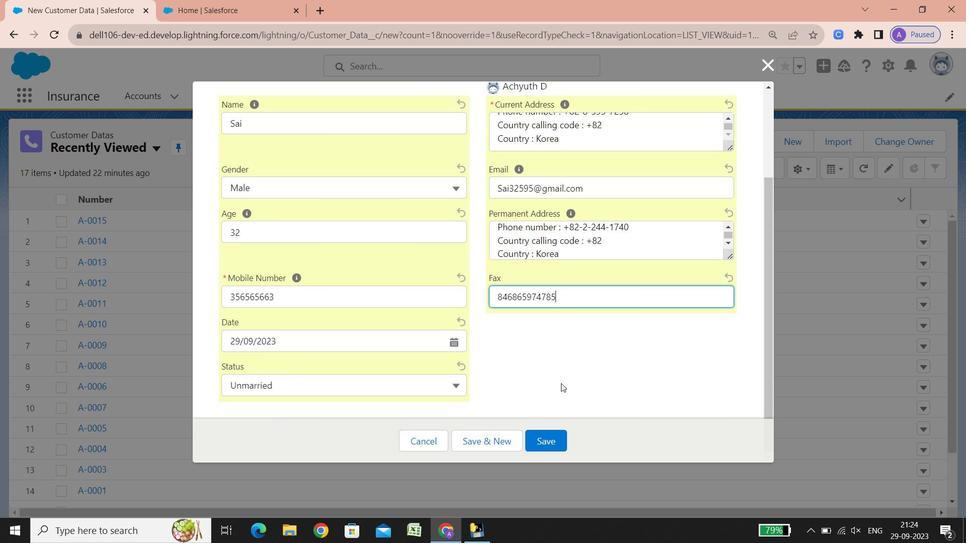 
Action: Mouse scrolled (550, 358) with delta (0, 0)
Screenshot: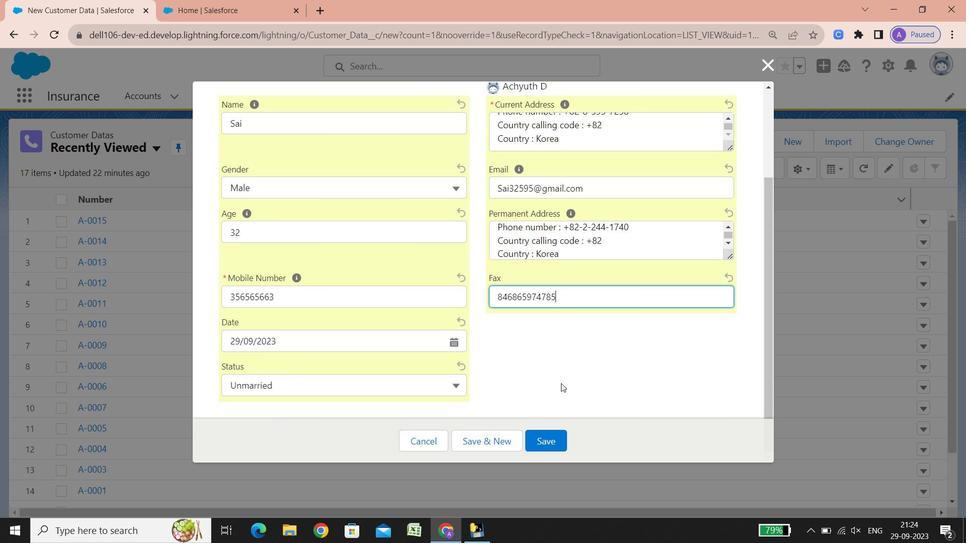 
Action: Mouse scrolled (550, 358) with delta (0, 0)
Screenshot: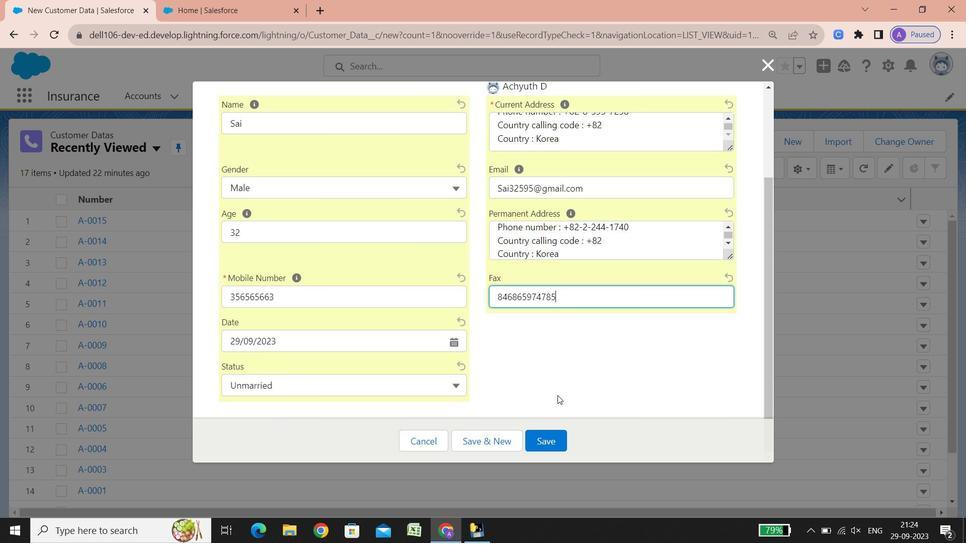 
Action: Mouse scrolled (550, 358) with delta (0, 0)
Screenshot: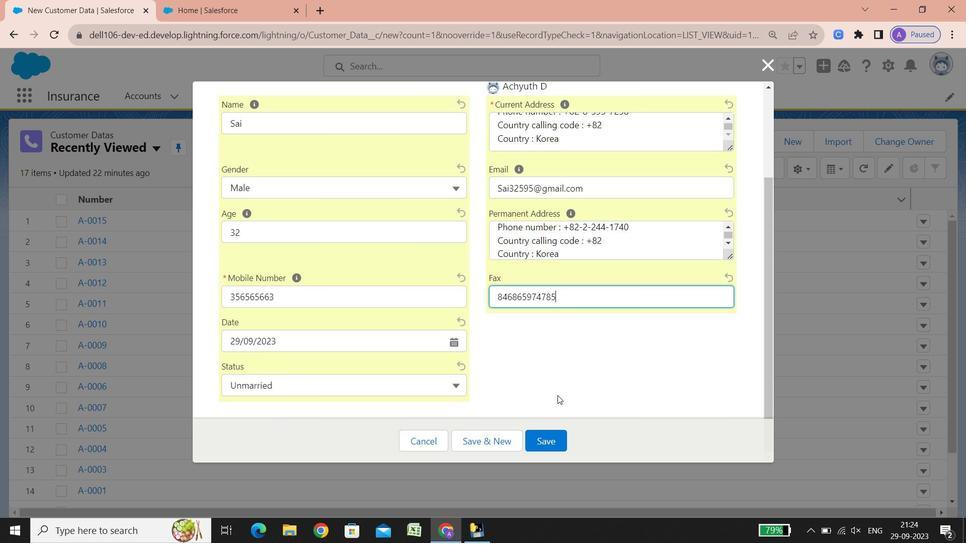 
Action: Mouse moved to (545, 437)
Screenshot: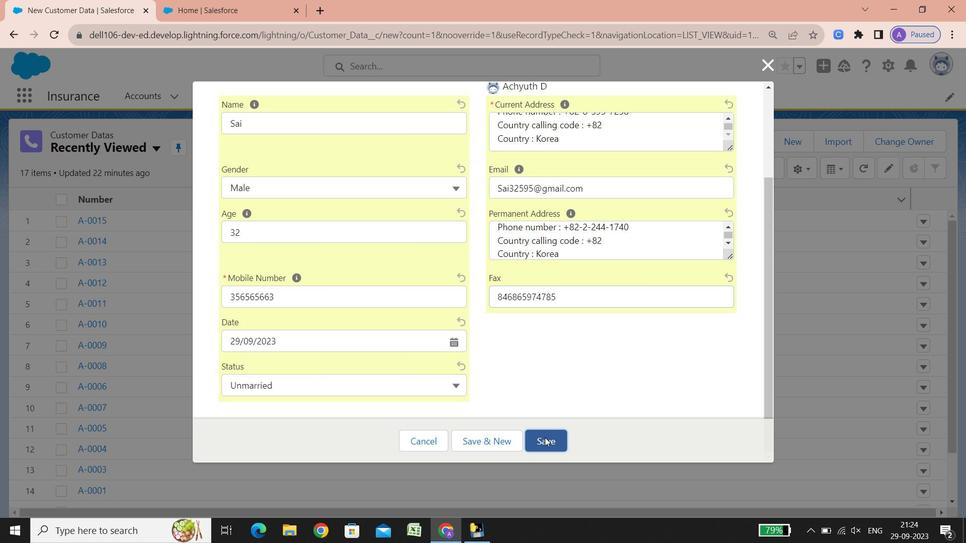 
Action: Mouse pressed left at (545, 437)
Screenshot: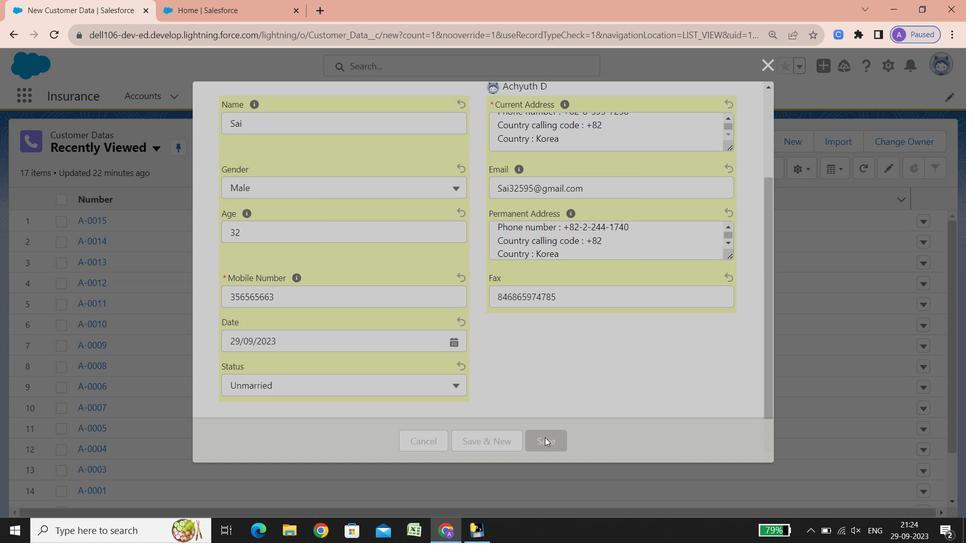 
Action: Mouse scrolled (545, 437) with delta (0, 0)
